 Task: Look for Airbnb properties in Portalegre, Portugal from 5th November, 2023 to 16th November, 2023 for 2 adults.1  bedroom having 1 bed and 1 bathroom. Property type can be hotel. Booking option can be shelf check-in. Look for 4 properties as per requirement.
Action: Mouse moved to (497, 72)
Screenshot: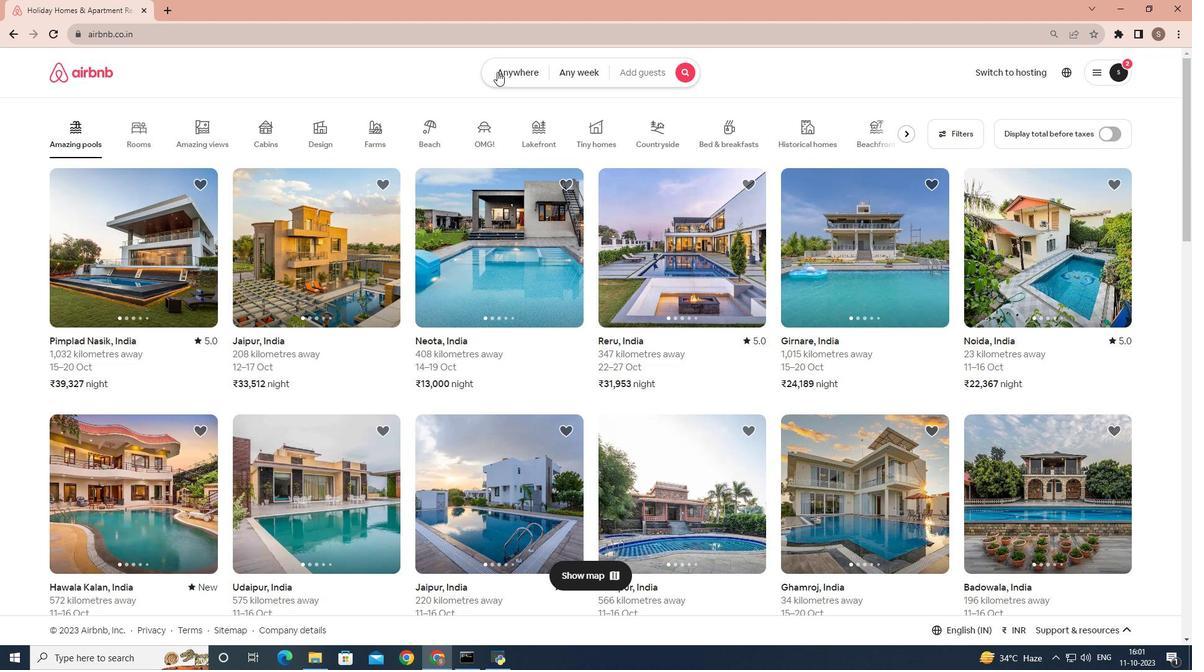 
Action: Mouse pressed left at (497, 72)
Screenshot: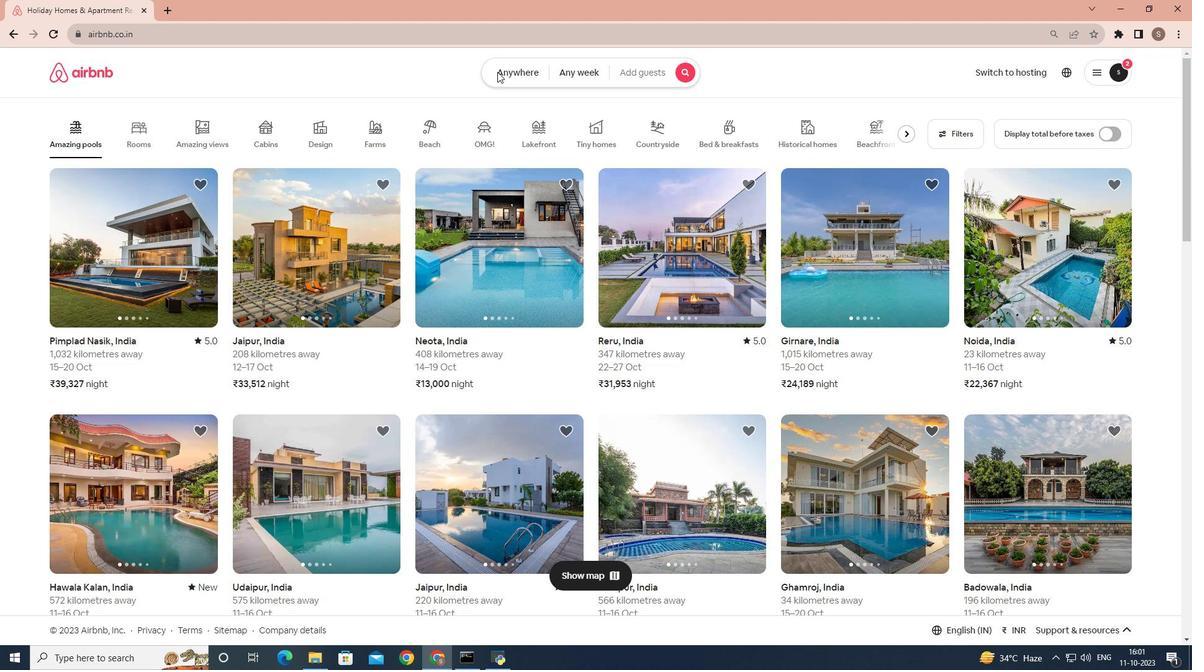 
Action: Mouse moved to (467, 111)
Screenshot: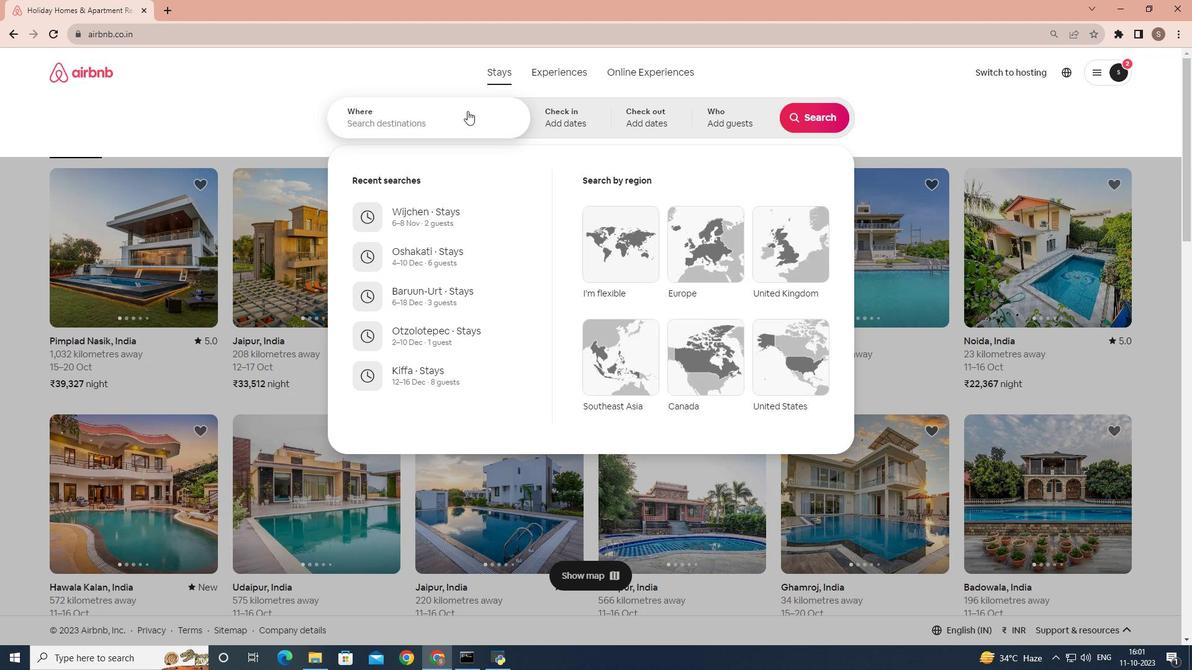 
Action: Mouse pressed left at (467, 111)
Screenshot: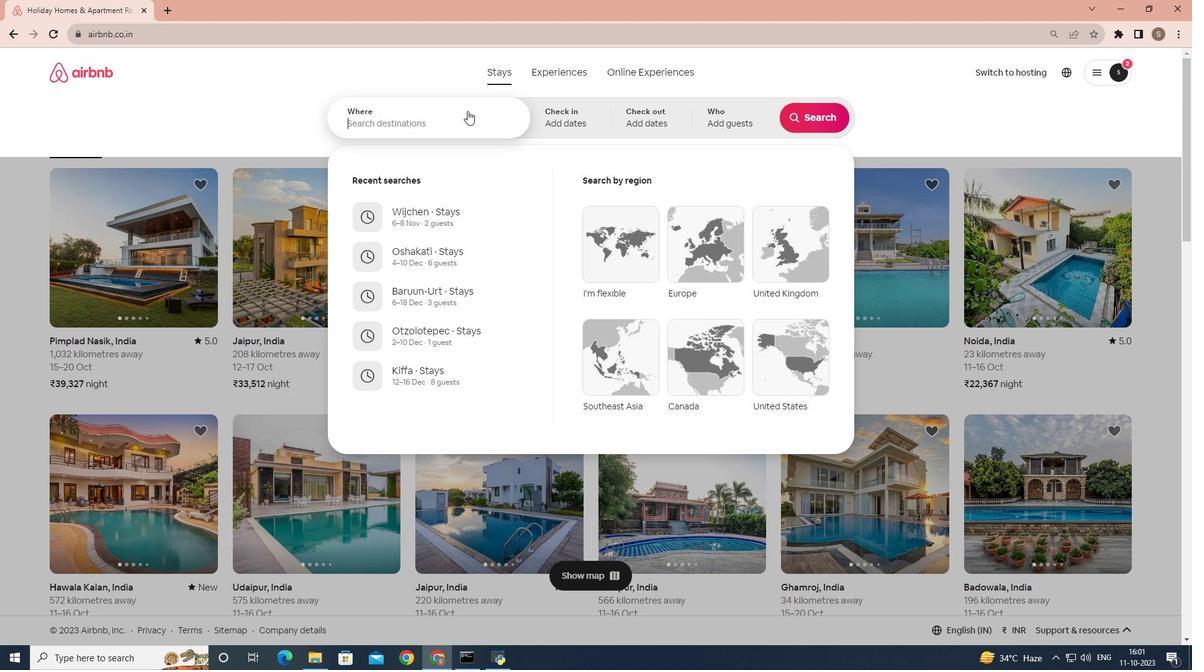 
Action: Mouse moved to (427, 121)
Screenshot: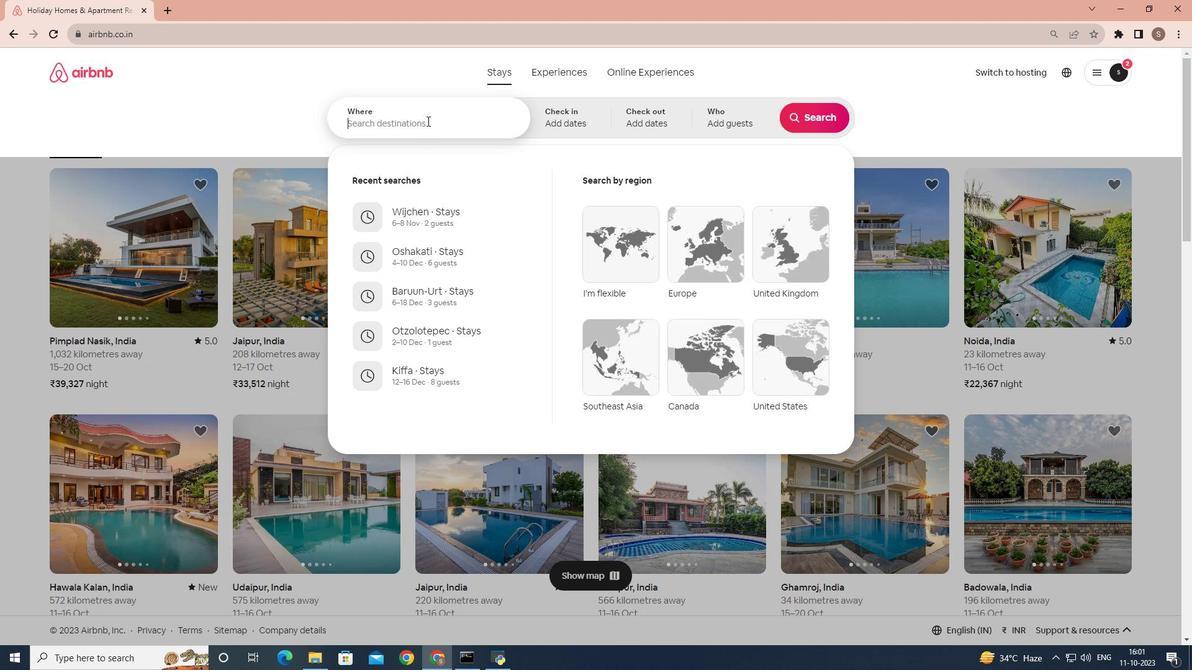 
Action: Key pressed <Key.shift>Portalegre
Screenshot: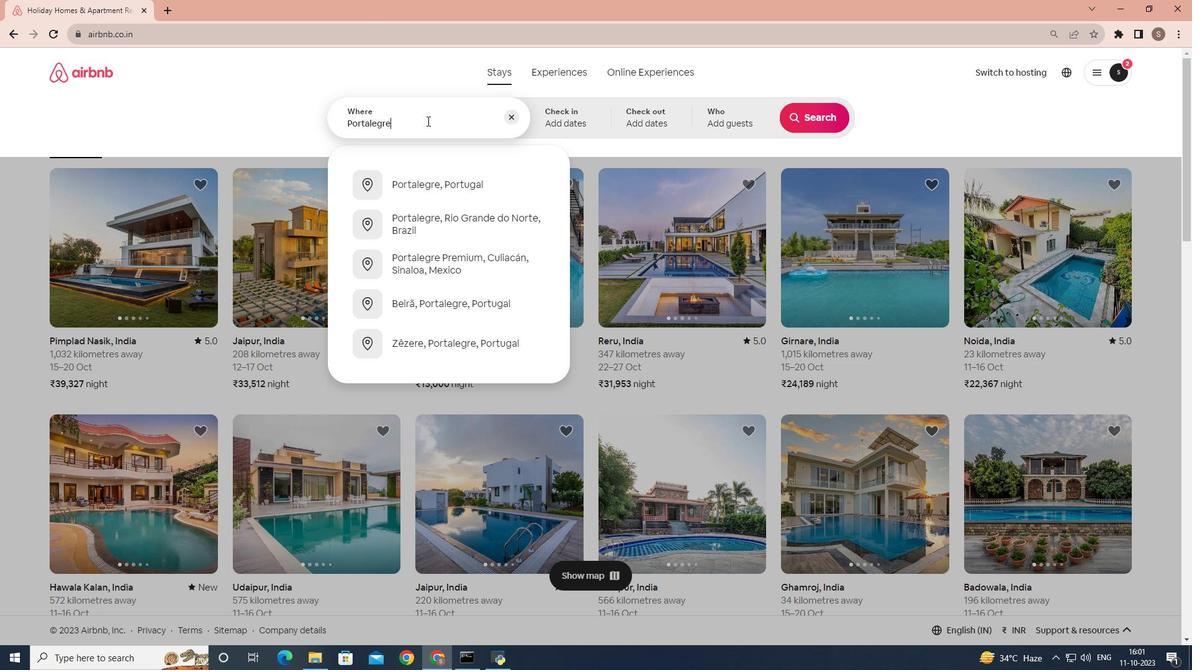 
Action: Mouse moved to (465, 185)
Screenshot: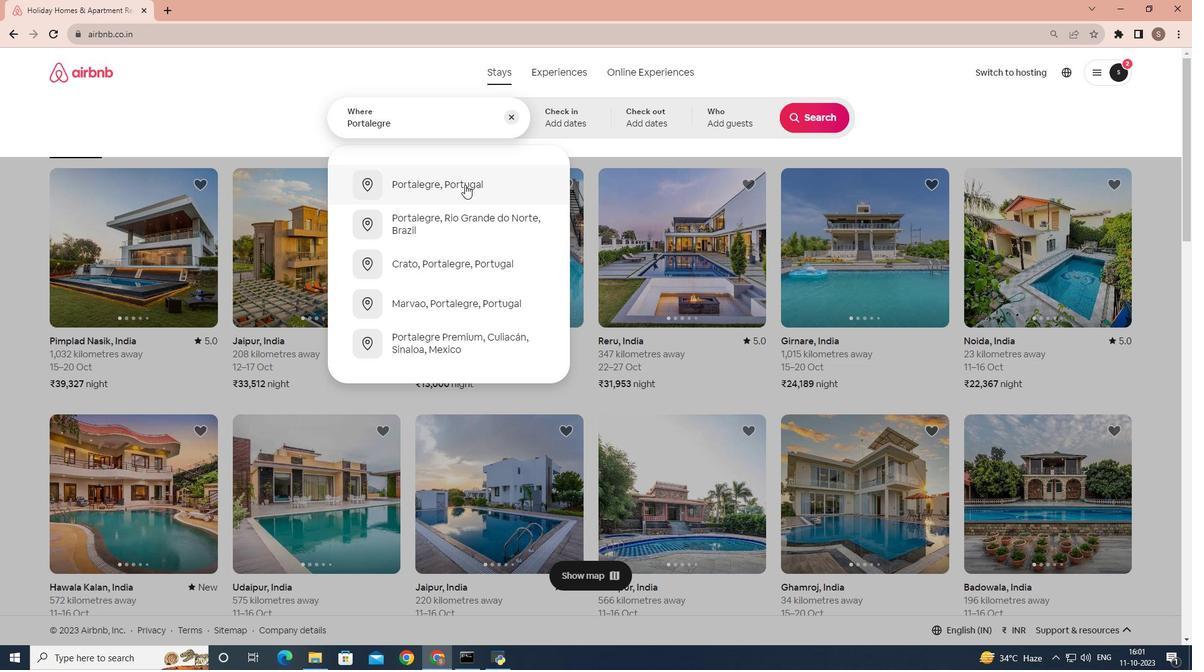 
Action: Mouse pressed left at (465, 185)
Screenshot: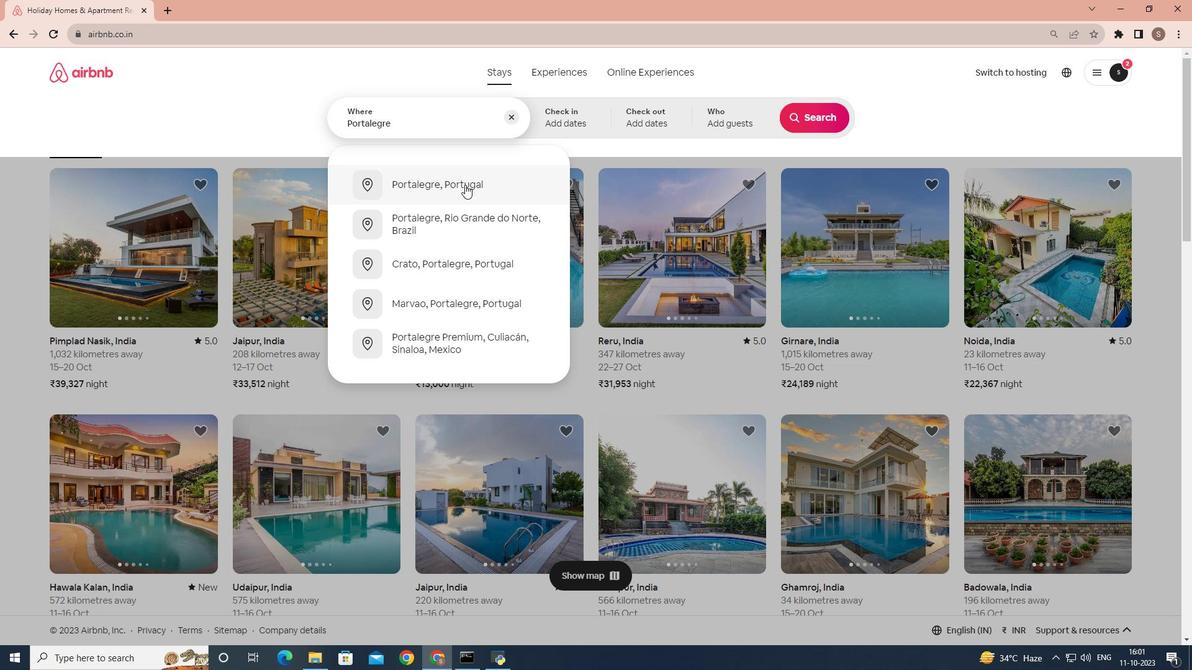 
Action: Mouse moved to (628, 296)
Screenshot: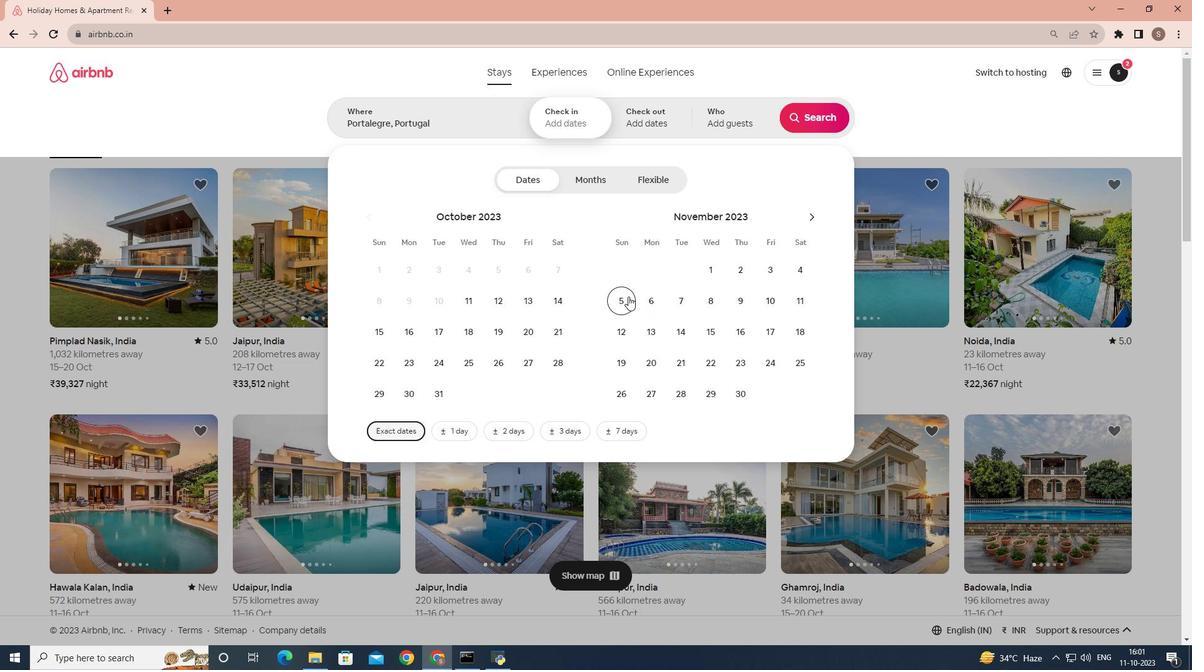 
Action: Mouse pressed left at (628, 296)
Screenshot: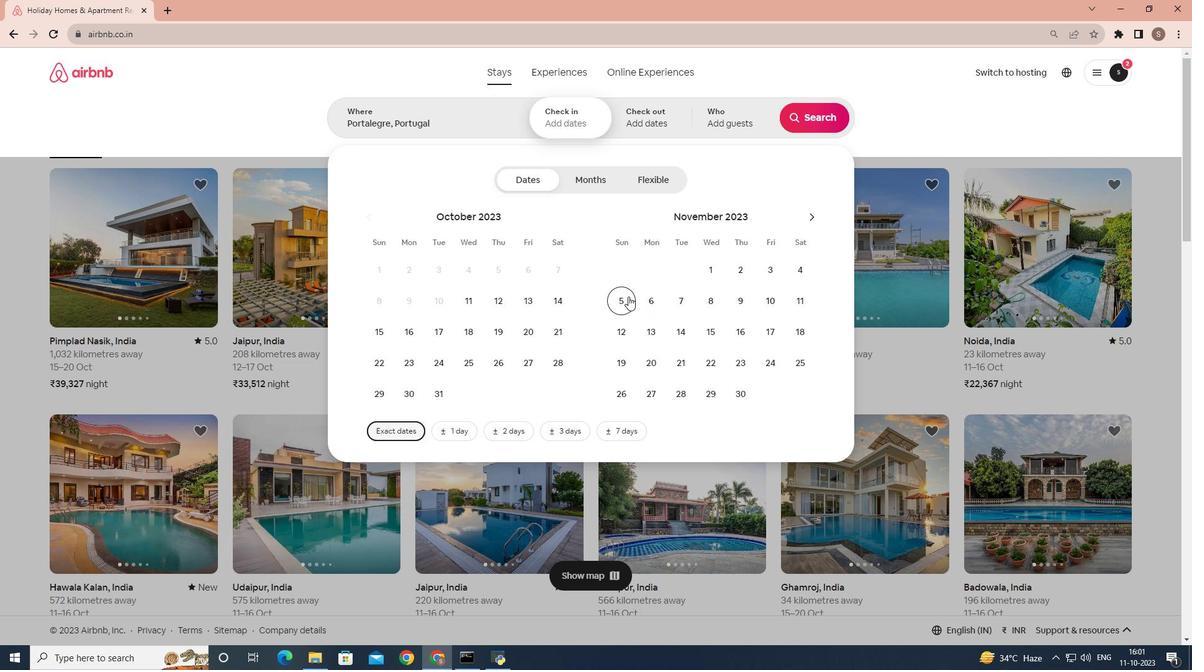 
Action: Mouse moved to (741, 334)
Screenshot: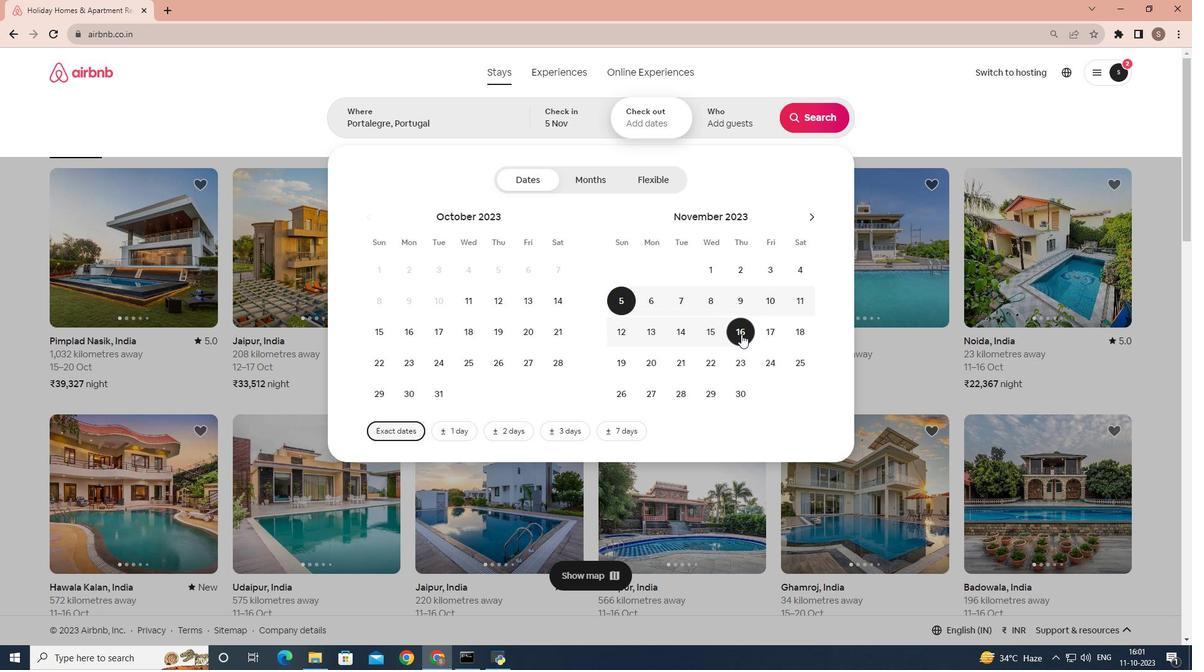 
Action: Mouse pressed left at (741, 334)
Screenshot: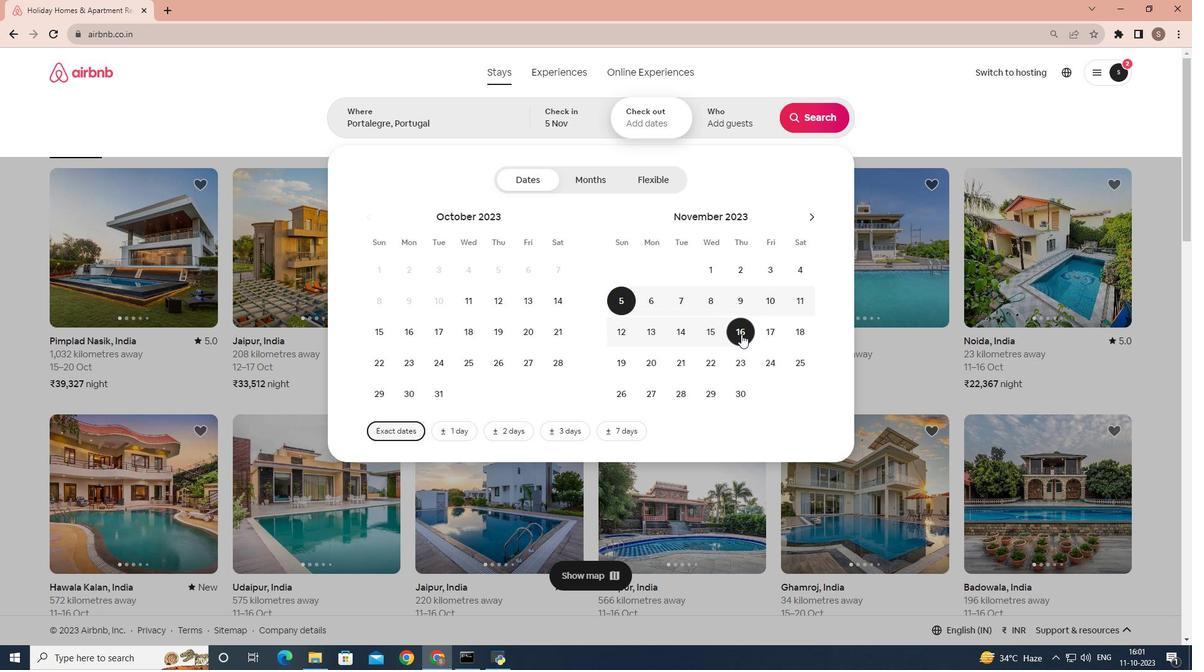 
Action: Mouse moved to (730, 128)
Screenshot: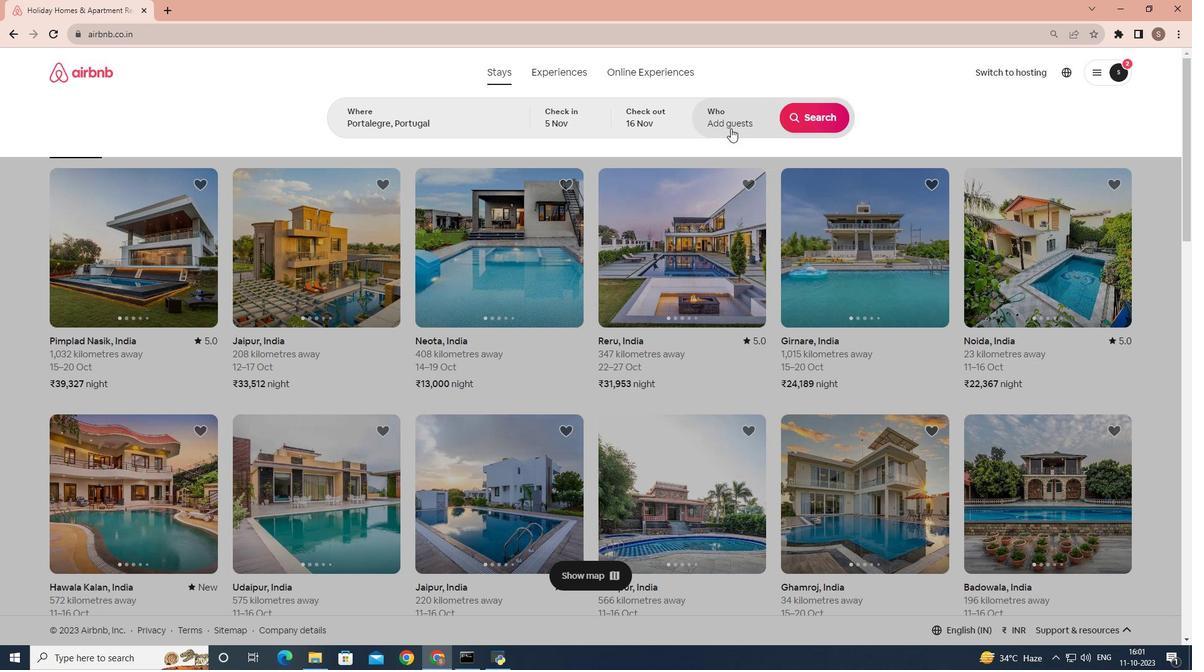 
Action: Mouse pressed left at (730, 128)
Screenshot: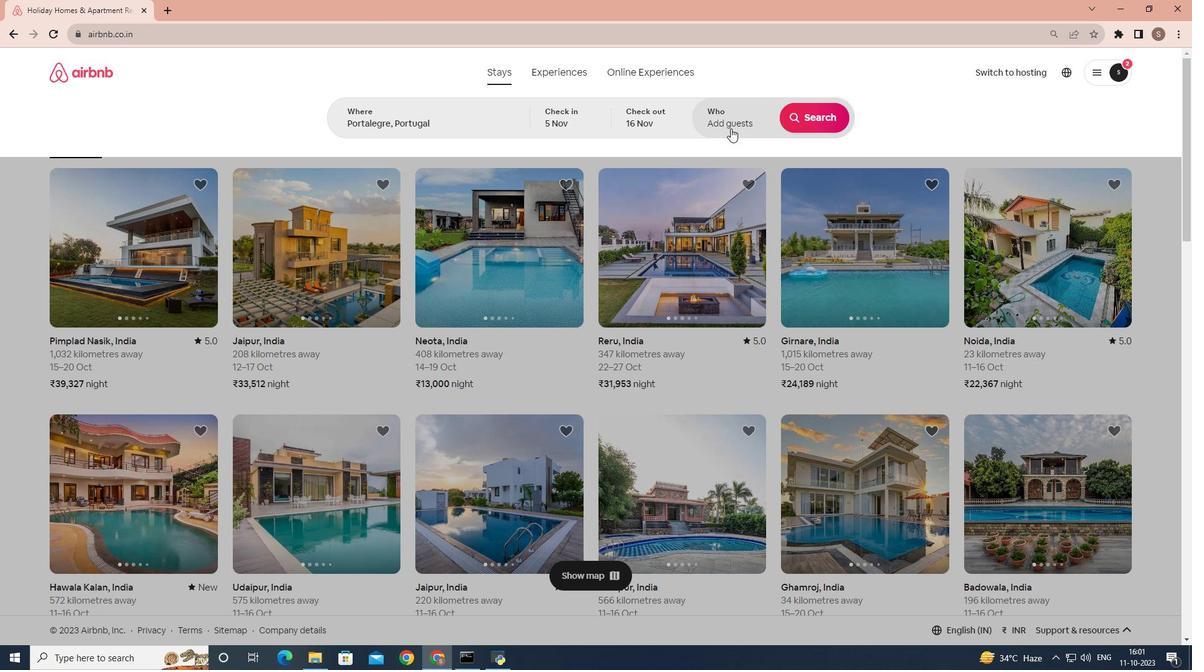
Action: Mouse moved to (818, 182)
Screenshot: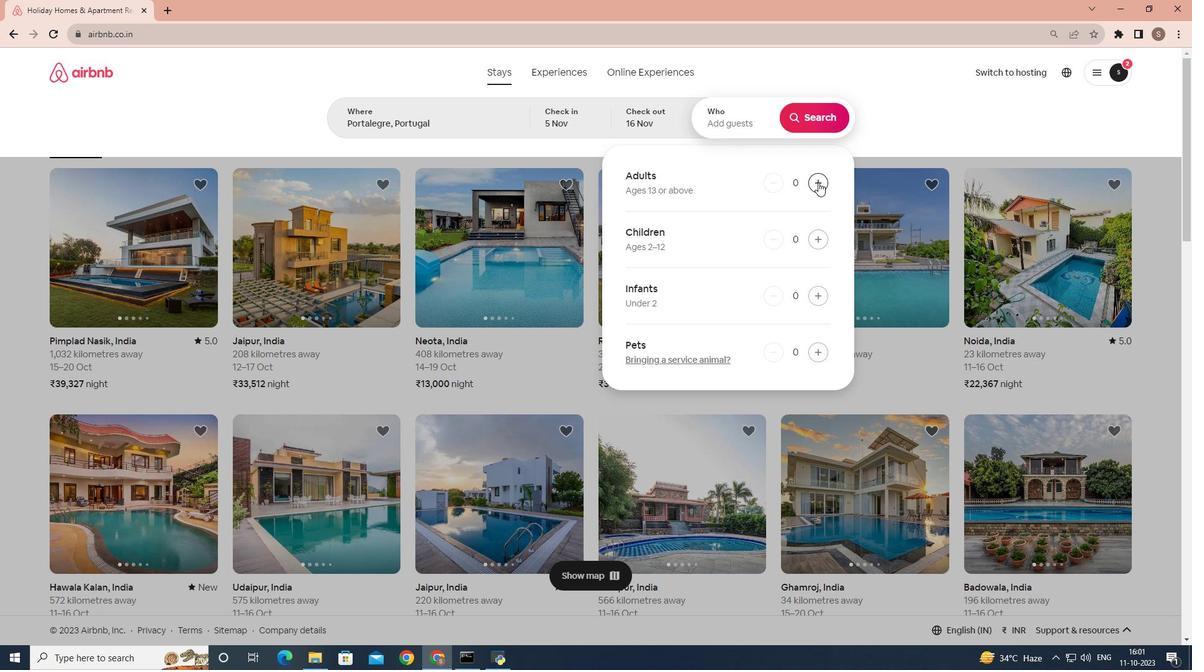 
Action: Mouse pressed left at (818, 182)
Screenshot: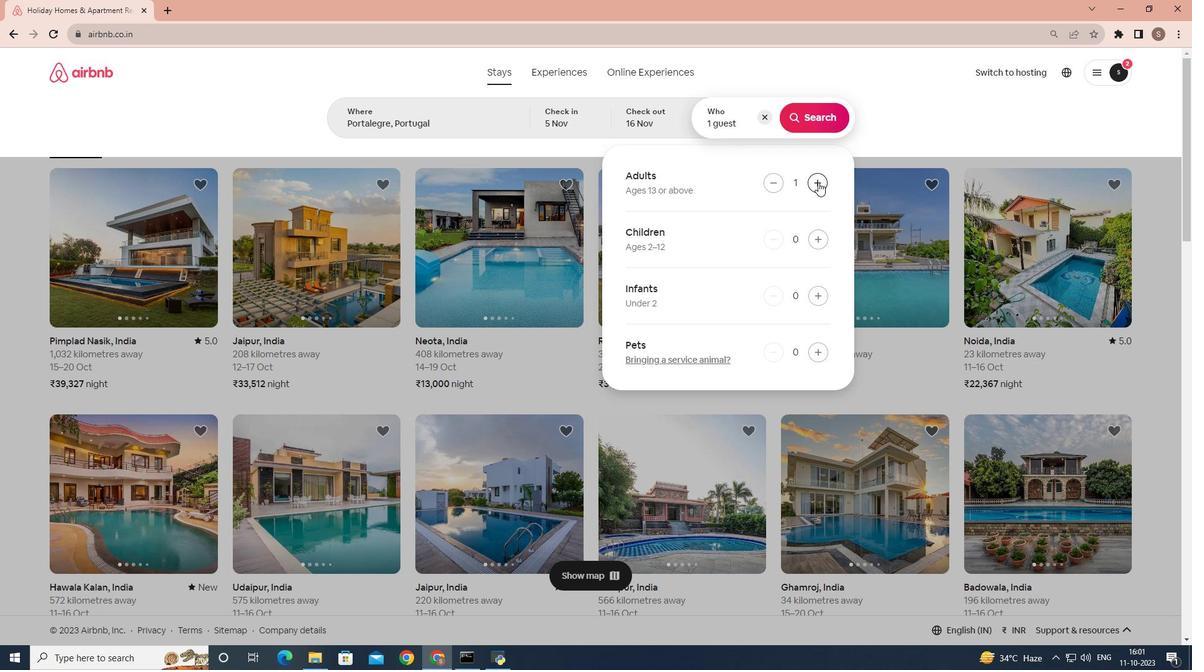 
Action: Mouse pressed left at (818, 182)
Screenshot: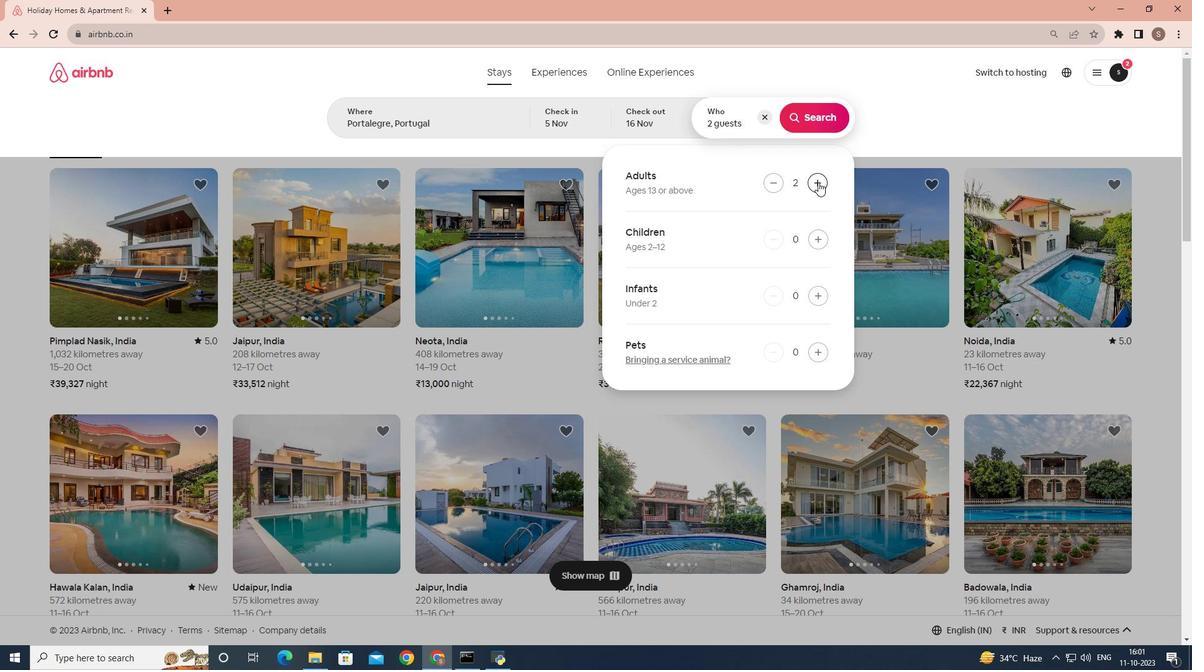 
Action: Mouse moved to (815, 113)
Screenshot: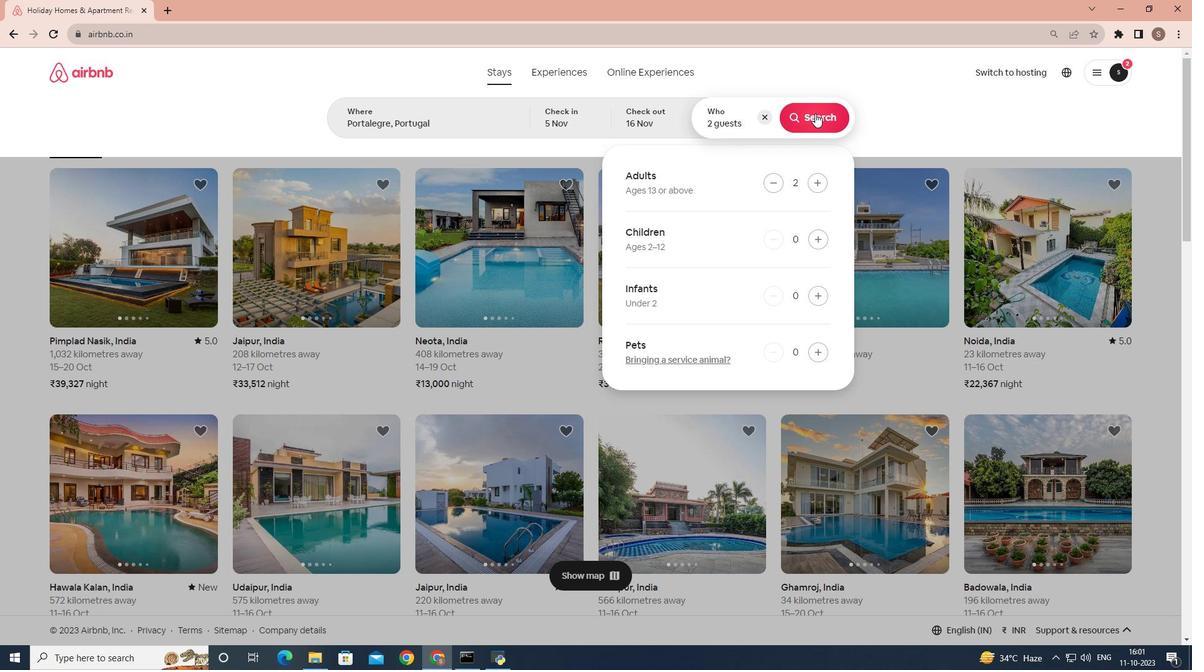 
Action: Mouse pressed left at (815, 113)
Screenshot: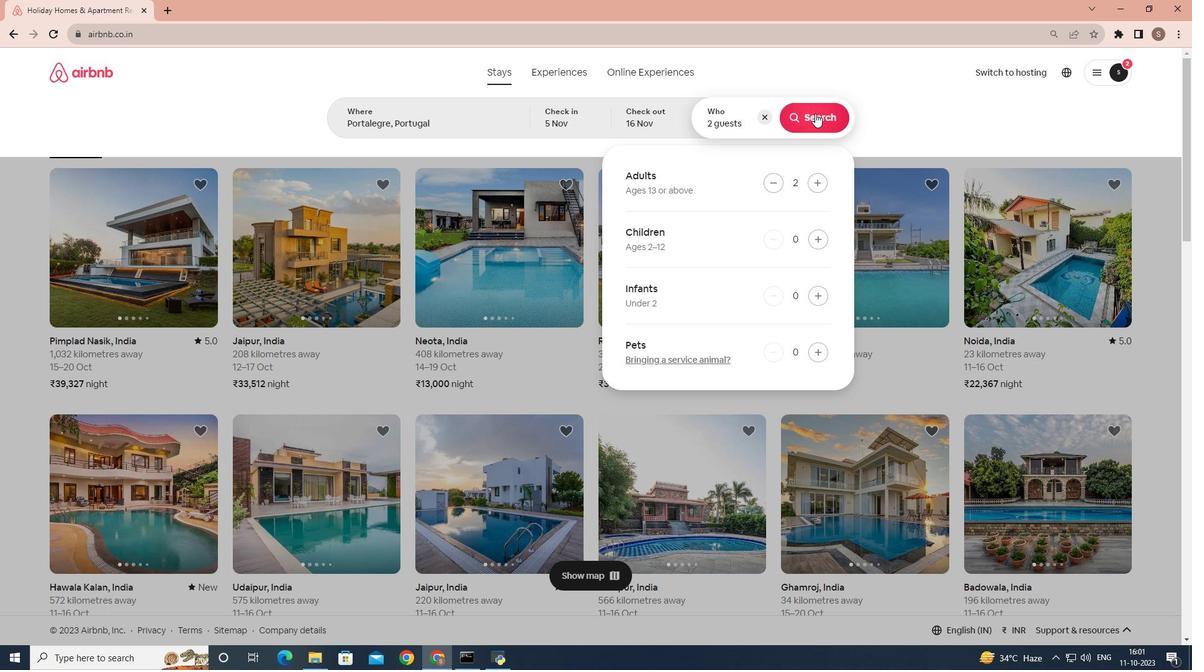 
Action: Mouse moved to (1002, 124)
Screenshot: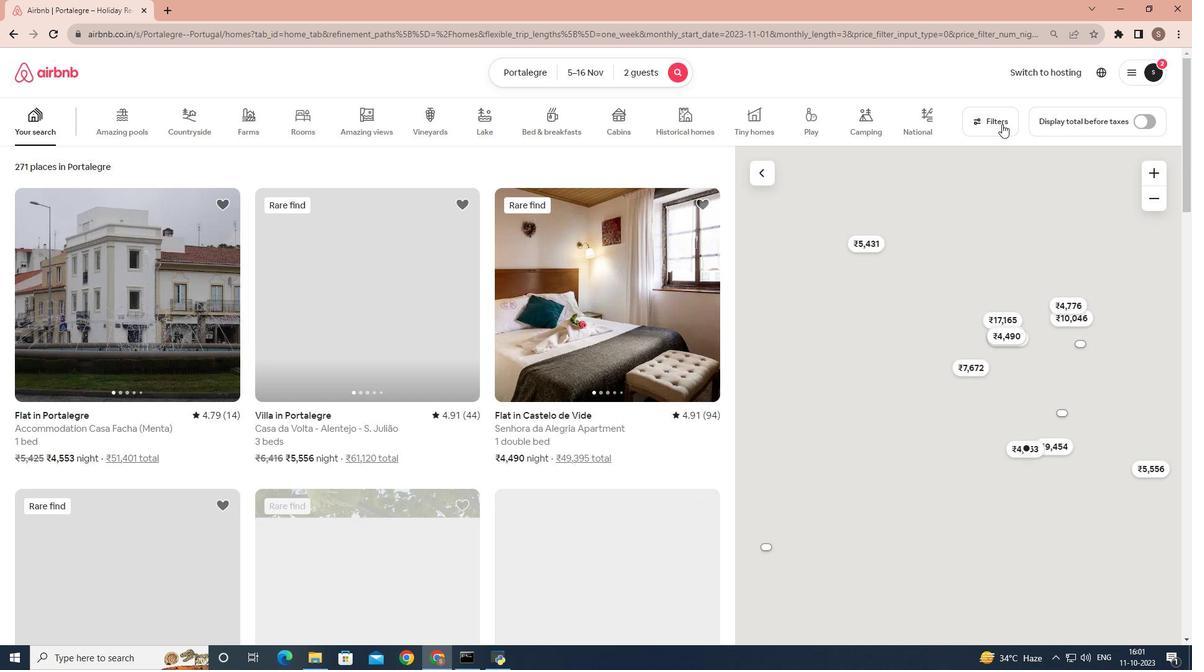 
Action: Mouse pressed left at (1002, 124)
Screenshot: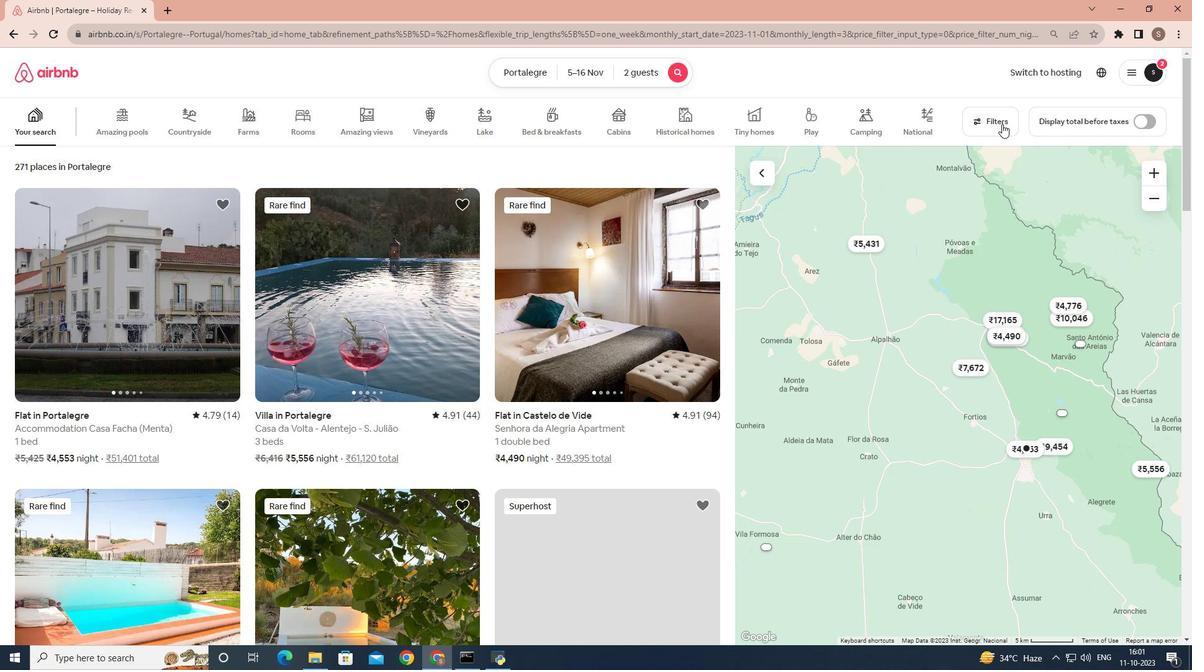 
Action: Mouse moved to (563, 367)
Screenshot: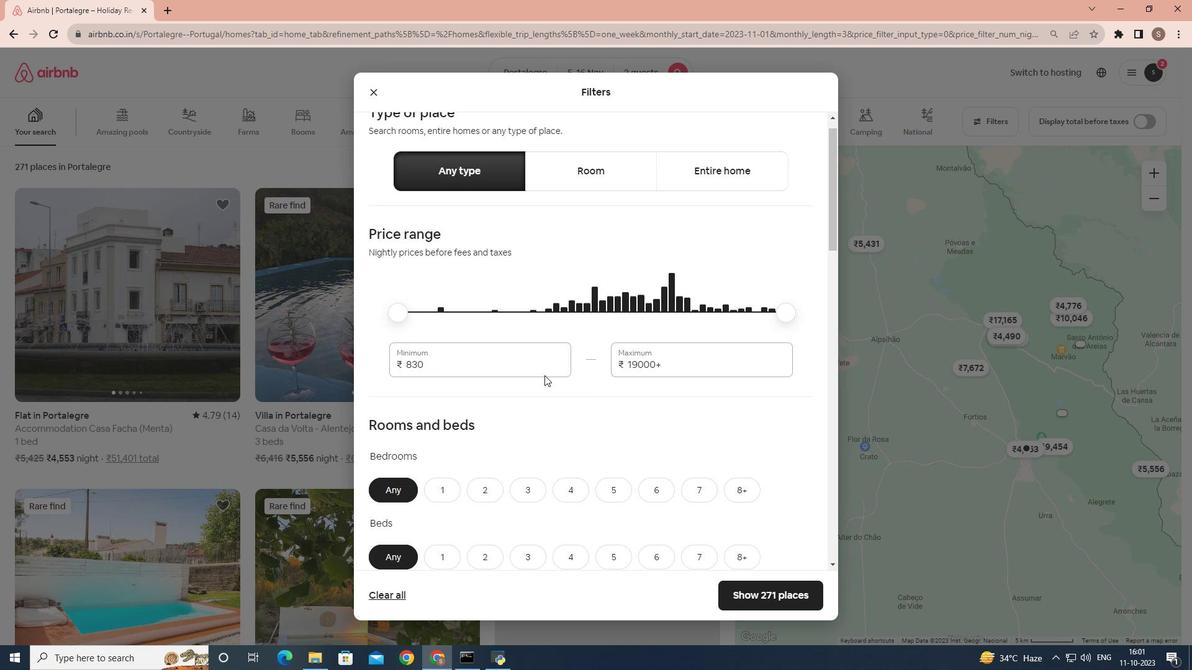 
Action: Mouse scrolled (563, 366) with delta (0, 0)
Screenshot: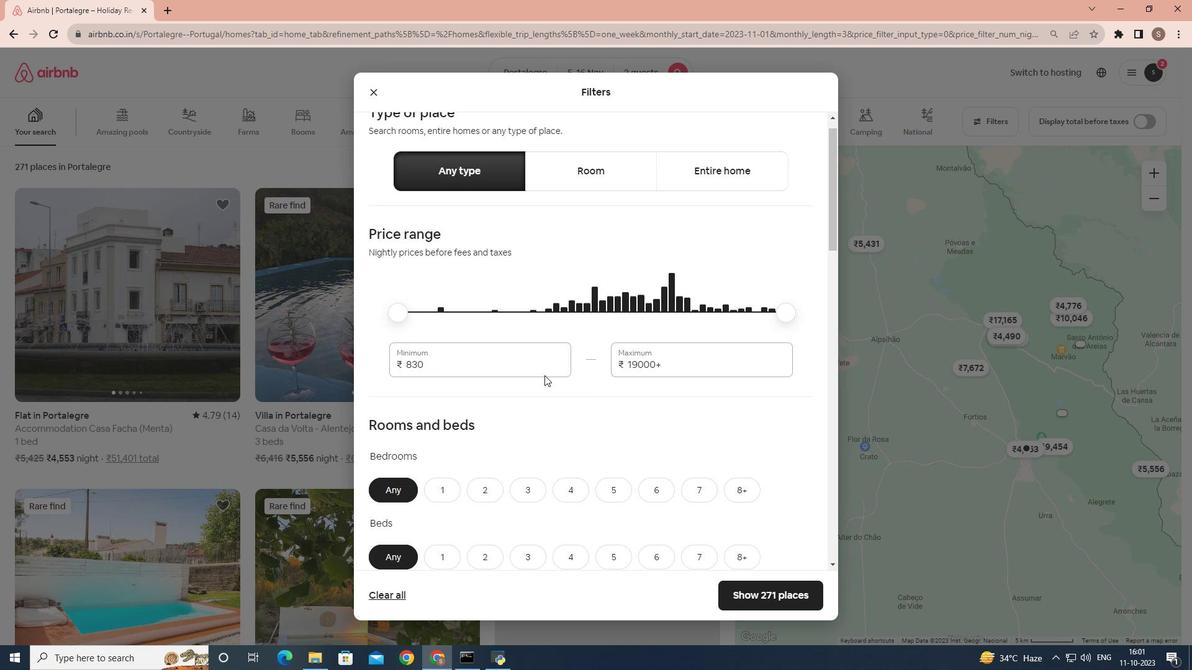
Action: Mouse moved to (561, 370)
Screenshot: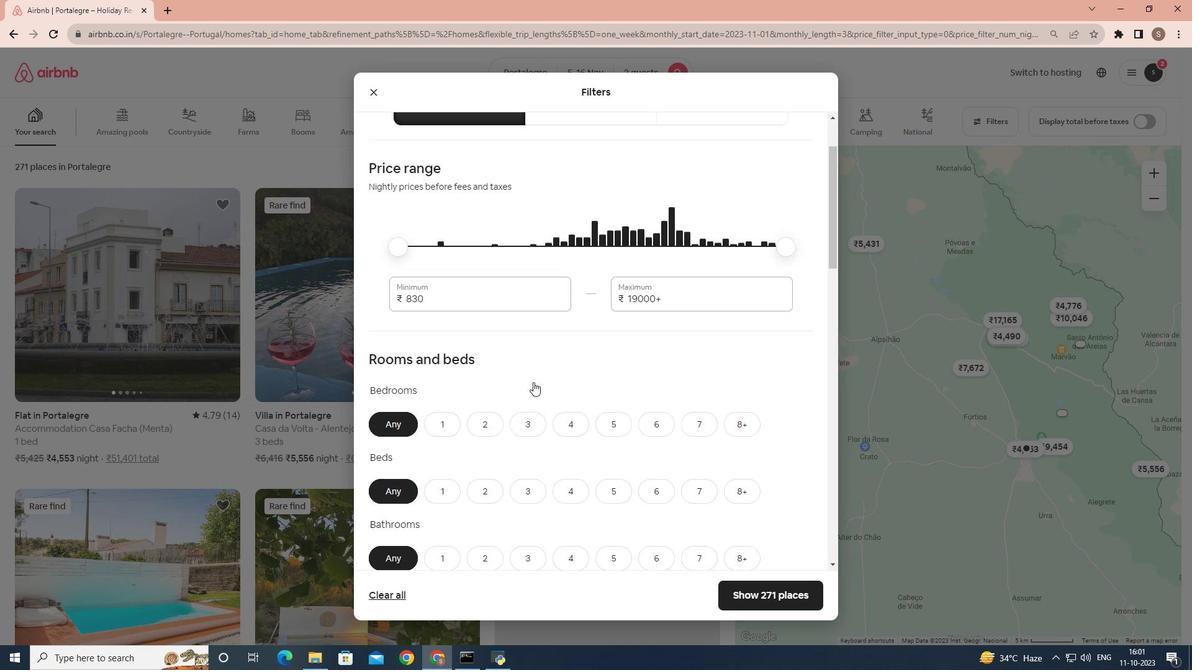 
Action: Mouse scrolled (561, 369) with delta (0, 0)
Screenshot: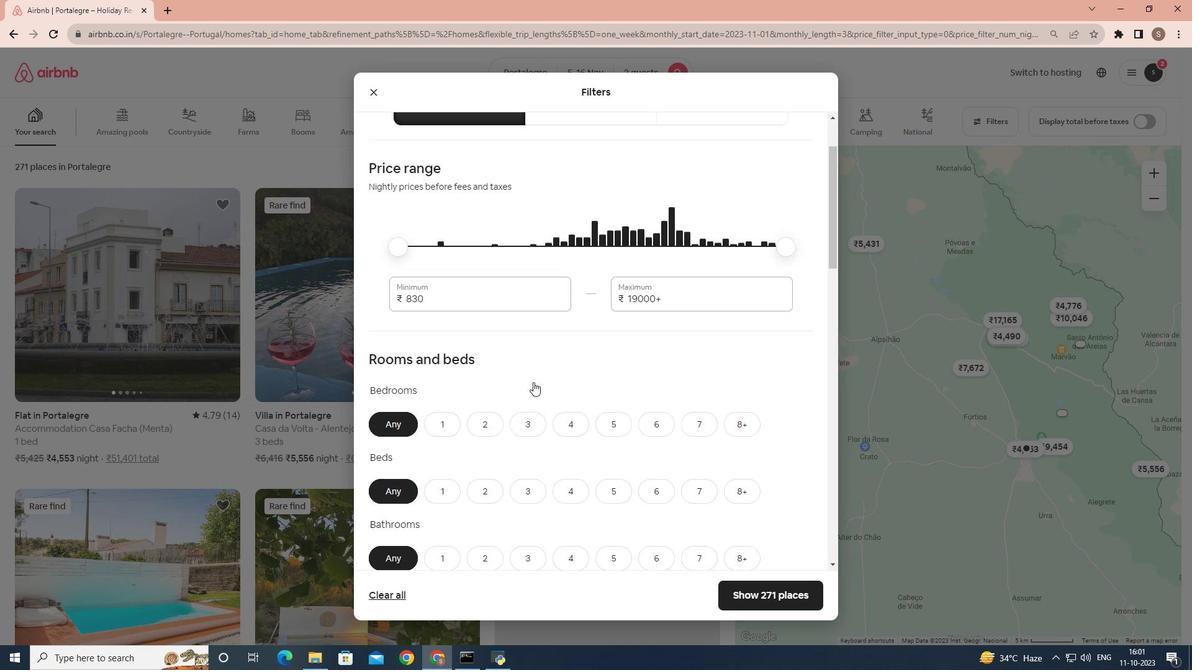 
Action: Mouse moved to (446, 390)
Screenshot: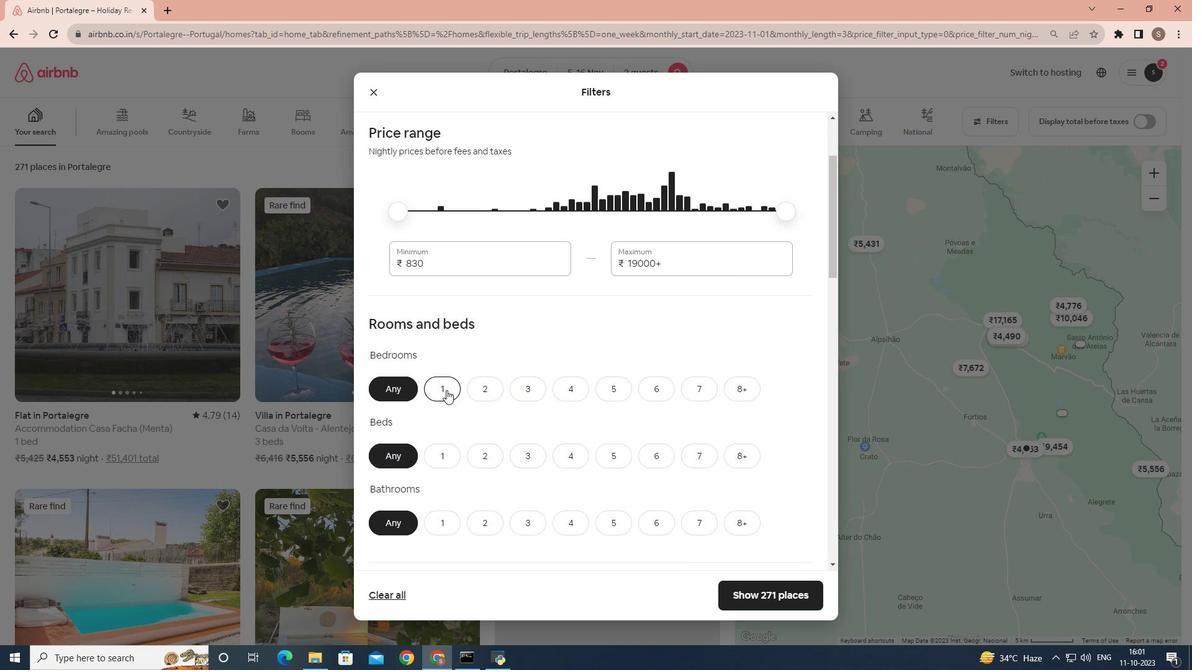 
Action: Mouse pressed left at (446, 390)
Screenshot: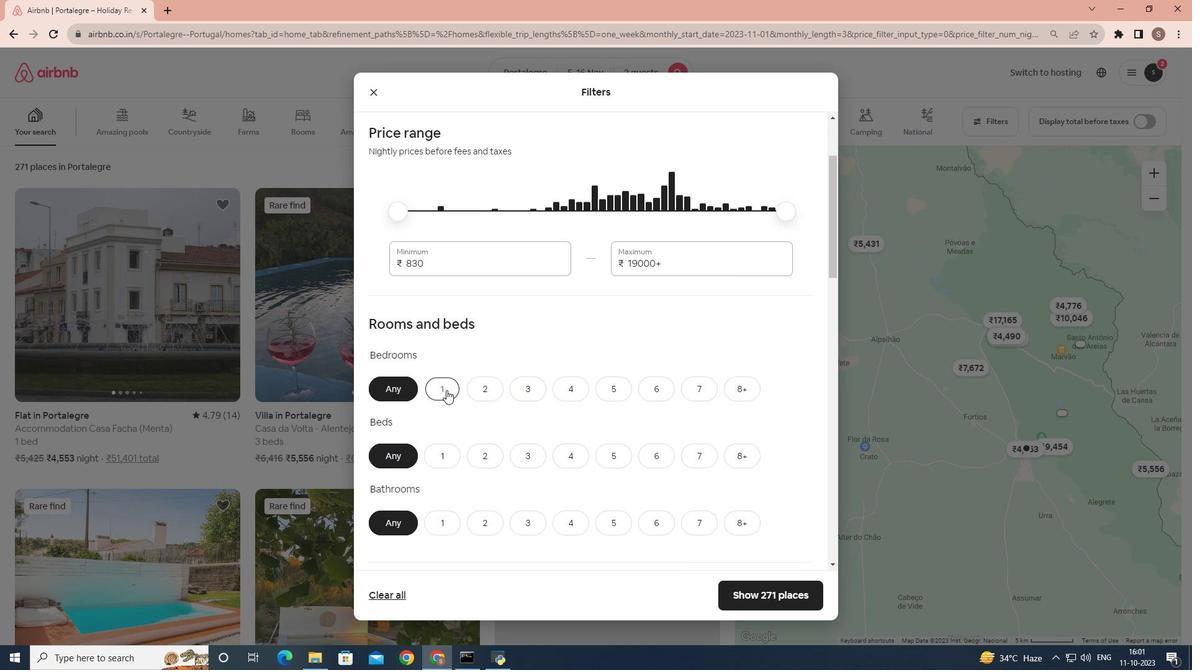 
Action: Mouse scrolled (446, 389) with delta (0, 0)
Screenshot: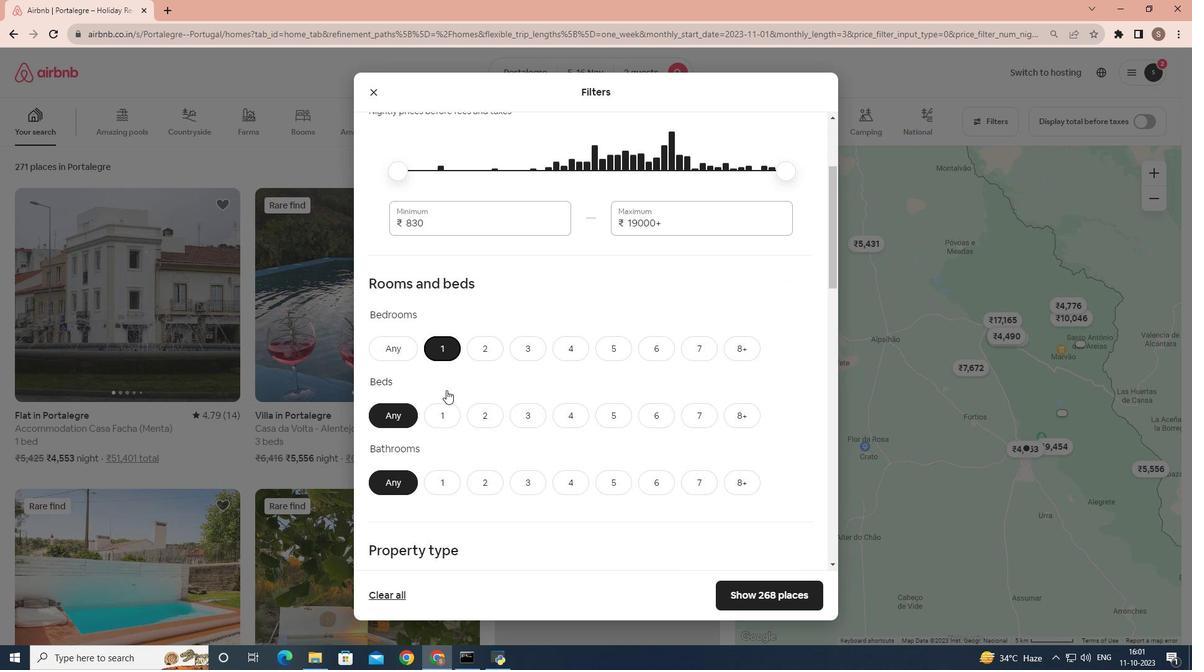 
Action: Mouse scrolled (446, 389) with delta (0, 0)
Screenshot: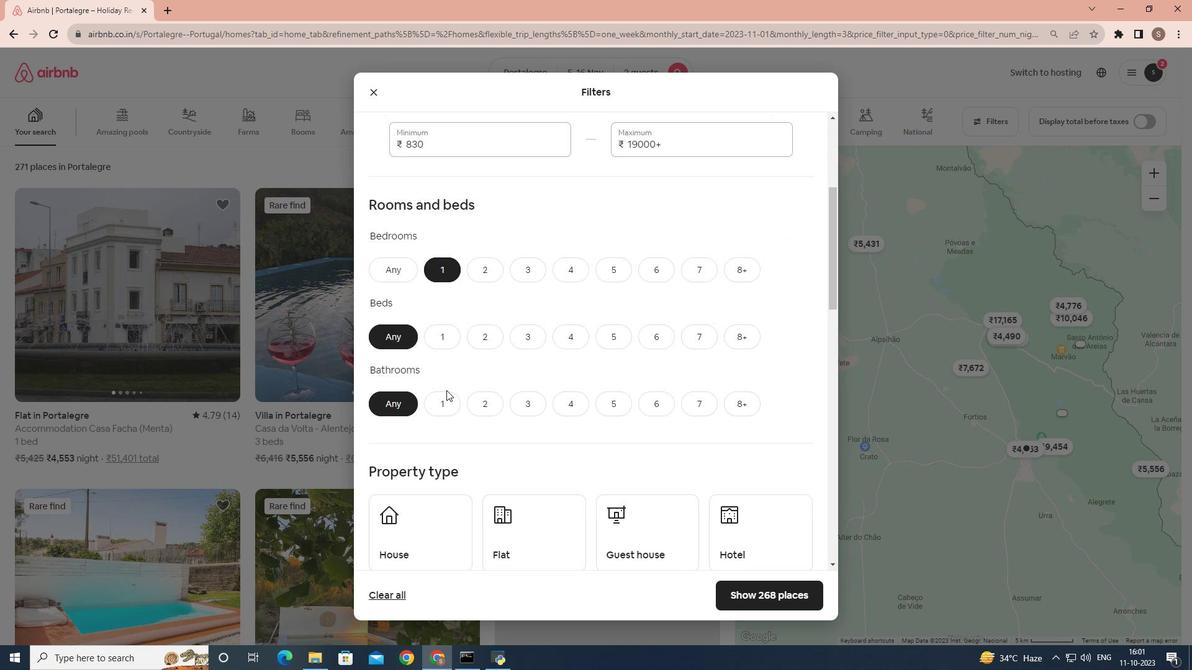 
Action: Mouse scrolled (446, 389) with delta (0, 0)
Screenshot: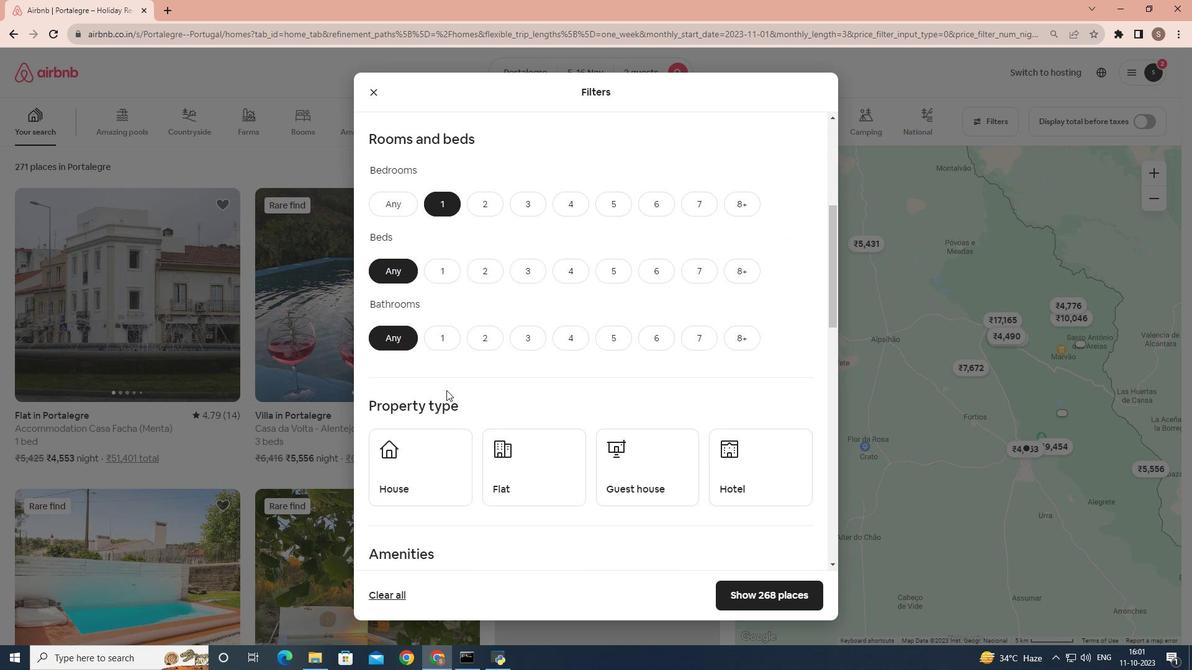 
Action: Mouse moved to (447, 283)
Screenshot: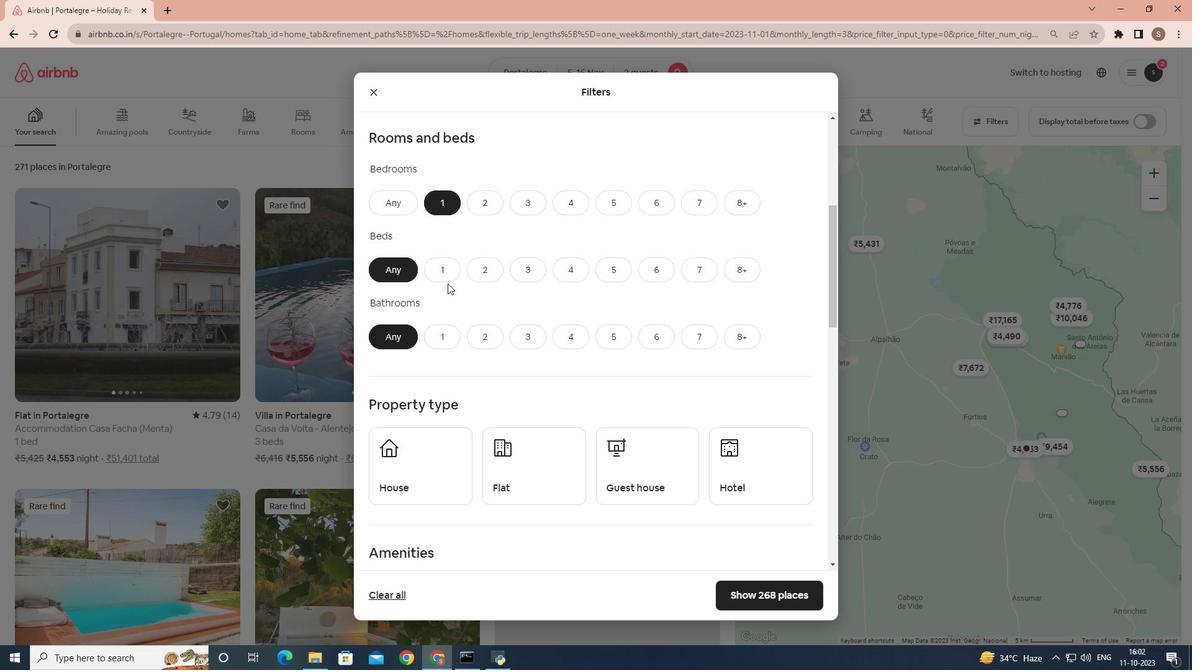 
Action: Mouse pressed left at (447, 283)
Screenshot: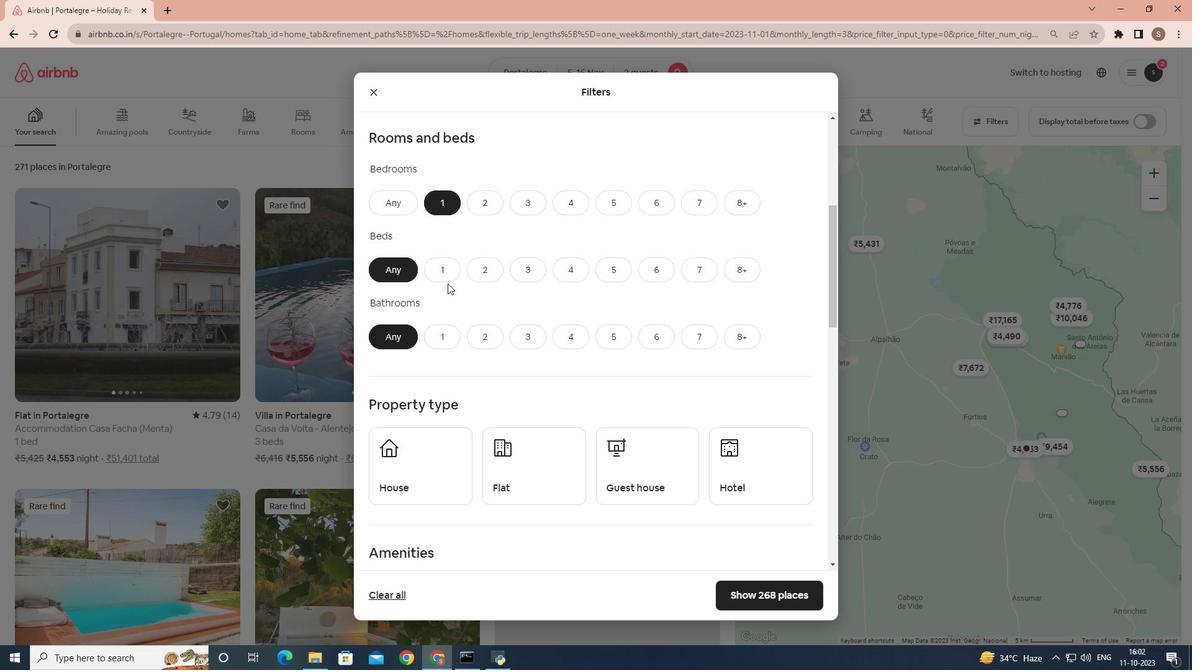 
Action: Mouse moved to (438, 275)
Screenshot: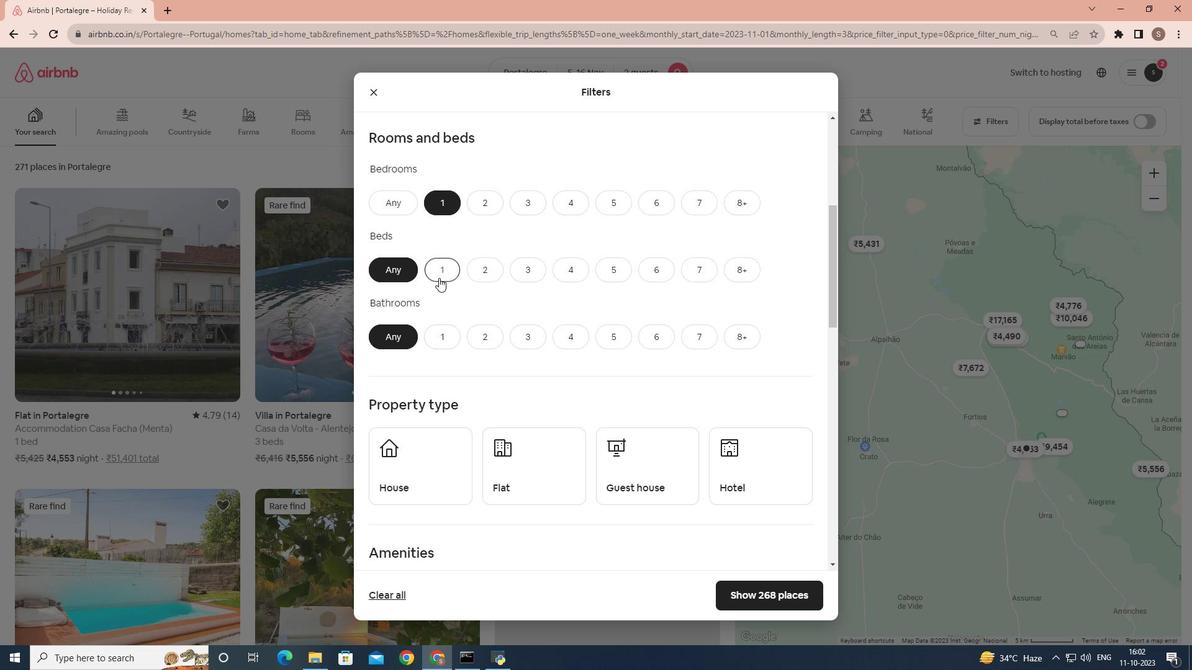 
Action: Mouse pressed left at (438, 275)
Screenshot: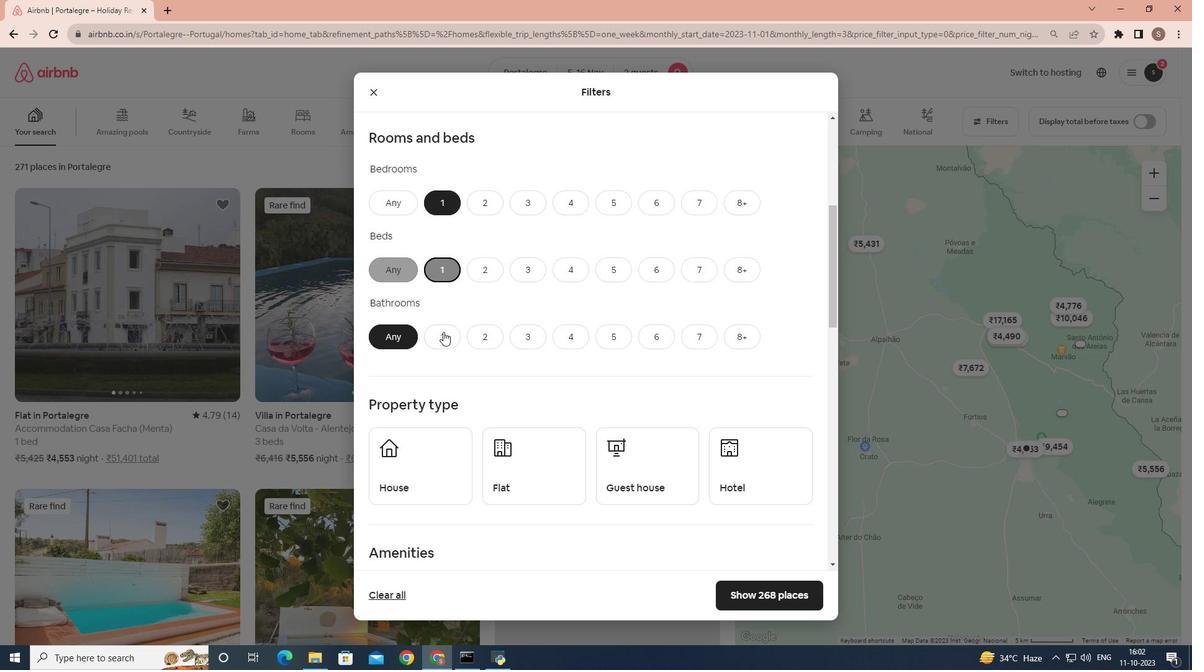 
Action: Mouse moved to (443, 340)
Screenshot: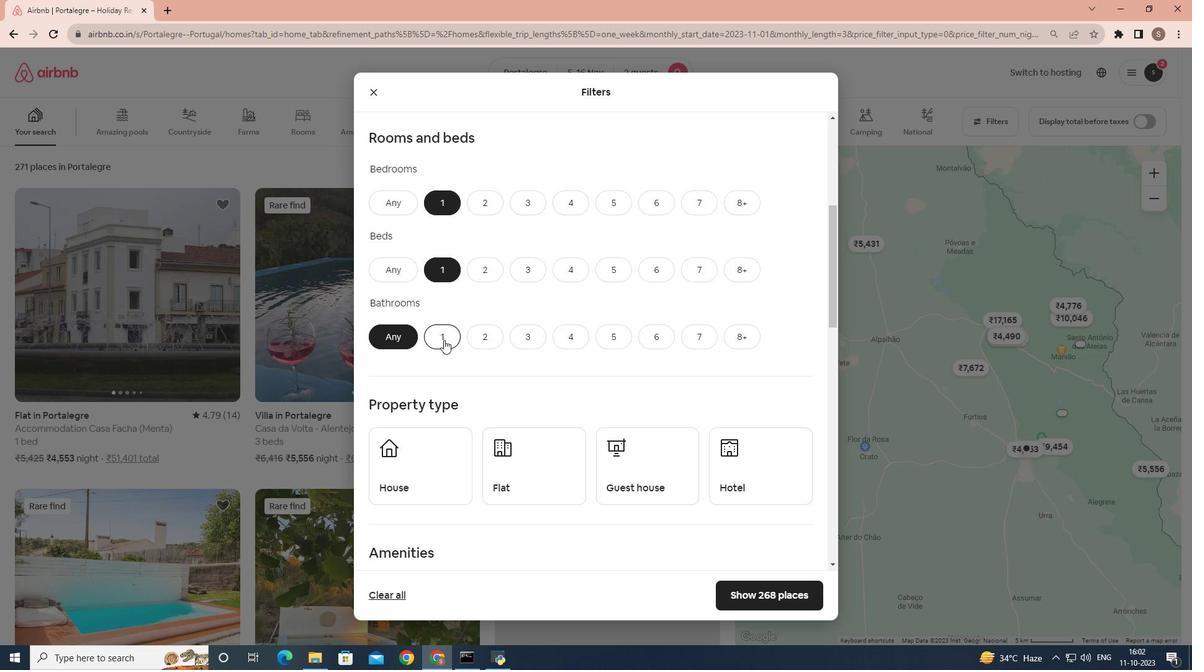
Action: Mouse pressed left at (443, 340)
Screenshot: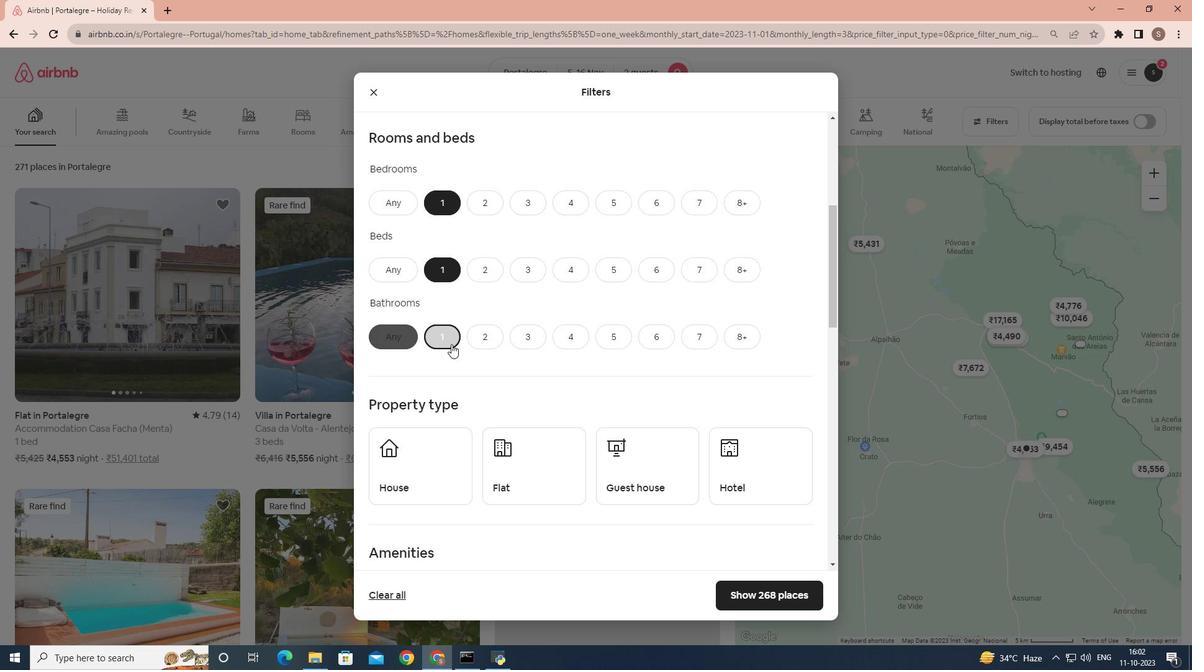 
Action: Mouse moved to (508, 336)
Screenshot: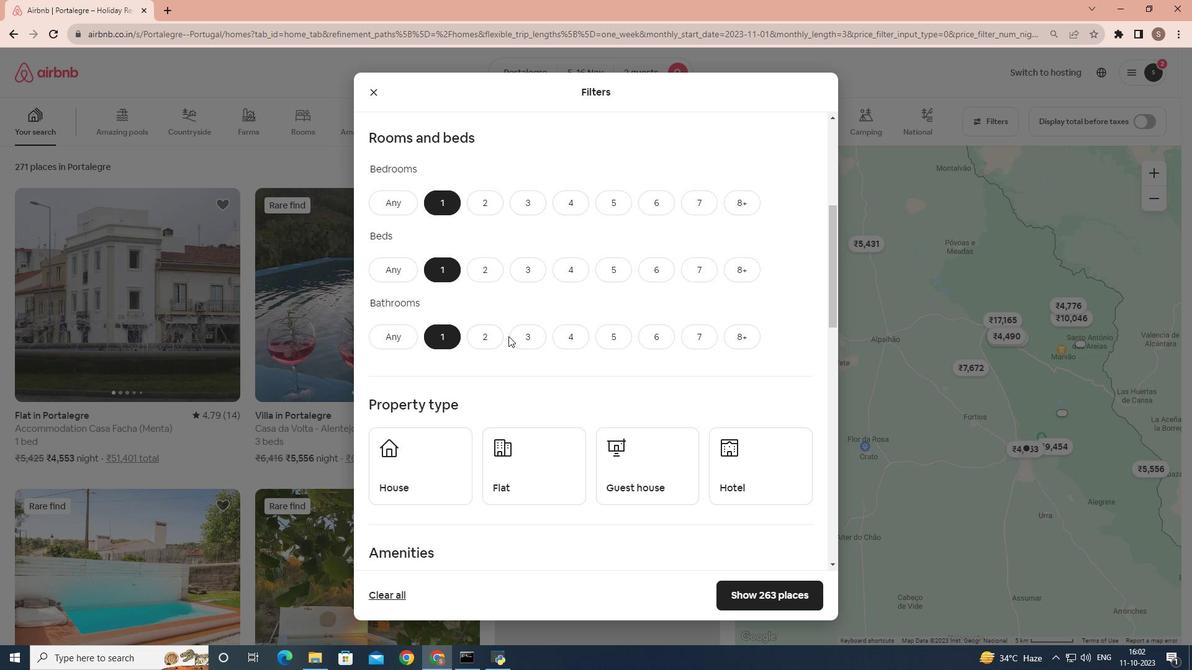 
Action: Mouse scrolled (508, 335) with delta (0, 0)
Screenshot: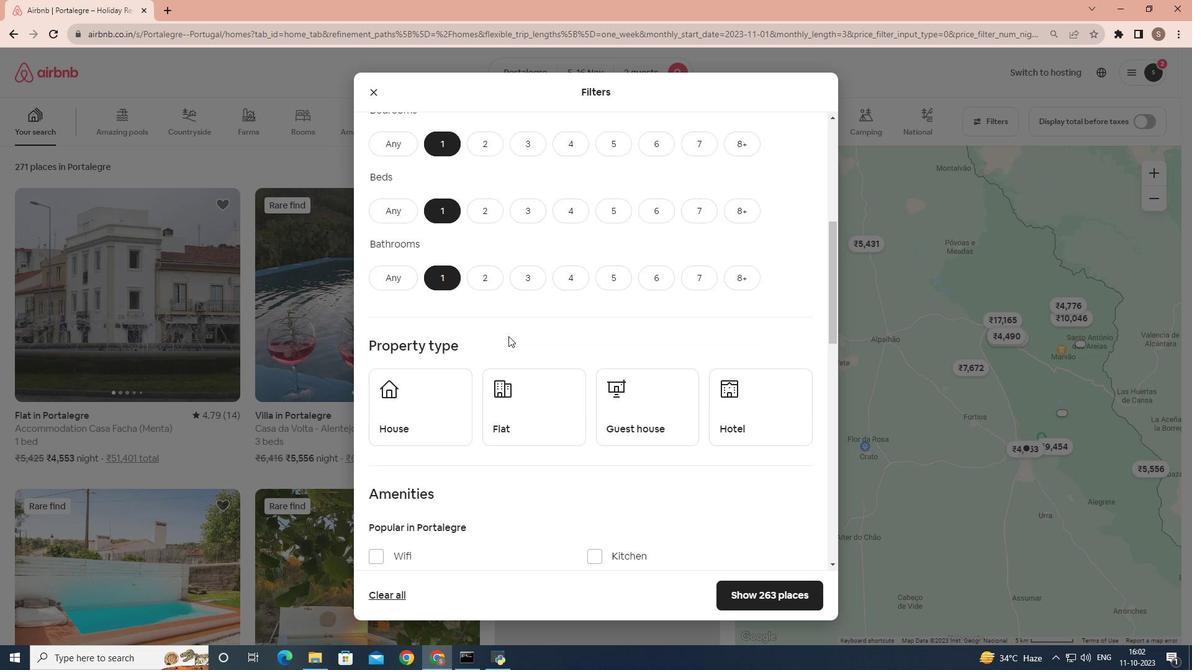 
Action: Mouse scrolled (508, 335) with delta (0, 0)
Screenshot: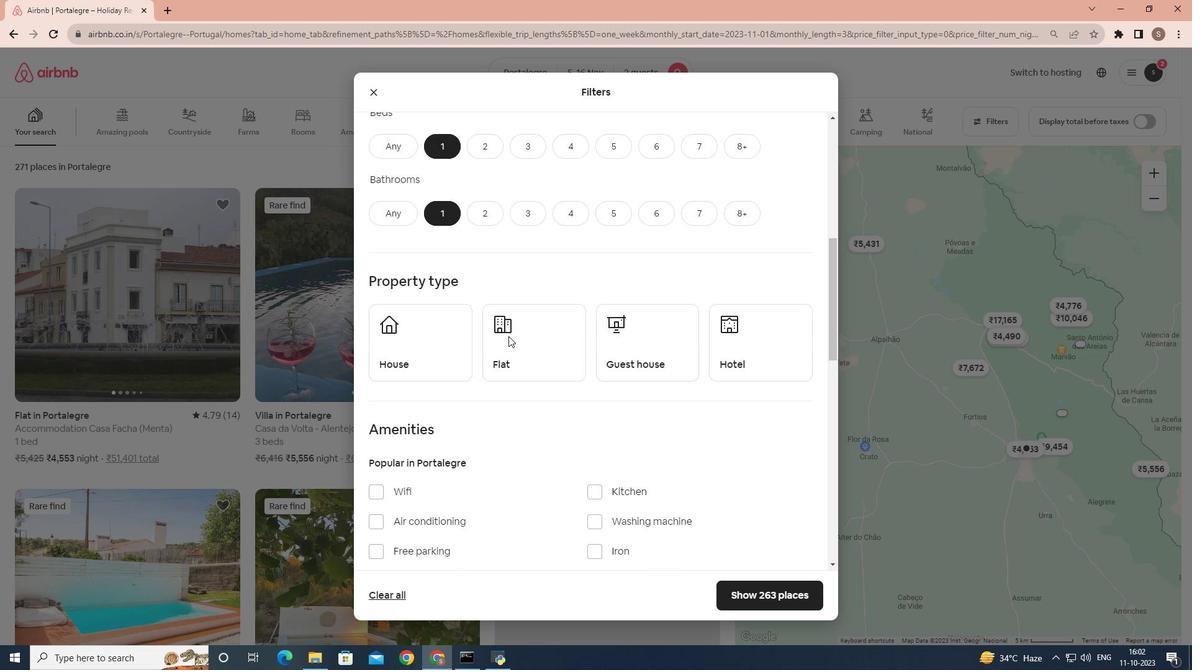 
Action: Mouse moved to (756, 343)
Screenshot: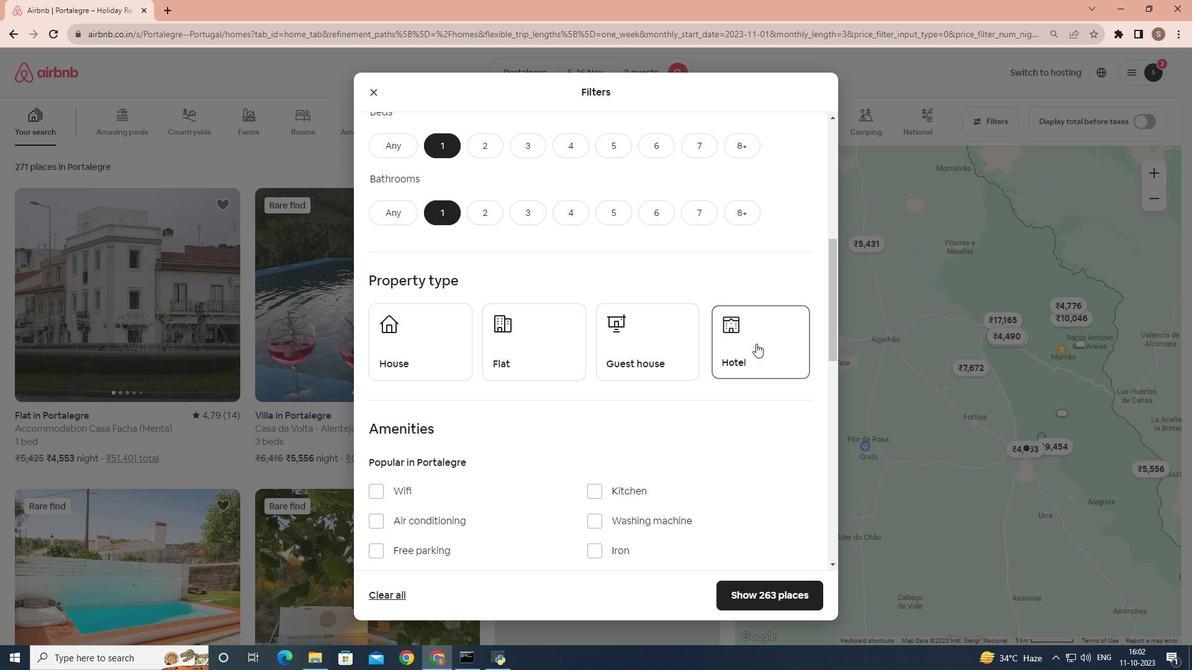 
Action: Mouse pressed left at (756, 343)
Screenshot: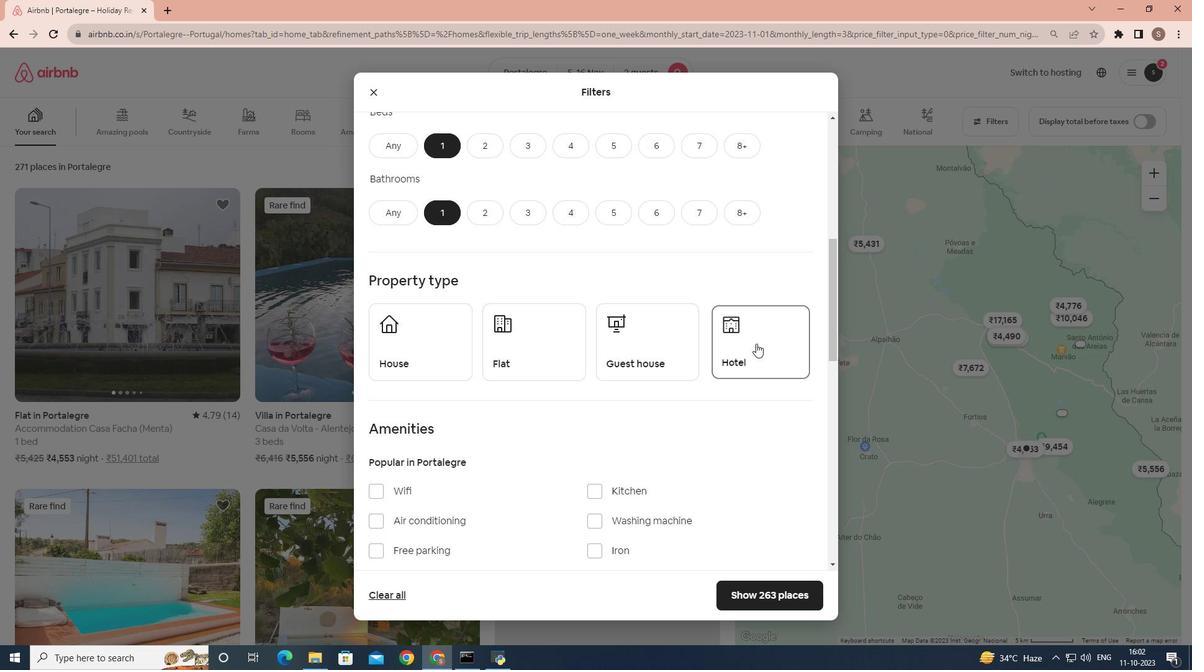 
Action: Mouse moved to (650, 361)
Screenshot: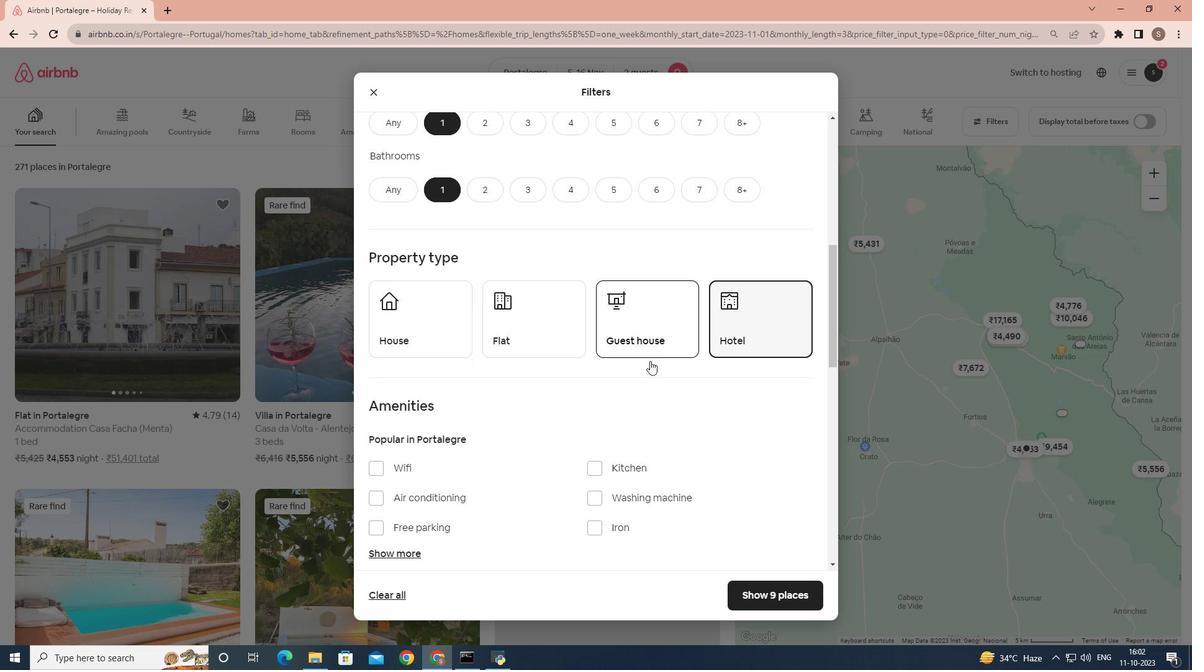 
Action: Mouse scrolled (650, 360) with delta (0, 0)
Screenshot: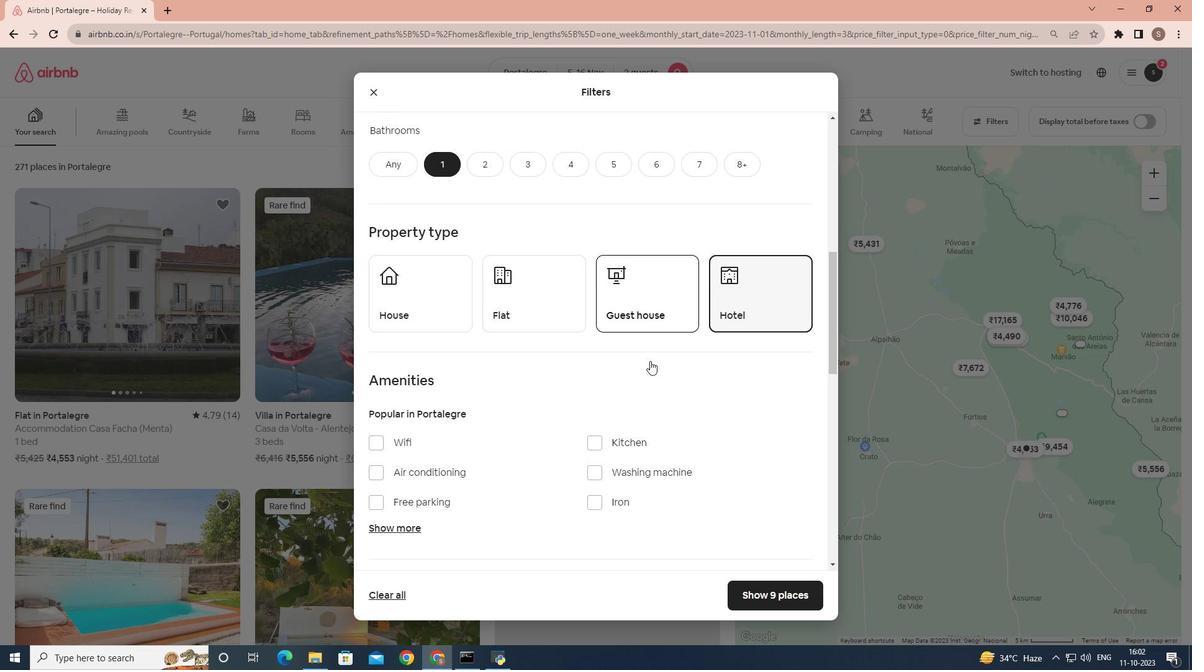 
Action: Mouse scrolled (650, 360) with delta (0, 0)
Screenshot: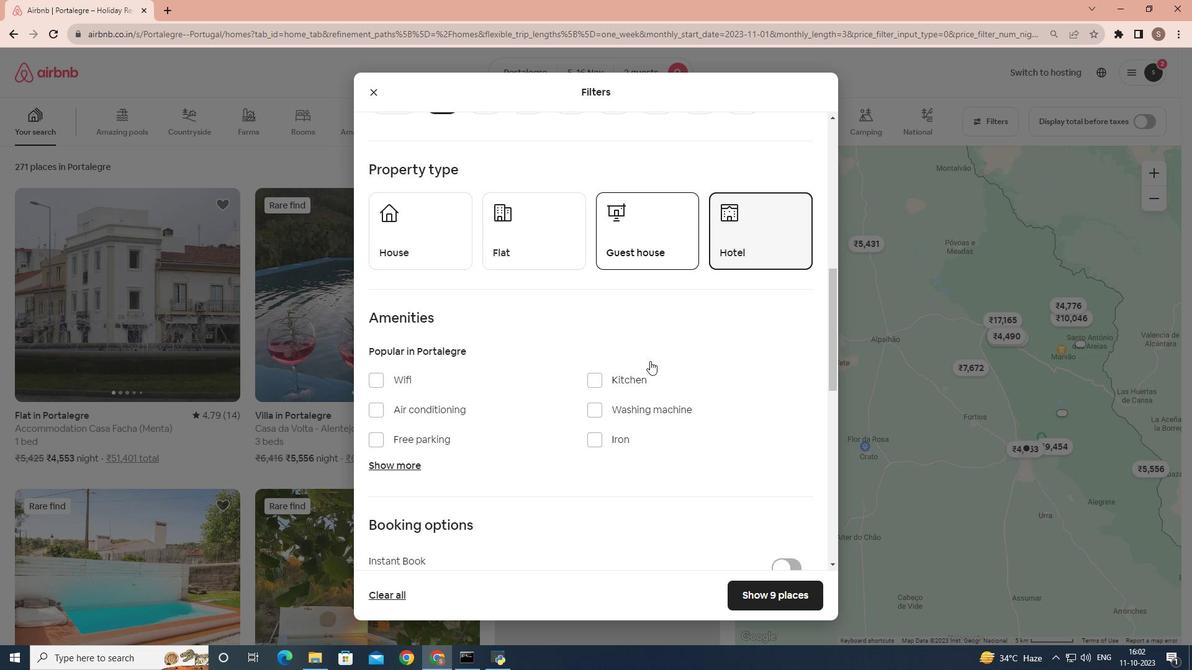 
Action: Mouse moved to (670, 377)
Screenshot: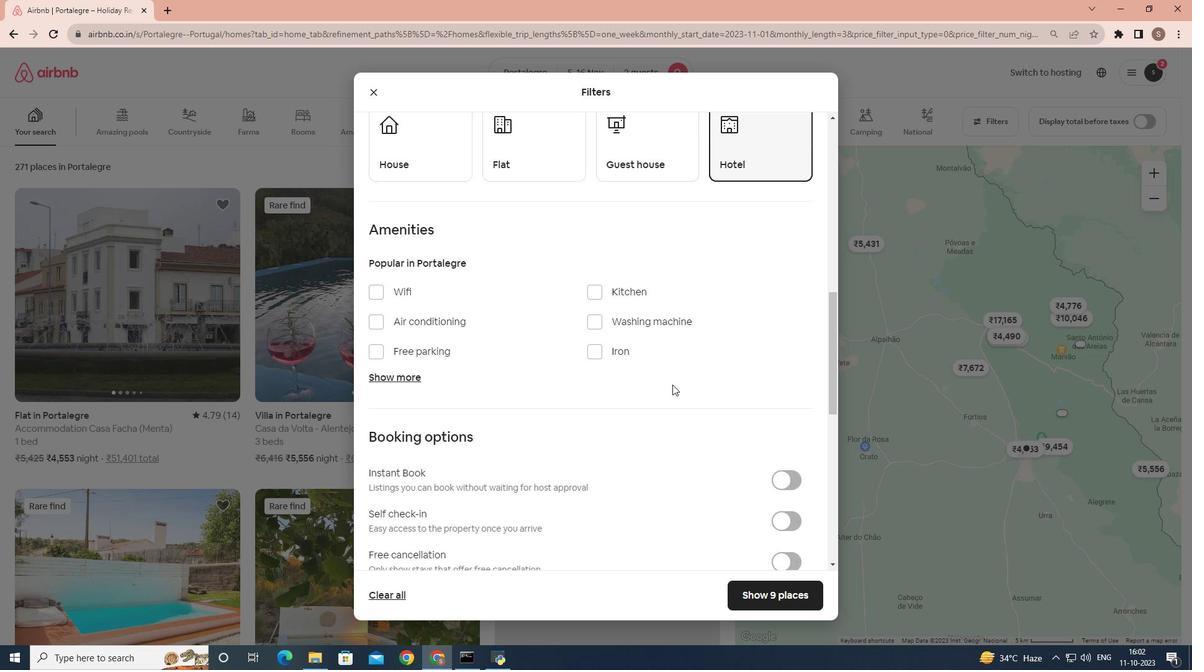 
Action: Mouse scrolled (670, 376) with delta (0, 0)
Screenshot: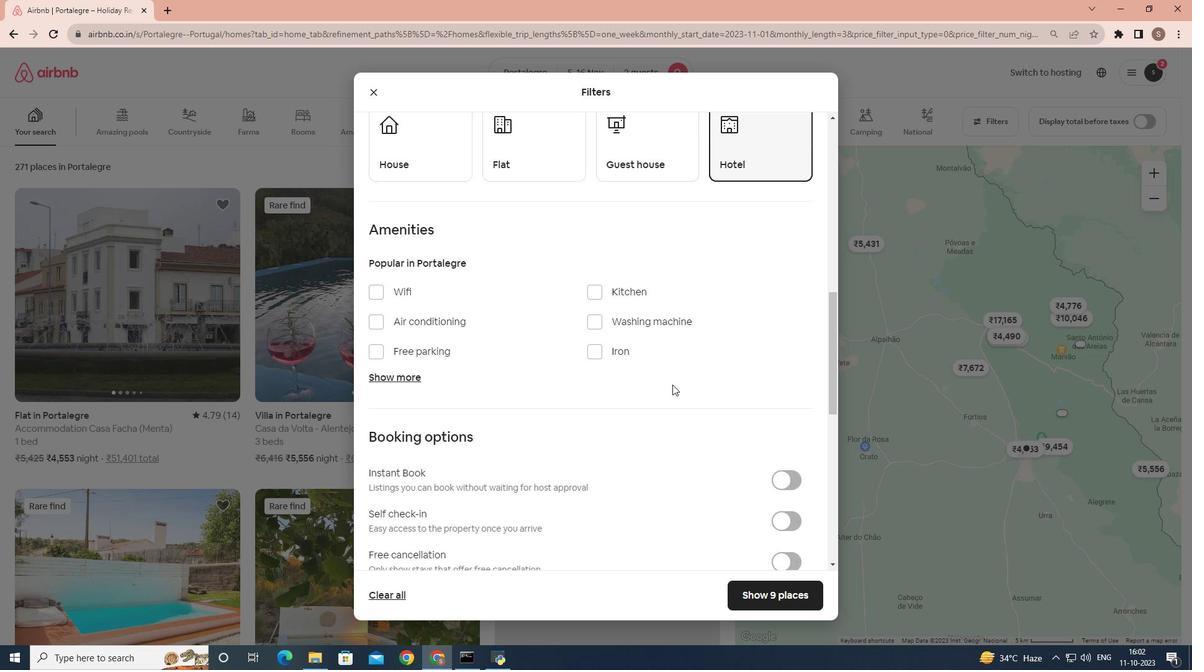
Action: Mouse moved to (672, 384)
Screenshot: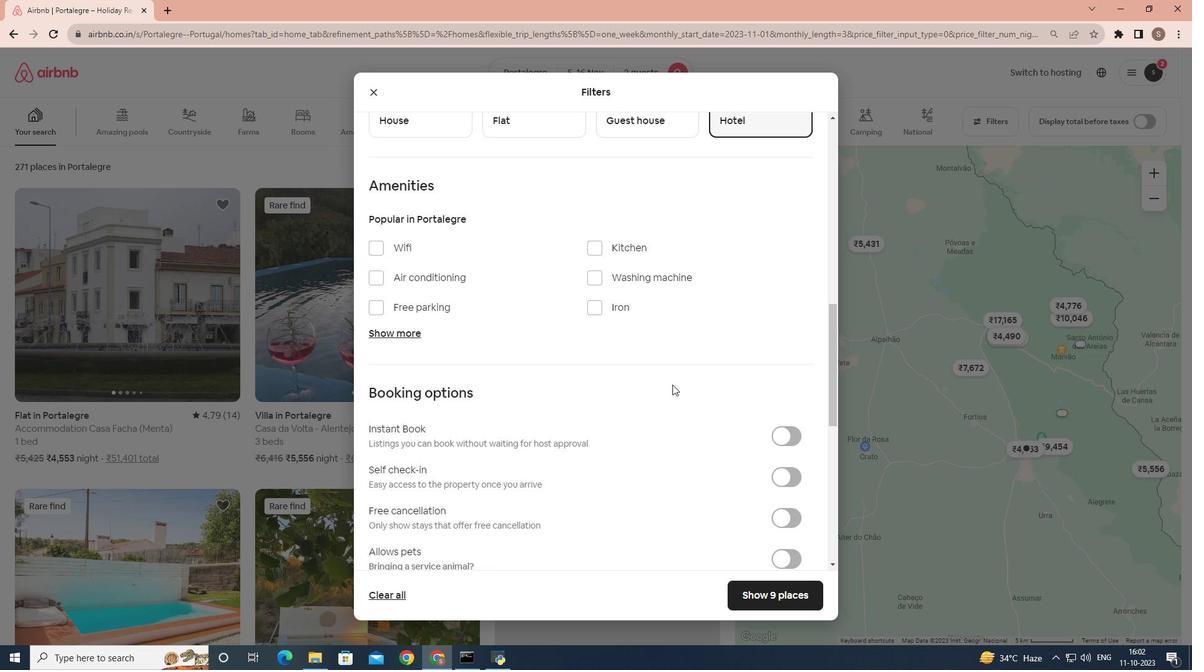 
Action: Mouse scrolled (672, 384) with delta (0, 0)
Screenshot: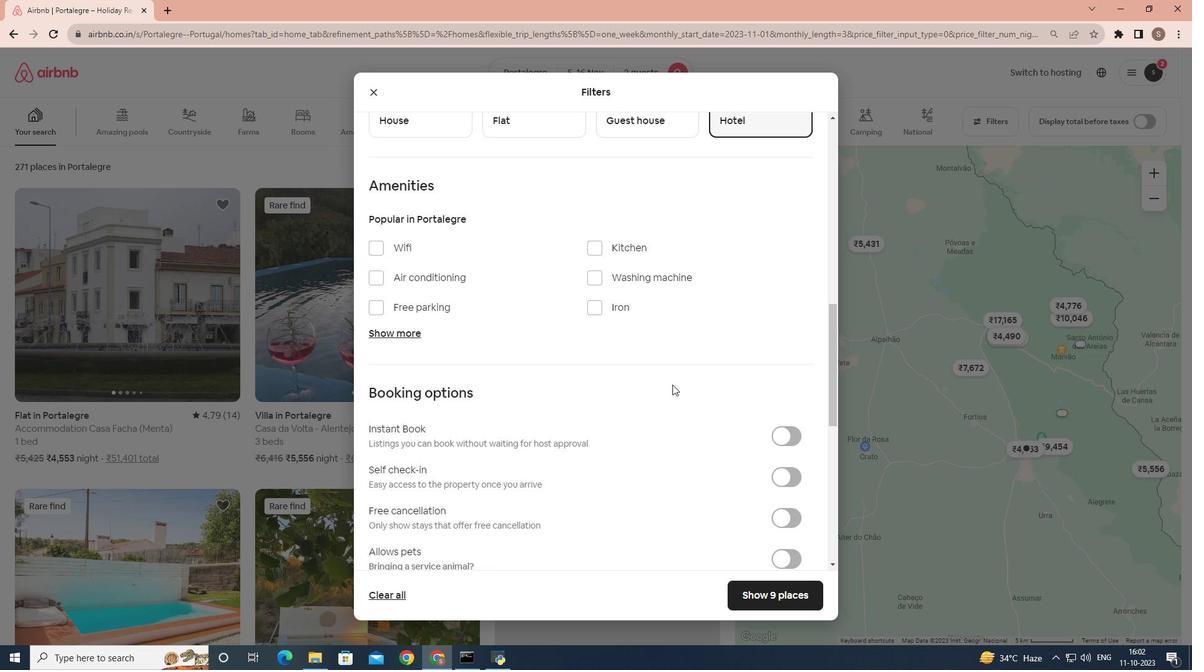 
Action: Mouse scrolled (672, 384) with delta (0, 0)
Screenshot: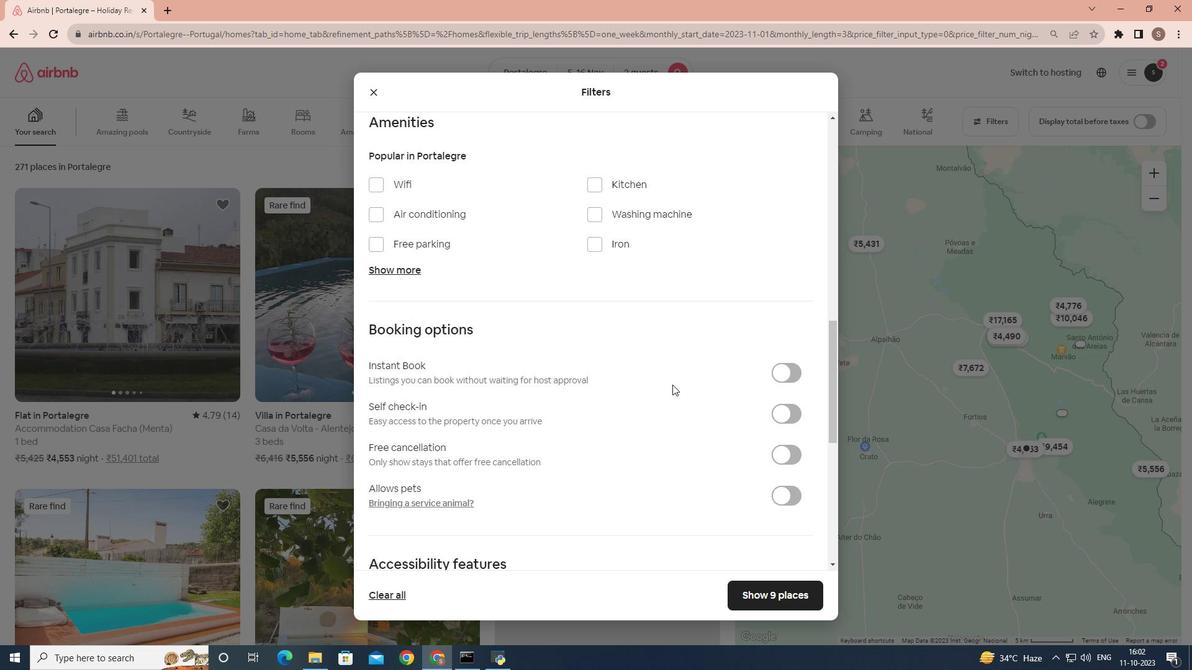 
Action: Mouse scrolled (672, 384) with delta (0, 0)
Screenshot: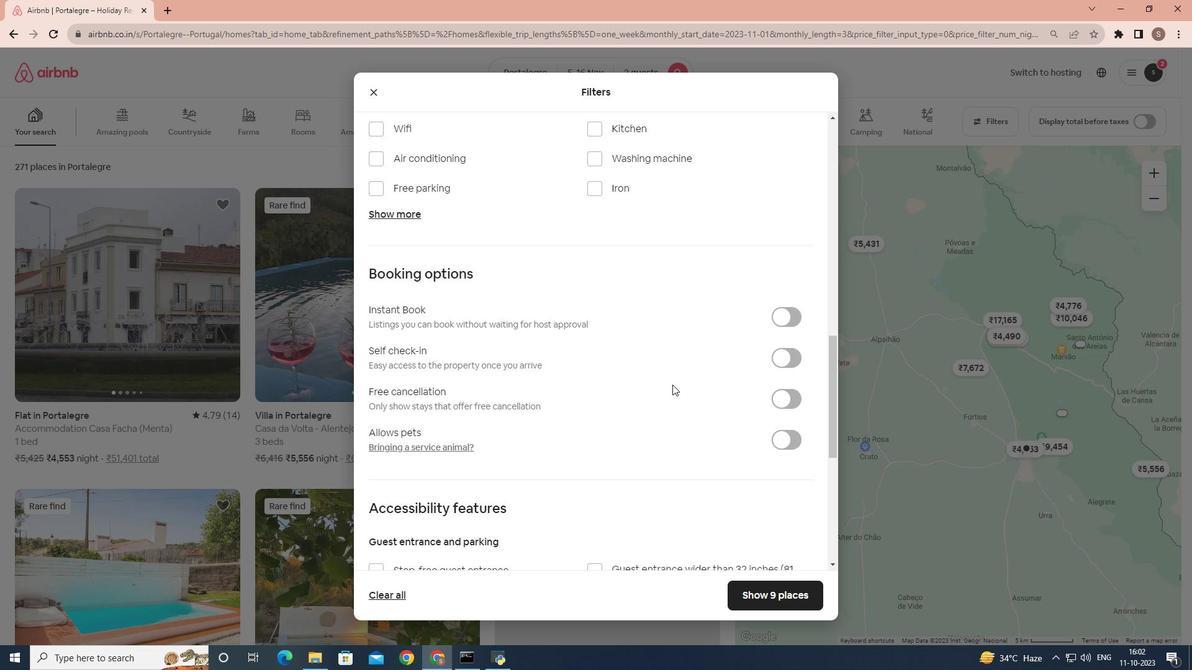 
Action: Mouse moved to (776, 345)
Screenshot: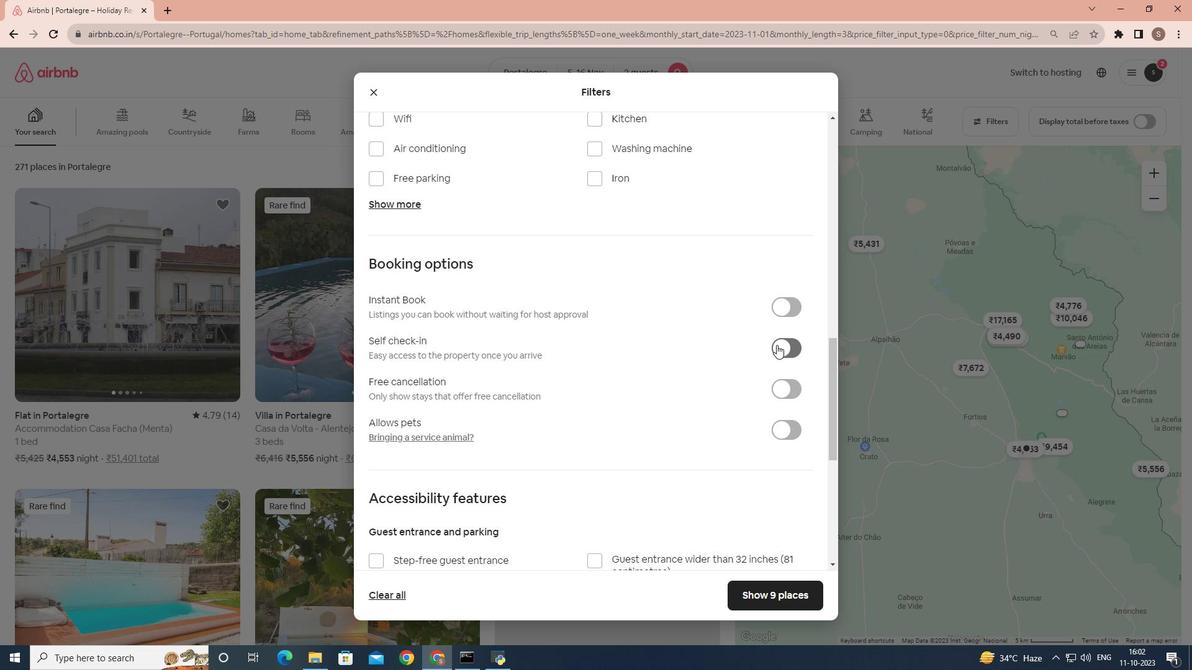 
Action: Mouse pressed left at (776, 345)
Screenshot: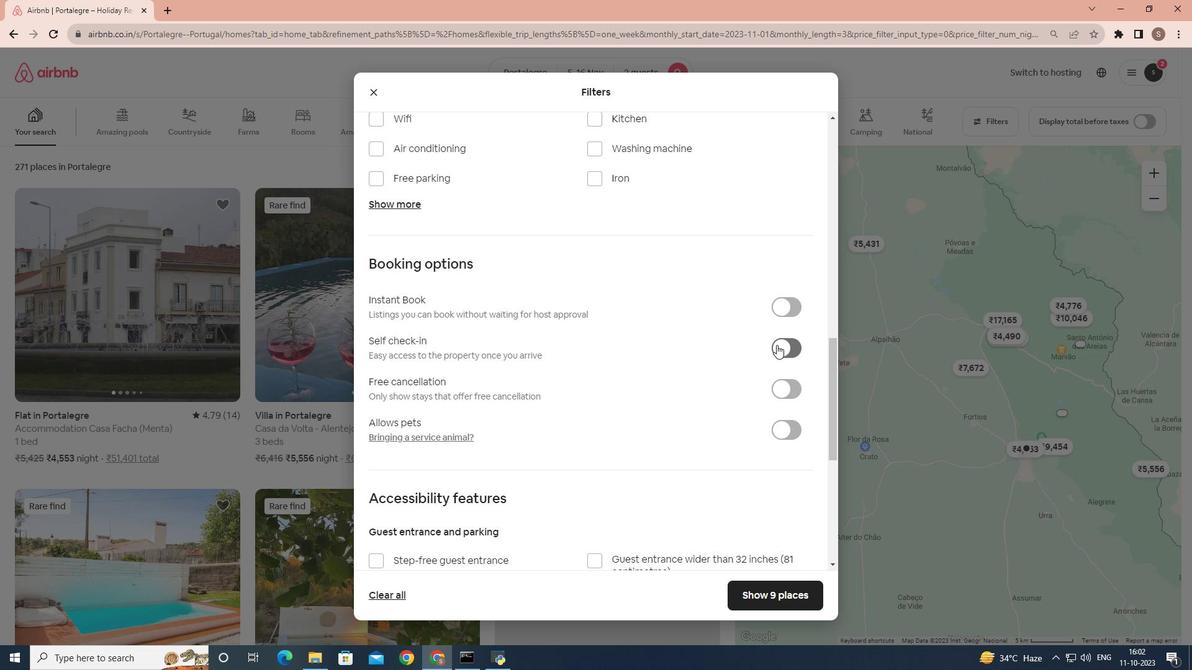 
Action: Mouse moved to (762, 586)
Screenshot: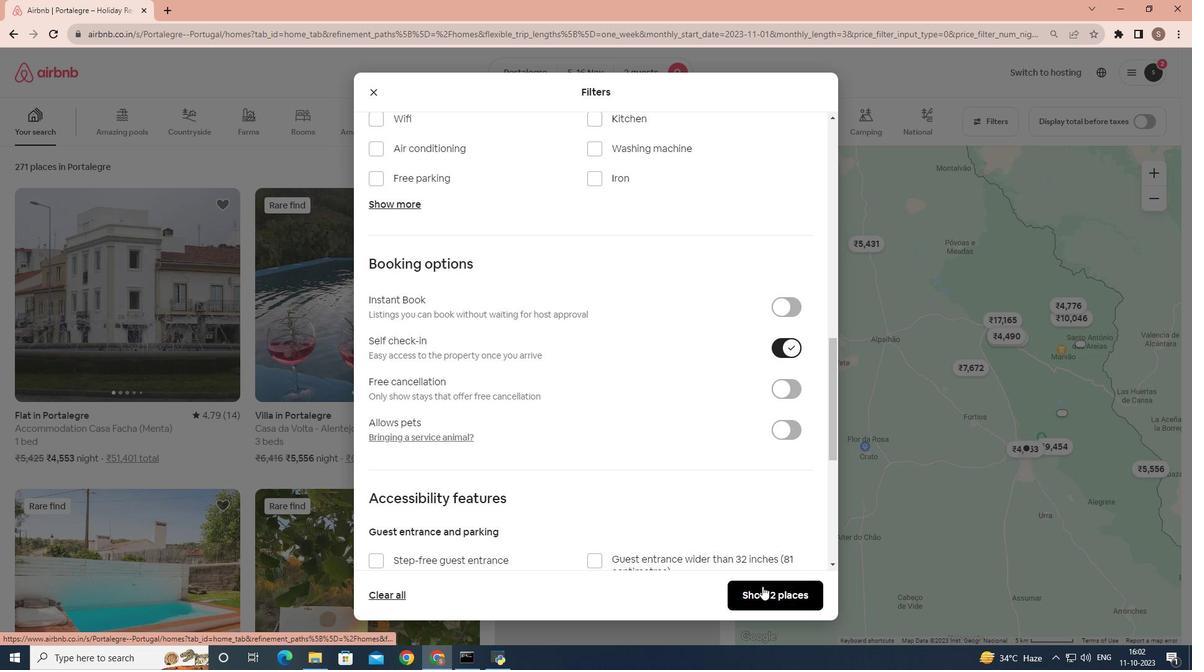
Action: Mouse pressed left at (762, 586)
Screenshot: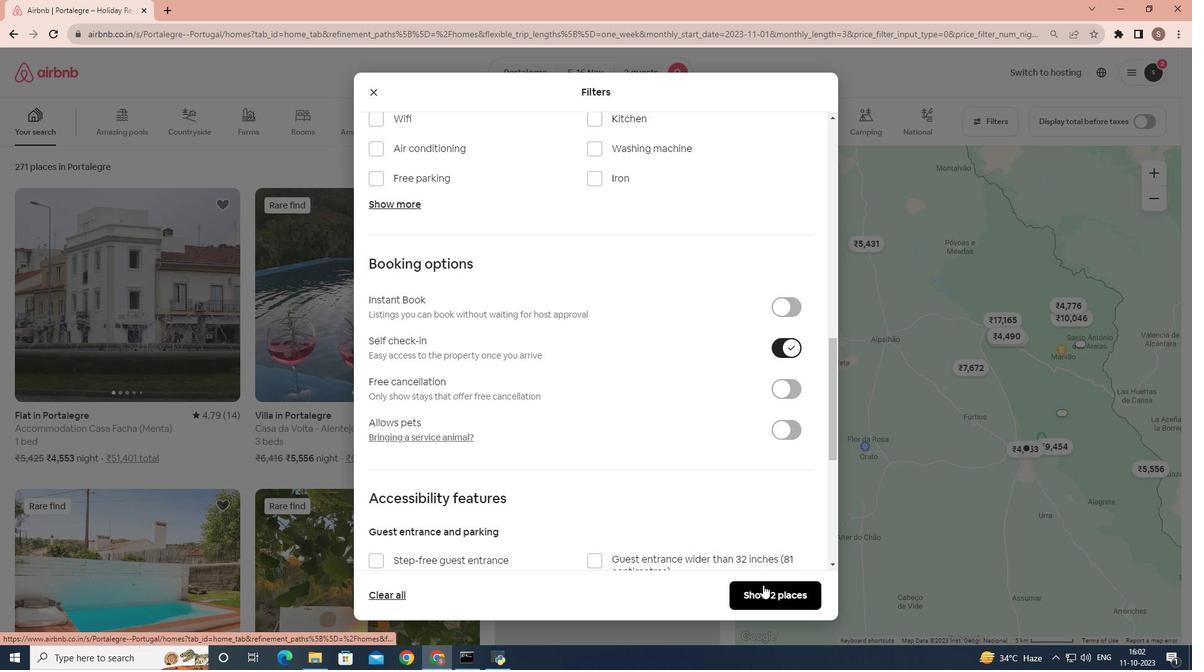 
Action: Mouse moved to (111, 311)
Screenshot: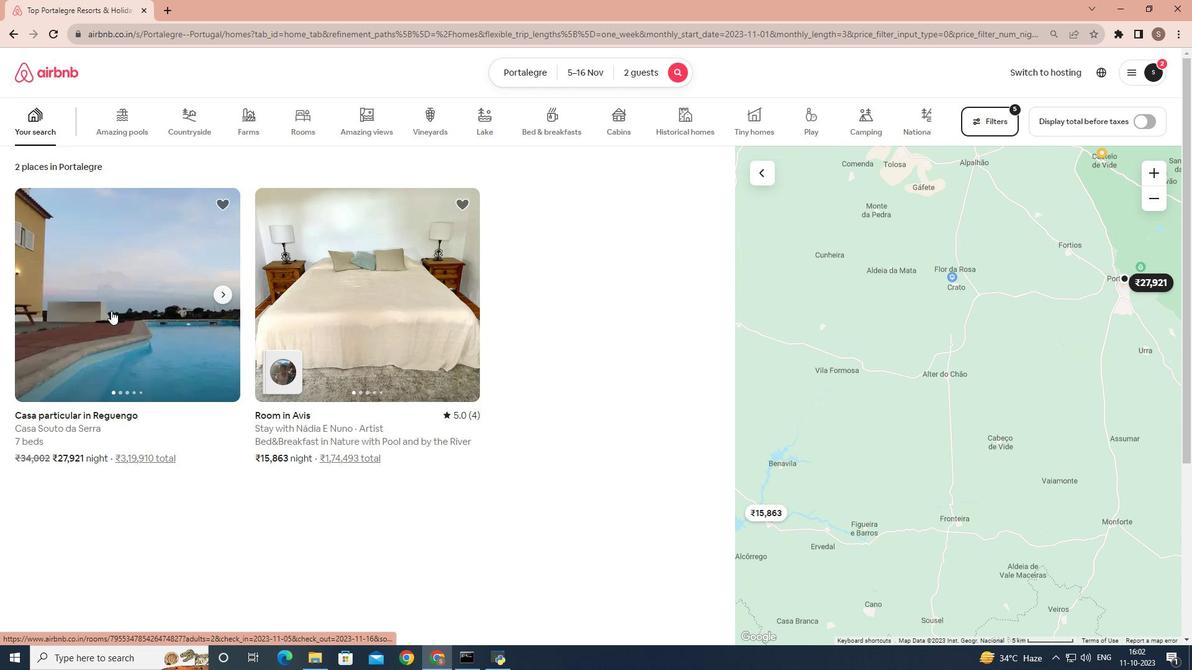 
Action: Mouse pressed left at (111, 311)
Screenshot: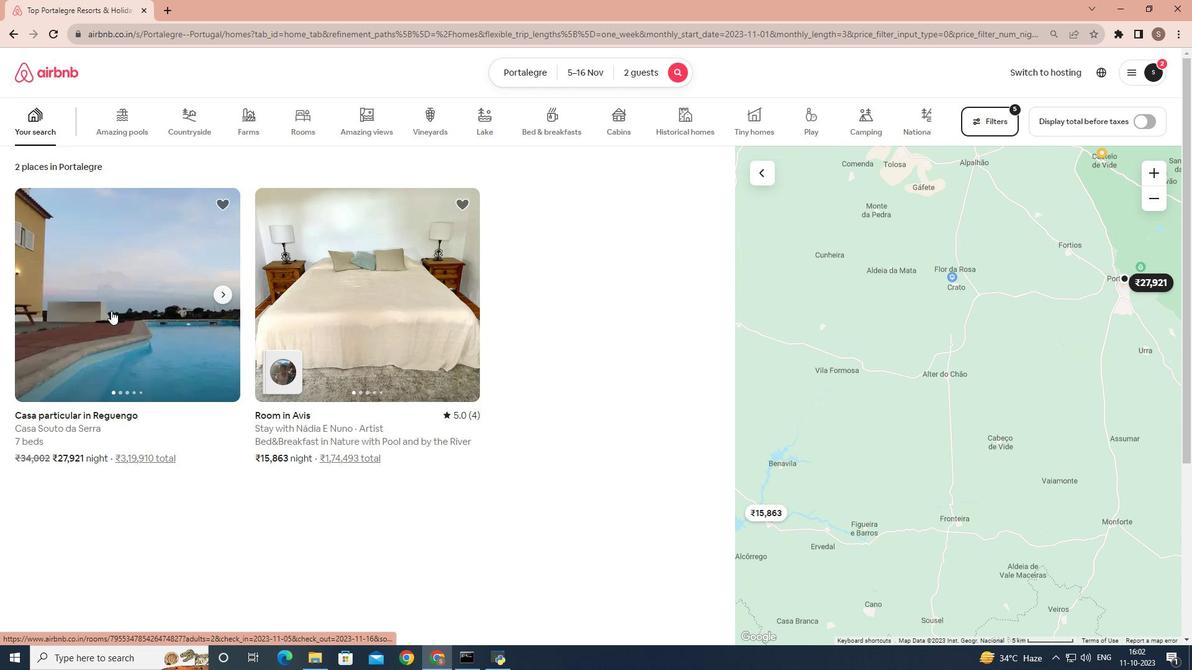 
Action: Mouse moved to (865, 453)
Screenshot: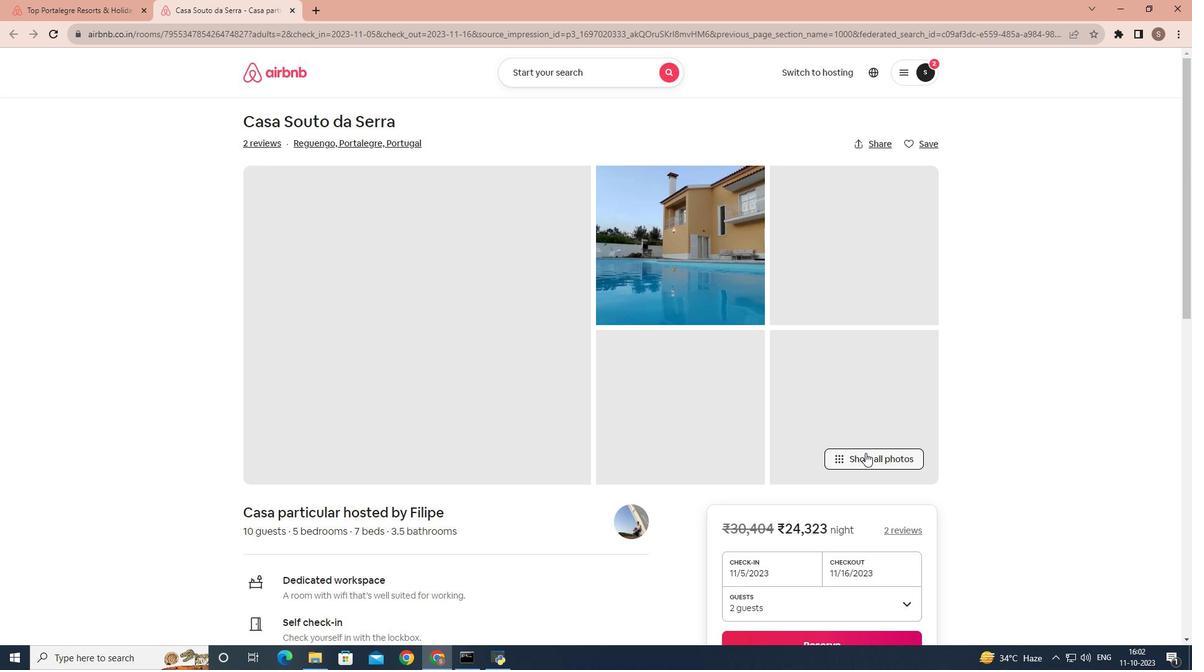 
Action: Mouse pressed left at (865, 453)
Screenshot: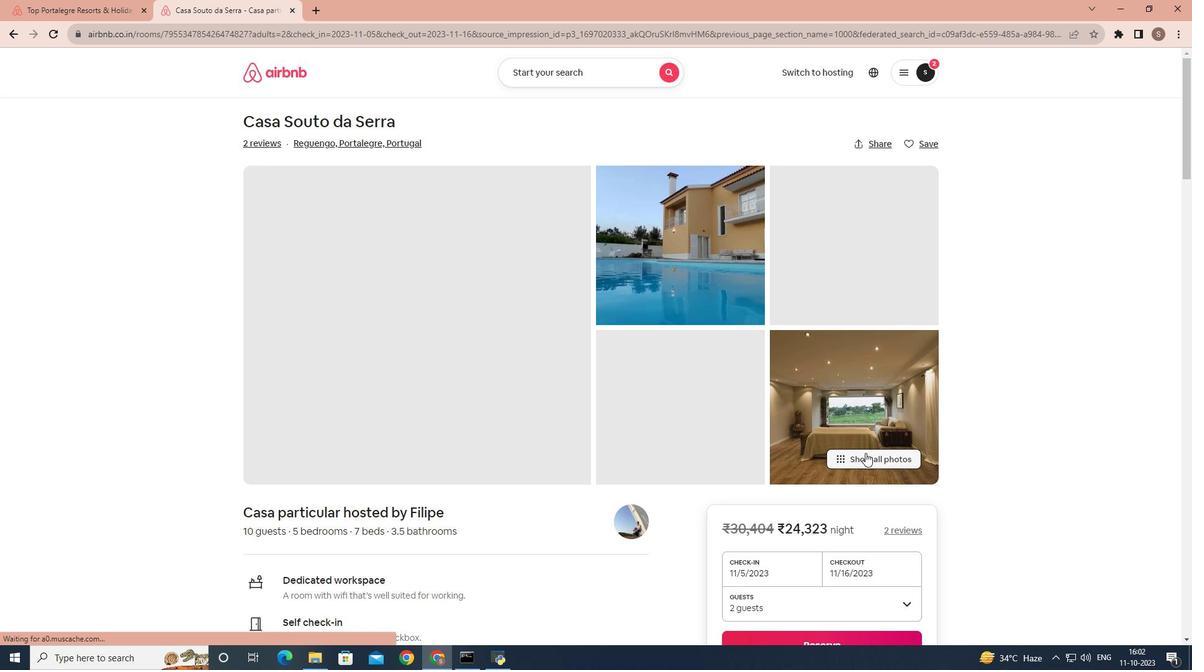 
Action: Mouse scrolled (865, 452) with delta (0, 0)
Screenshot: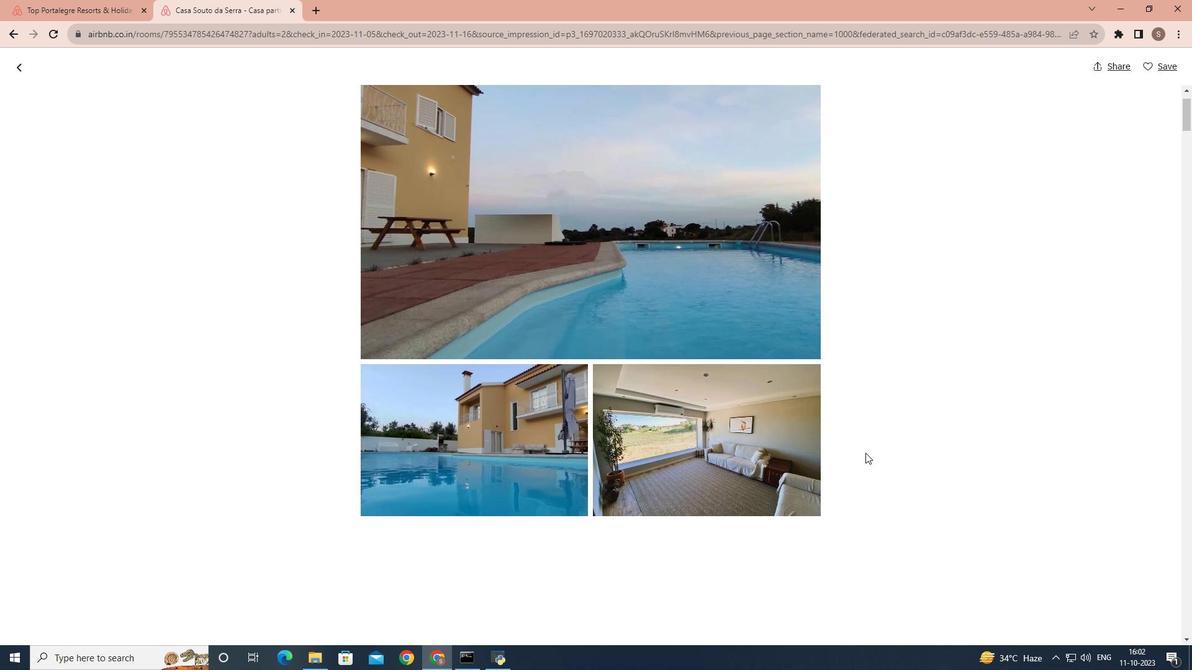 
Action: Mouse scrolled (865, 452) with delta (0, 0)
Screenshot: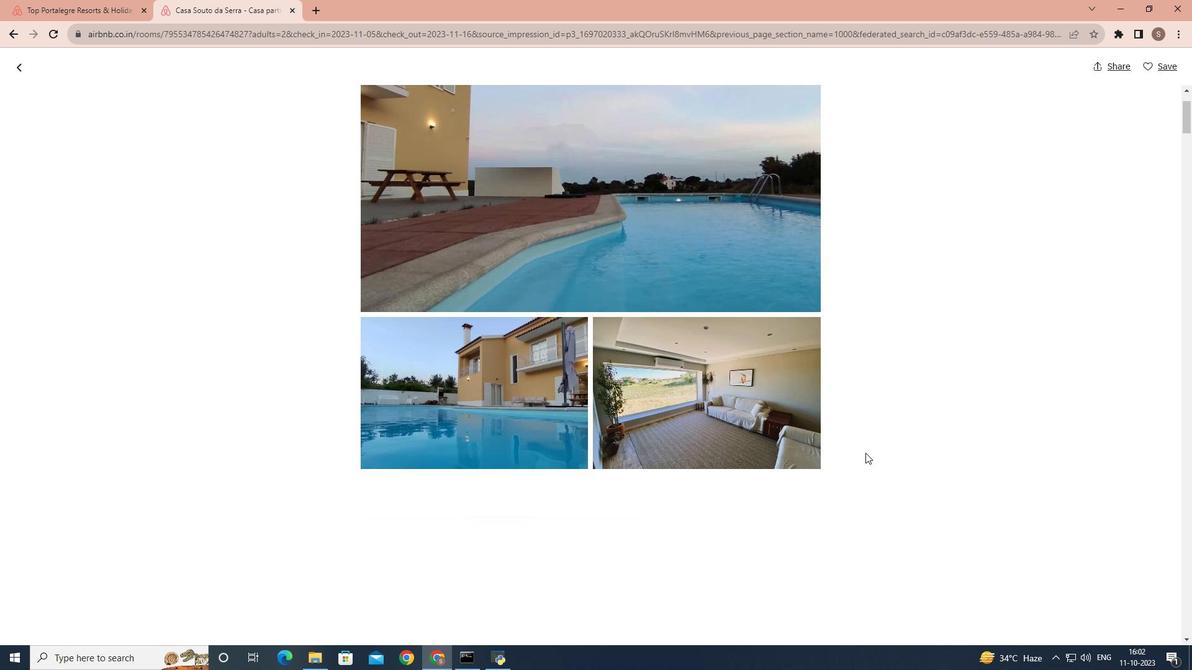 
Action: Mouse scrolled (865, 452) with delta (0, 0)
Screenshot: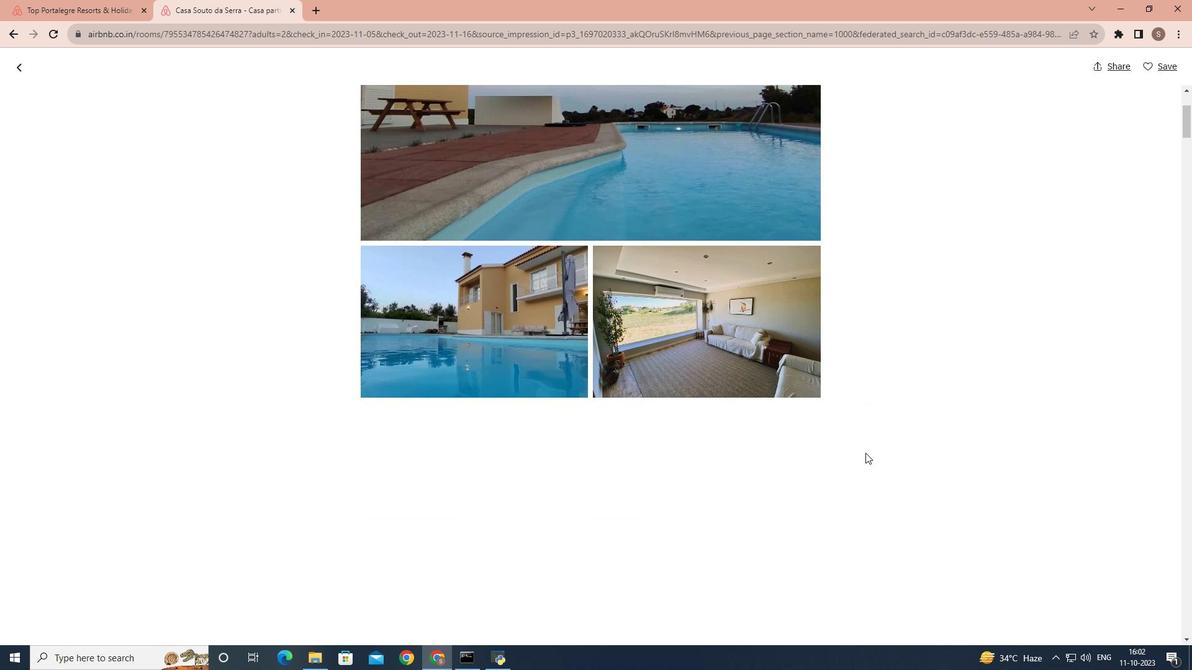 
Action: Mouse scrolled (865, 452) with delta (0, 0)
Screenshot: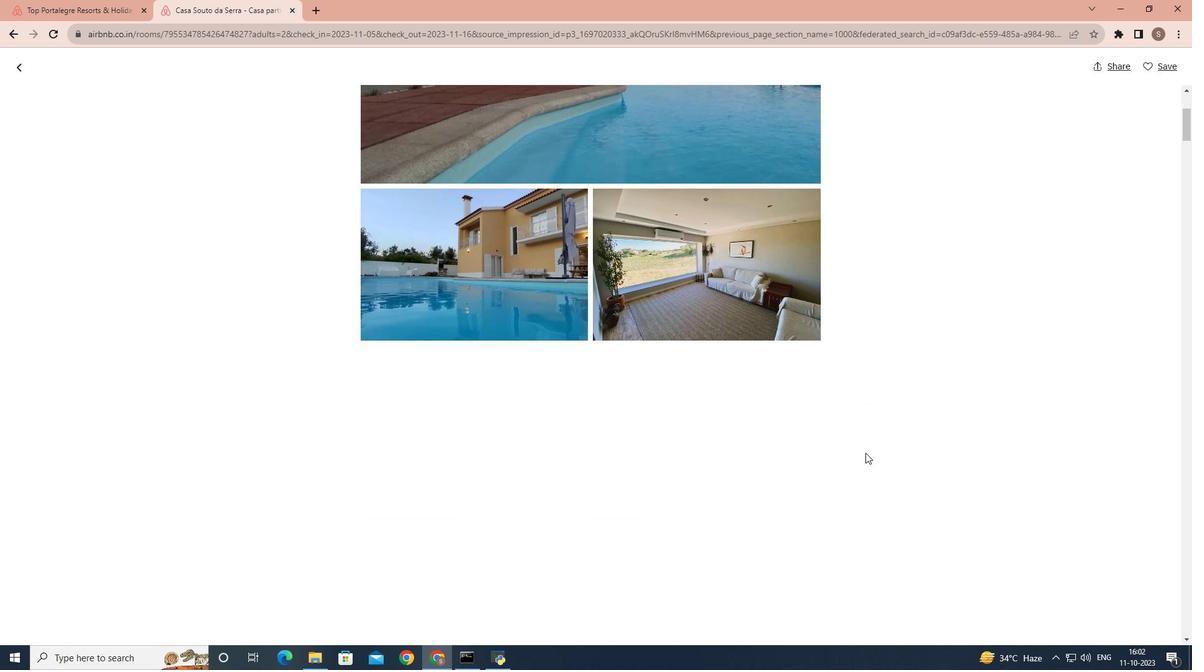 
Action: Mouse scrolled (865, 452) with delta (0, 0)
Screenshot: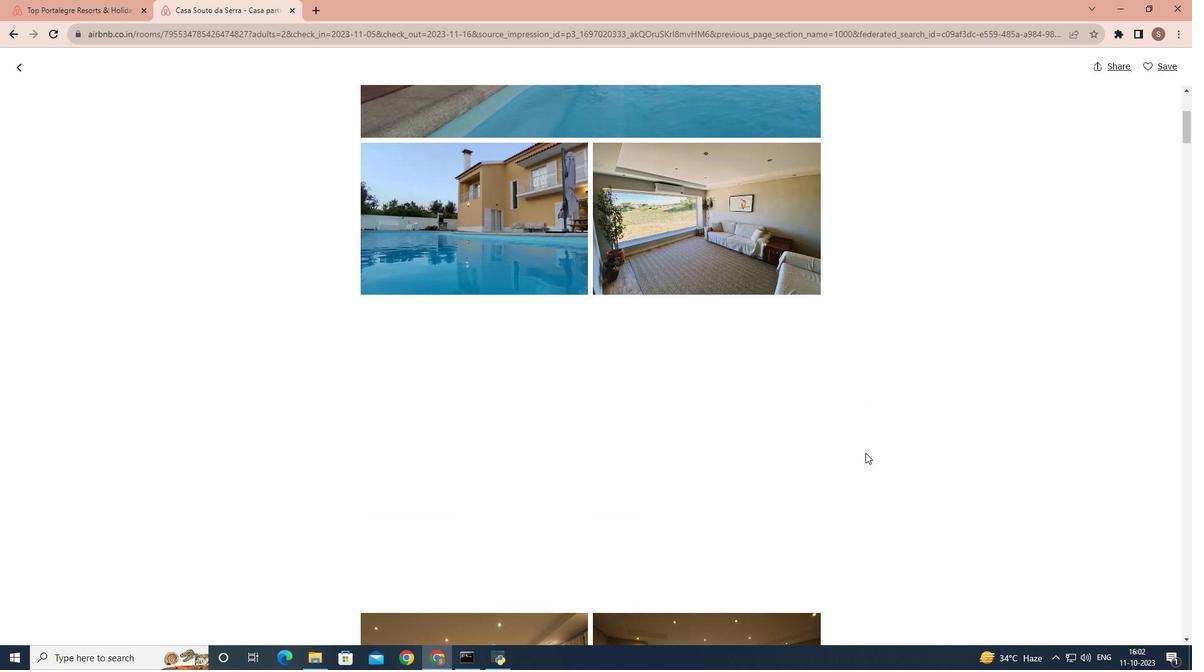 
Action: Mouse scrolled (865, 452) with delta (0, 0)
Screenshot: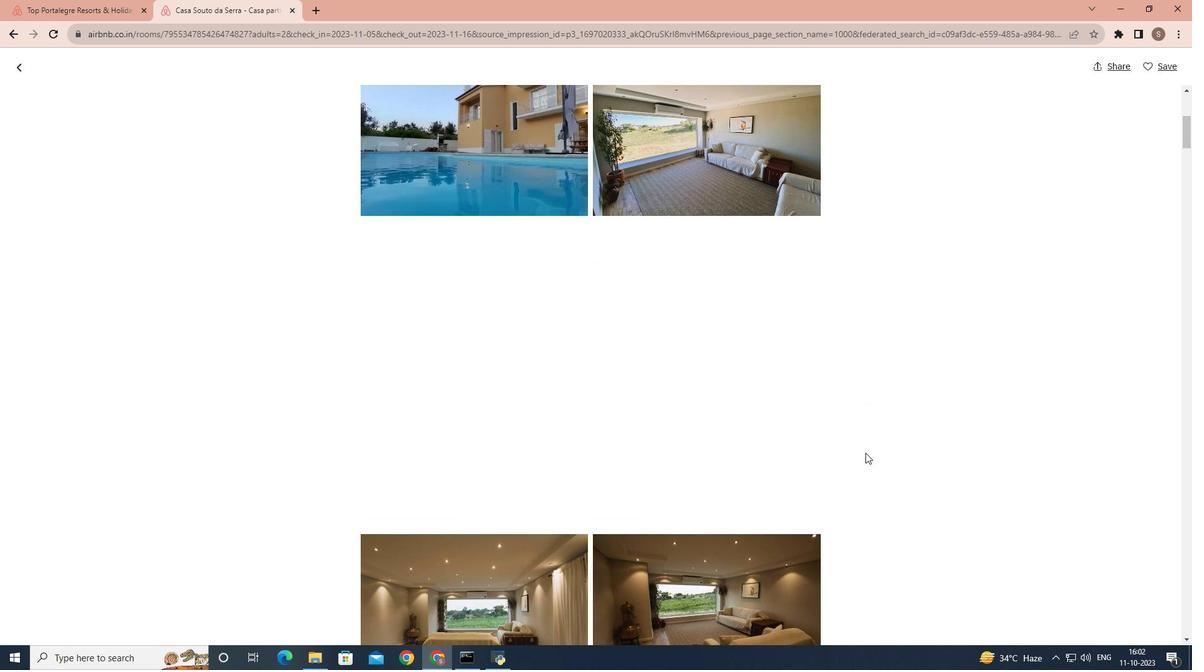 
Action: Mouse scrolled (865, 452) with delta (0, 0)
Screenshot: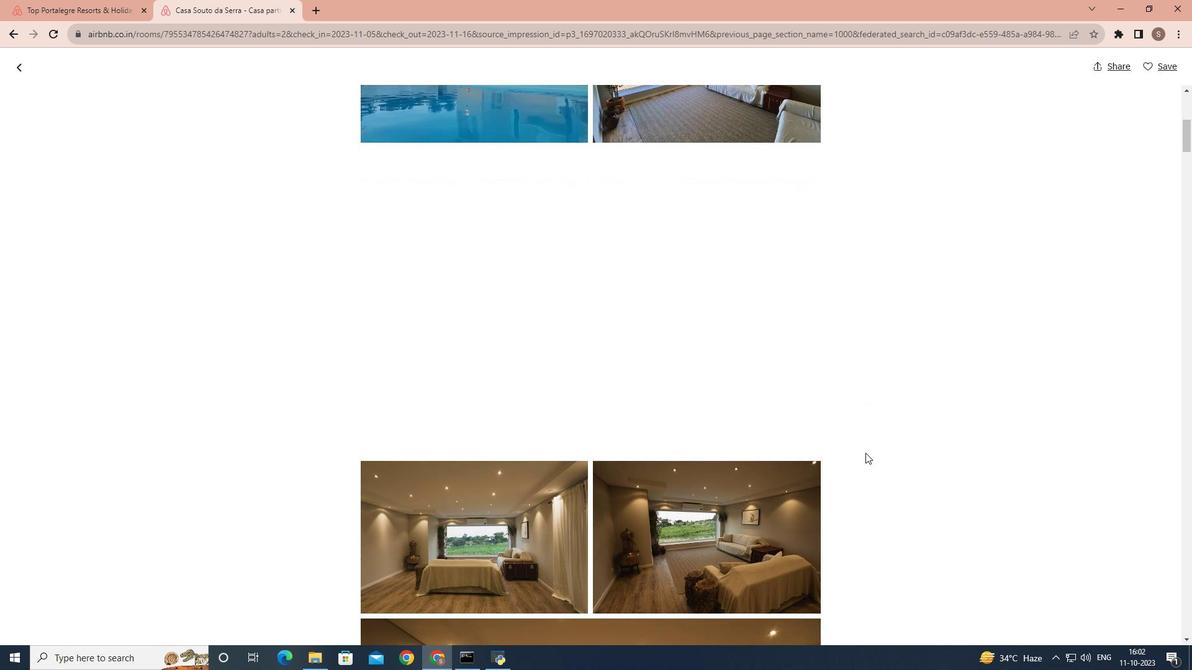 
Action: Mouse scrolled (865, 452) with delta (0, 0)
Screenshot: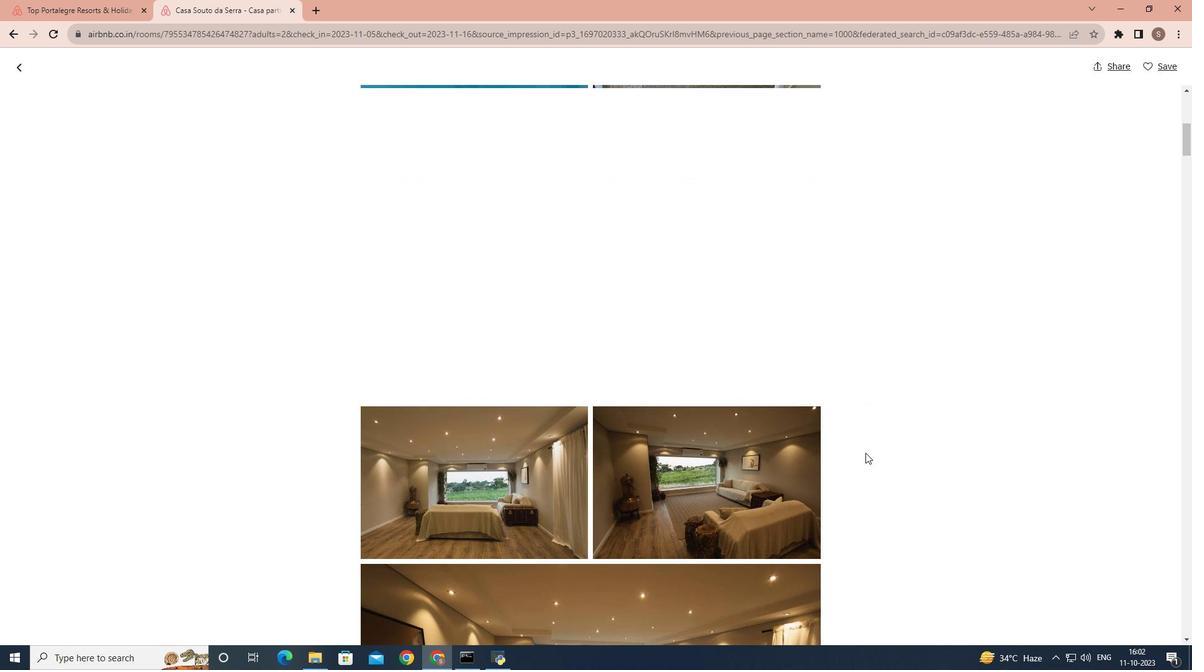 
Action: Mouse scrolled (865, 452) with delta (0, 0)
Screenshot: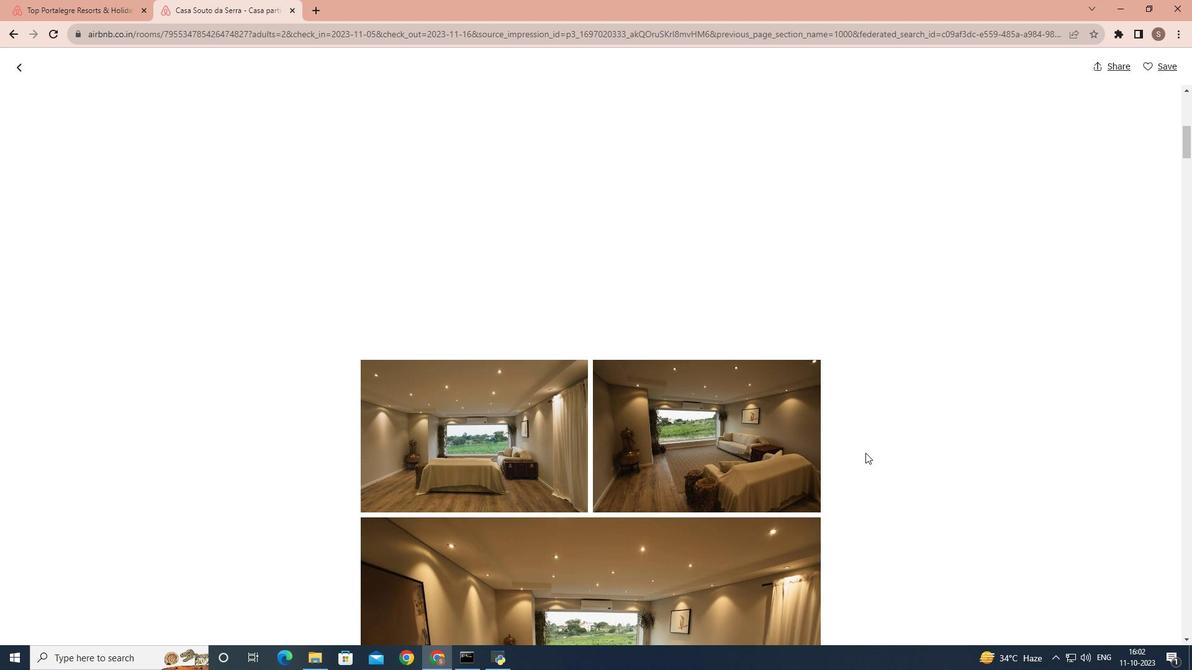 
Action: Mouse scrolled (865, 452) with delta (0, 0)
Screenshot: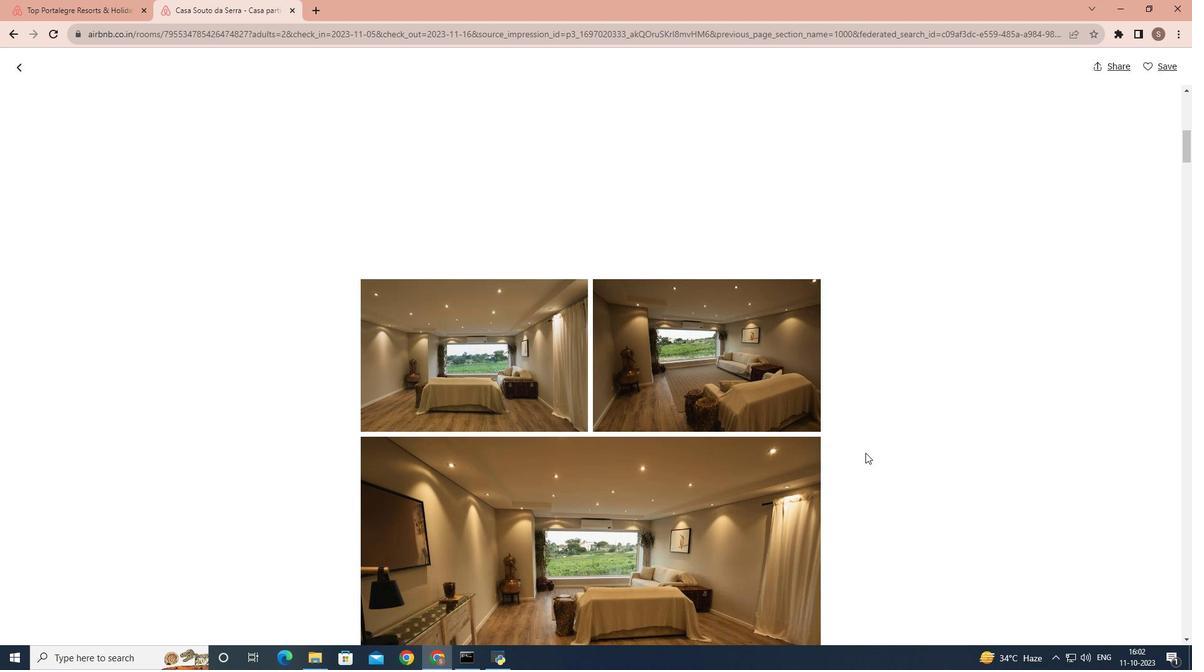 
Action: Mouse scrolled (865, 452) with delta (0, 0)
Screenshot: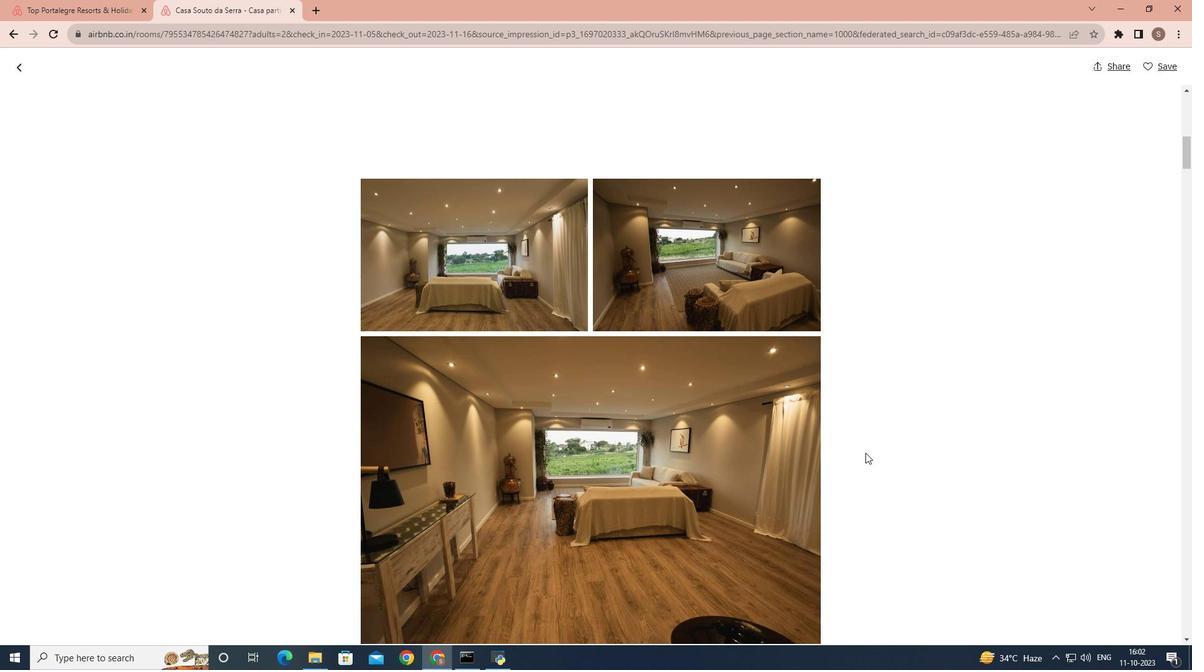
Action: Mouse scrolled (865, 452) with delta (0, 0)
Screenshot: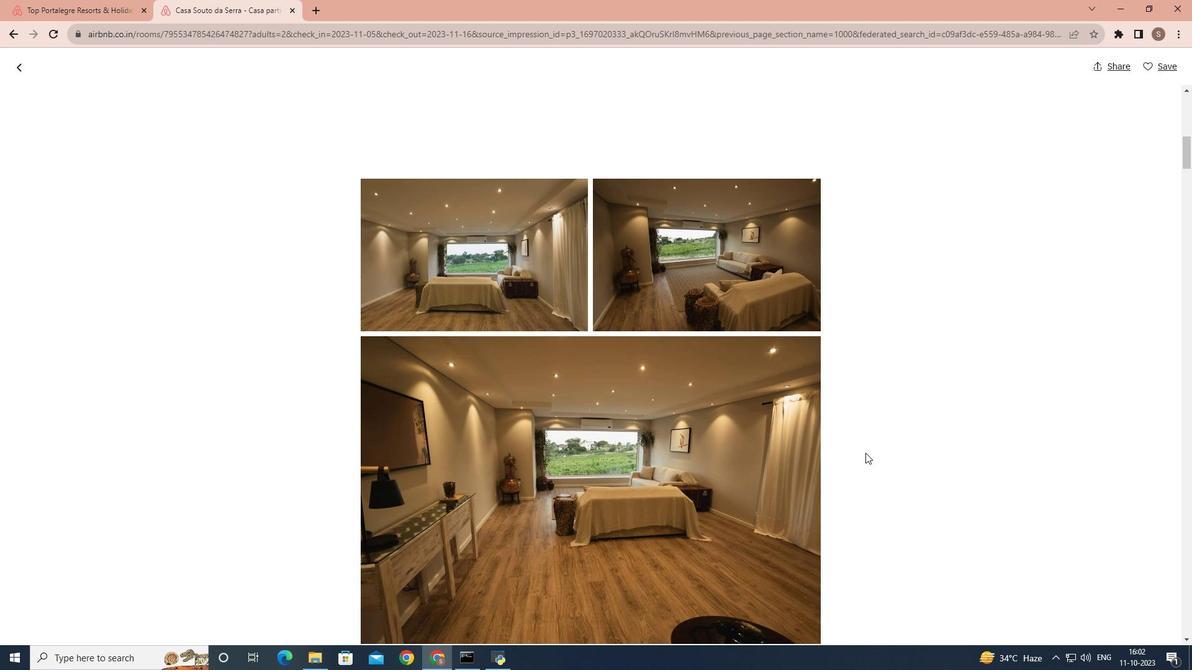 
Action: Mouse scrolled (865, 452) with delta (0, 0)
Screenshot: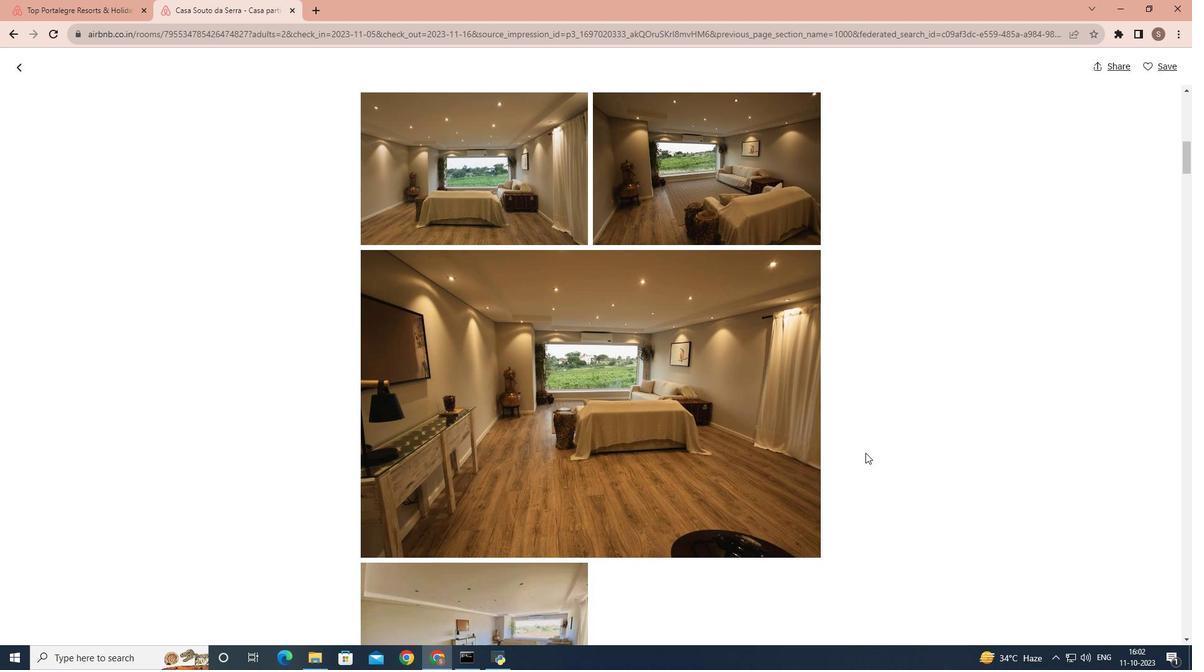 
Action: Mouse scrolled (865, 452) with delta (0, 0)
Screenshot: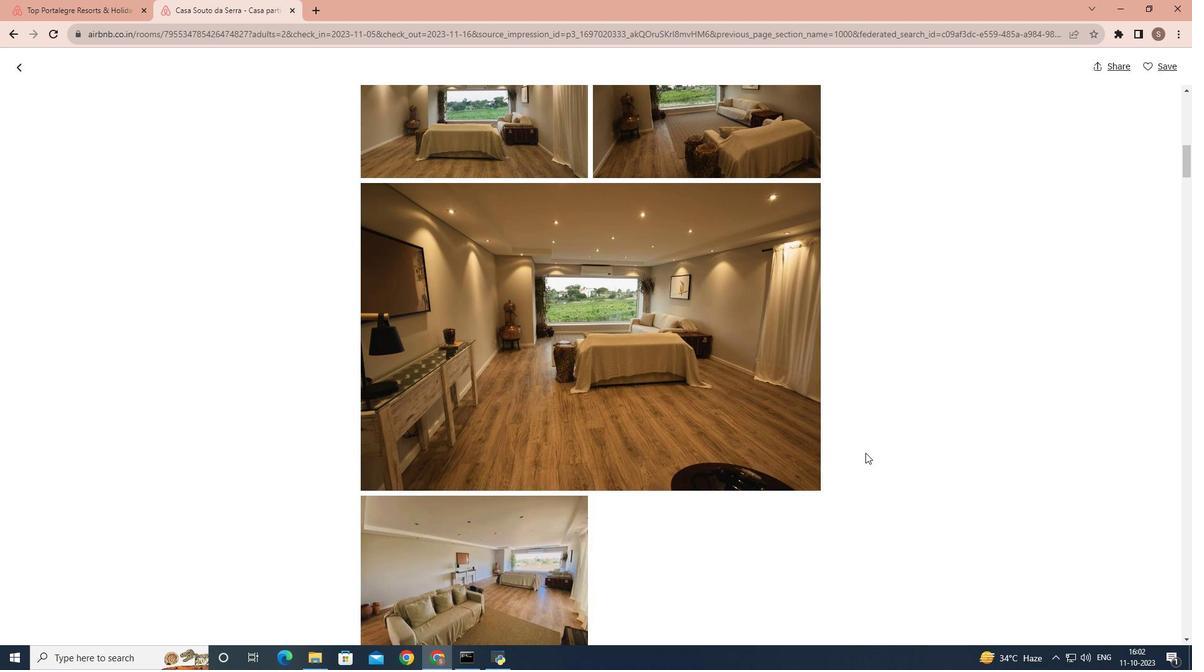 
Action: Mouse scrolled (865, 452) with delta (0, 0)
Screenshot: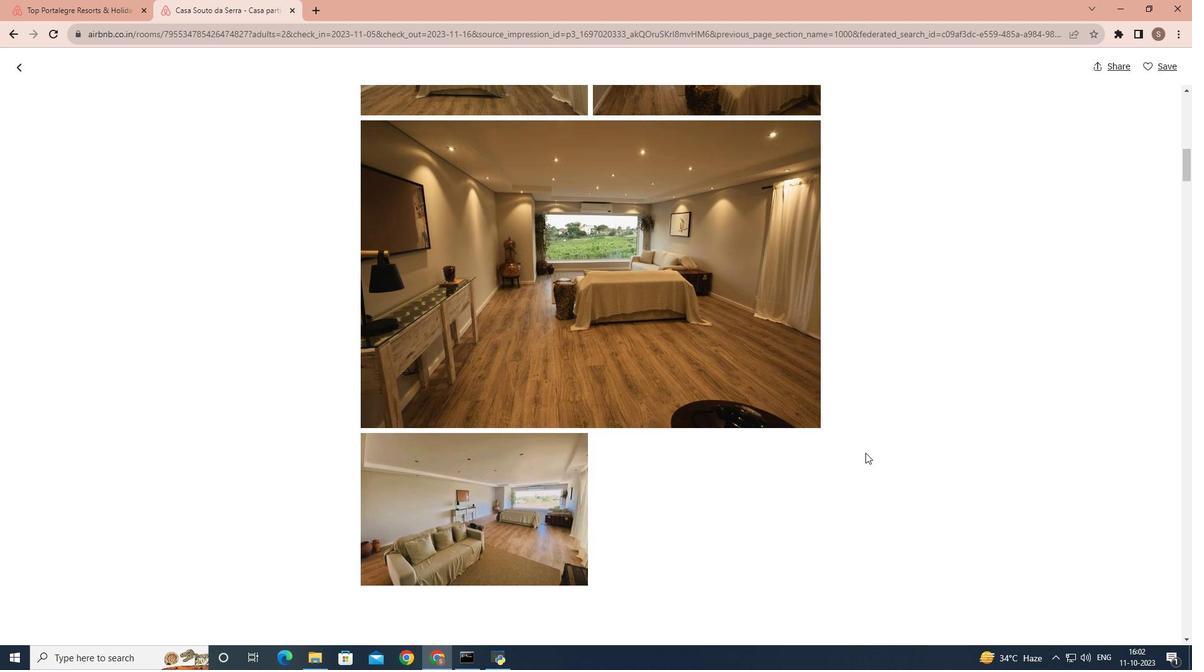 
Action: Mouse scrolled (865, 452) with delta (0, 0)
Screenshot: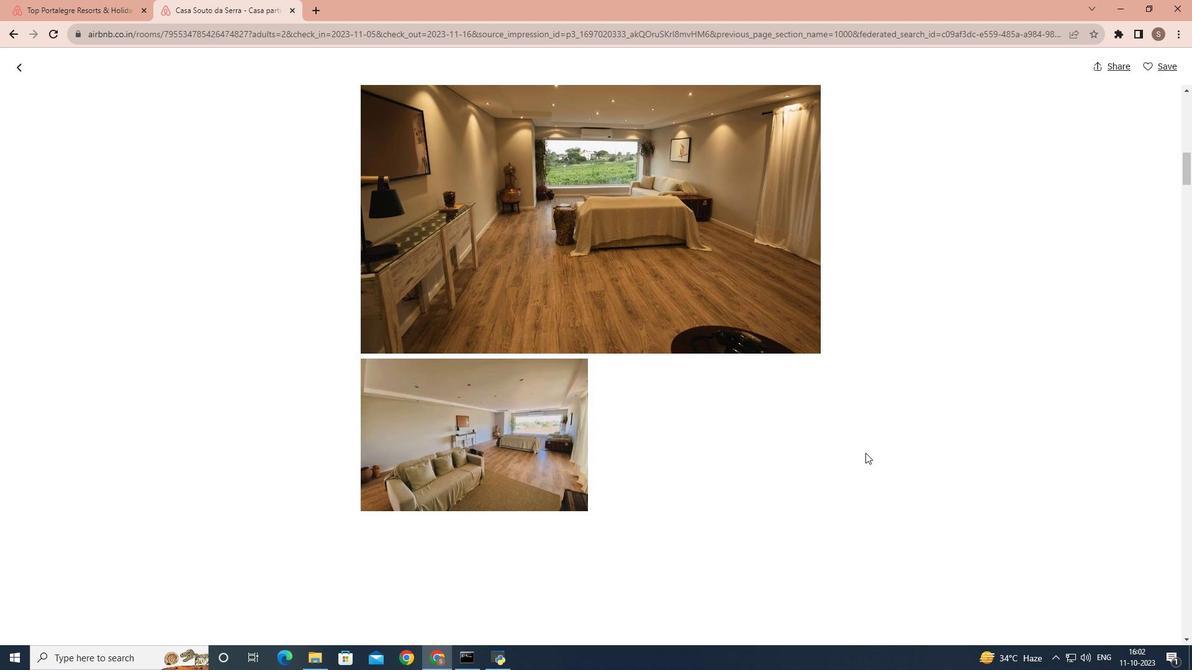 
Action: Mouse scrolled (865, 452) with delta (0, 0)
Screenshot: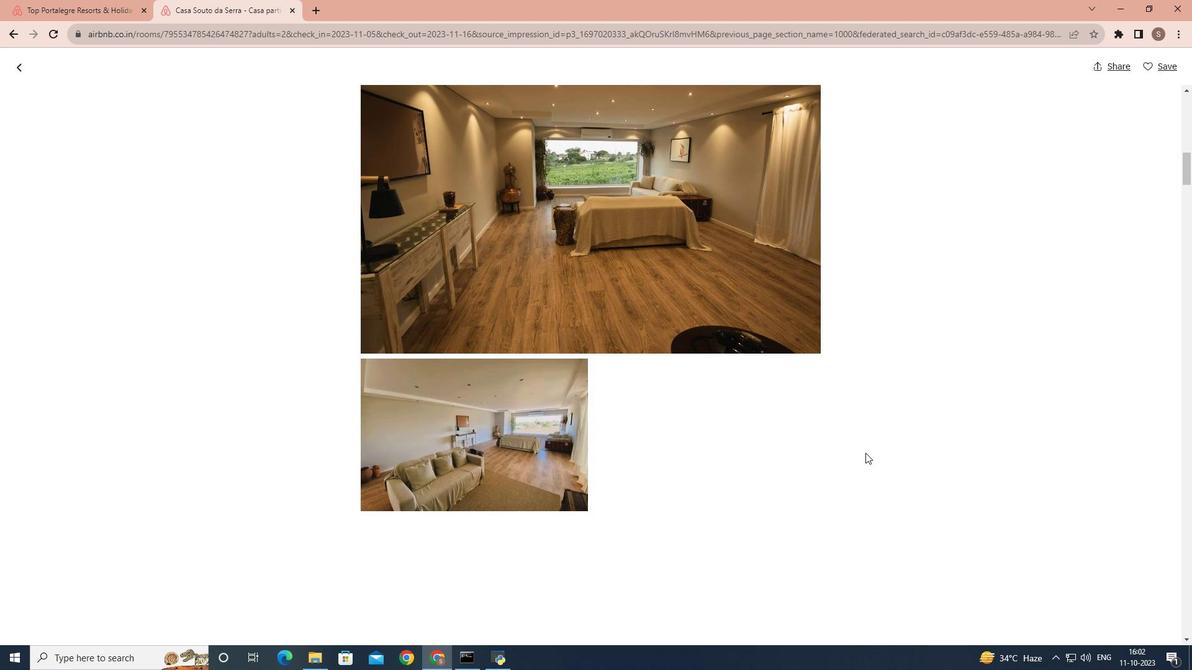
Action: Mouse scrolled (865, 452) with delta (0, 0)
Screenshot: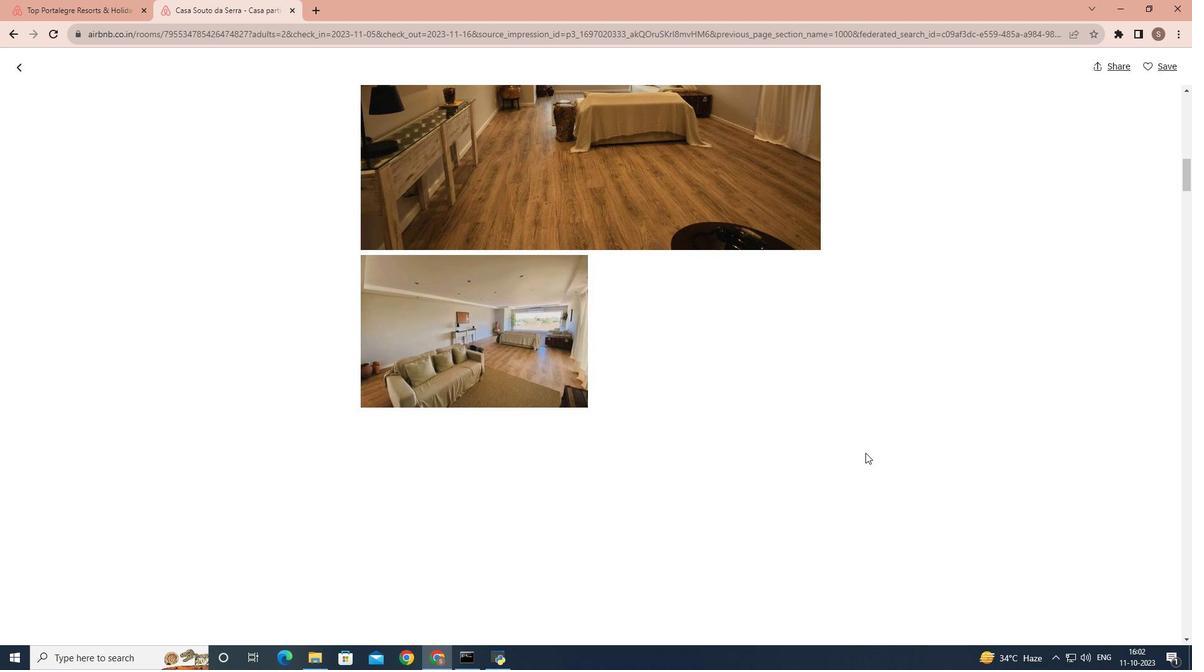 
Action: Mouse scrolled (865, 452) with delta (0, 0)
Screenshot: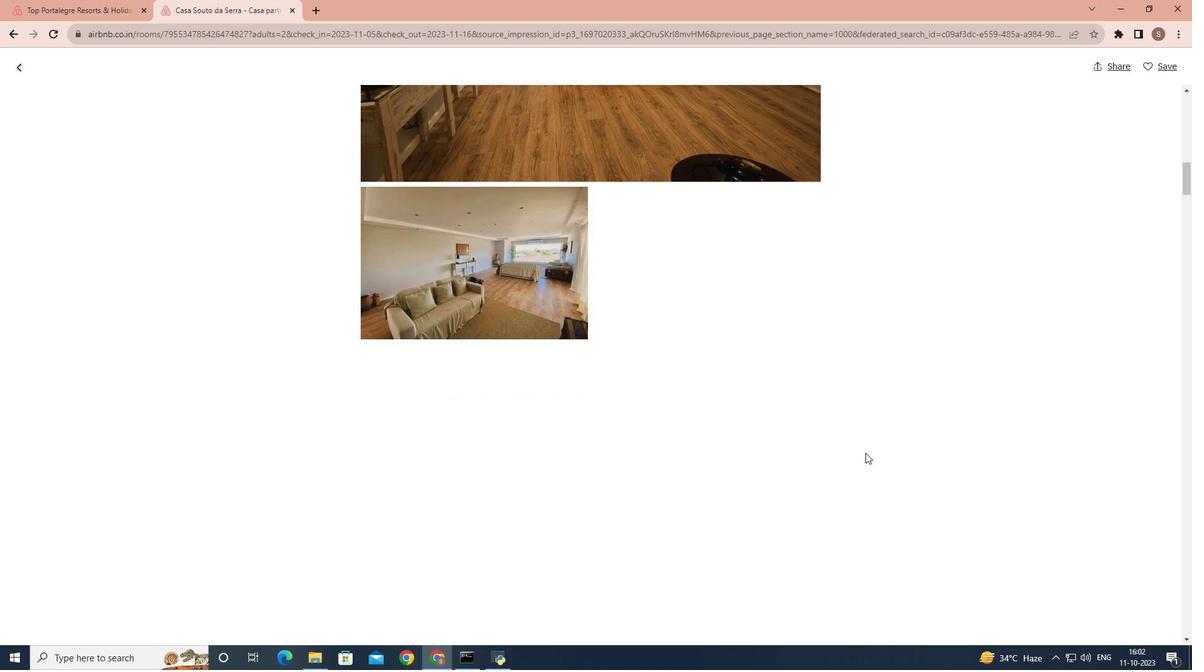 
Action: Mouse scrolled (865, 452) with delta (0, 0)
Screenshot: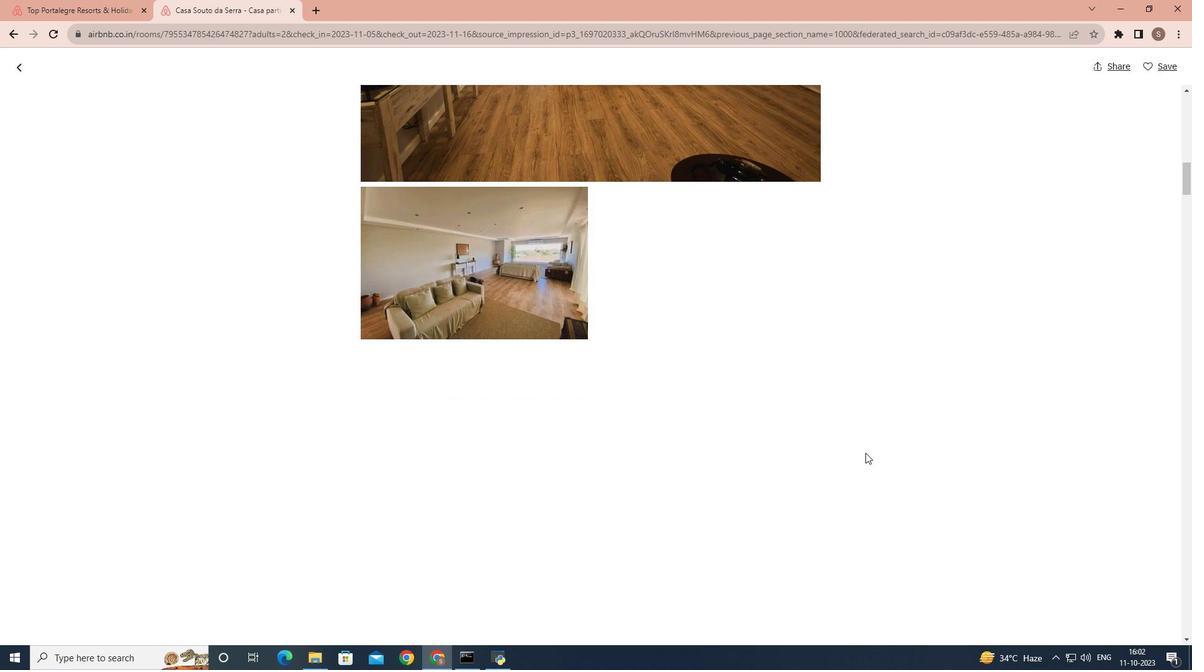 
Action: Mouse scrolled (865, 452) with delta (0, 0)
Screenshot: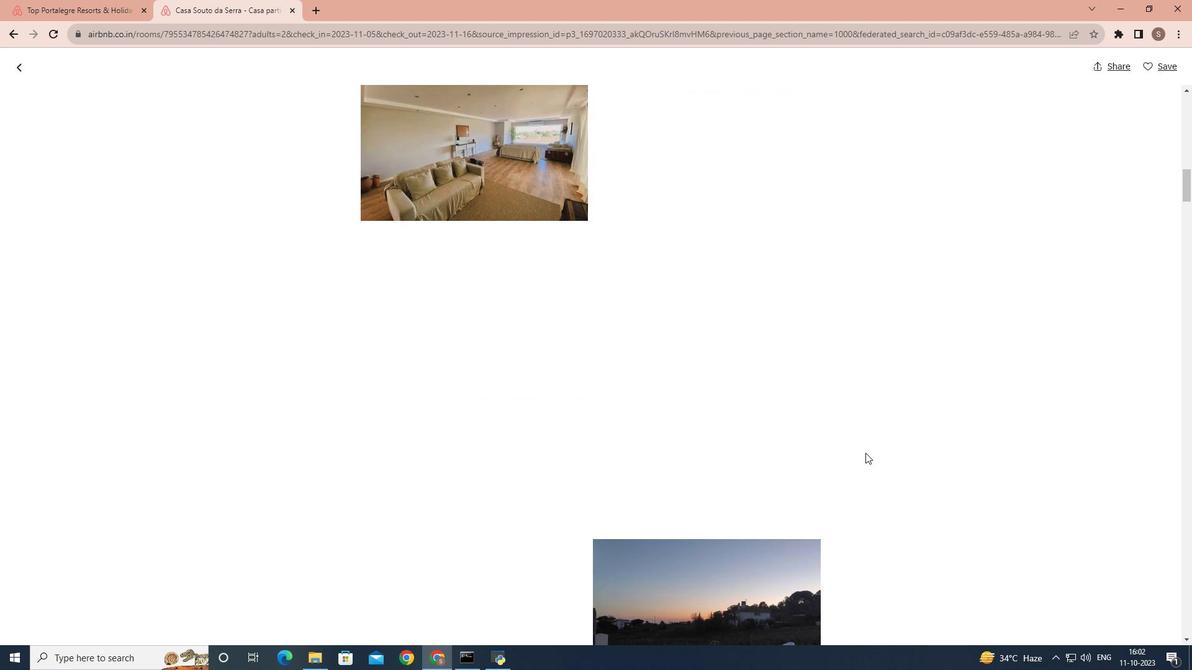 
Action: Mouse scrolled (865, 452) with delta (0, 0)
Screenshot: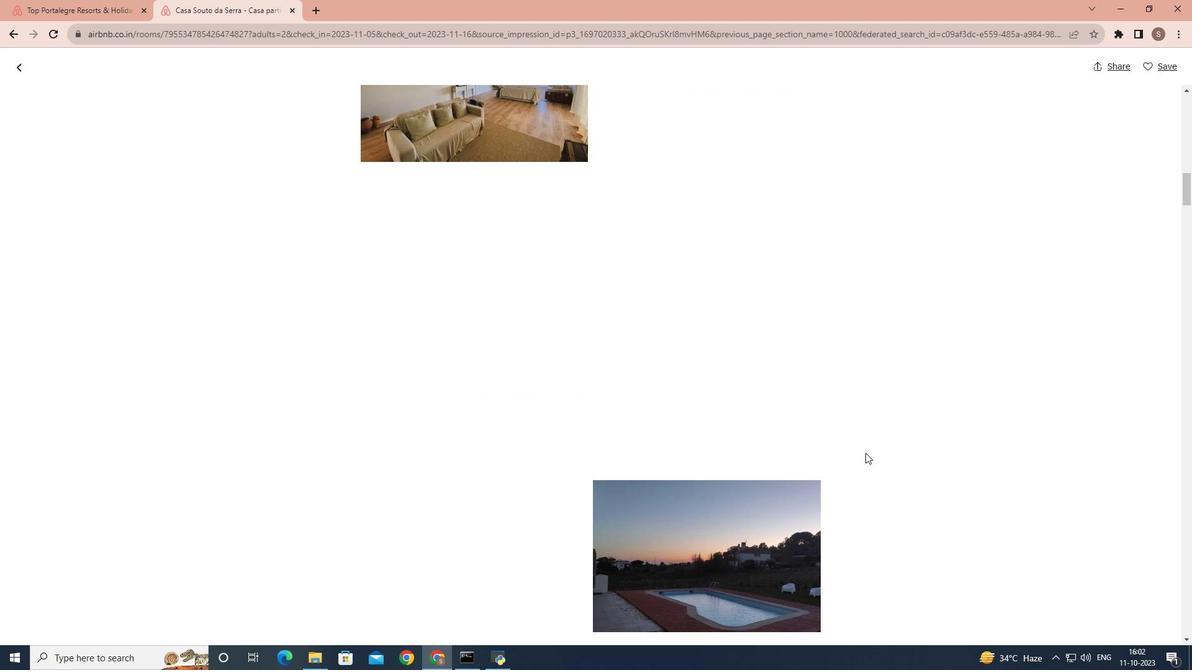 
Action: Mouse scrolled (865, 452) with delta (0, 0)
Screenshot: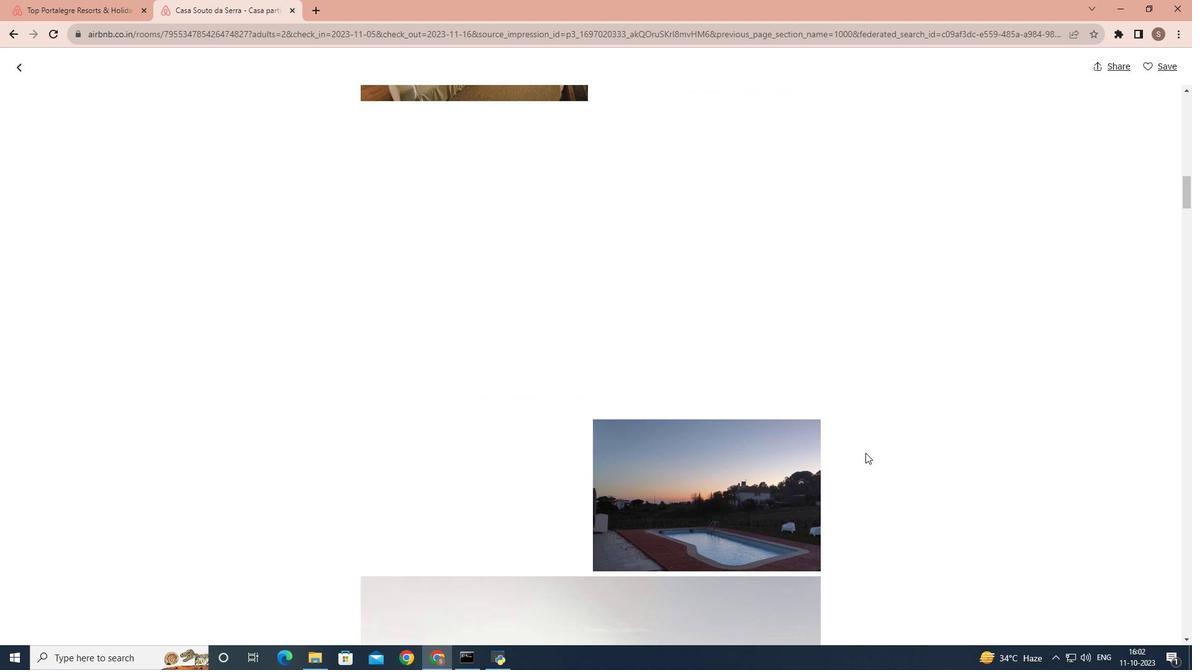 
Action: Mouse scrolled (865, 452) with delta (0, 0)
Screenshot: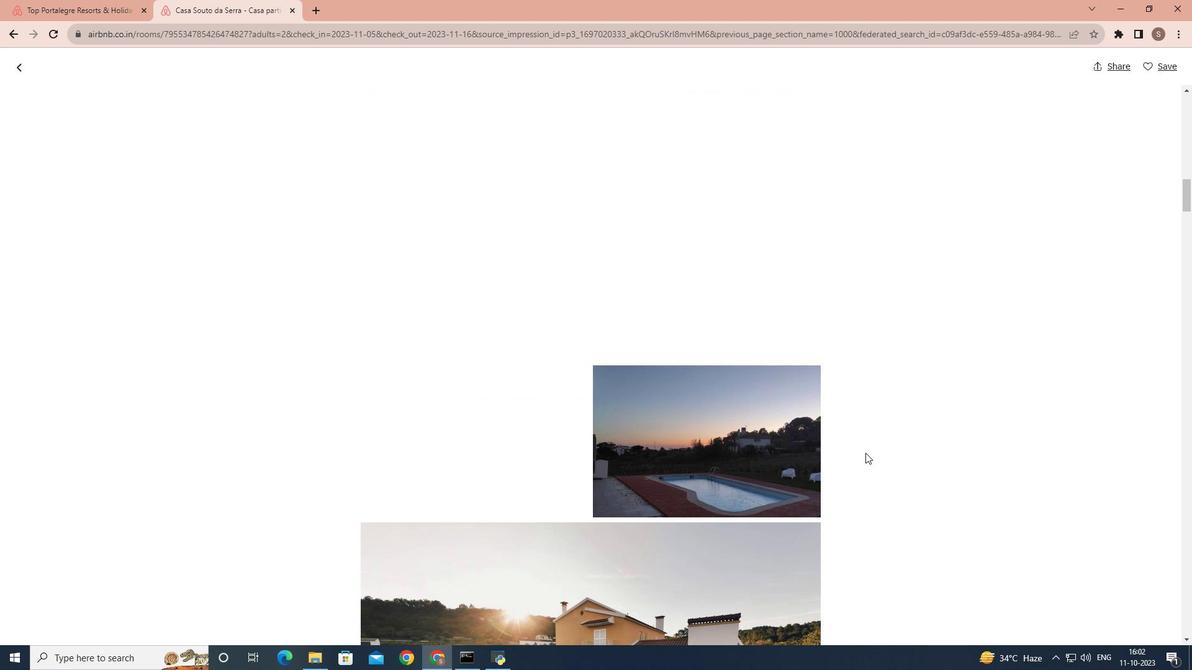 
Action: Mouse scrolled (865, 452) with delta (0, 0)
Screenshot: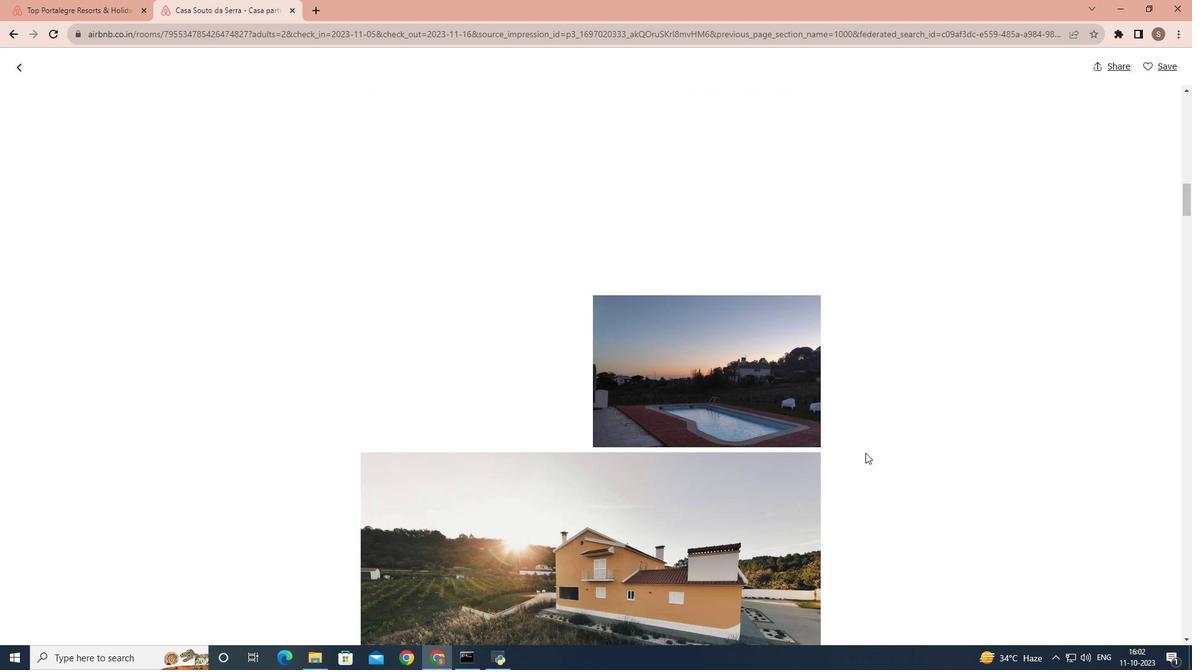 
Action: Mouse scrolled (865, 452) with delta (0, 0)
Screenshot: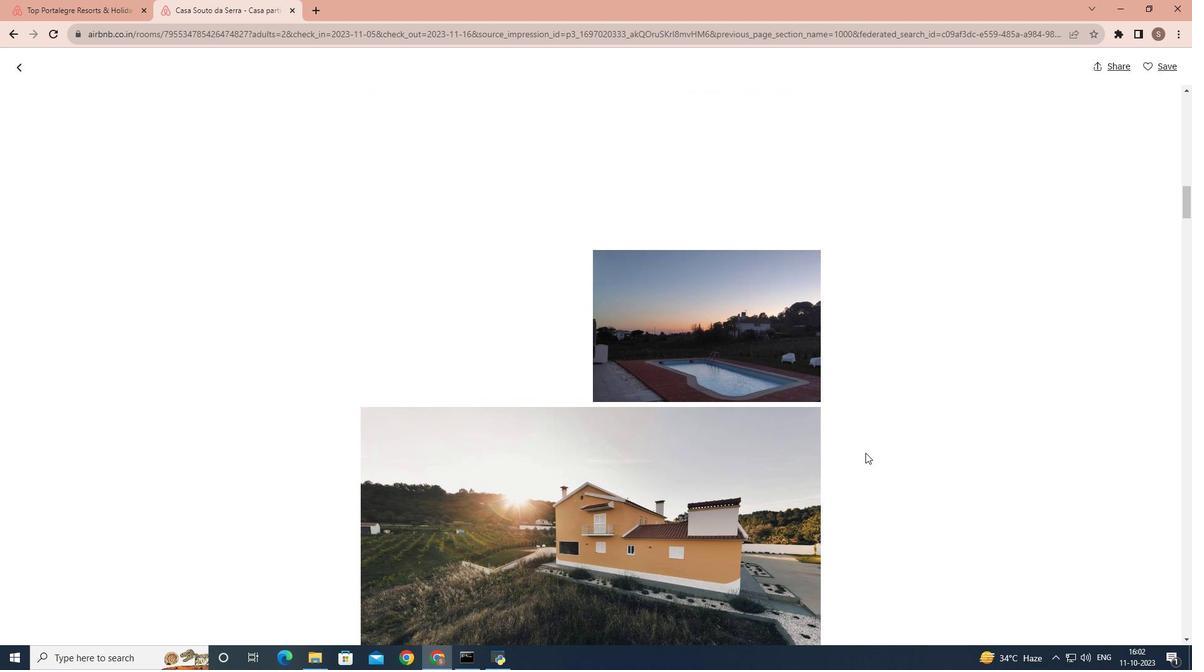 
Action: Mouse scrolled (865, 452) with delta (0, 0)
Screenshot: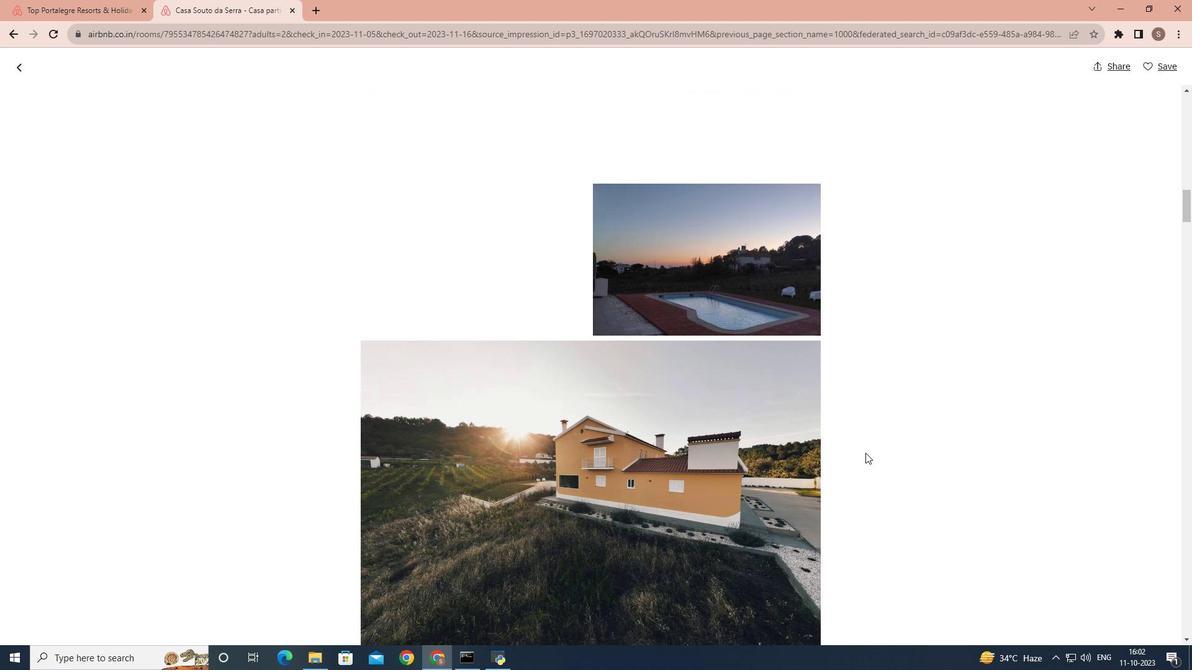 
Action: Mouse scrolled (865, 452) with delta (0, 0)
Screenshot: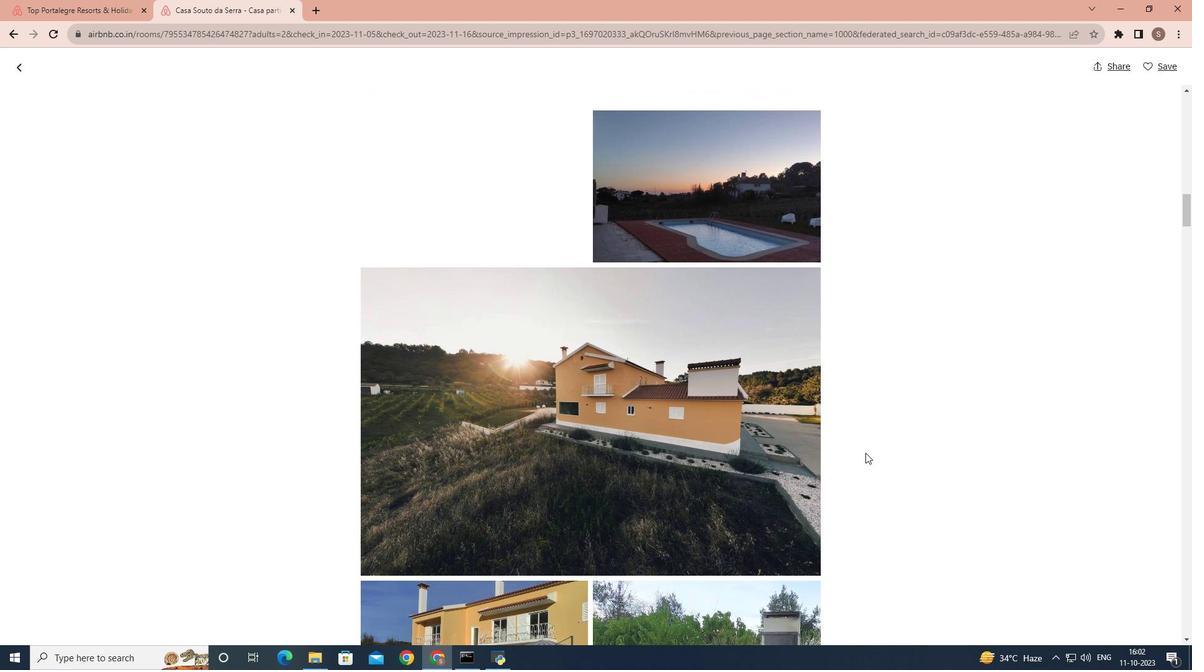 
Action: Mouse scrolled (865, 452) with delta (0, 0)
Screenshot: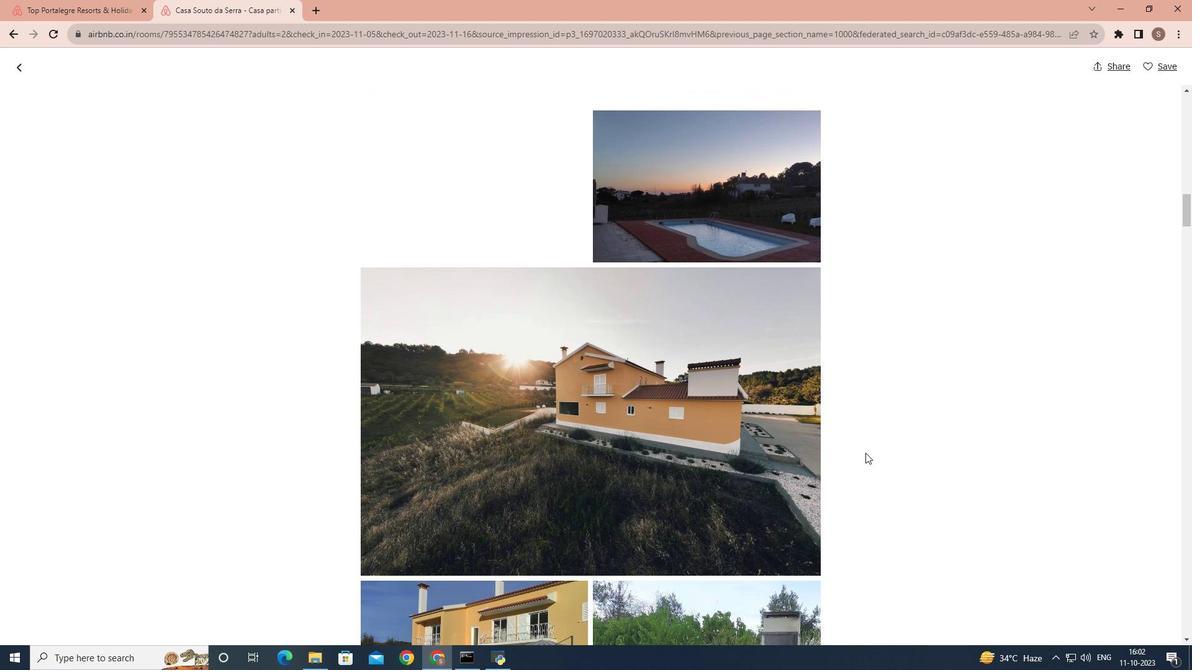 
Action: Mouse scrolled (865, 452) with delta (0, 0)
Screenshot: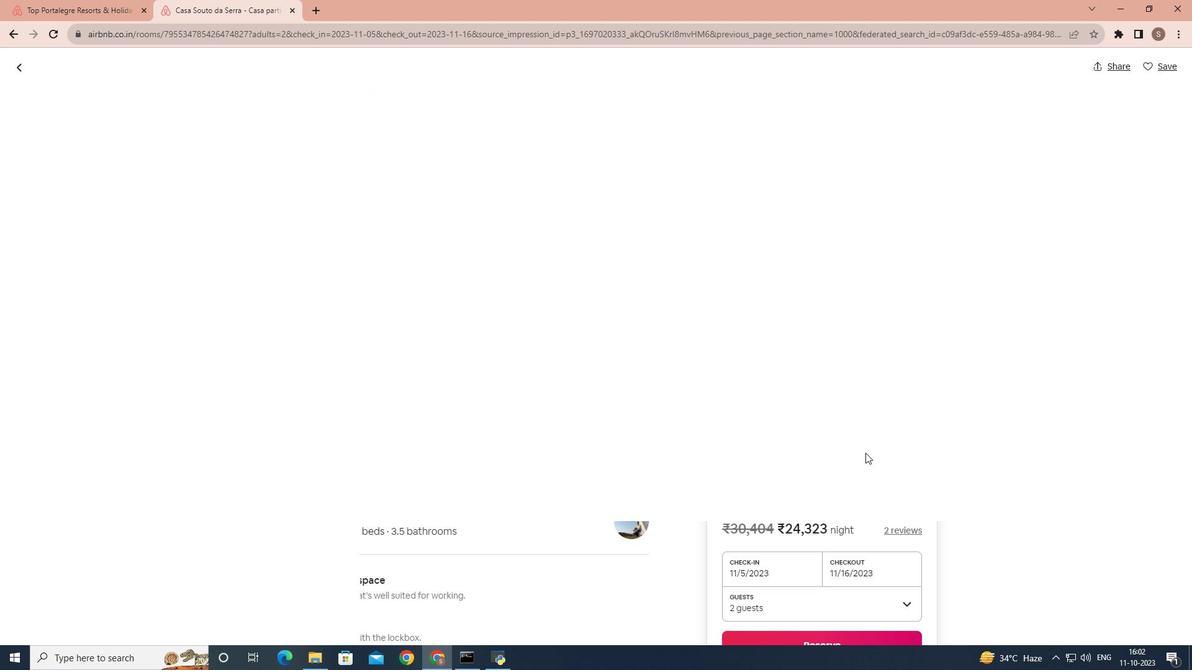 
Action: Mouse scrolled (865, 452) with delta (0, 0)
Screenshot: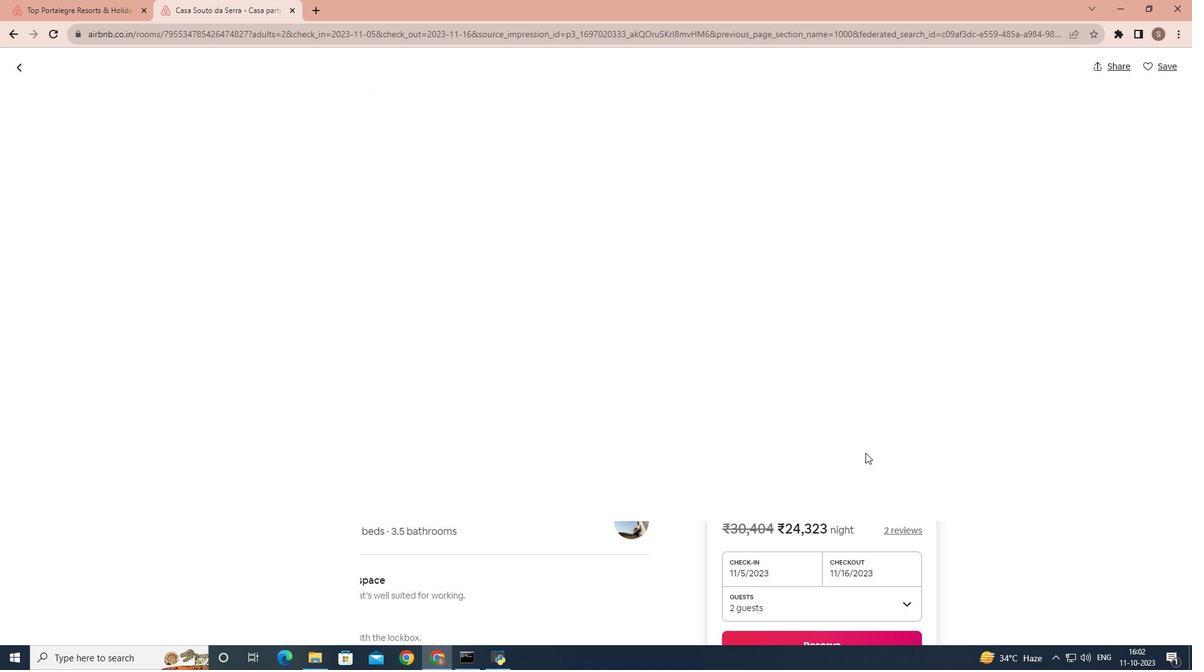 
Action: Mouse scrolled (865, 452) with delta (0, 0)
Screenshot: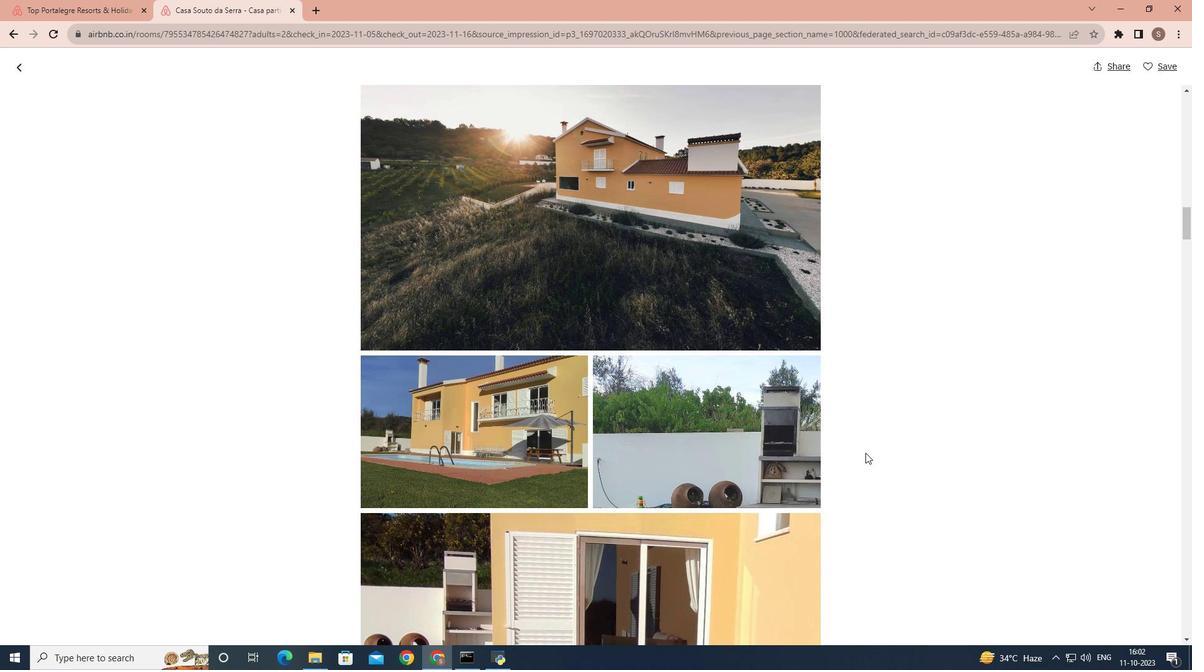 
Action: Mouse scrolled (865, 452) with delta (0, 0)
Screenshot: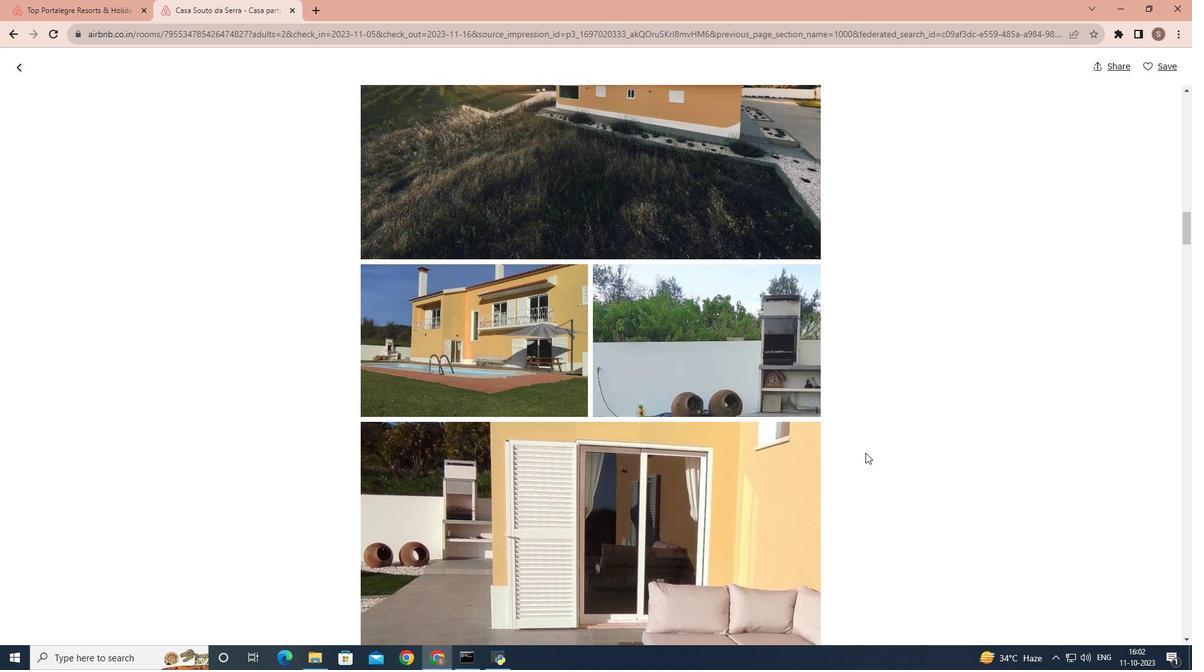
Action: Mouse scrolled (865, 452) with delta (0, 0)
Screenshot: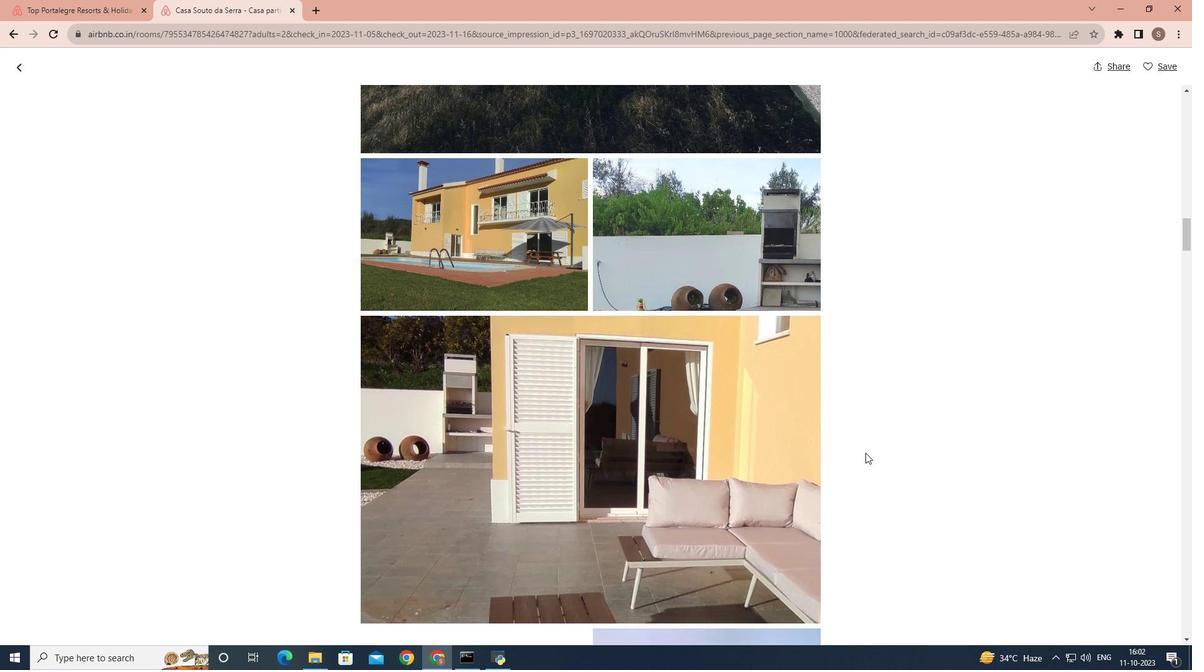 
Action: Mouse scrolled (865, 452) with delta (0, 0)
Screenshot: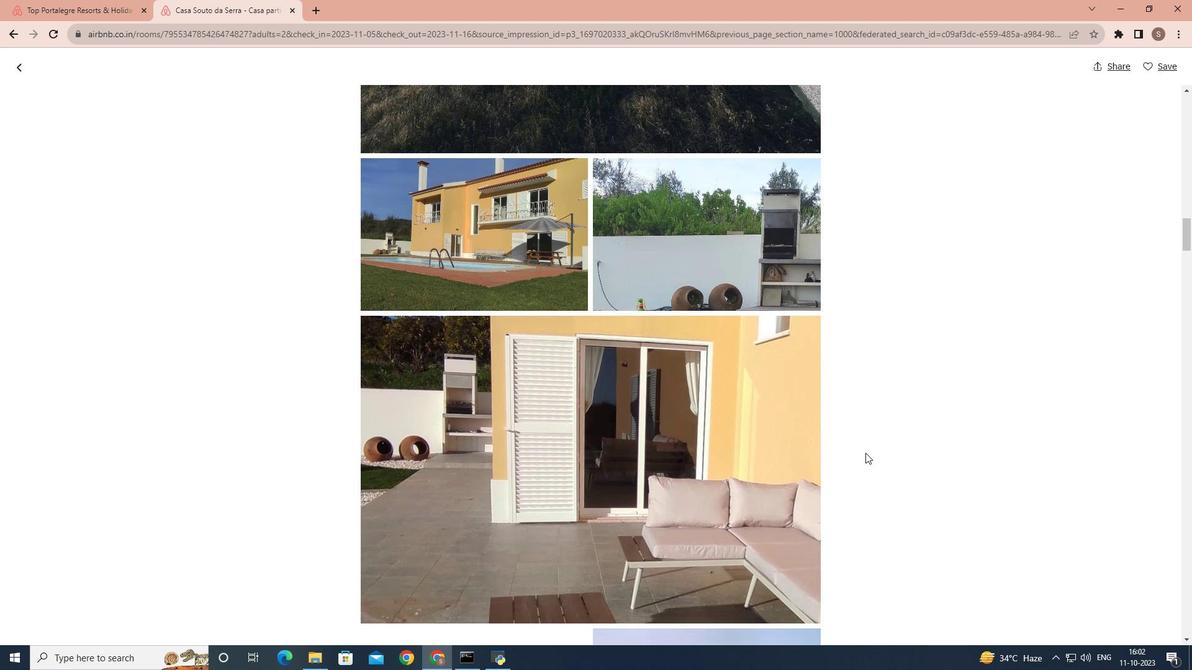 
Action: Mouse scrolled (865, 452) with delta (0, 0)
Screenshot: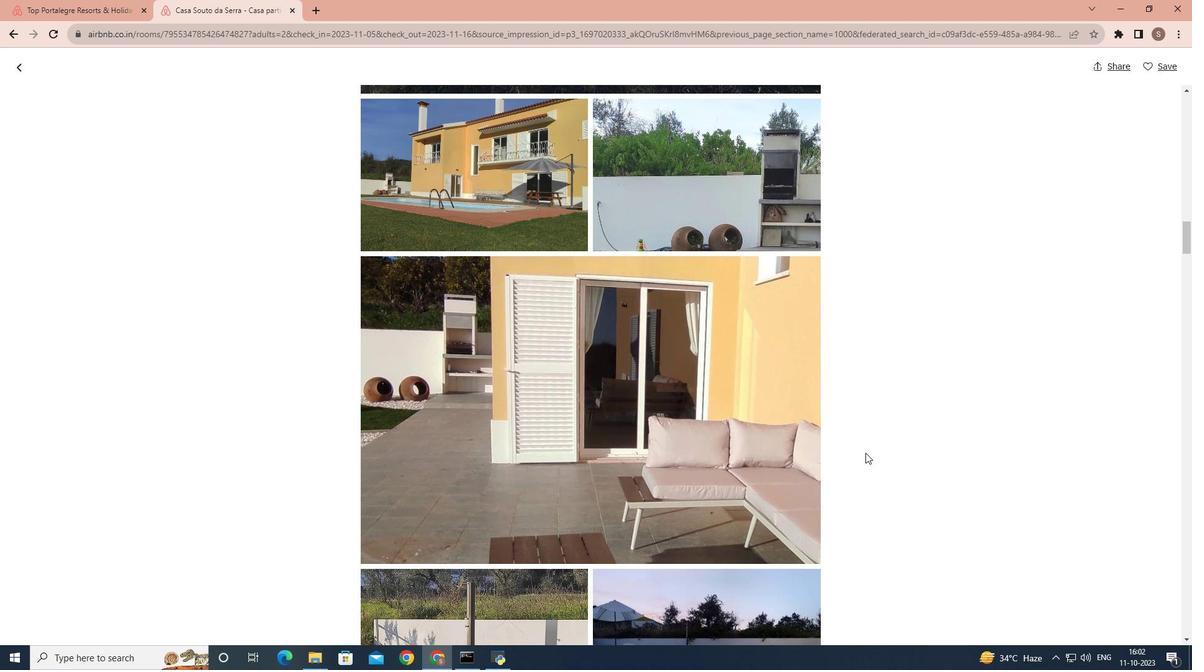 
Action: Mouse scrolled (865, 452) with delta (0, 0)
Screenshot: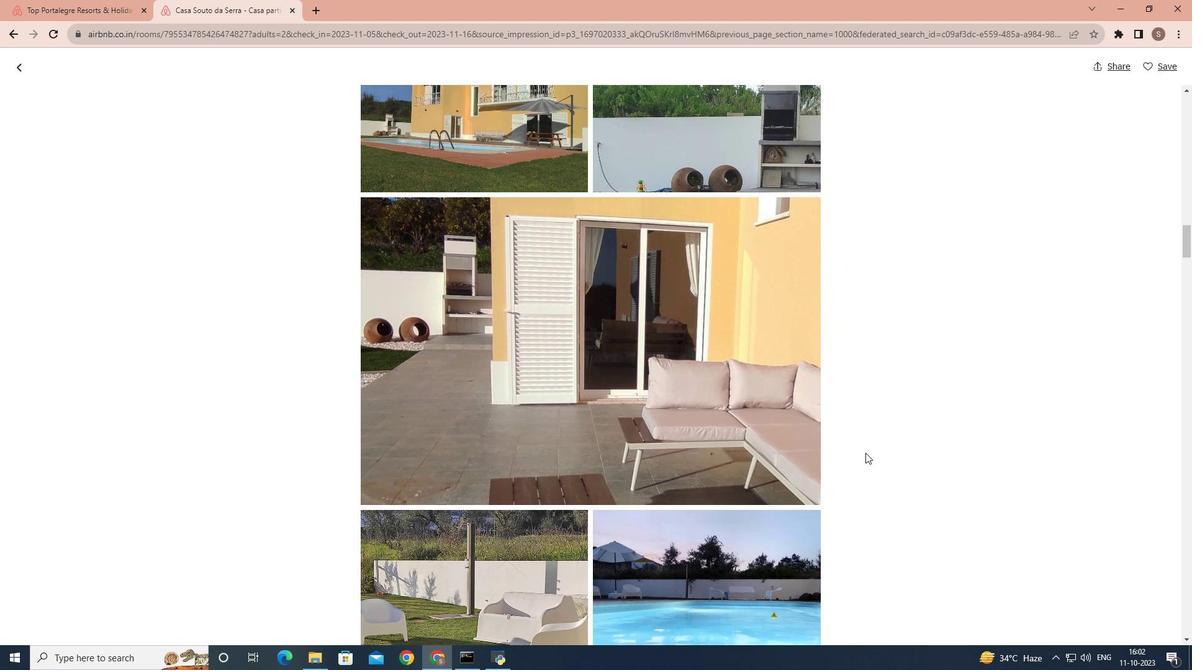 
Action: Mouse scrolled (865, 452) with delta (0, 0)
Screenshot: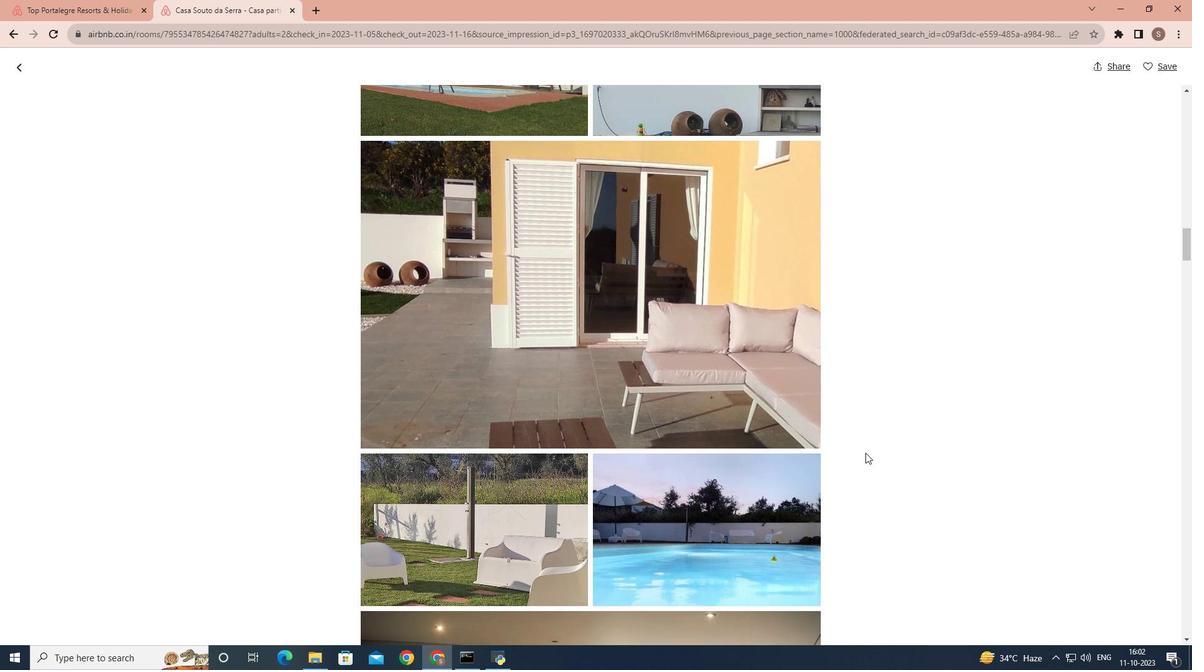 
Action: Mouse scrolled (865, 452) with delta (0, 0)
Screenshot: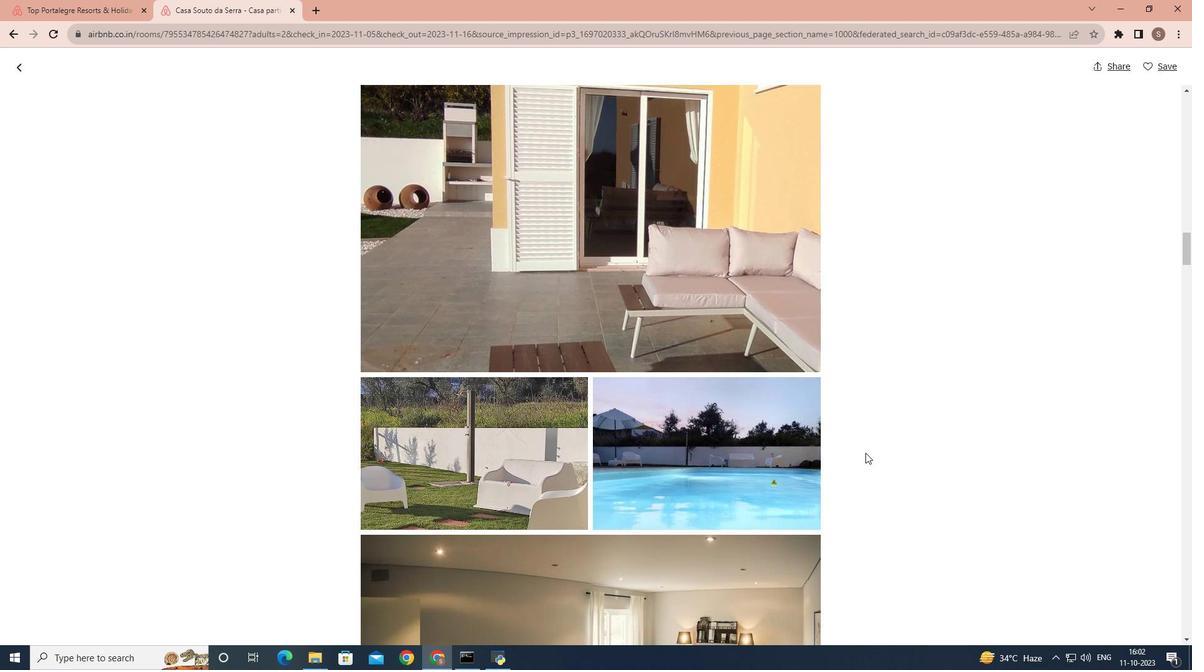 
Action: Mouse scrolled (865, 452) with delta (0, 0)
Screenshot: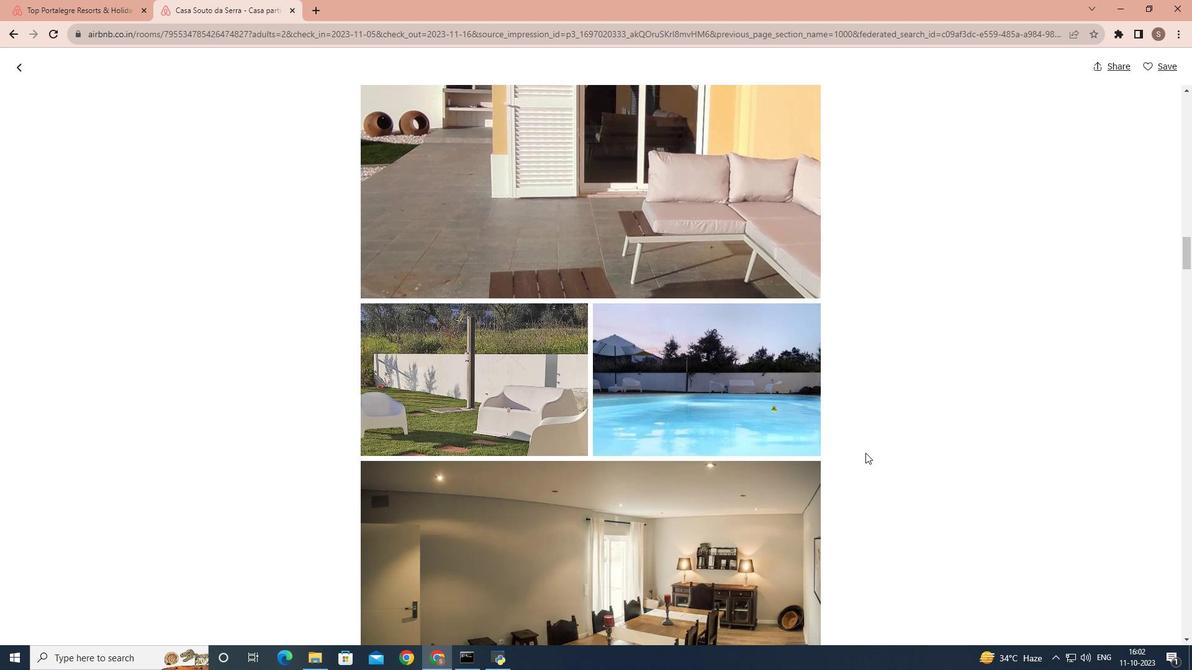
Action: Mouse scrolled (865, 452) with delta (0, 0)
Screenshot: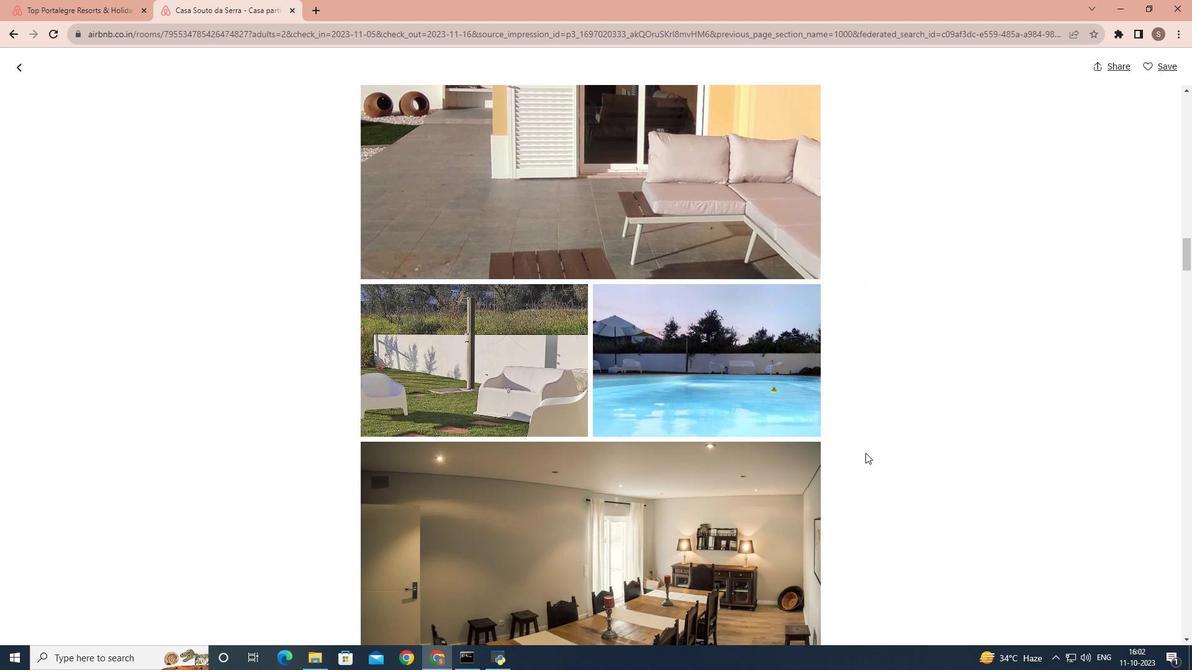 
Action: Mouse scrolled (865, 452) with delta (0, 0)
Screenshot: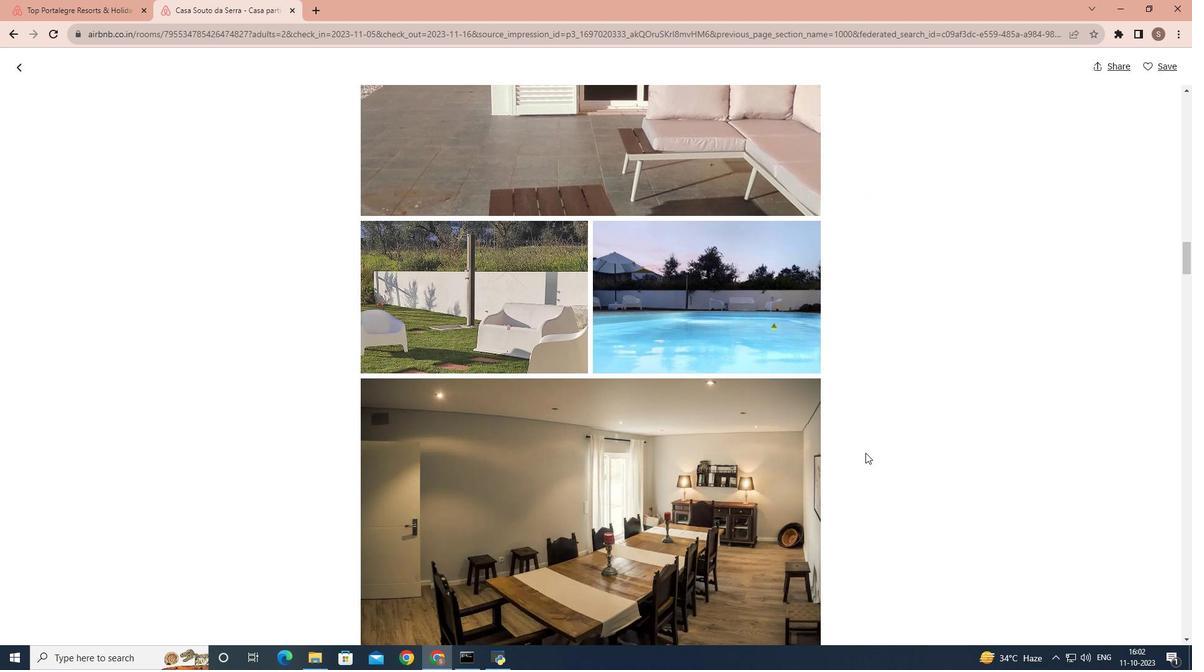 
Action: Mouse scrolled (865, 452) with delta (0, 0)
Screenshot: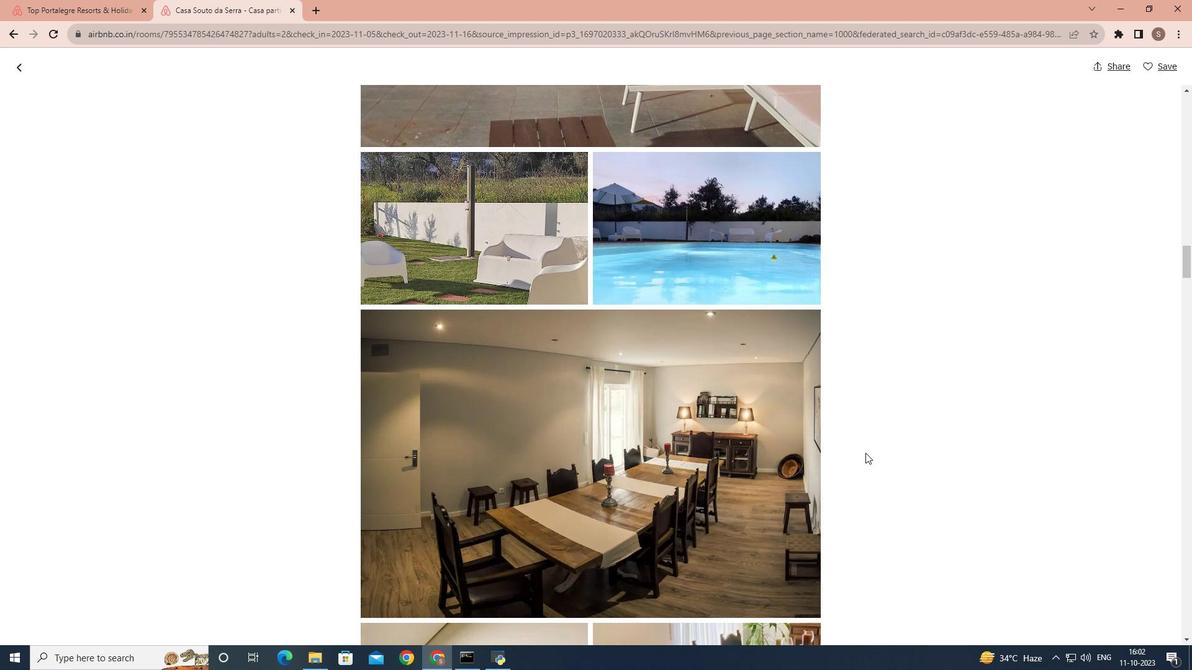 
Action: Mouse scrolled (865, 452) with delta (0, 0)
Screenshot: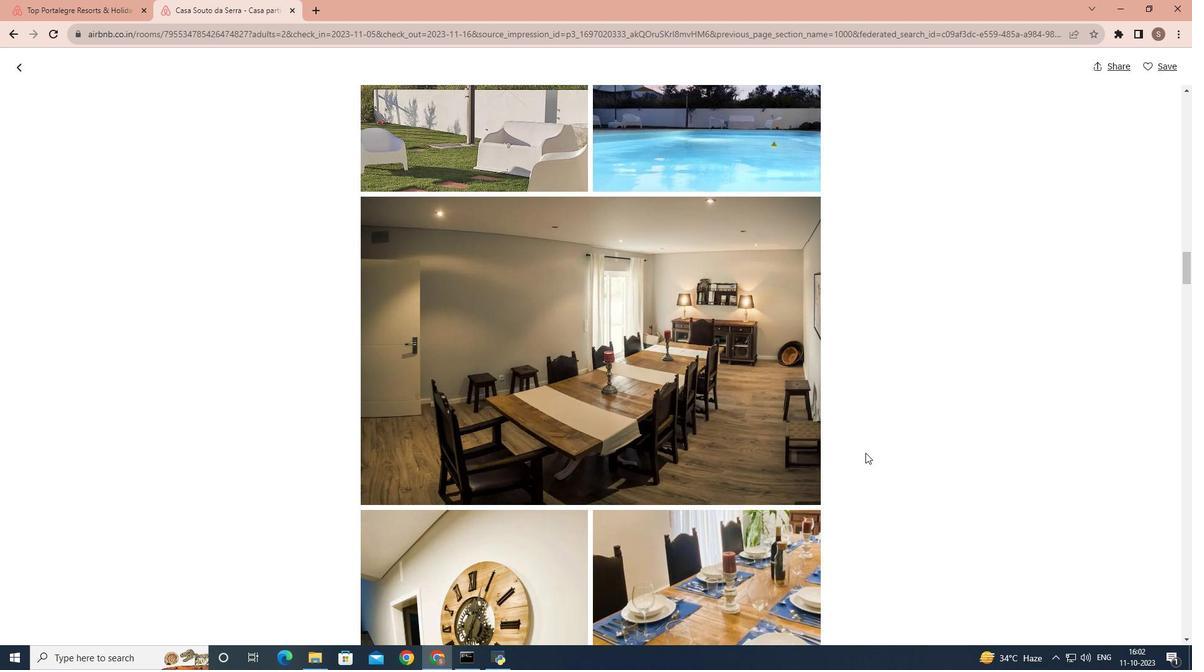 
Action: Mouse scrolled (865, 452) with delta (0, 0)
Screenshot: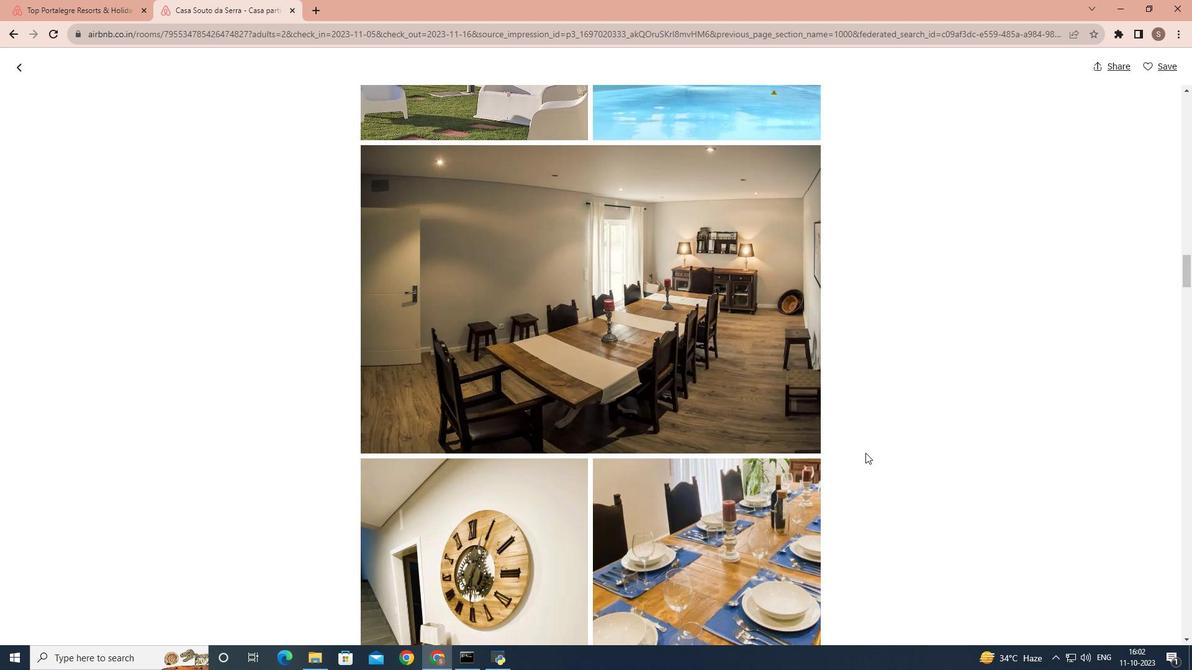 
Action: Mouse scrolled (865, 452) with delta (0, 0)
Screenshot: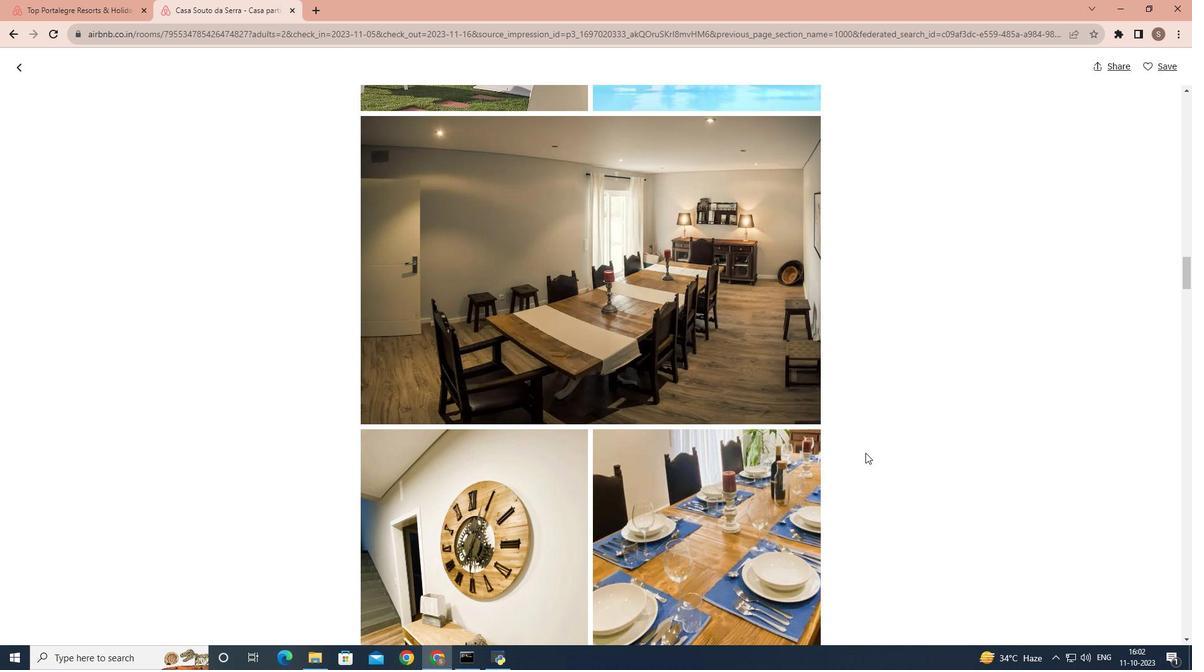 
Action: Mouse scrolled (865, 452) with delta (0, 0)
Screenshot: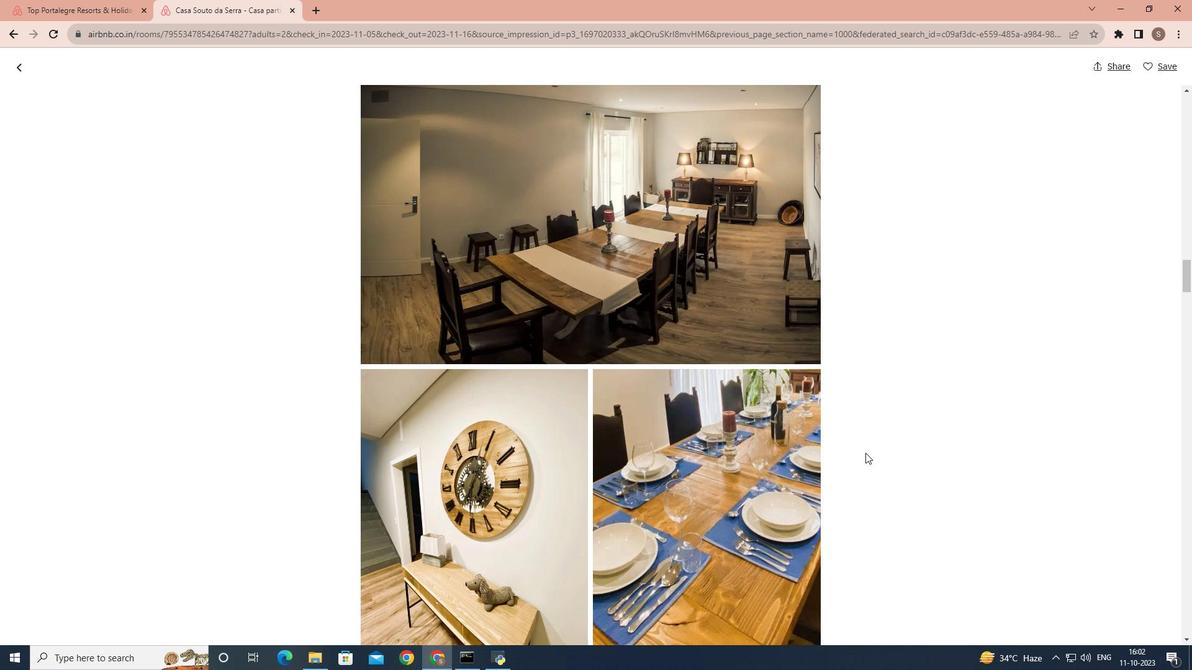 
Action: Mouse scrolled (865, 452) with delta (0, 0)
Screenshot: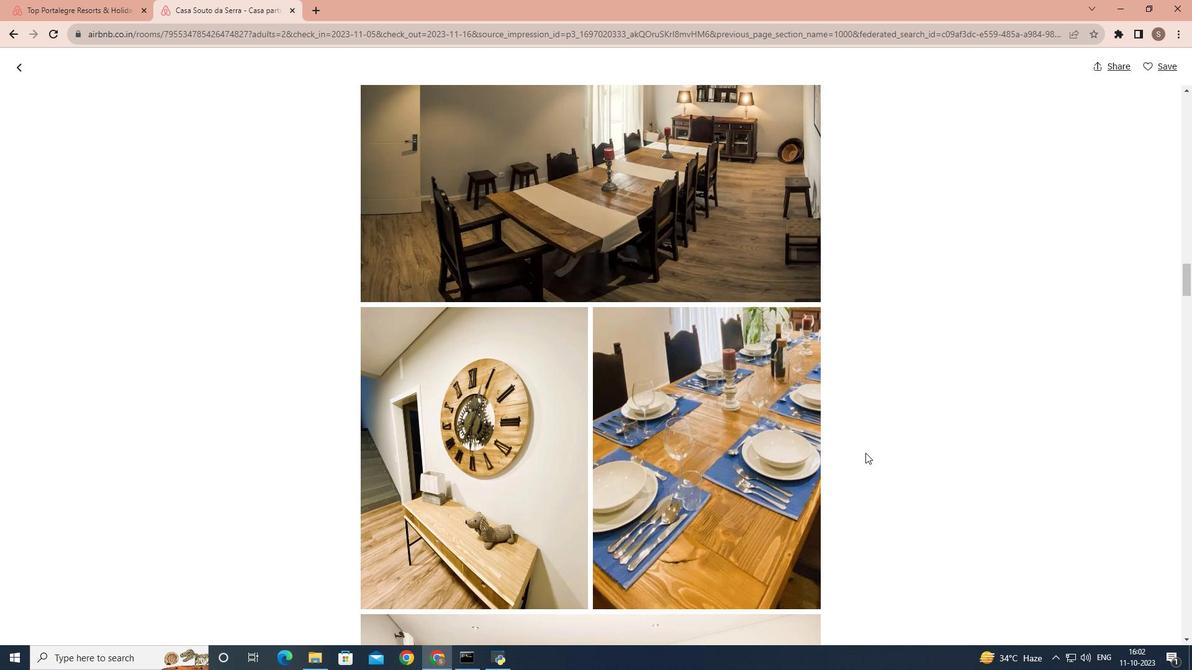 
Action: Mouse scrolled (865, 452) with delta (0, 0)
Screenshot: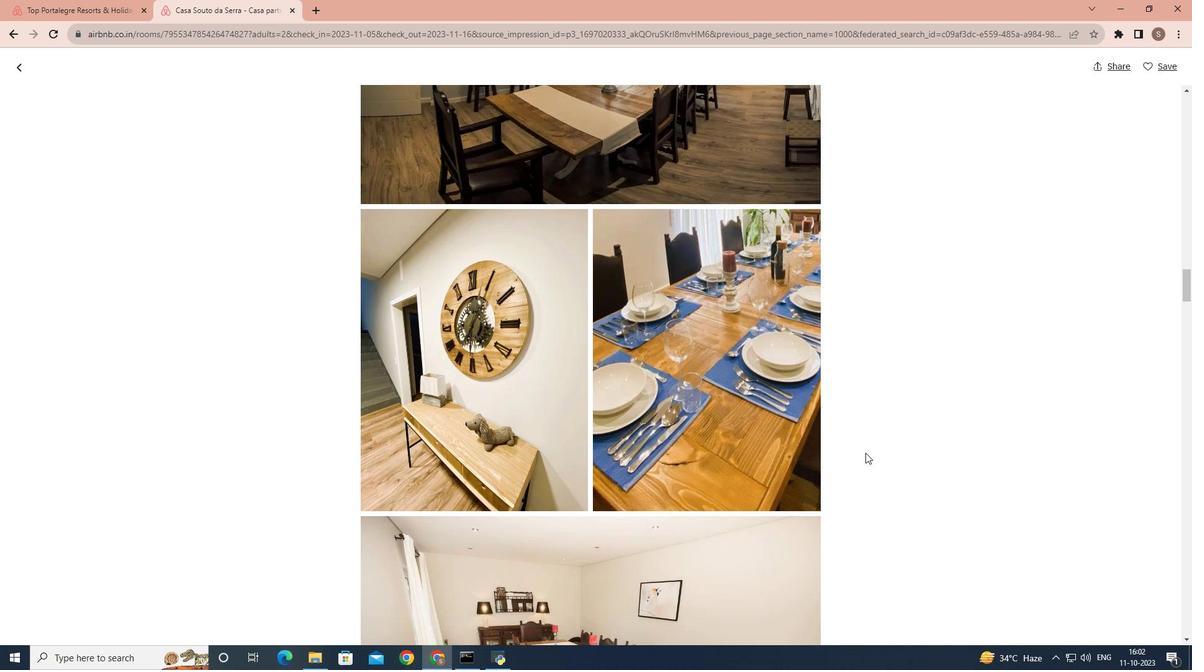 
Action: Mouse scrolled (865, 452) with delta (0, 0)
Screenshot: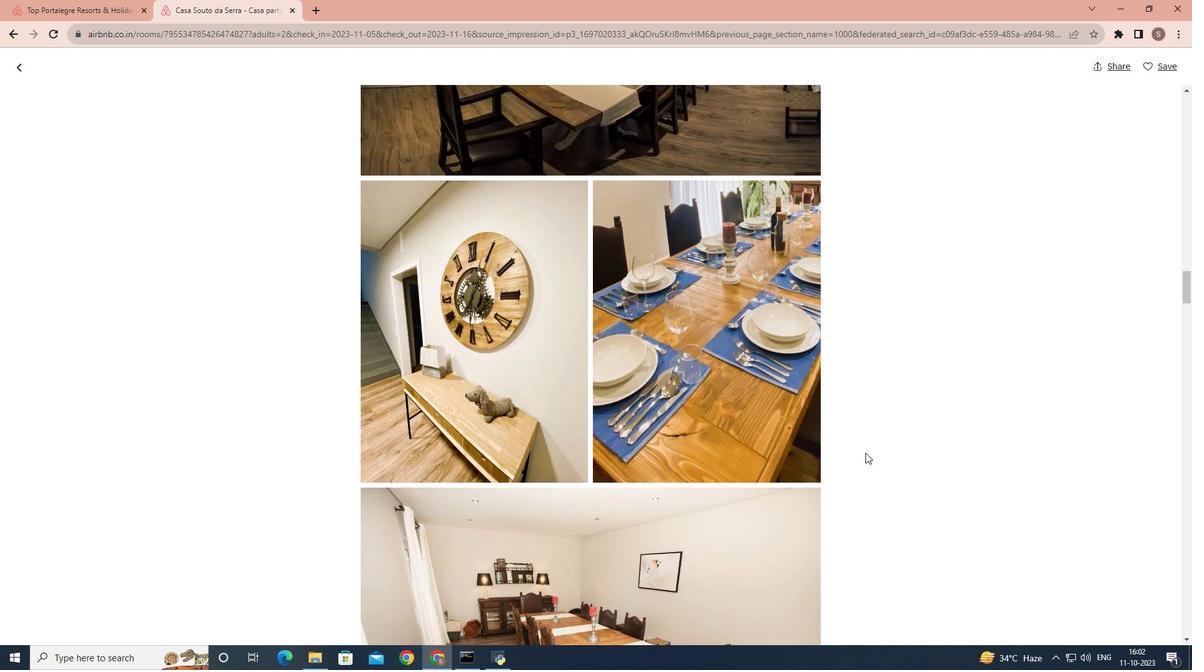 
Action: Mouse scrolled (865, 452) with delta (0, 0)
Screenshot: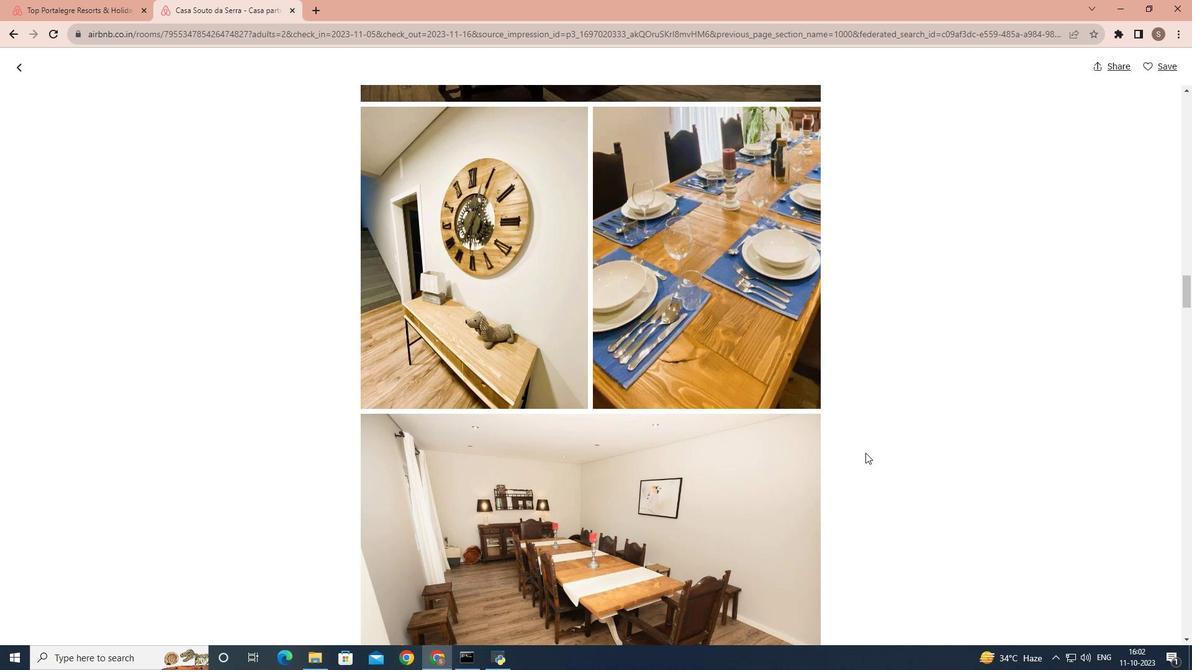 
Action: Mouse scrolled (865, 452) with delta (0, 0)
Screenshot: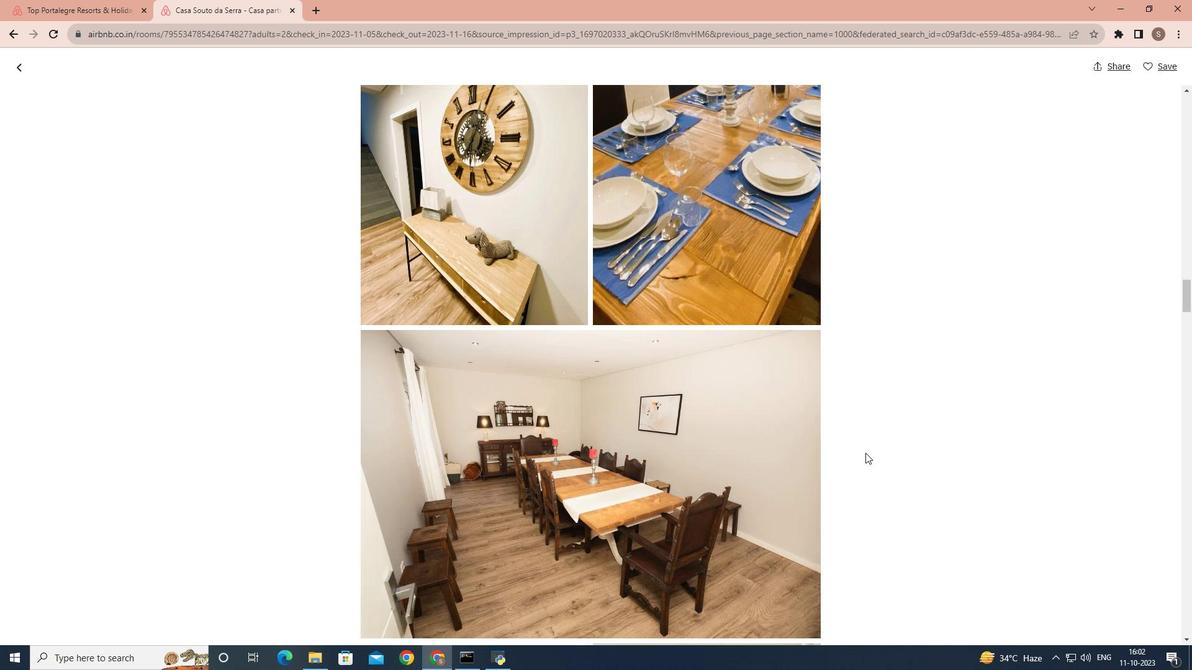 
Action: Mouse scrolled (865, 452) with delta (0, 0)
Screenshot: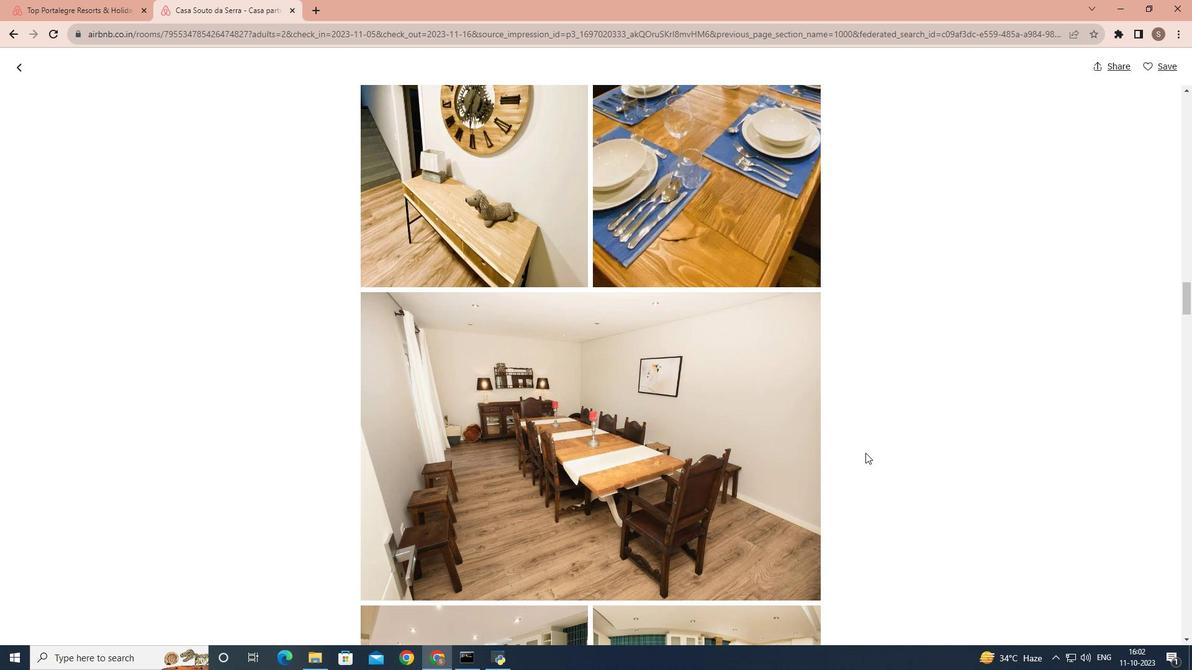 
Action: Mouse scrolled (865, 452) with delta (0, 0)
Screenshot: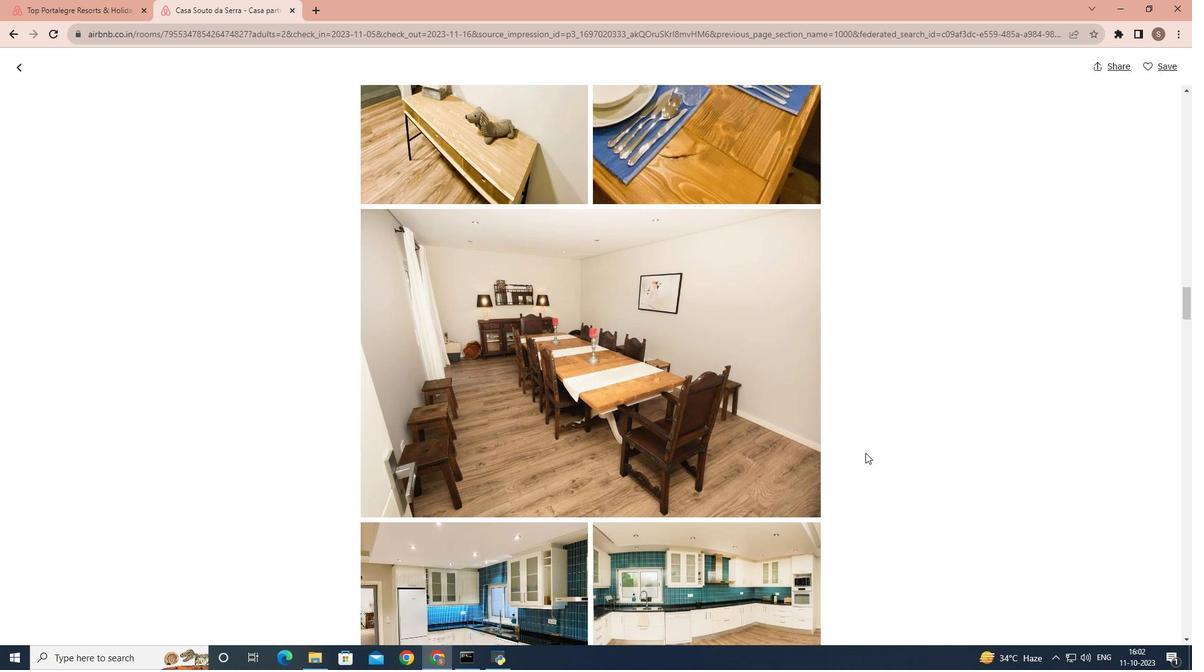
Action: Mouse scrolled (865, 452) with delta (0, 0)
Screenshot: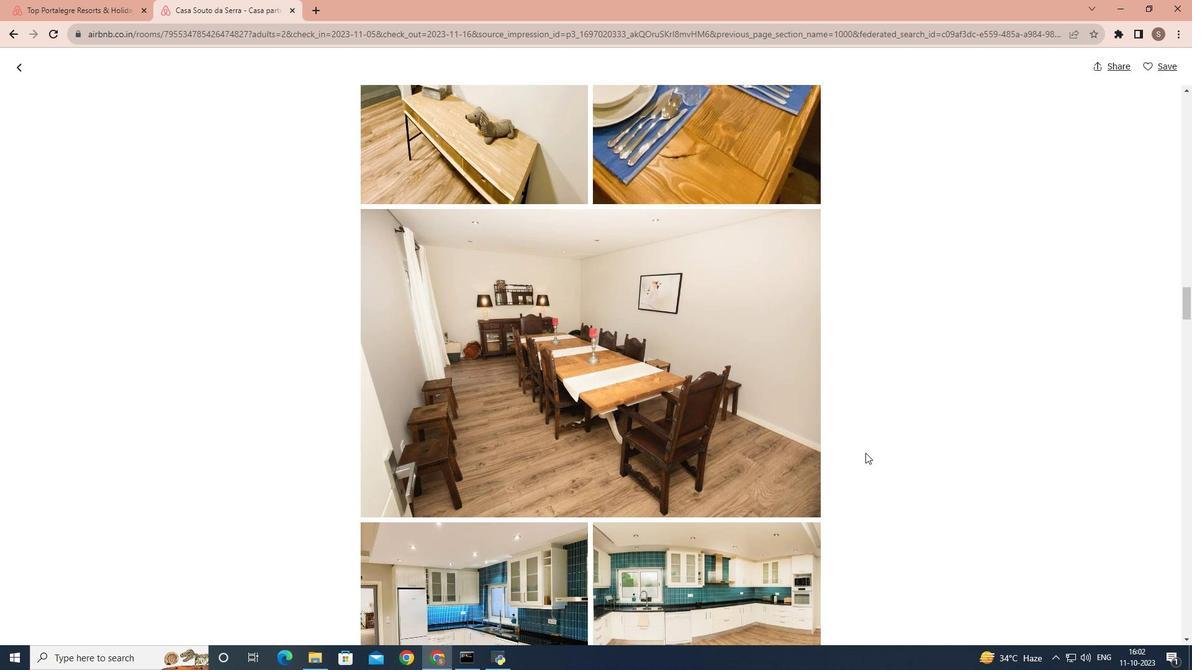 
Action: Mouse scrolled (865, 452) with delta (0, 0)
Screenshot: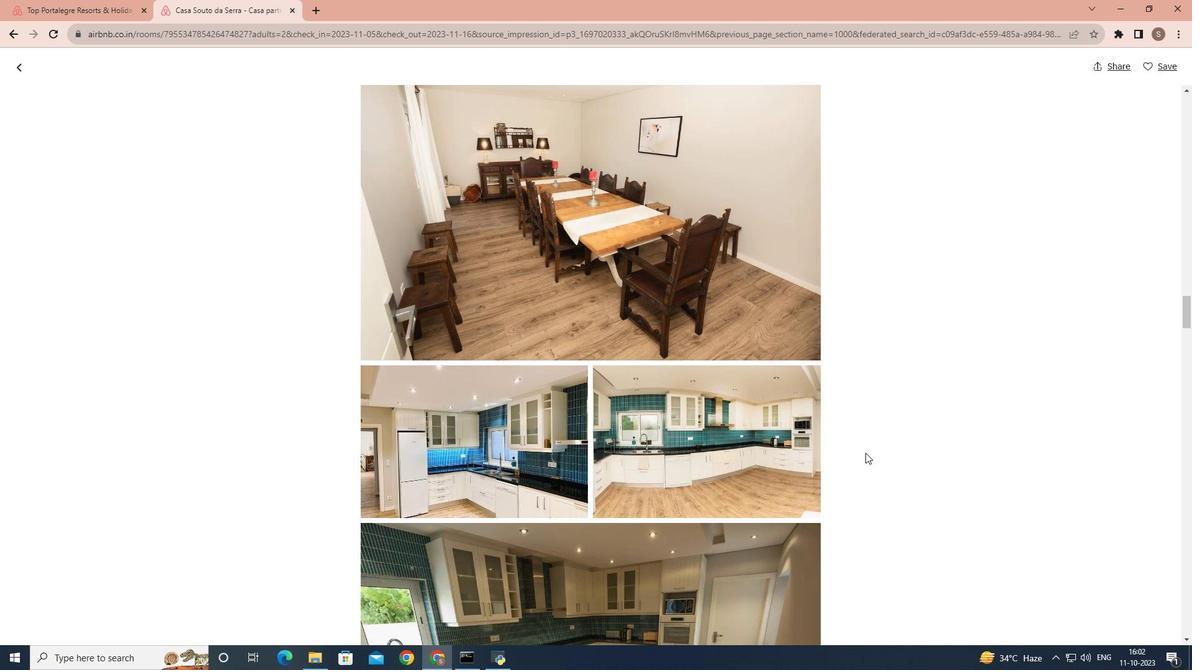 
Action: Mouse scrolled (865, 452) with delta (0, 0)
Screenshot: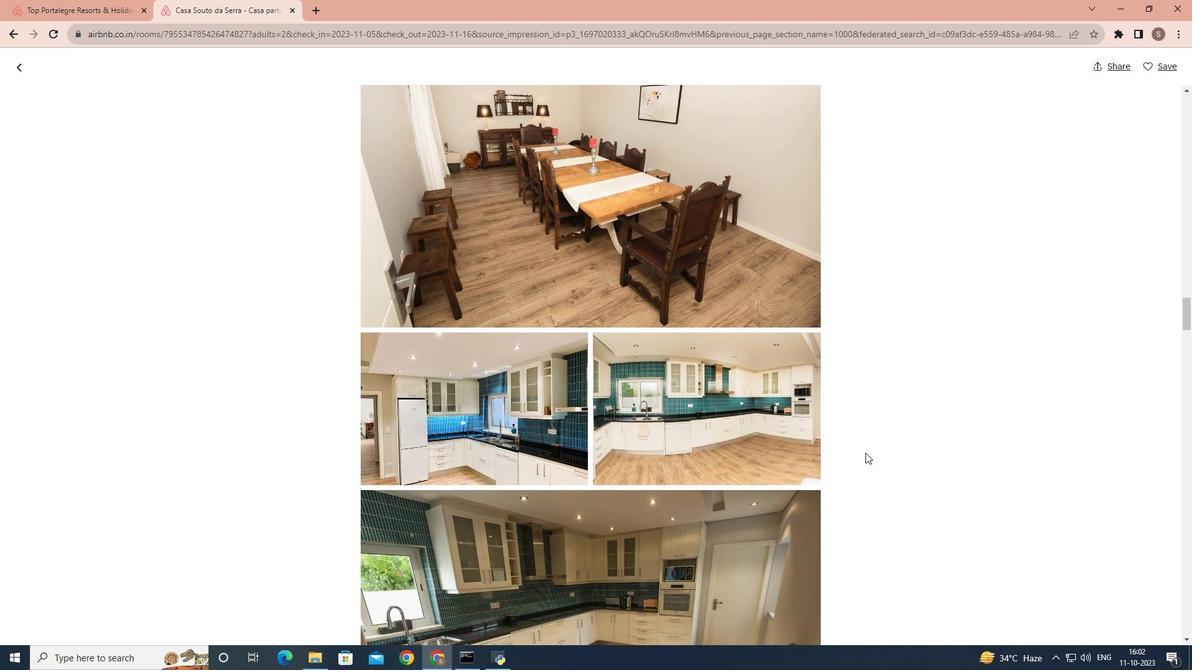 
Action: Mouse scrolled (865, 452) with delta (0, 0)
Screenshot: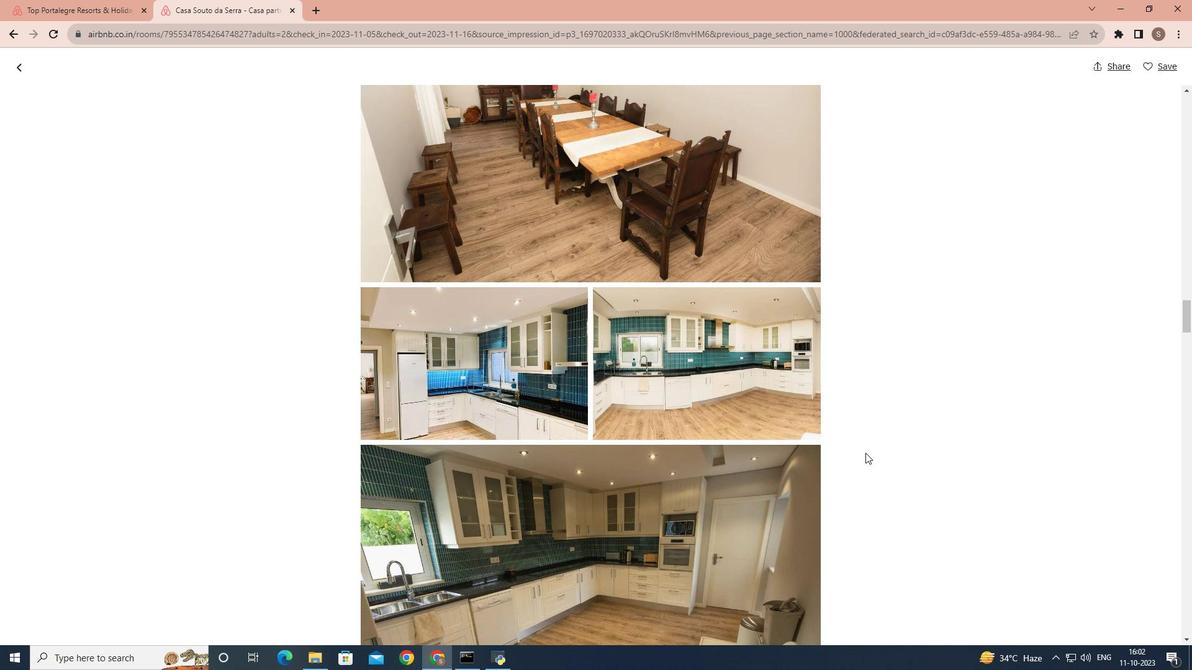 
Action: Mouse scrolled (865, 452) with delta (0, 0)
Screenshot: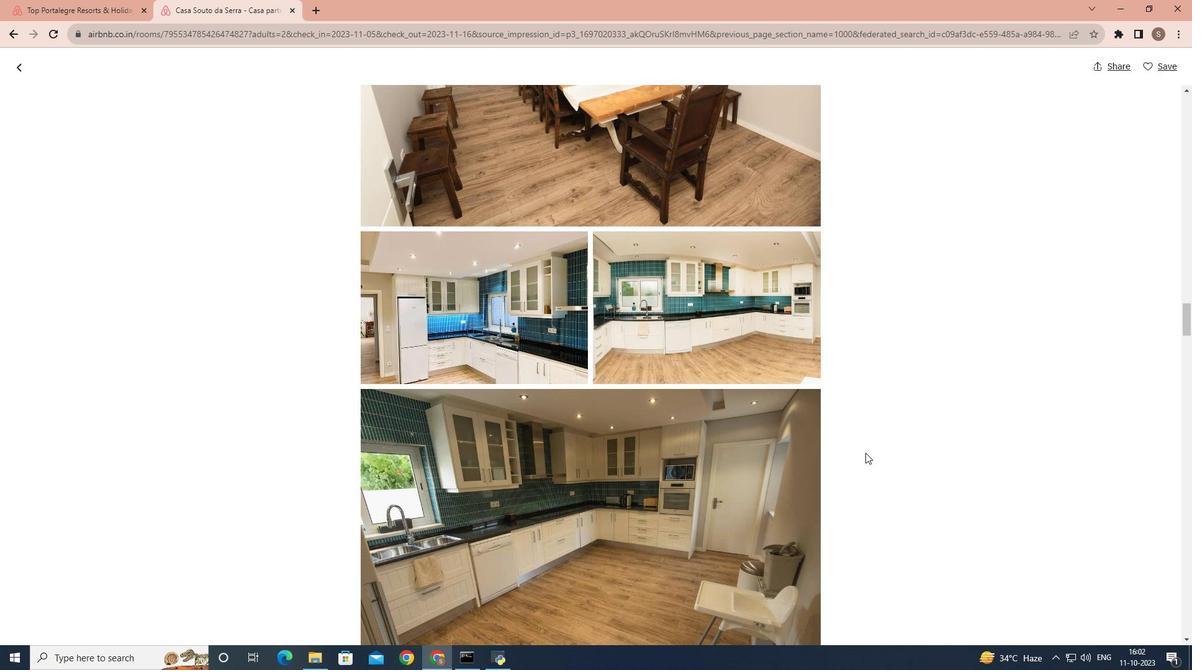 
Action: Mouse scrolled (865, 452) with delta (0, 0)
Screenshot: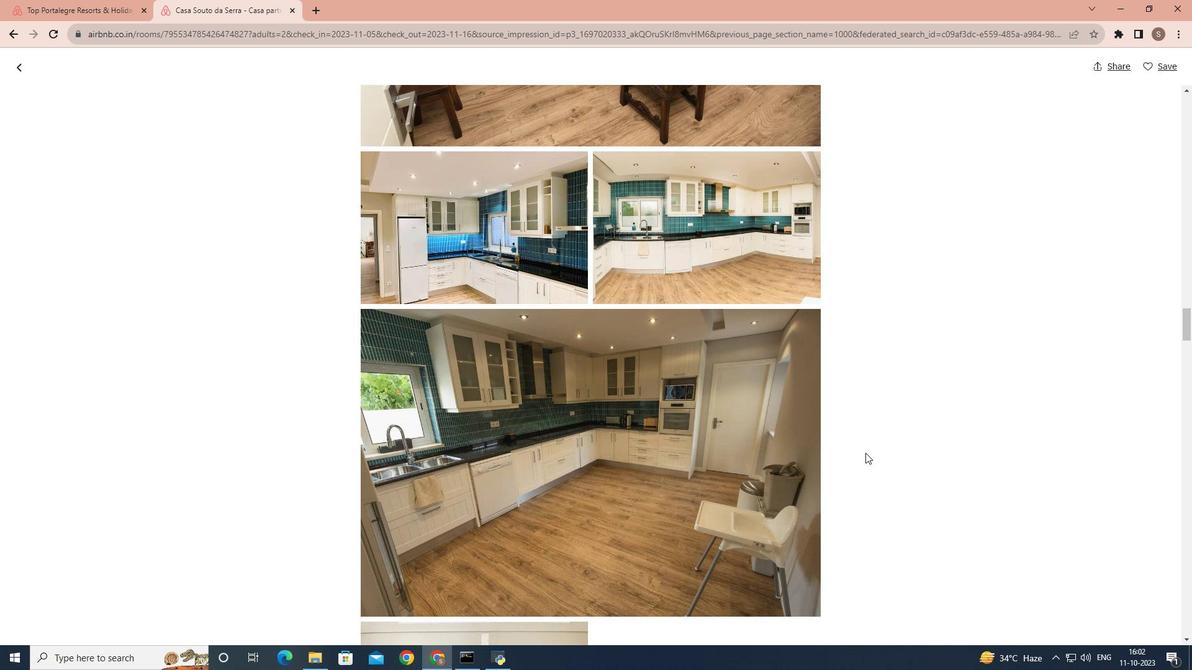 
Action: Mouse scrolled (865, 452) with delta (0, 0)
Screenshot: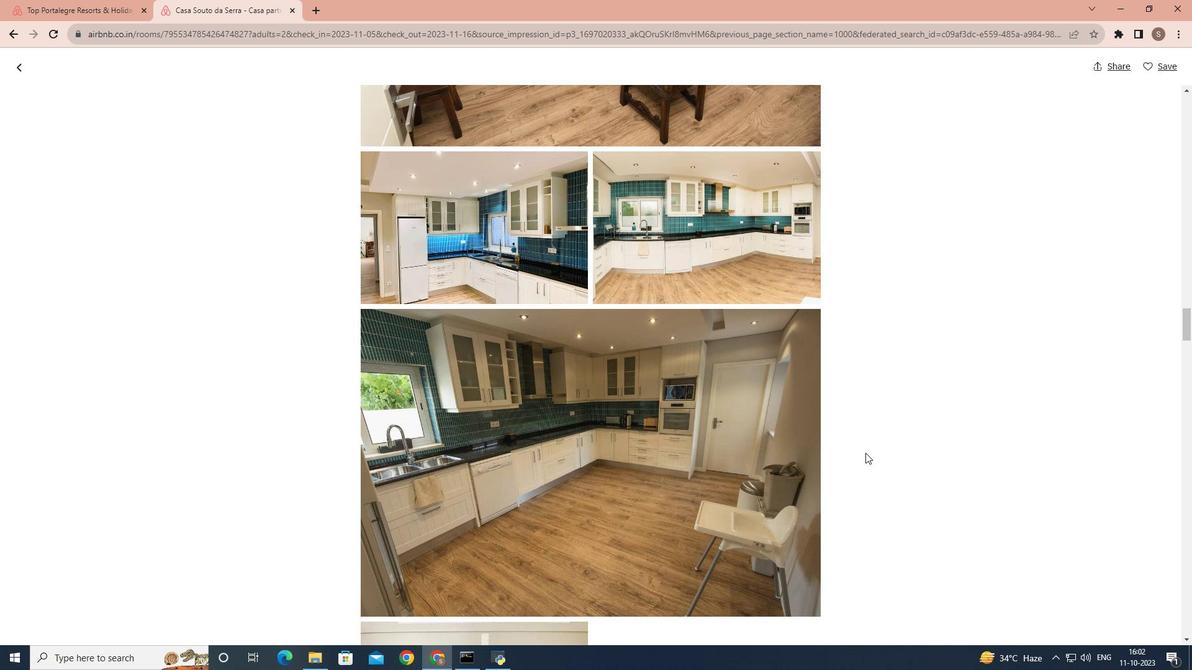 
Action: Mouse scrolled (865, 452) with delta (0, 0)
Screenshot: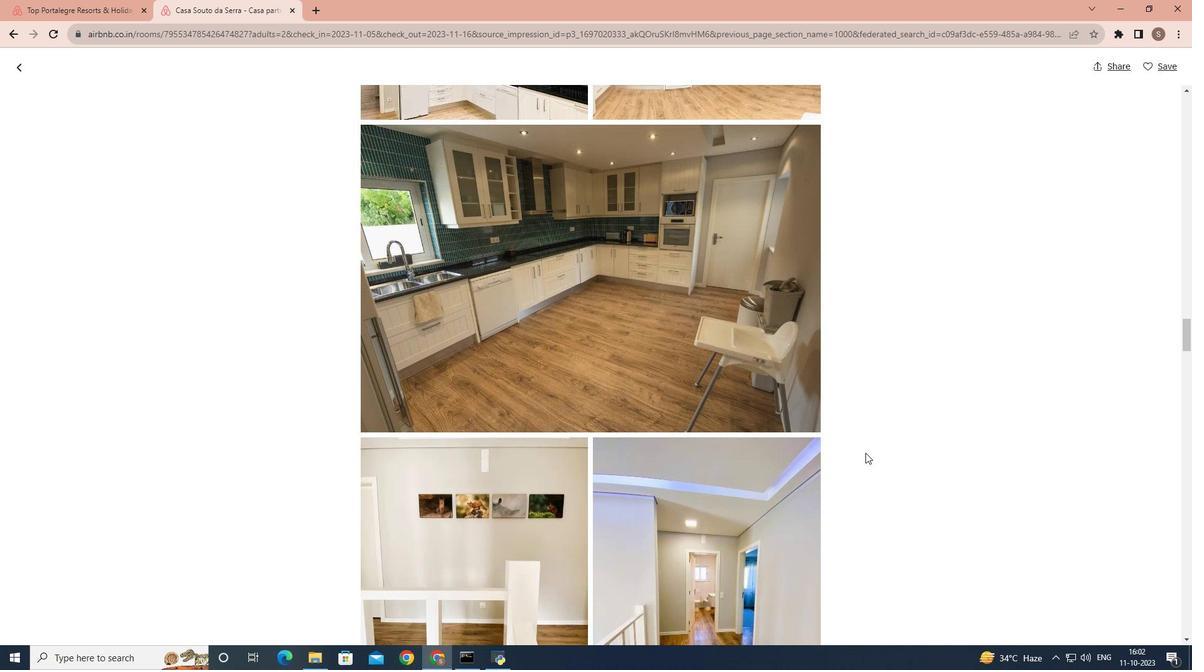 
Action: Mouse scrolled (865, 452) with delta (0, 0)
Screenshot: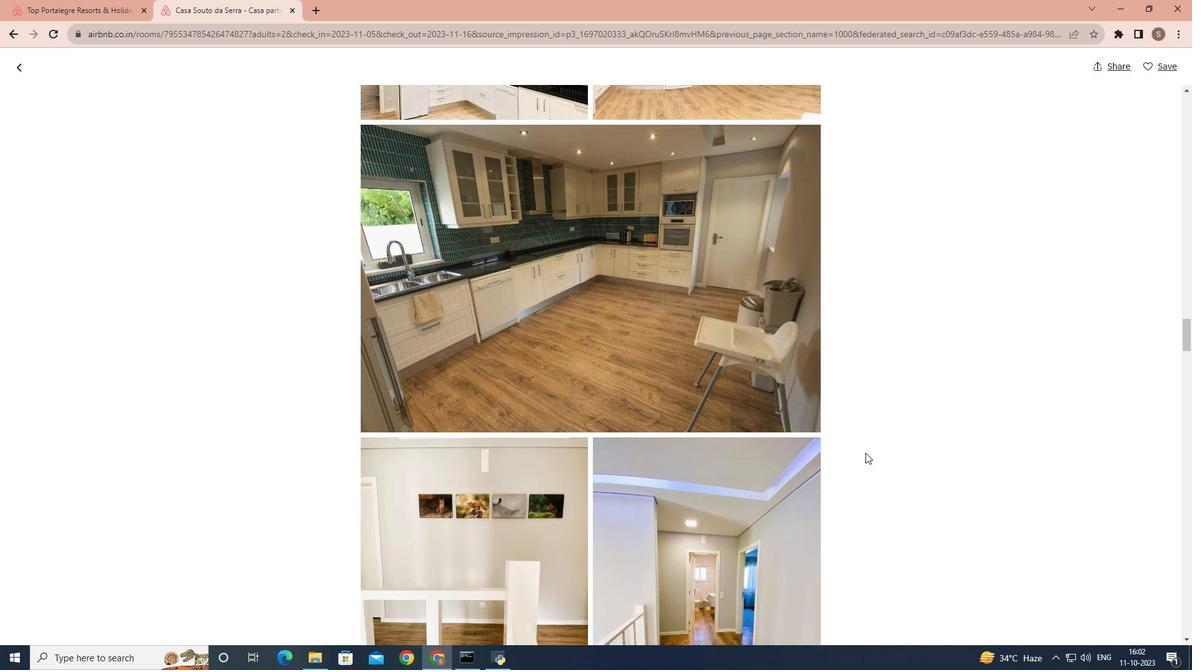 
Action: Mouse scrolled (865, 452) with delta (0, 0)
Screenshot: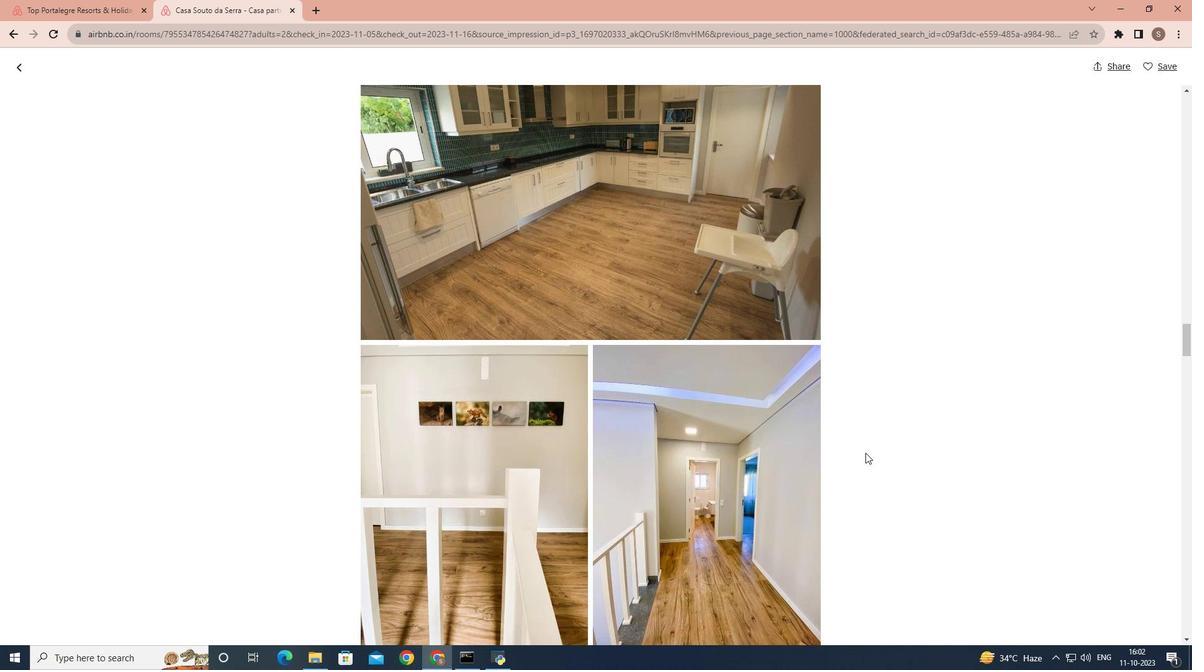 
Action: Mouse scrolled (865, 452) with delta (0, 0)
Screenshot: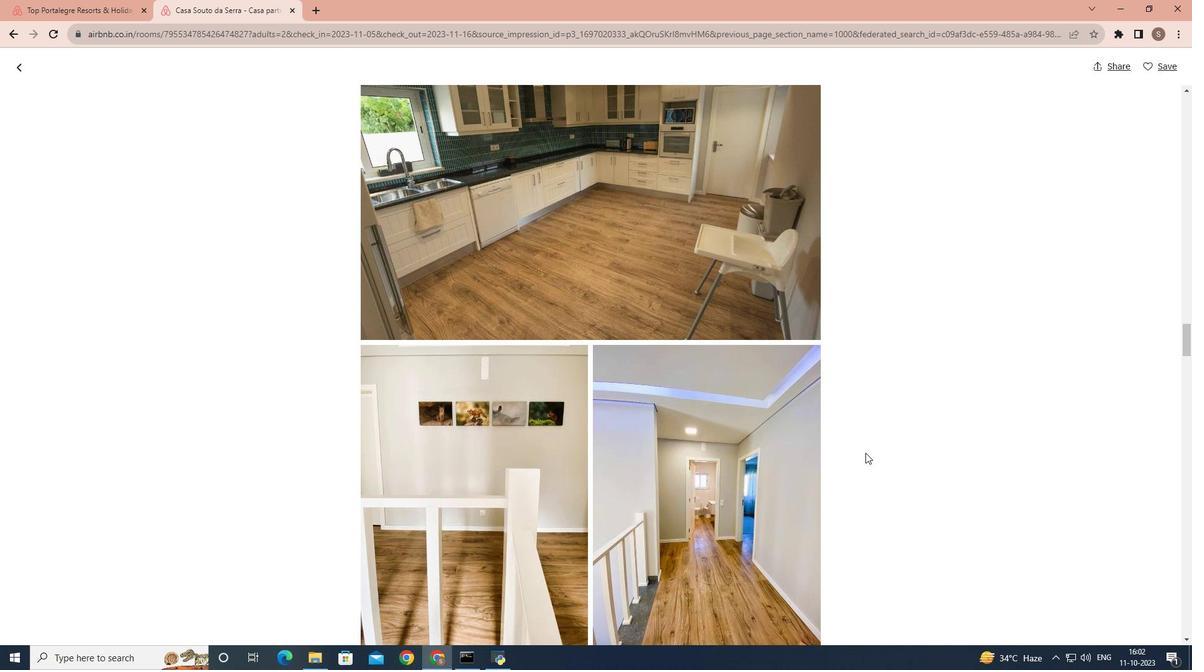 
Action: Mouse scrolled (865, 452) with delta (0, 0)
Screenshot: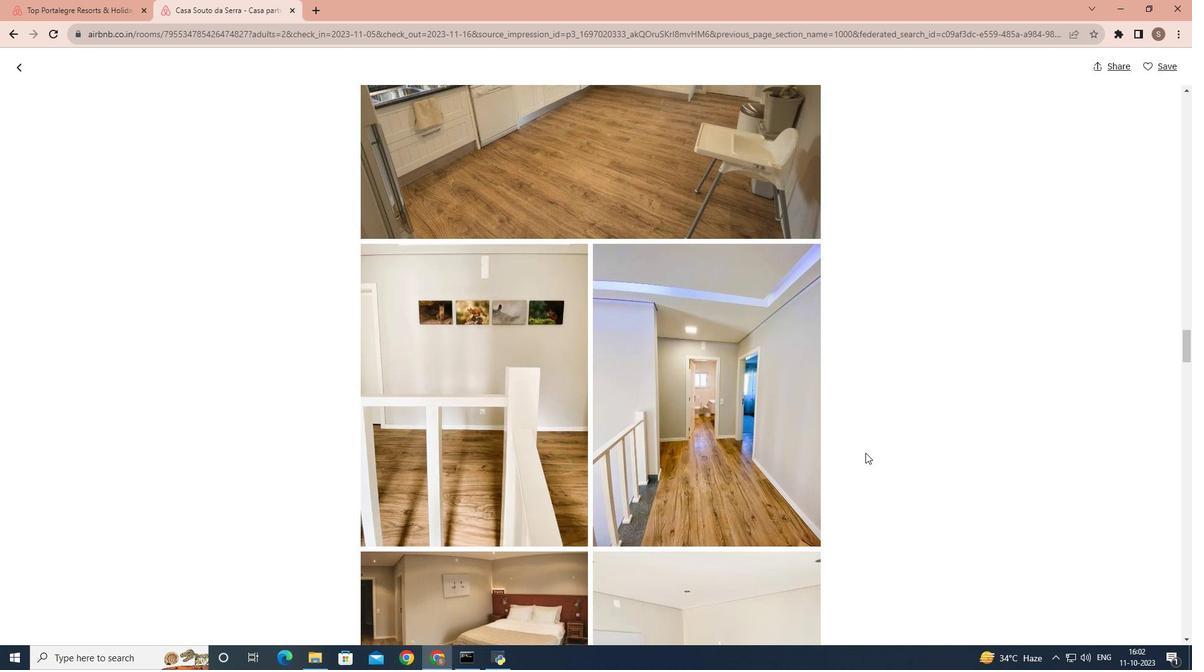 
Action: Mouse scrolled (865, 452) with delta (0, 0)
Screenshot: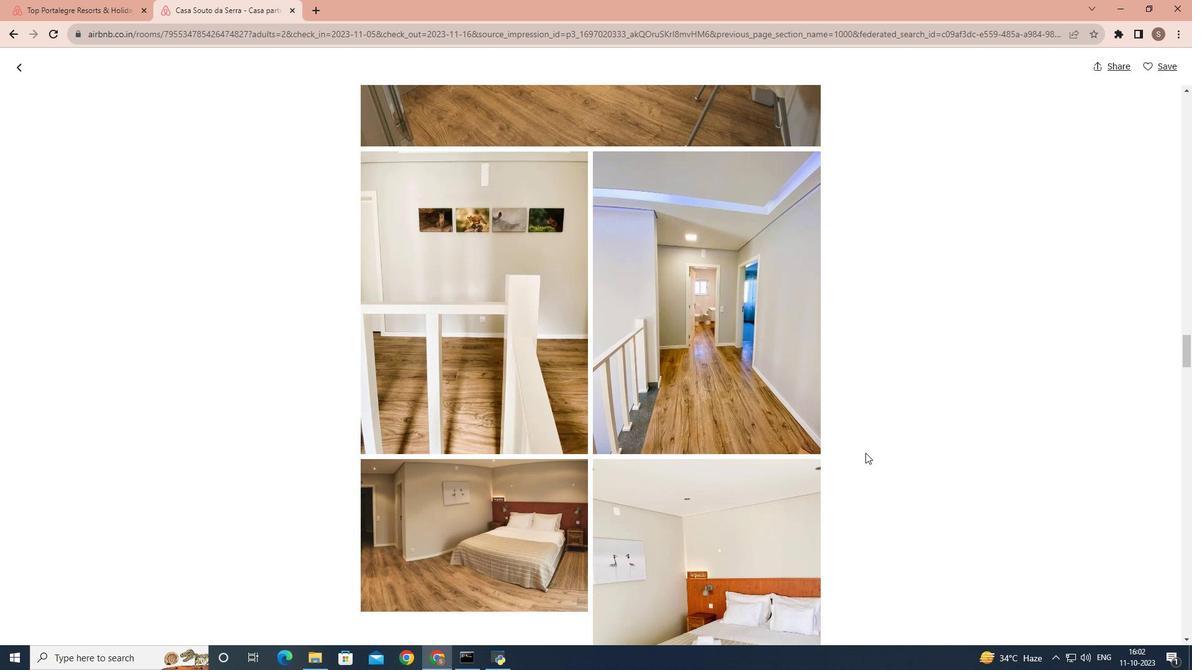 
Action: Mouse scrolled (865, 452) with delta (0, 0)
Screenshot: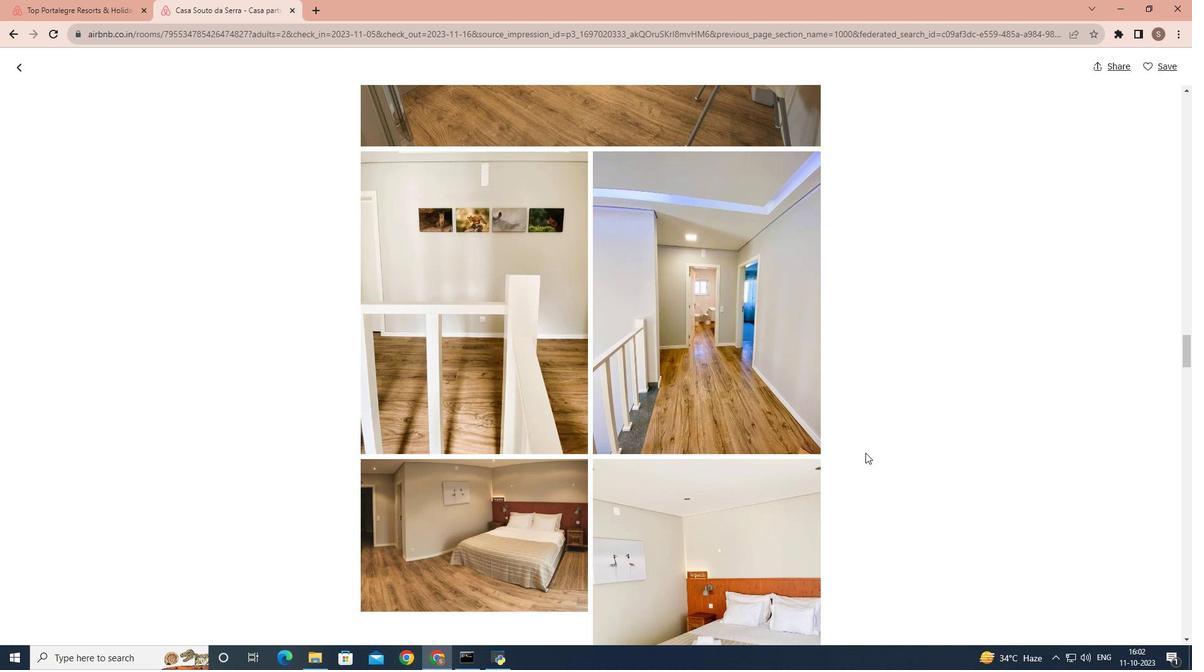 
Action: Mouse scrolled (865, 452) with delta (0, 0)
Screenshot: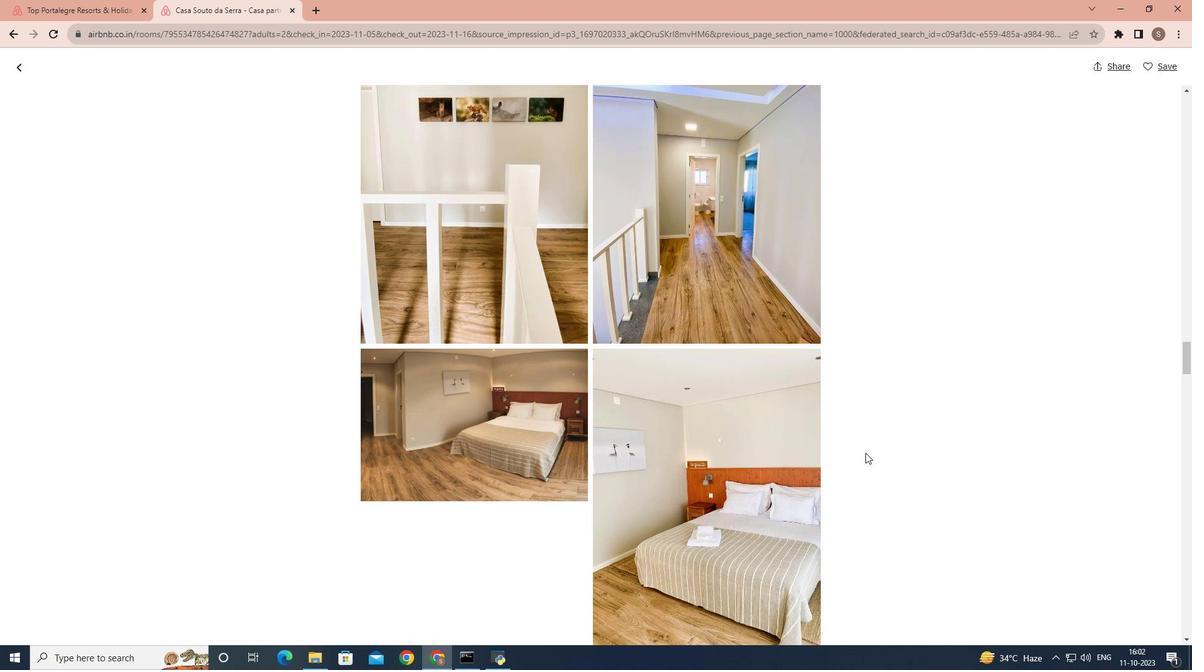 
Action: Mouse scrolled (865, 452) with delta (0, 0)
Screenshot: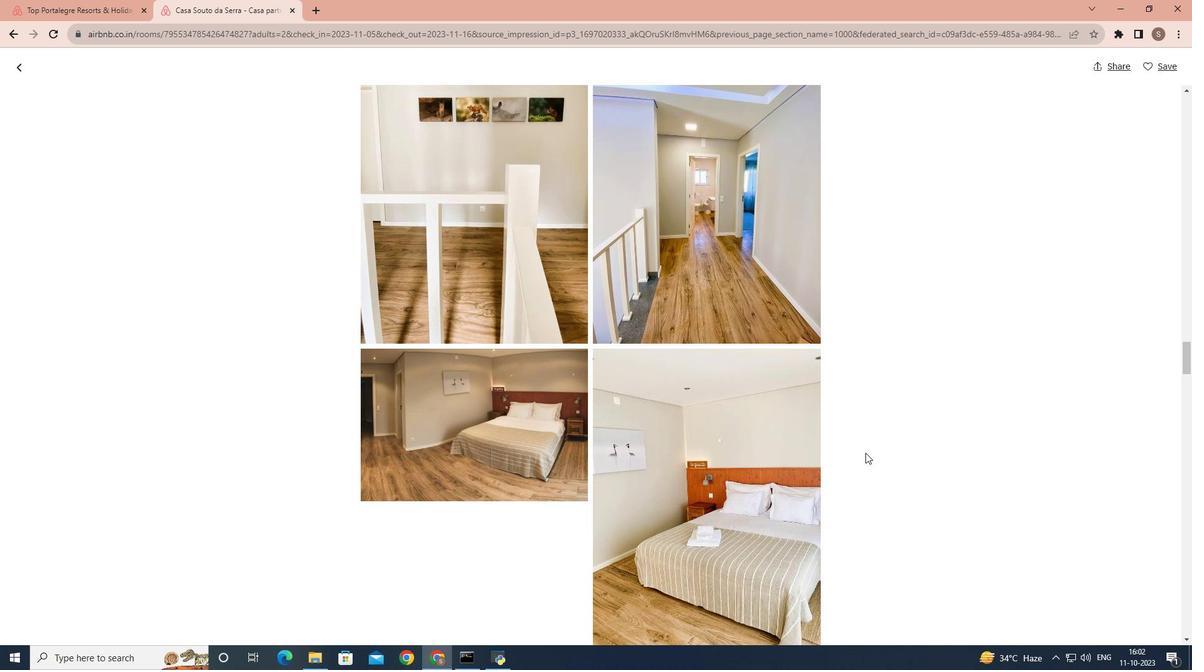 
Action: Mouse scrolled (865, 452) with delta (0, 0)
Screenshot: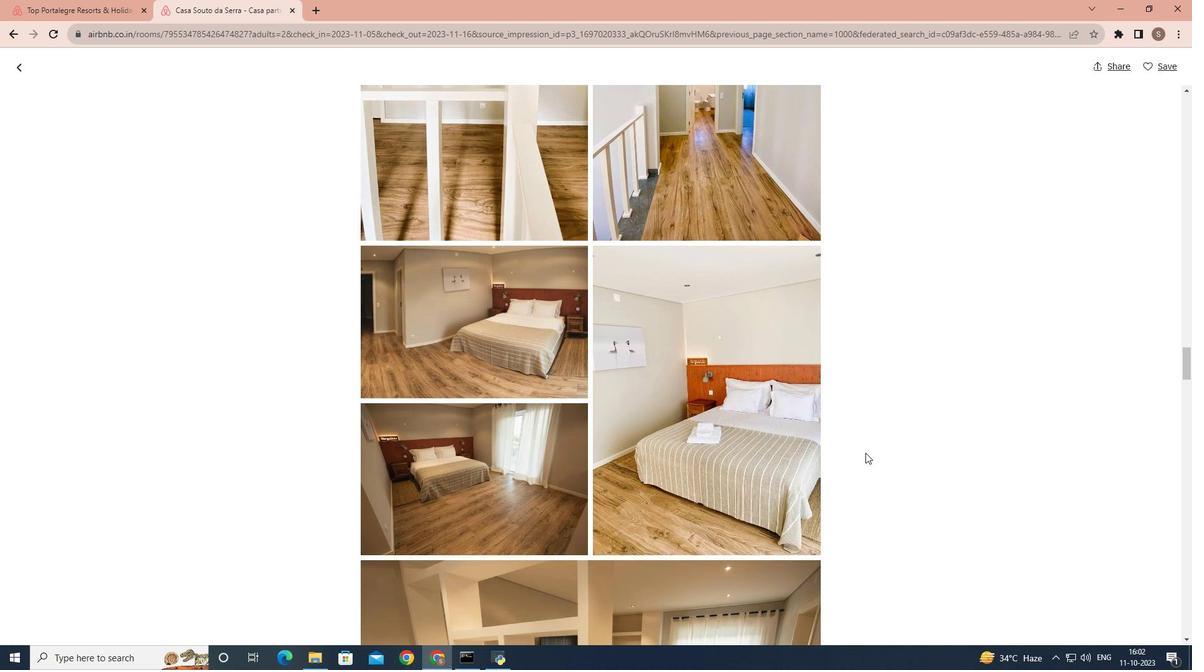 
Action: Mouse scrolled (865, 452) with delta (0, 0)
Screenshot: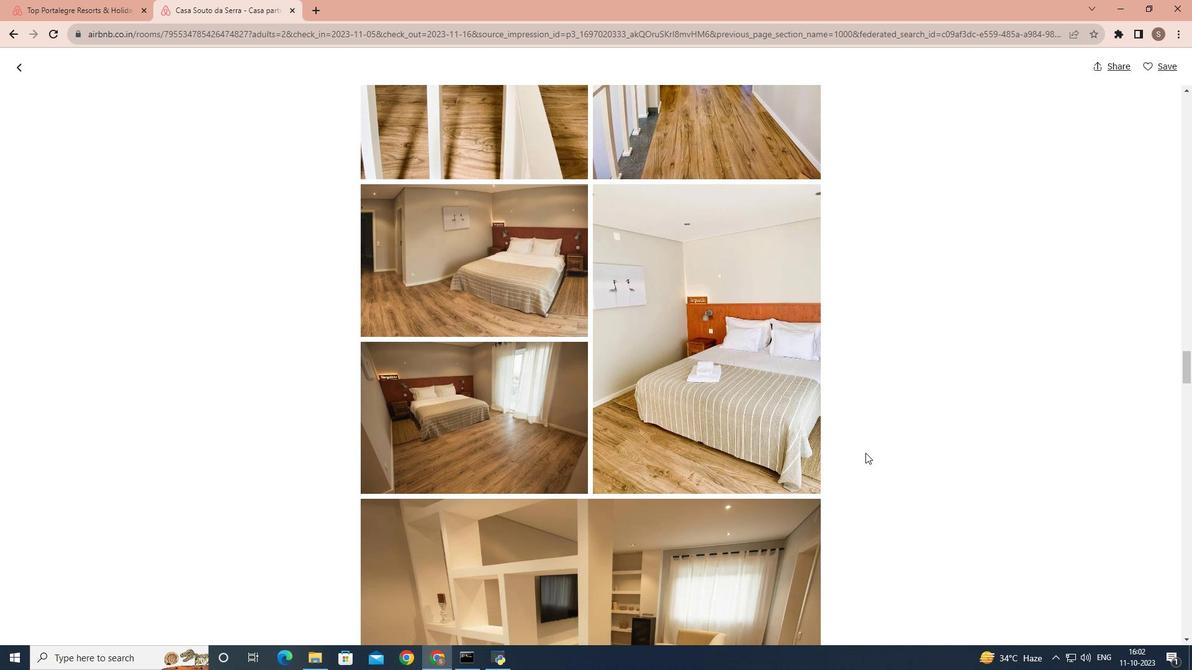 
Action: Mouse scrolled (865, 452) with delta (0, 0)
Screenshot: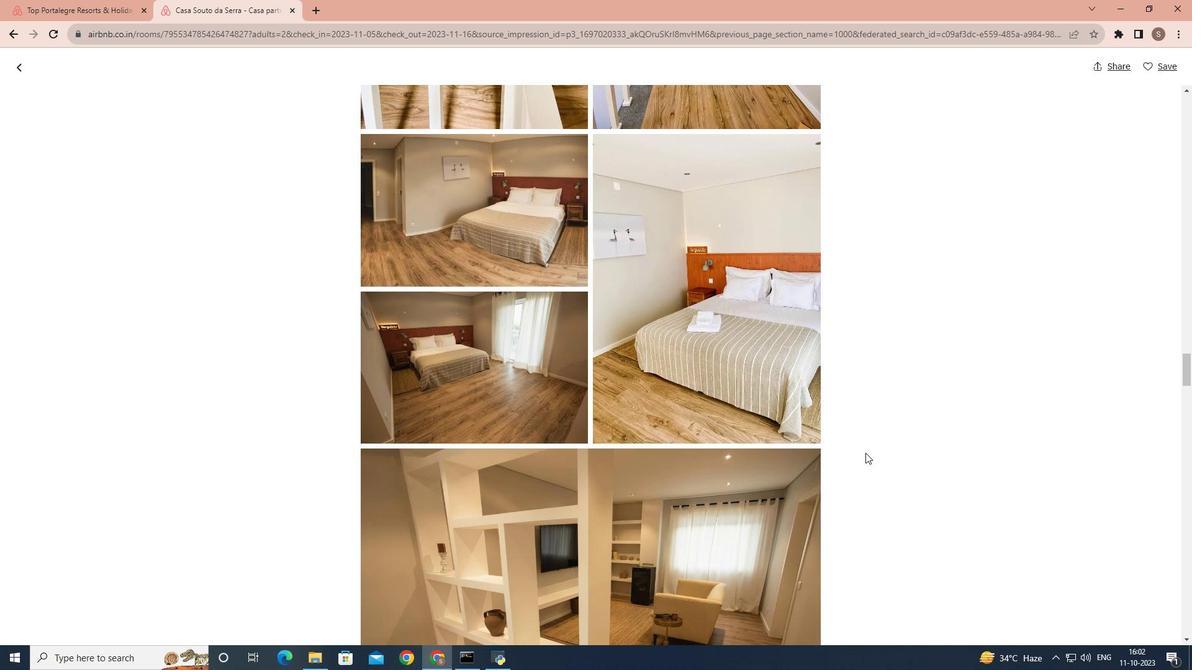 
Action: Mouse scrolled (865, 452) with delta (0, 0)
Screenshot: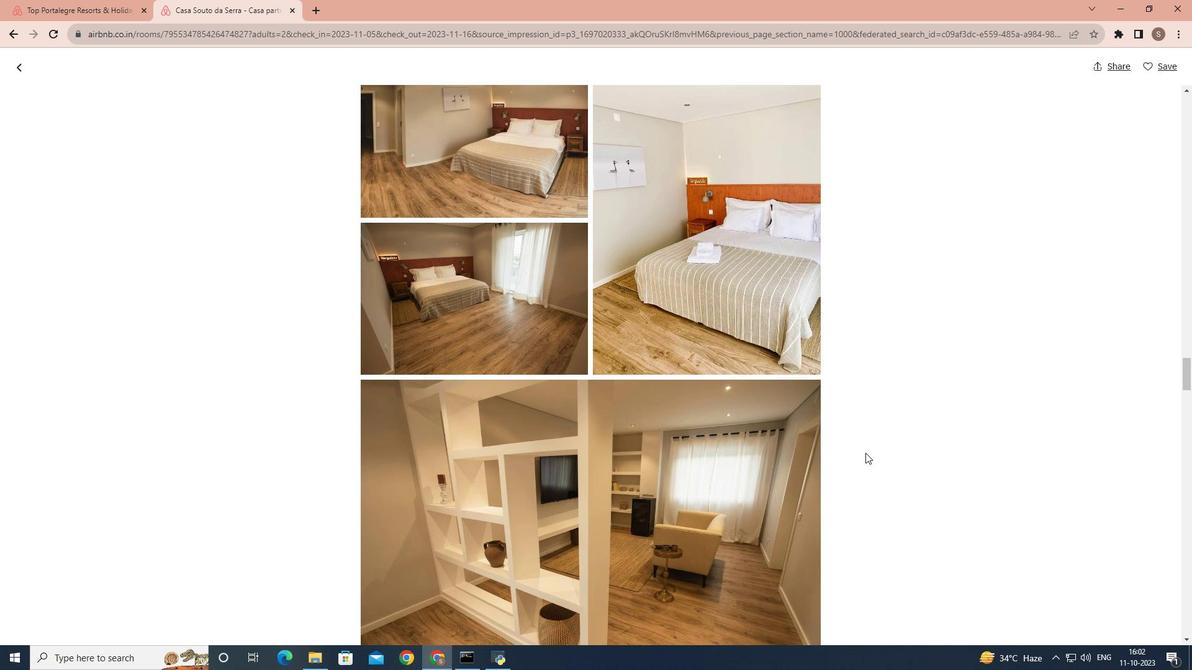 
Action: Mouse scrolled (865, 452) with delta (0, 0)
Screenshot: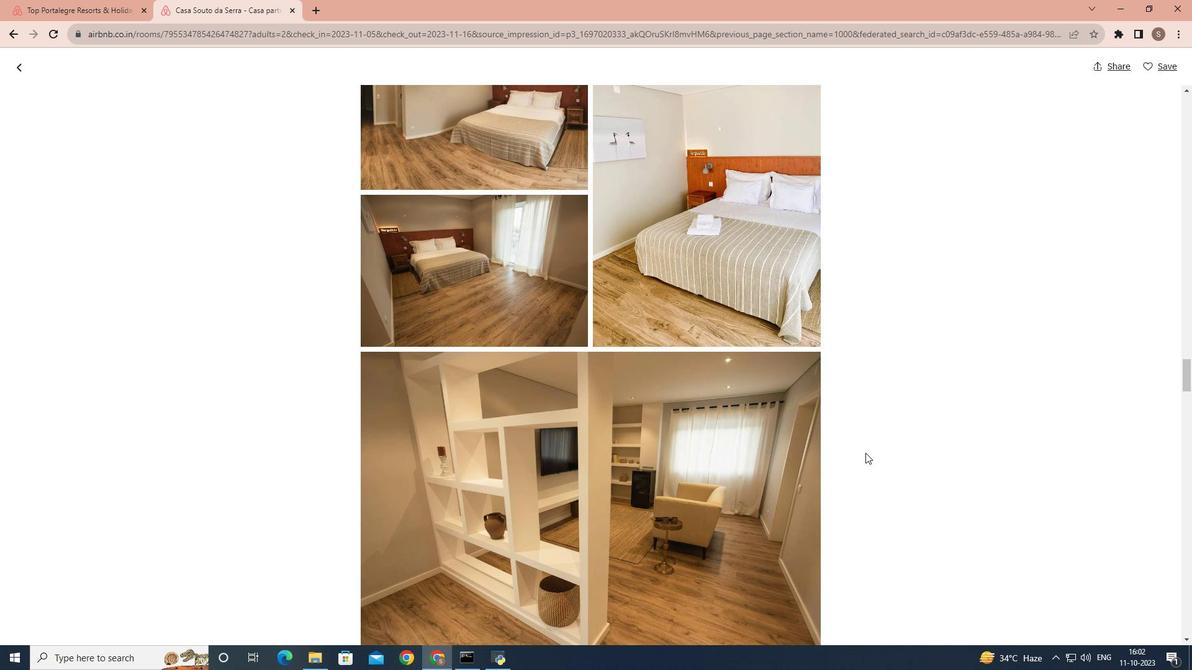 
Action: Mouse scrolled (865, 452) with delta (0, 0)
Screenshot: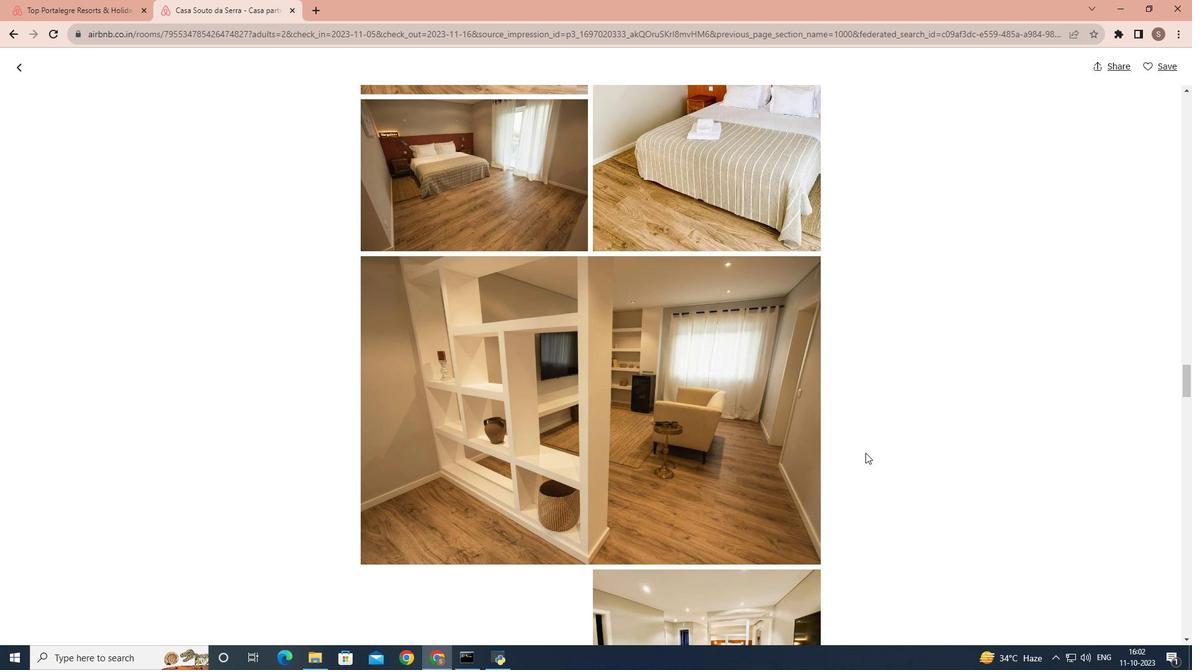 
Action: Mouse scrolled (865, 452) with delta (0, 0)
Screenshot: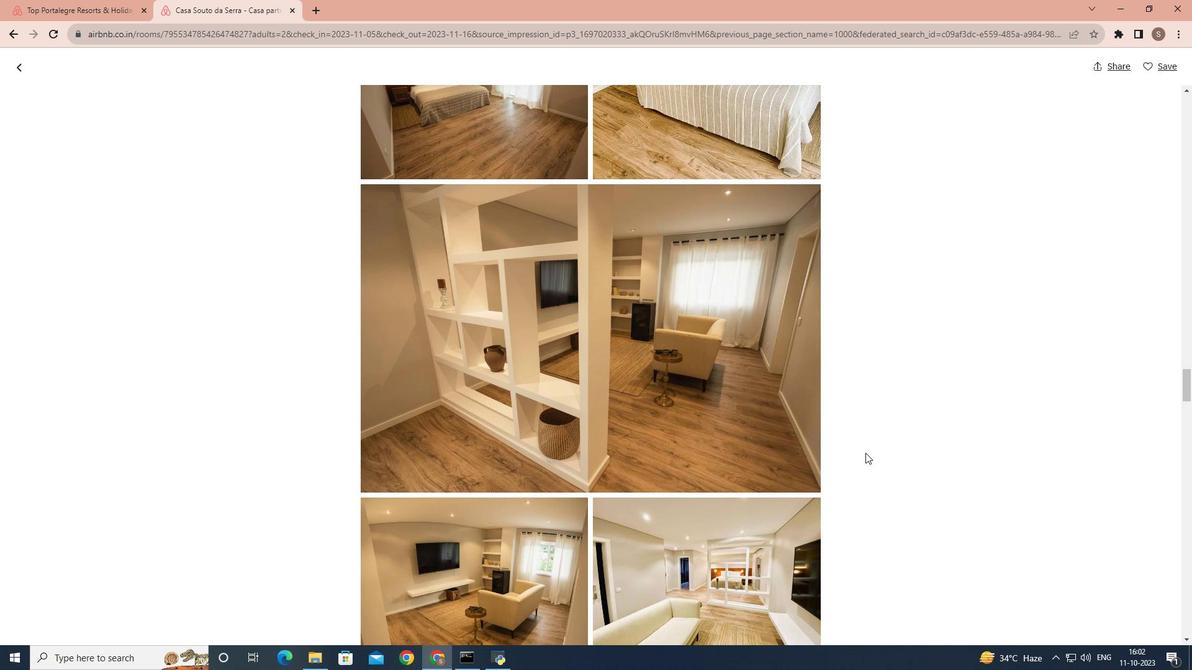 
Action: Mouse scrolled (865, 452) with delta (0, 0)
Screenshot: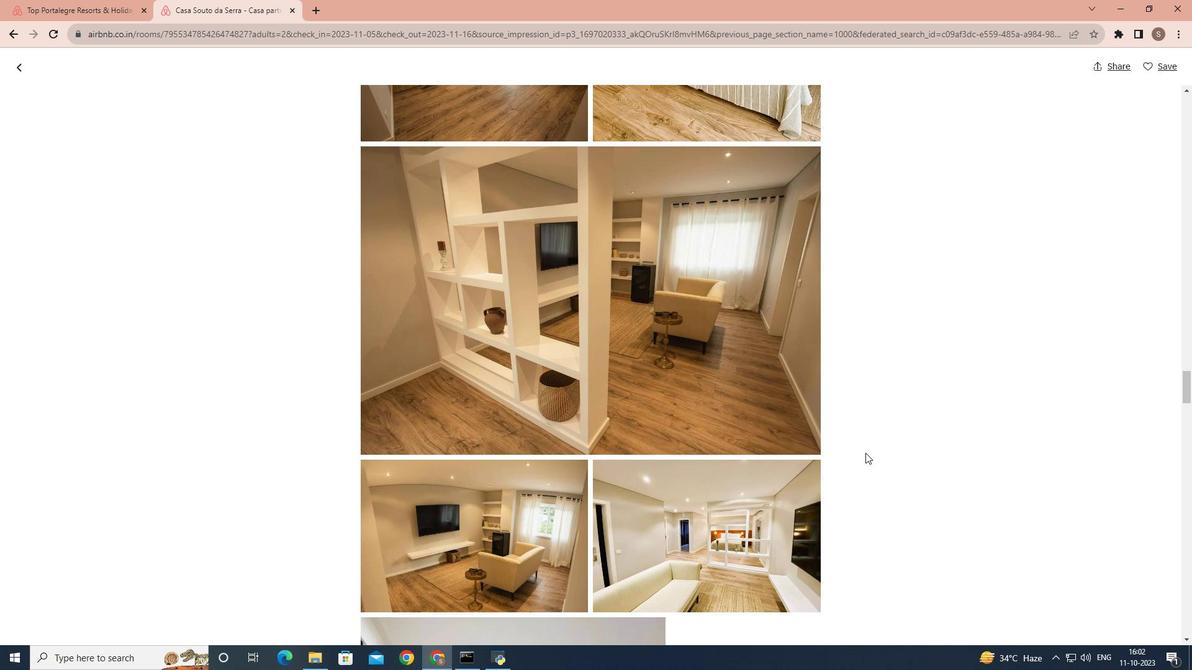 
Action: Mouse scrolled (865, 452) with delta (0, 0)
Screenshot: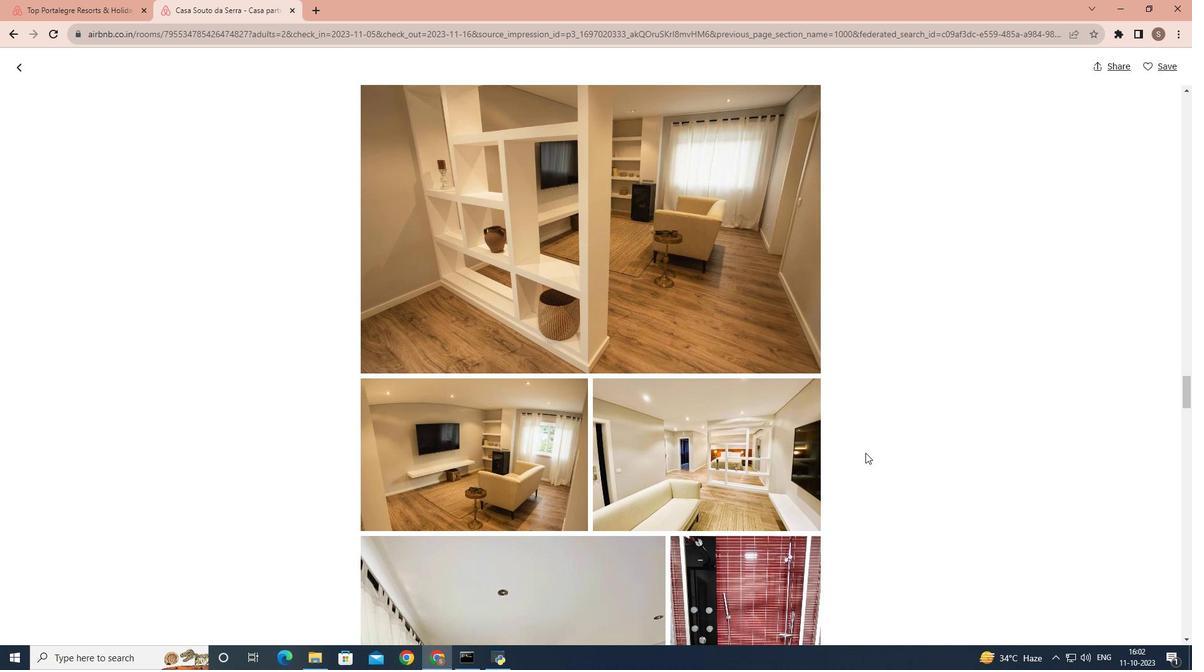 
Action: Mouse scrolled (865, 452) with delta (0, 0)
Screenshot: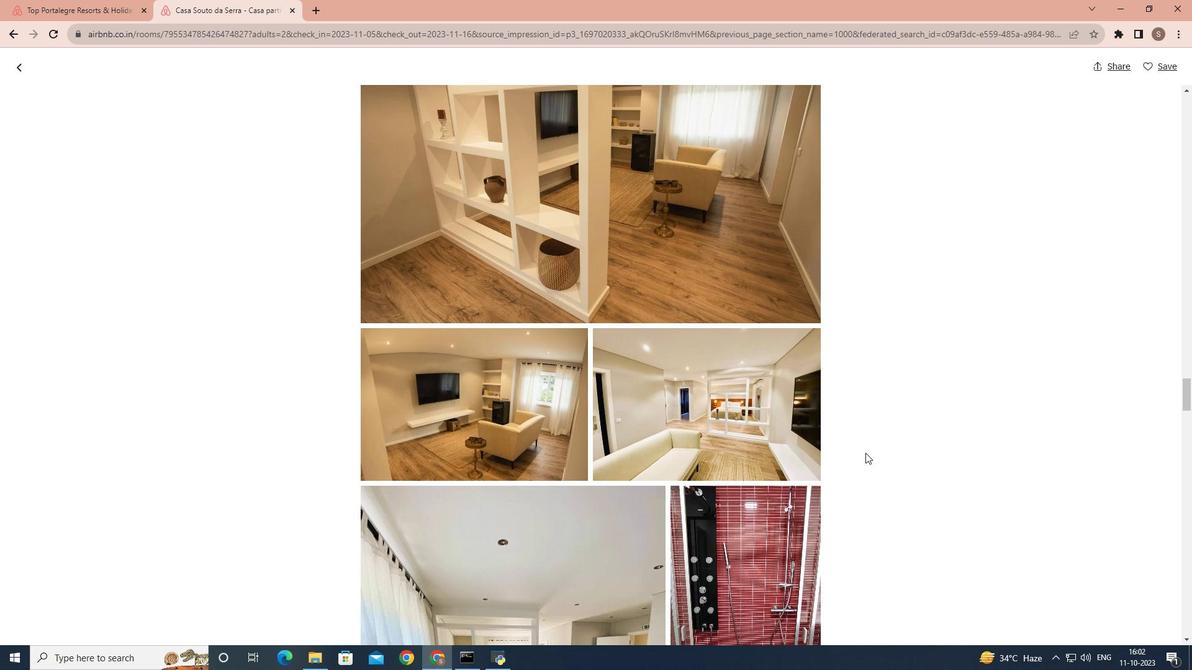 
Action: Mouse scrolled (865, 452) with delta (0, 0)
Screenshot: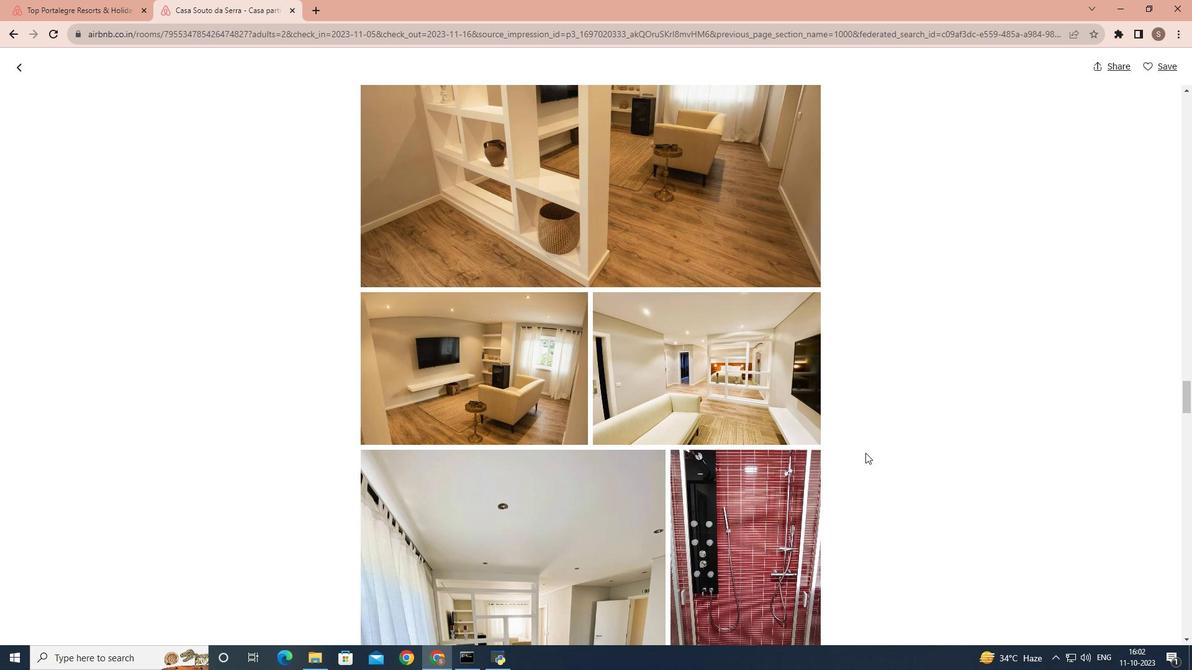 
Action: Mouse scrolled (865, 452) with delta (0, 0)
Screenshot: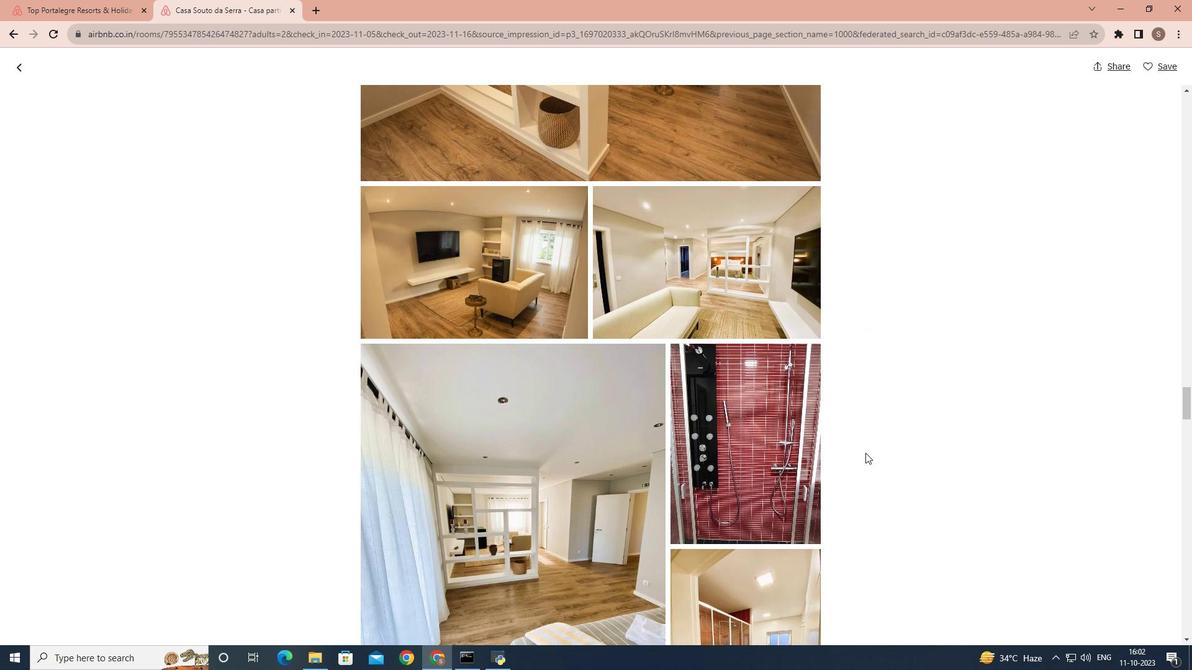 
Action: Mouse scrolled (865, 452) with delta (0, 0)
Screenshot: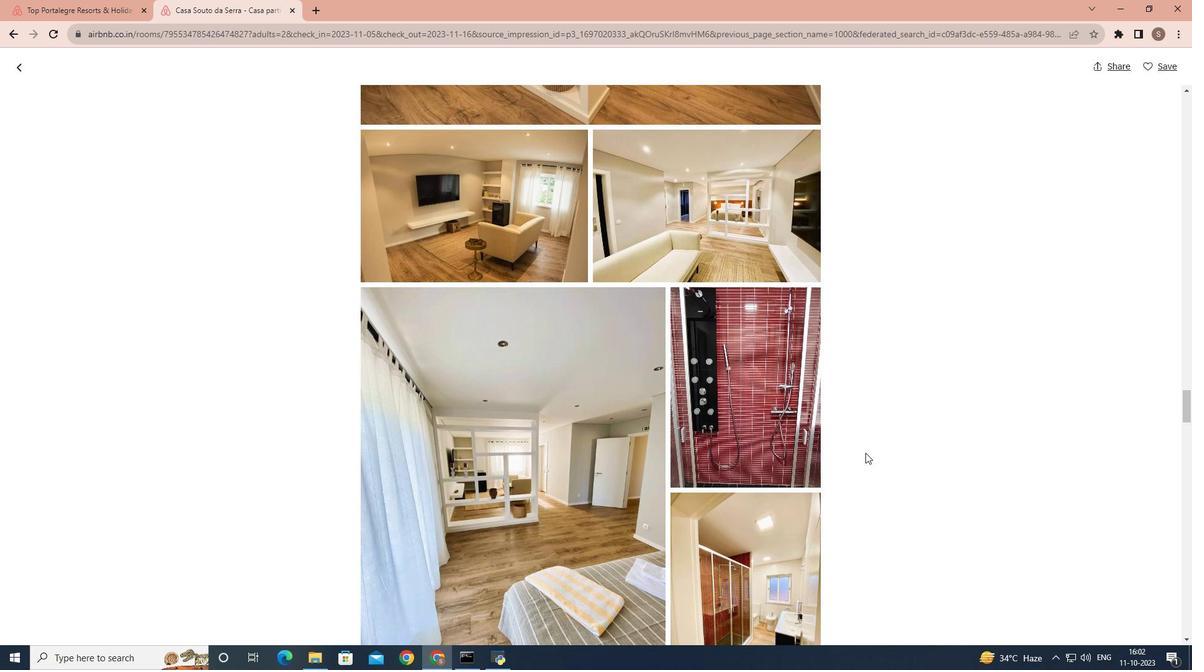 
Action: Mouse scrolled (865, 452) with delta (0, 0)
Screenshot: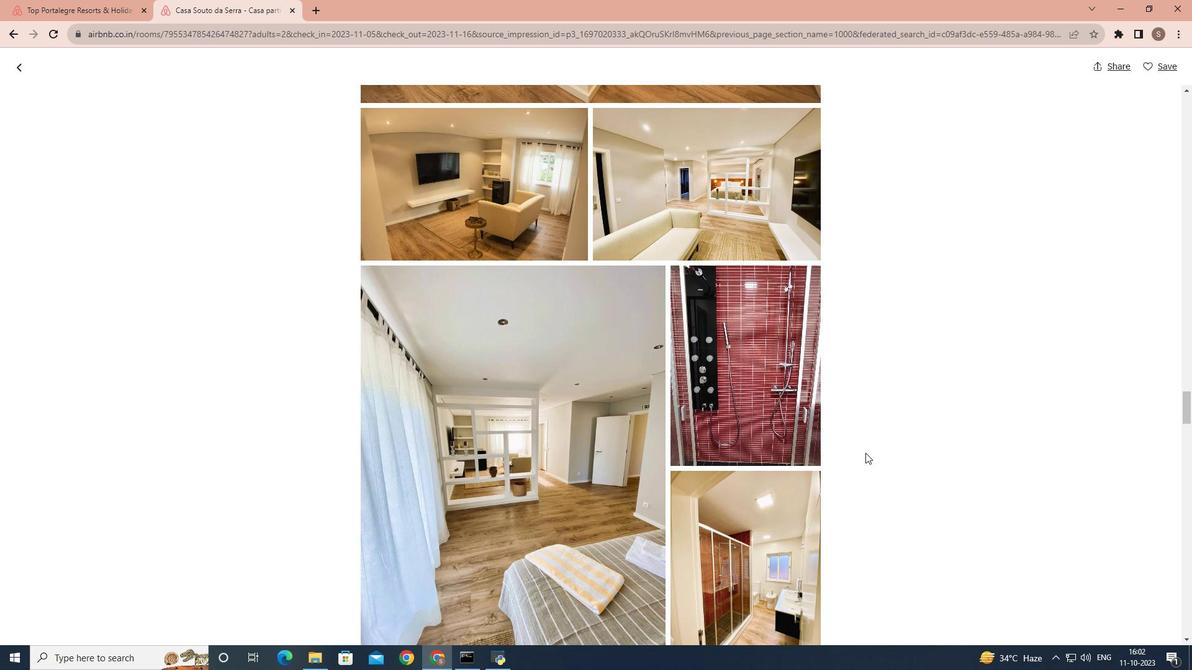 
Action: Mouse scrolled (865, 452) with delta (0, 0)
Screenshot: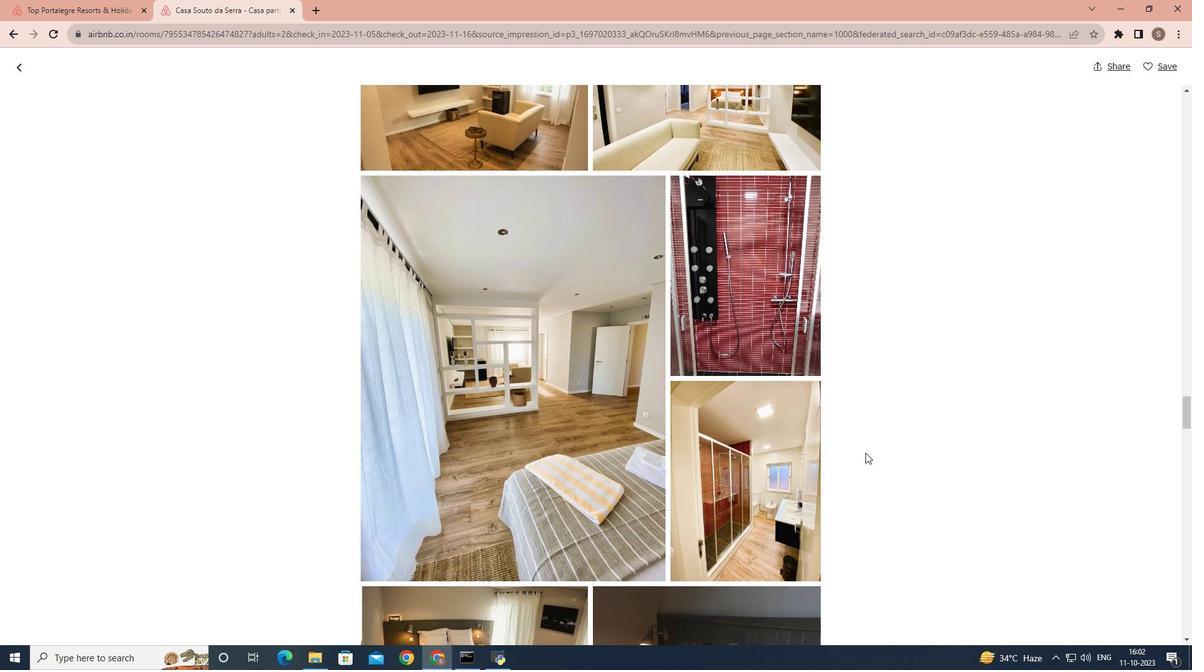 
Action: Mouse scrolled (865, 452) with delta (0, 0)
Screenshot: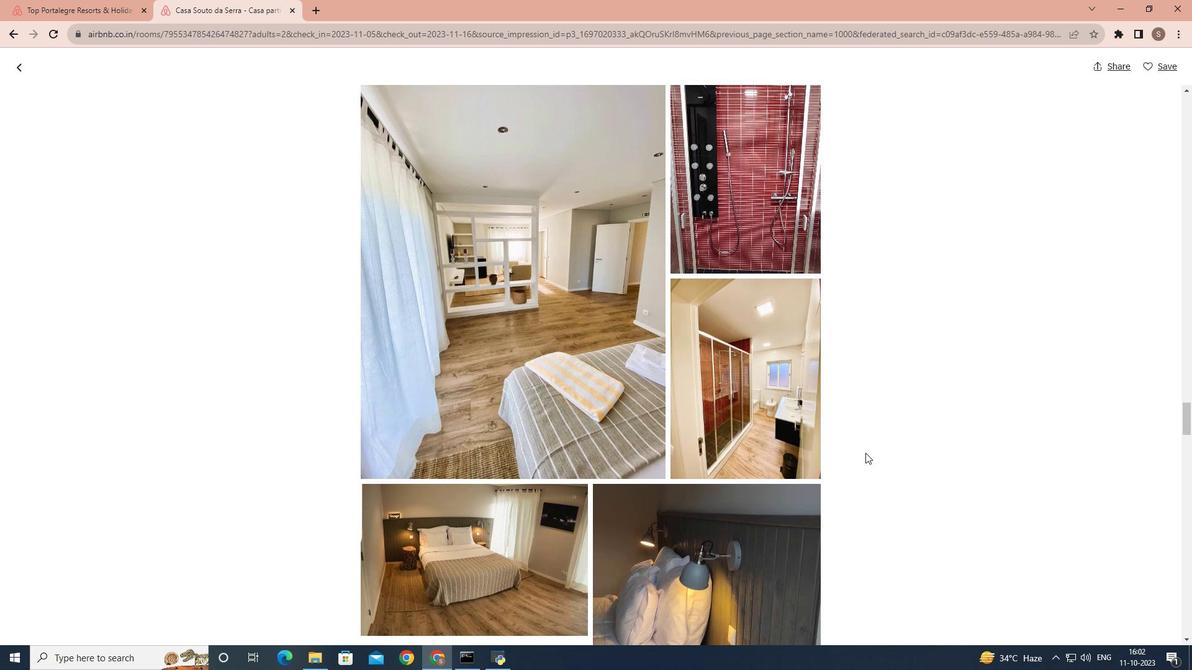 
Action: Mouse scrolled (865, 452) with delta (0, 0)
Screenshot: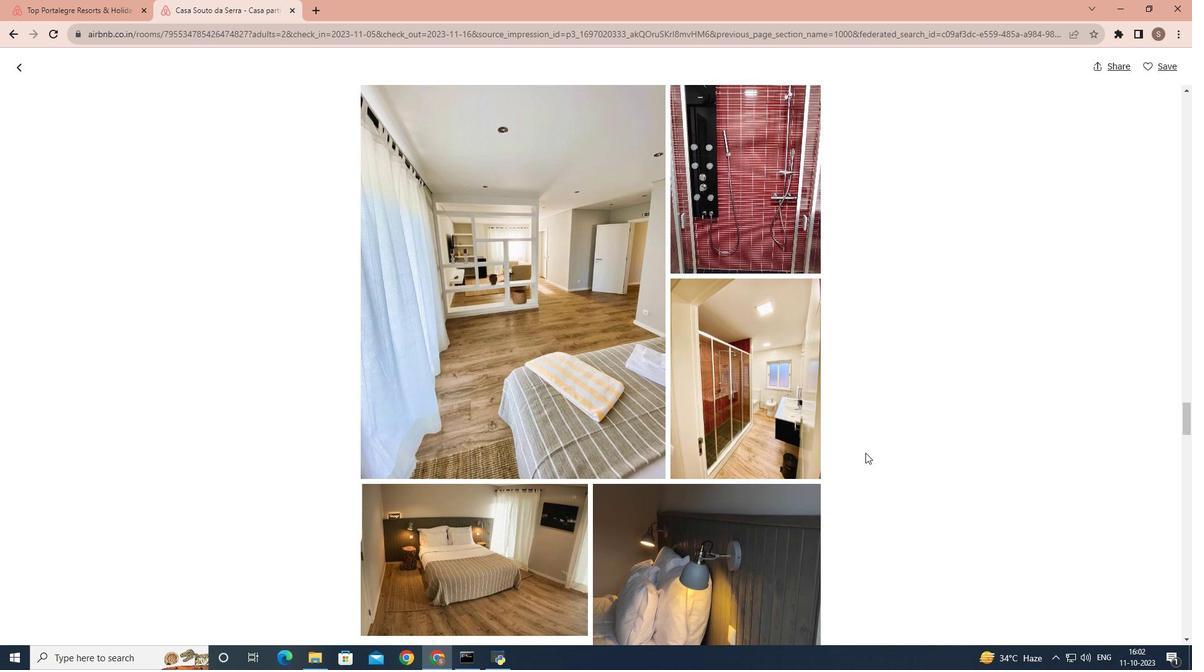 
Action: Mouse scrolled (865, 452) with delta (0, 0)
Screenshot: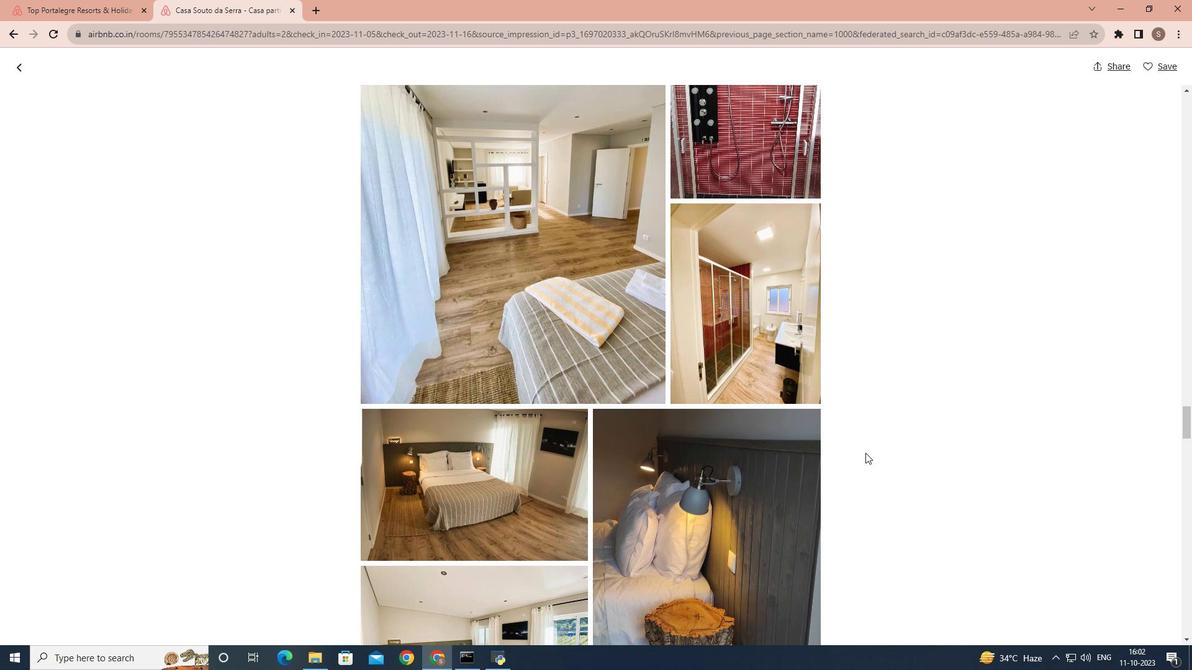
Action: Mouse scrolled (865, 452) with delta (0, 0)
Screenshot: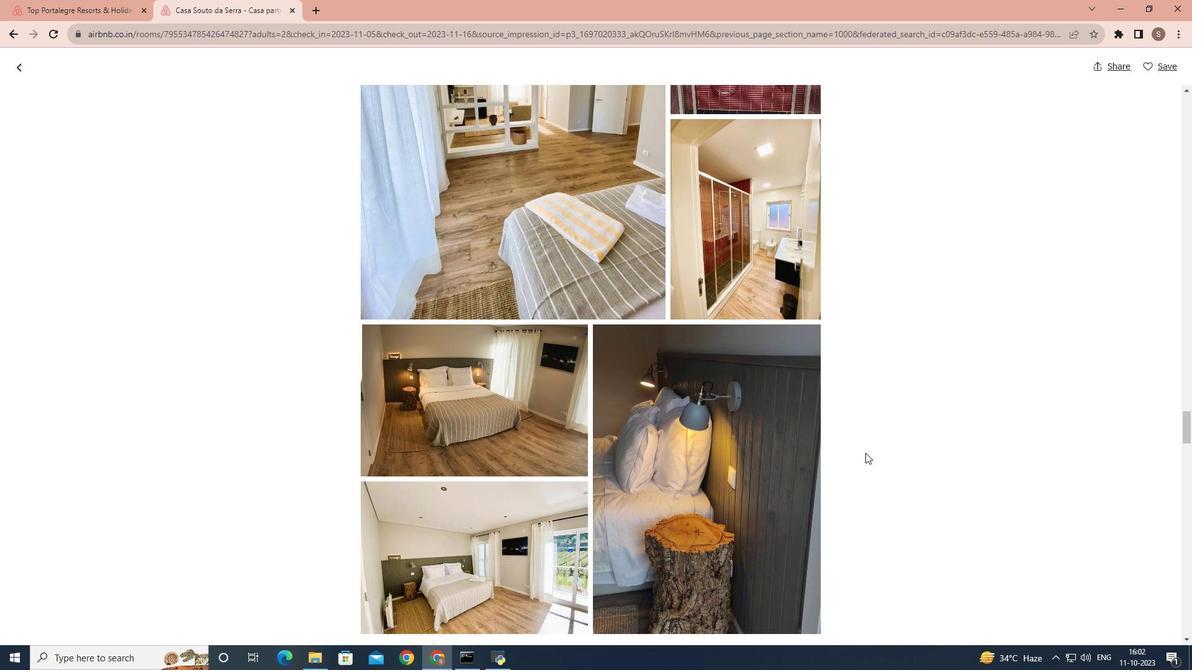 
Action: Mouse scrolled (865, 452) with delta (0, 0)
Screenshot: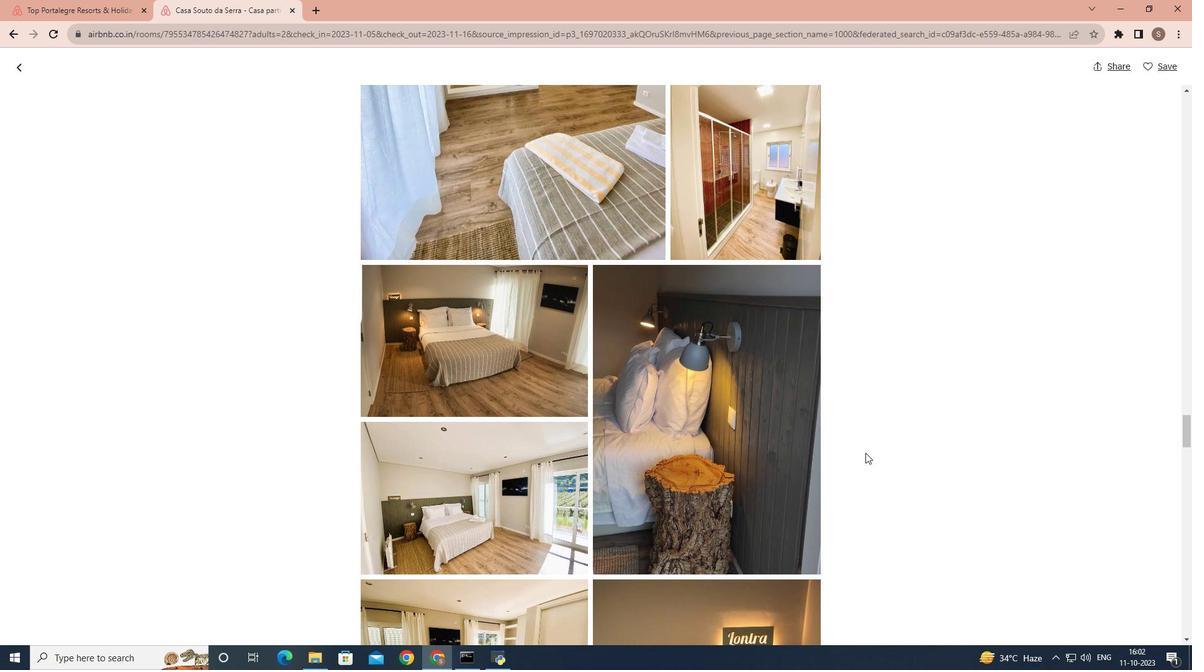 
Action: Mouse scrolled (865, 452) with delta (0, 0)
Screenshot: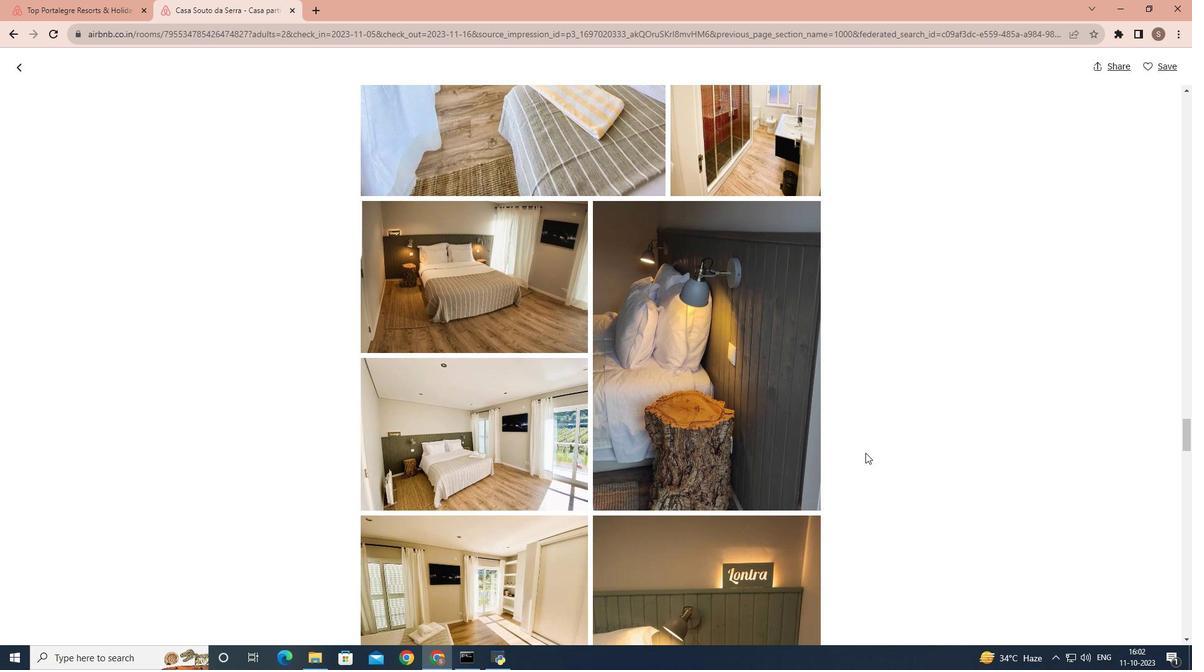 
Action: Mouse scrolled (865, 452) with delta (0, 0)
Screenshot: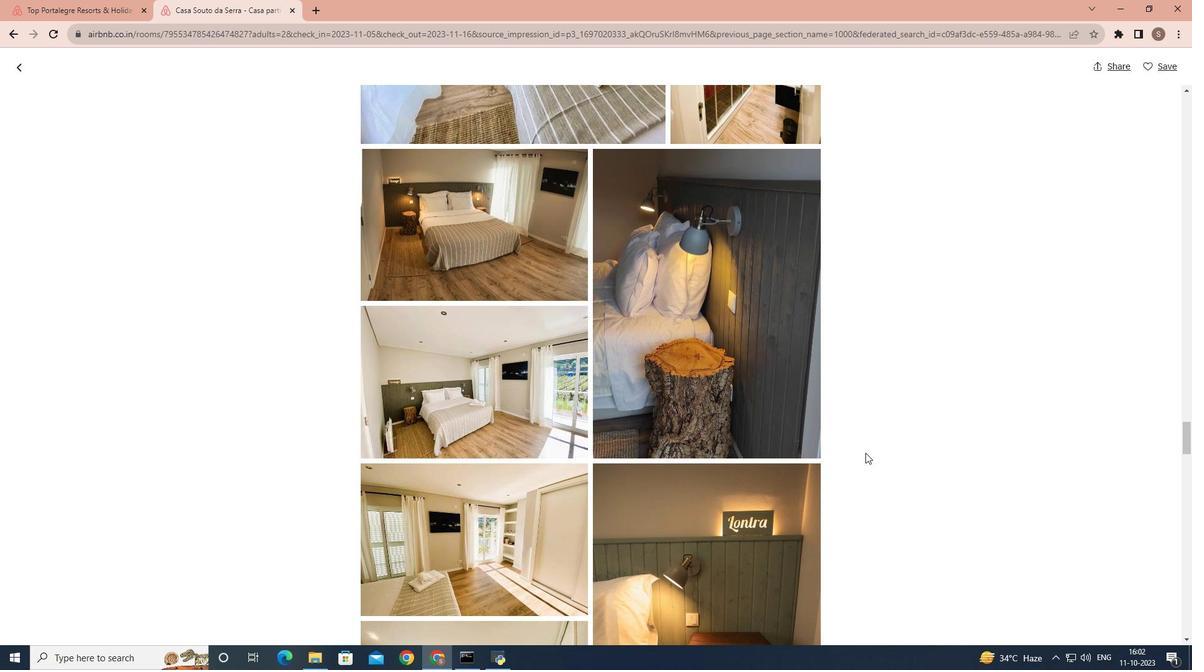 
Action: Mouse scrolled (865, 452) with delta (0, 0)
Screenshot: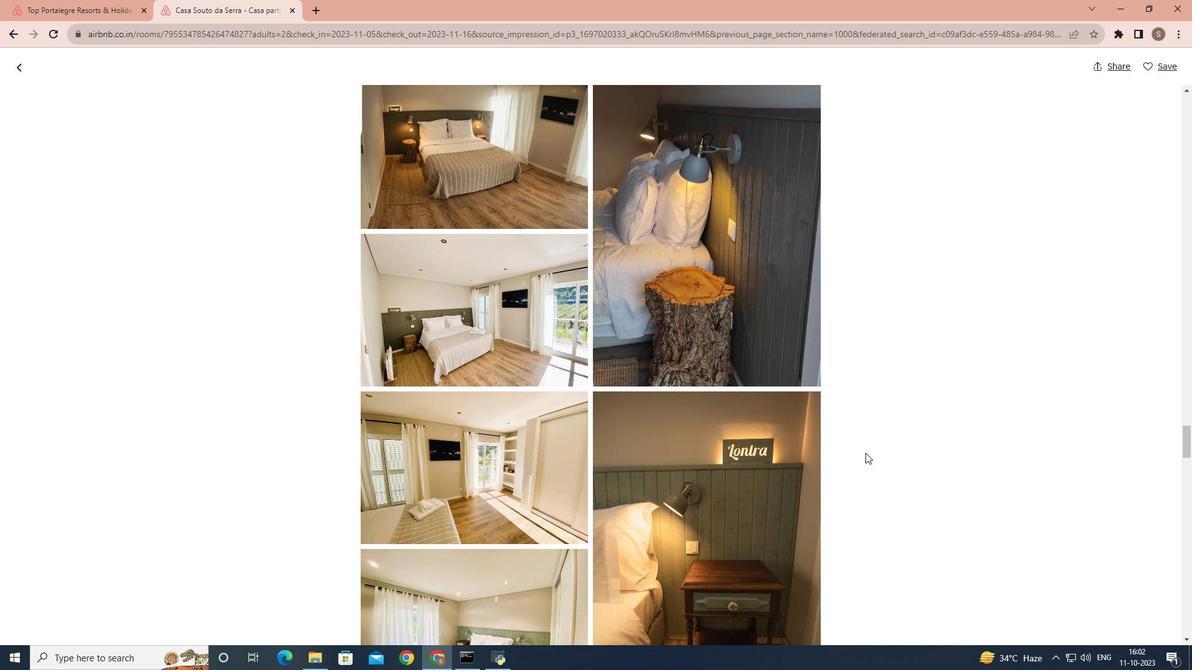 
Action: Mouse scrolled (865, 452) with delta (0, 0)
Screenshot: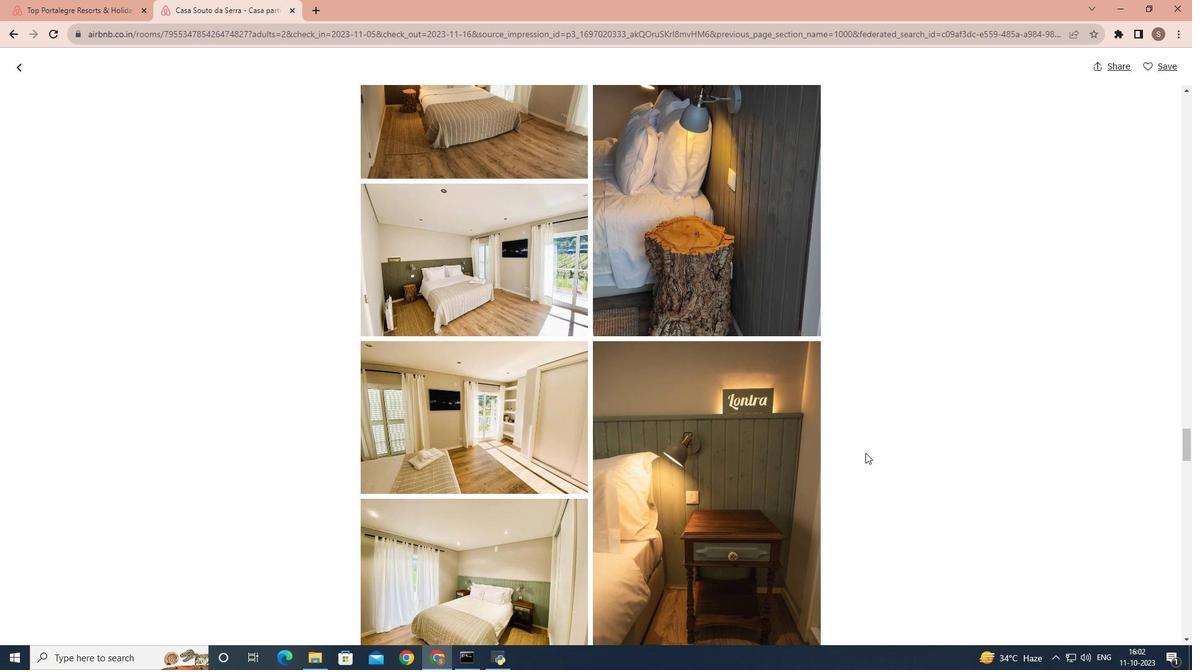 
Action: Mouse scrolled (865, 452) with delta (0, 0)
Screenshot: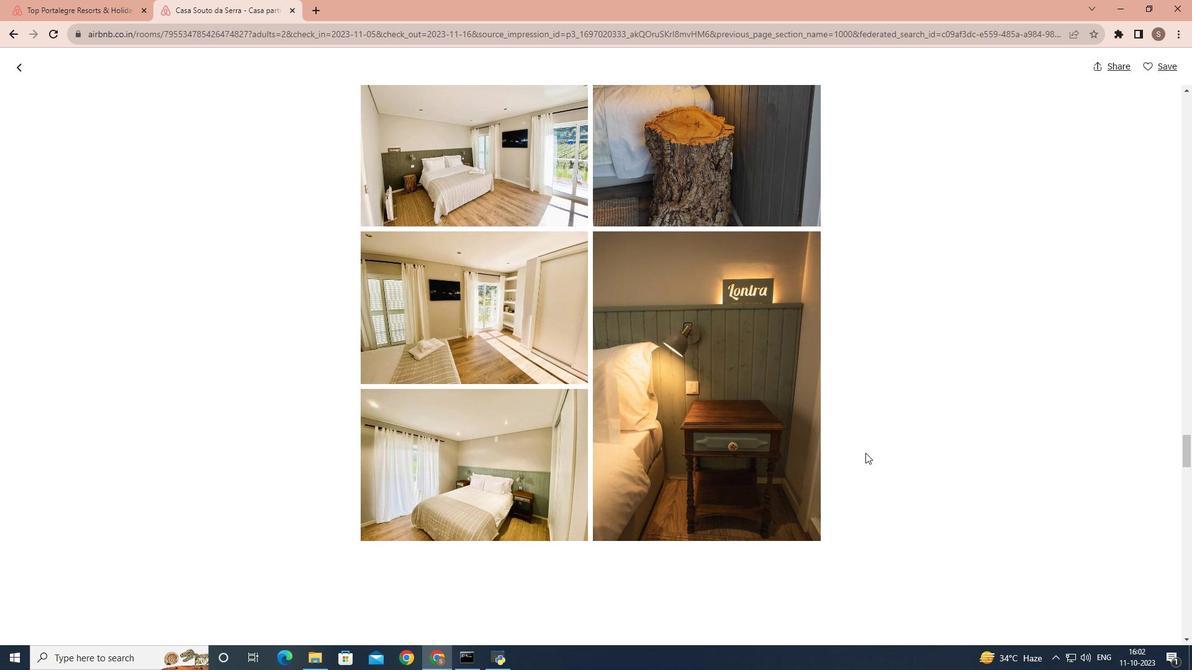 
Action: Mouse scrolled (865, 452) with delta (0, 0)
Screenshot: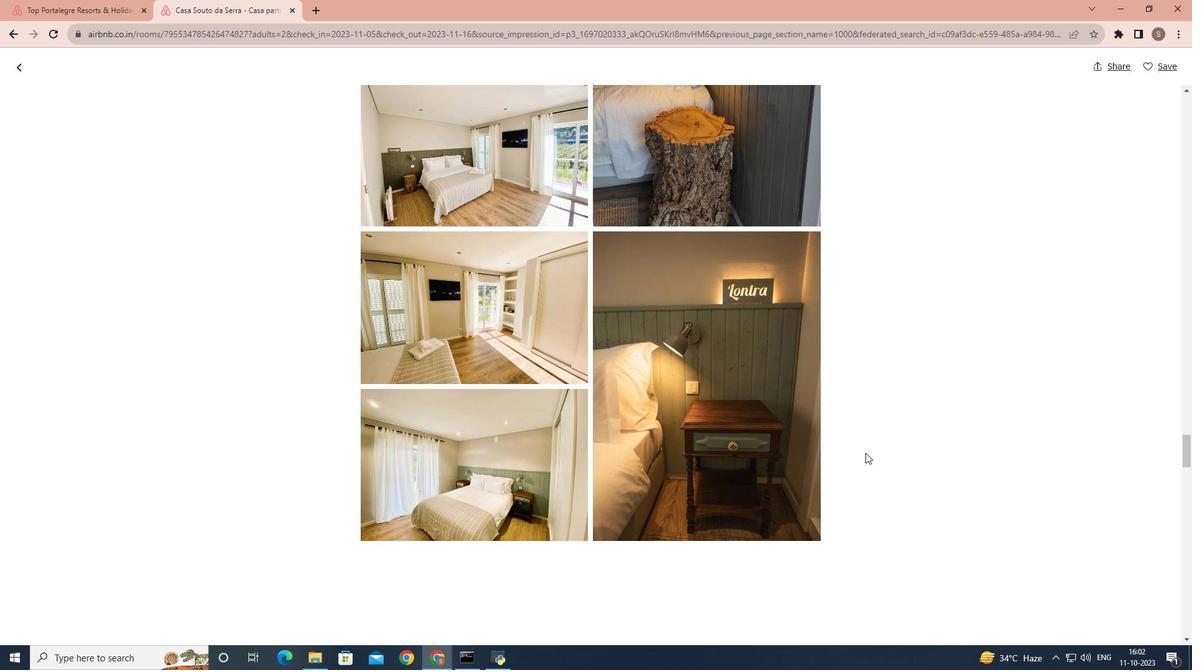
Action: Mouse scrolled (865, 452) with delta (0, 0)
Screenshot: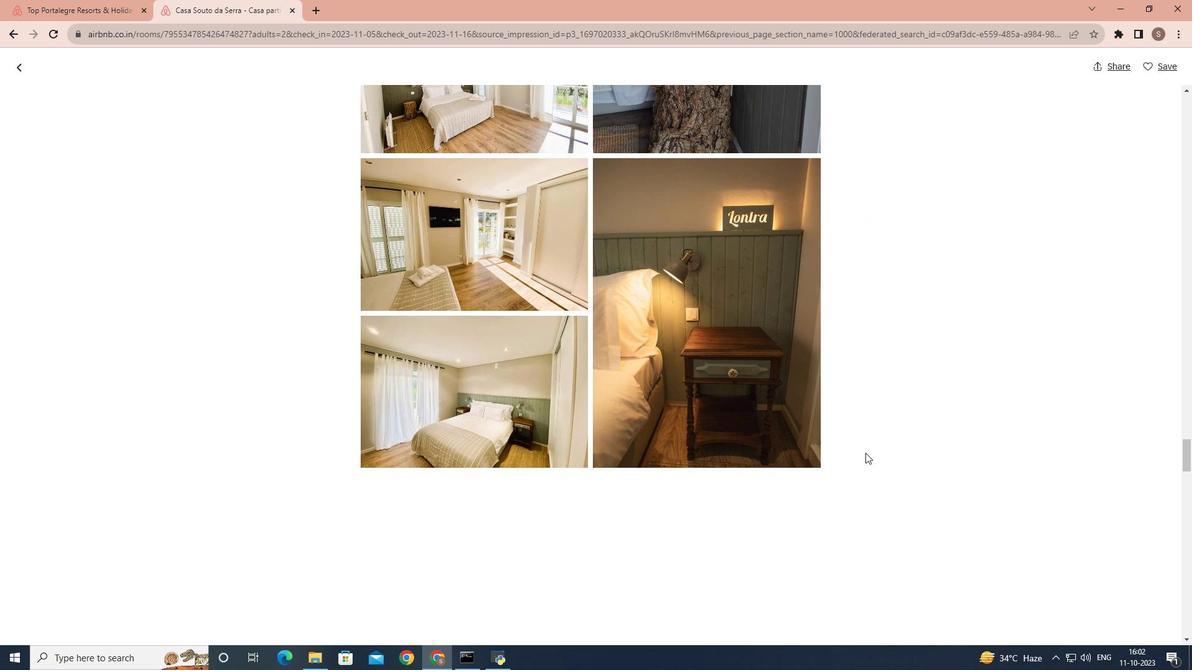 
Action: Mouse scrolled (865, 452) with delta (0, 0)
Screenshot: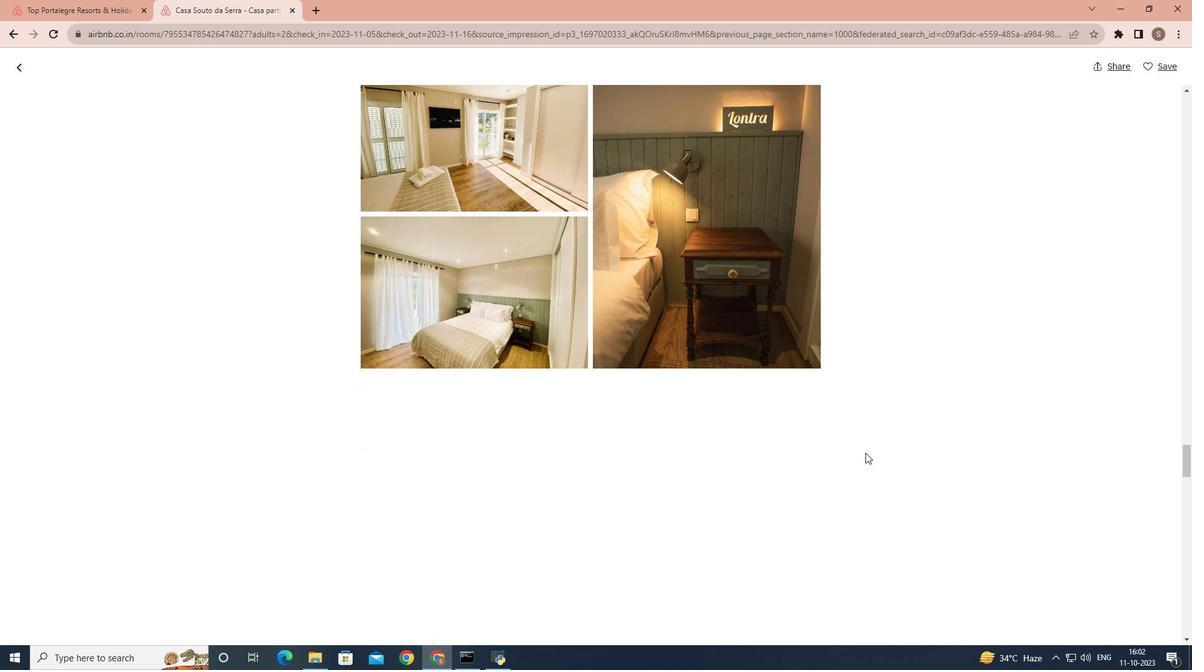 
Action: Mouse scrolled (865, 452) with delta (0, 0)
Screenshot: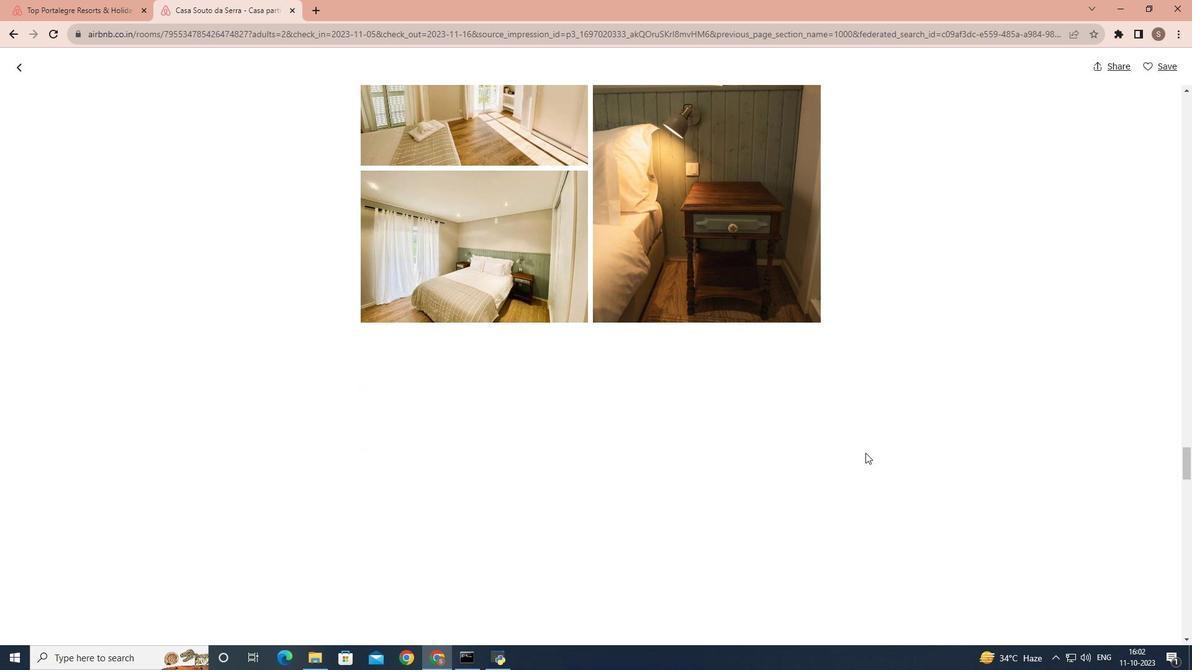 
Action: Mouse scrolled (865, 452) with delta (0, 0)
Screenshot: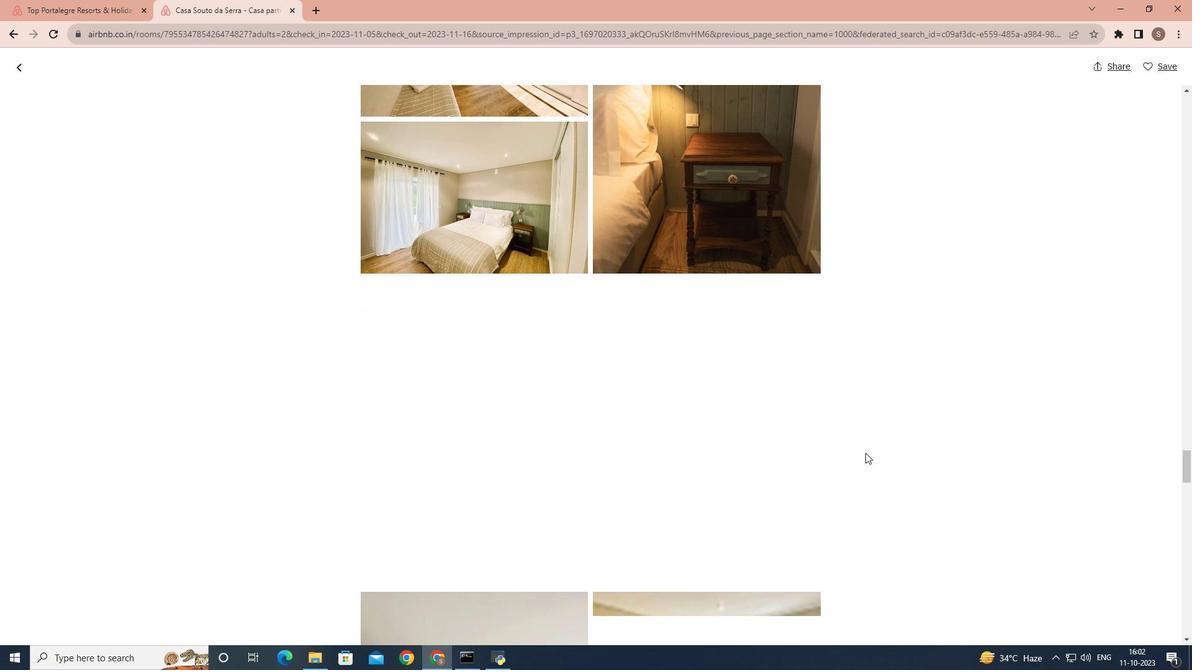 
Action: Mouse scrolled (865, 452) with delta (0, 0)
Screenshot: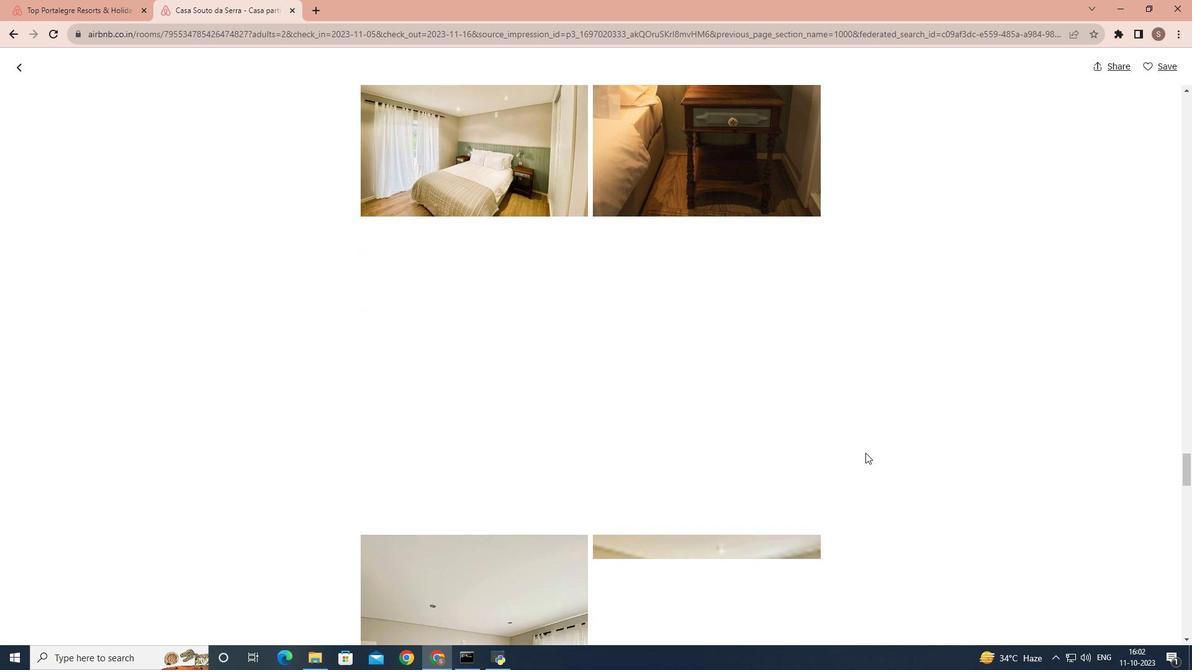 
Action: Mouse scrolled (865, 452) with delta (0, 0)
Screenshot: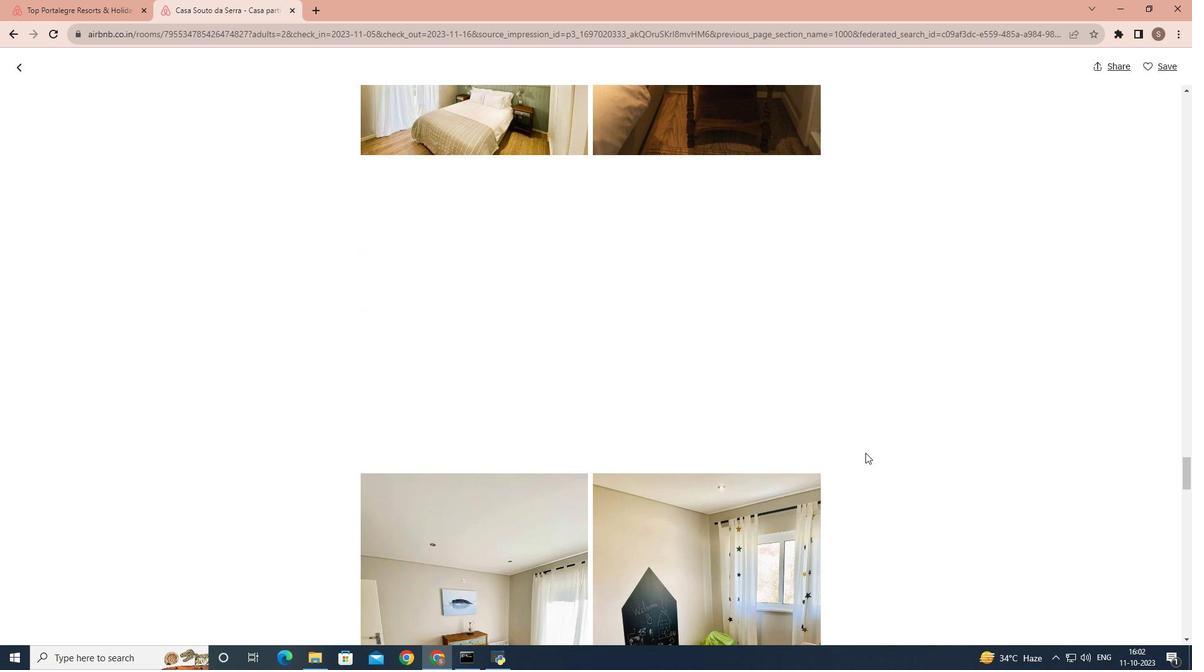 
Action: Mouse scrolled (865, 452) with delta (0, 0)
Screenshot: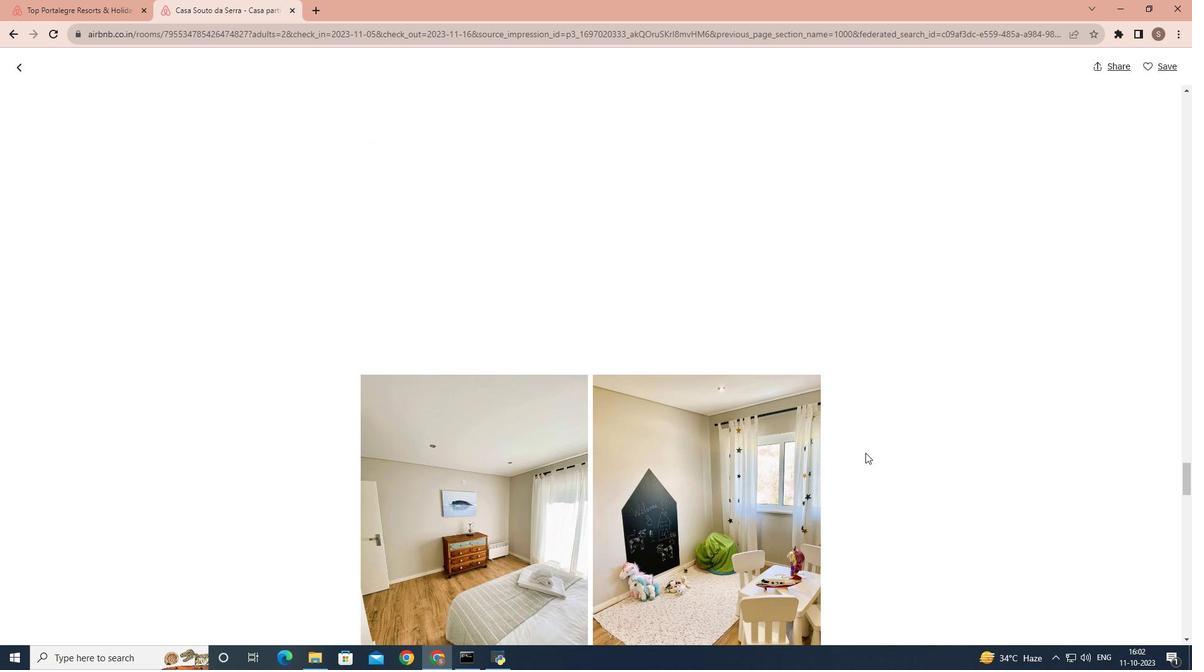 
Action: Mouse scrolled (865, 452) with delta (0, 0)
Screenshot: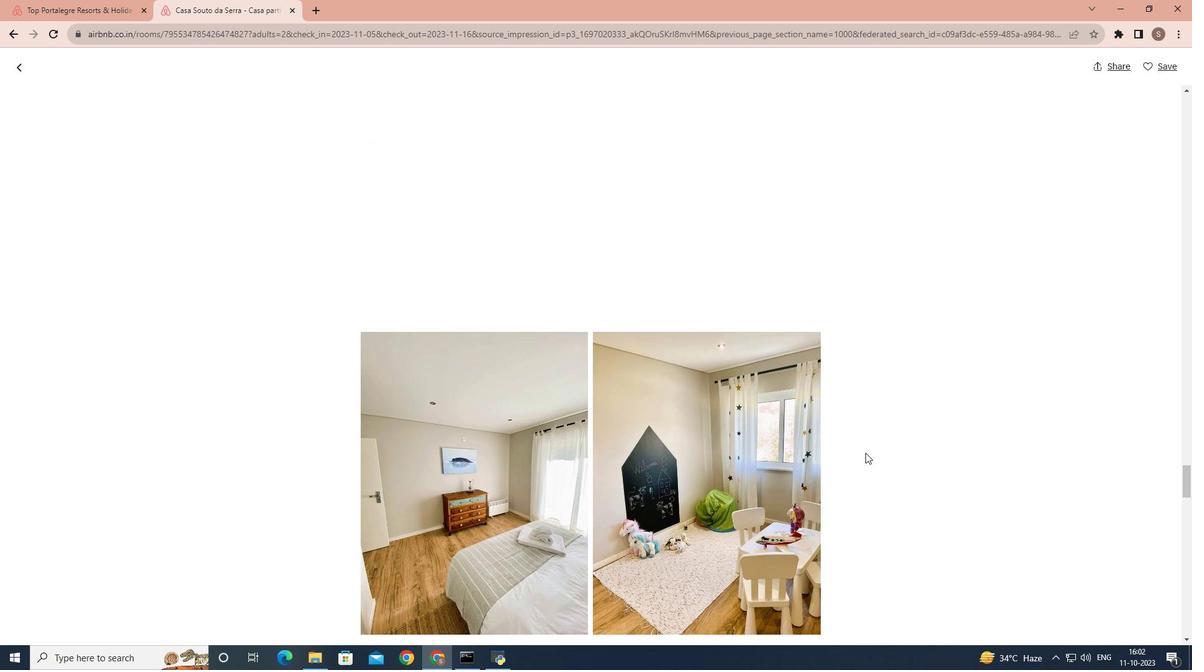 
Action: Mouse scrolled (865, 452) with delta (0, 0)
Screenshot: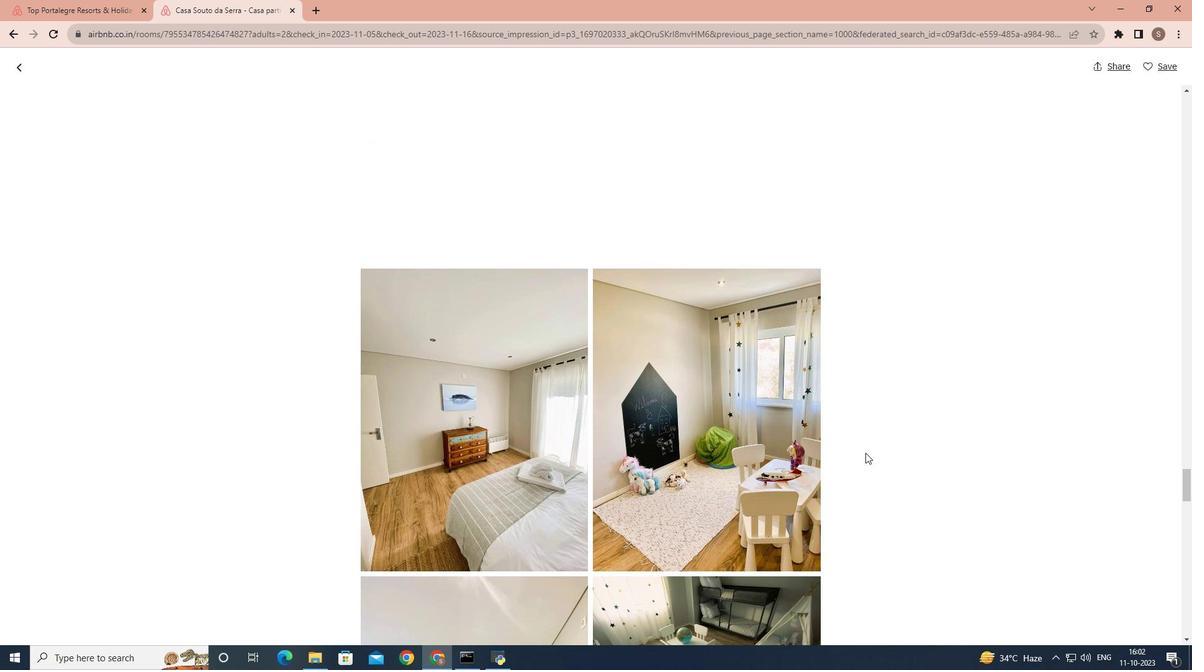 
Action: Mouse scrolled (865, 452) with delta (0, 0)
Screenshot: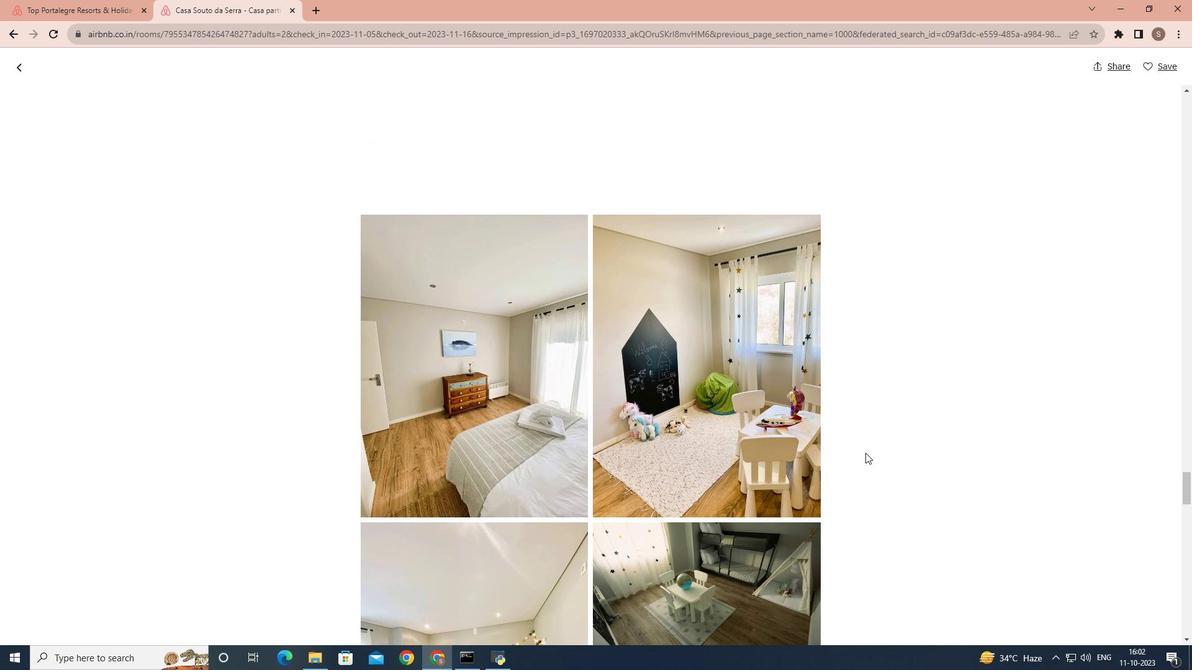 
Action: Mouse scrolled (865, 452) with delta (0, 0)
Screenshot: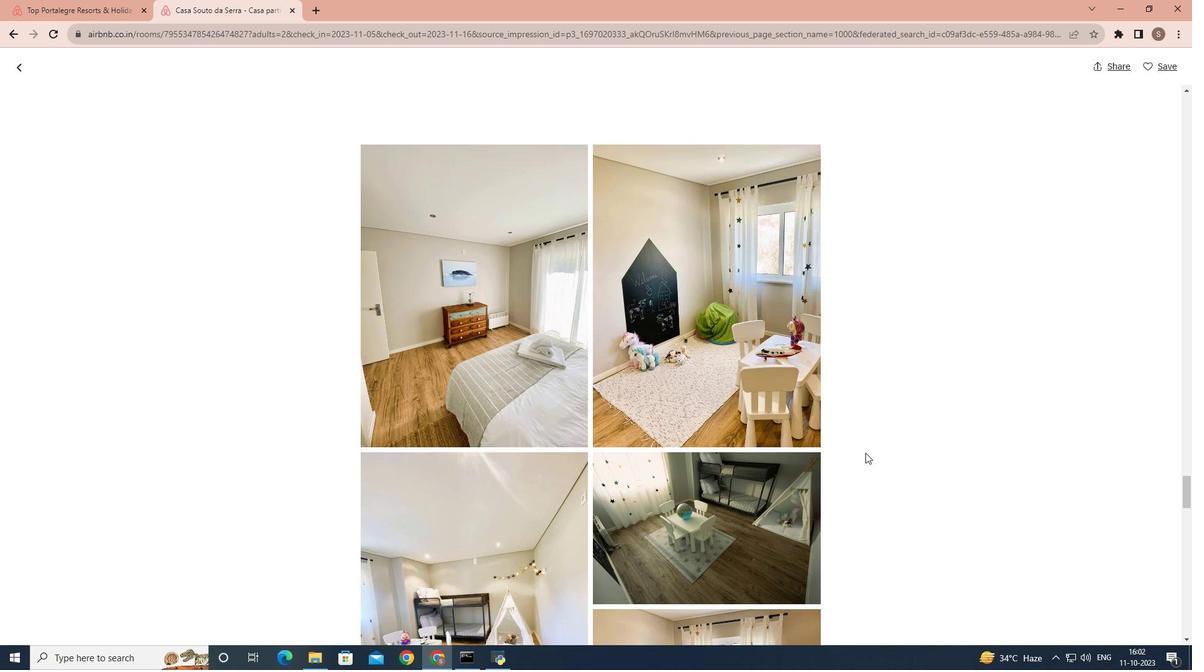 
Action: Mouse scrolled (865, 452) with delta (0, 0)
Screenshot: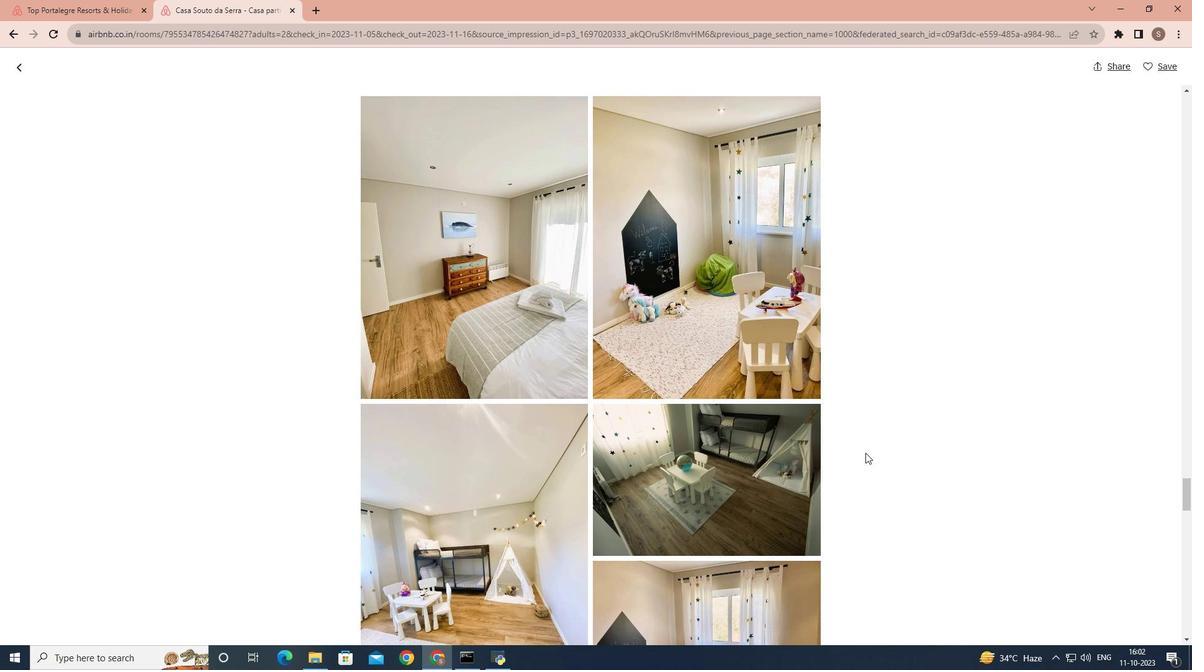 
Action: Mouse scrolled (865, 452) with delta (0, 0)
Screenshot: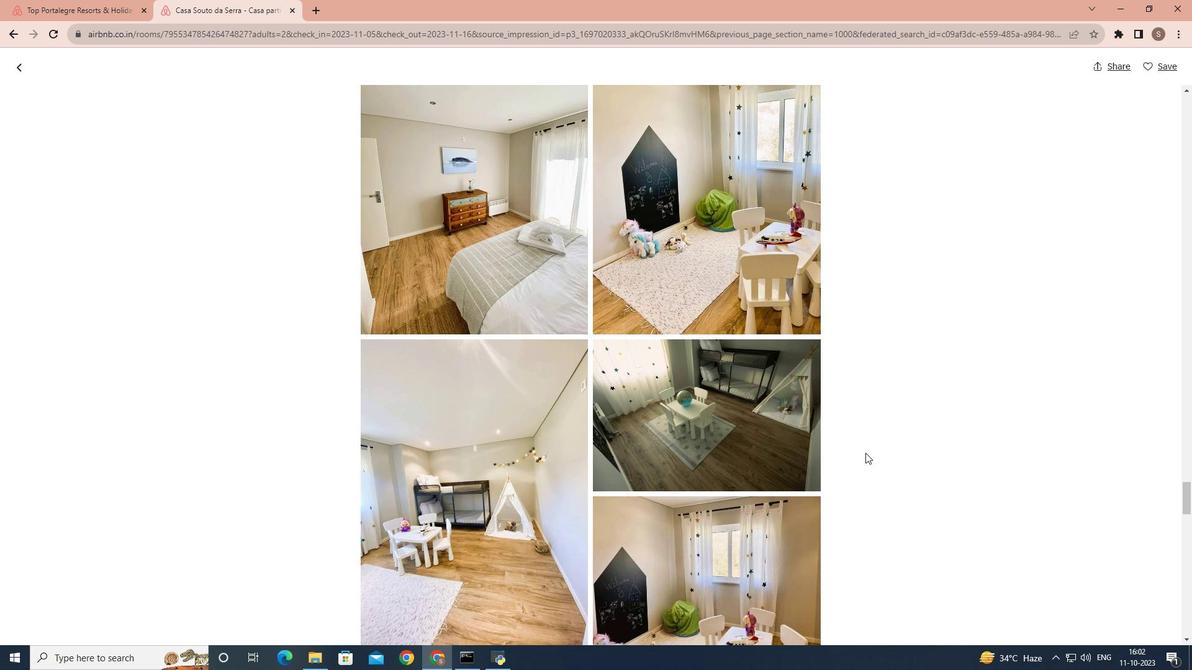 
Action: Mouse scrolled (865, 452) with delta (0, 0)
Screenshot: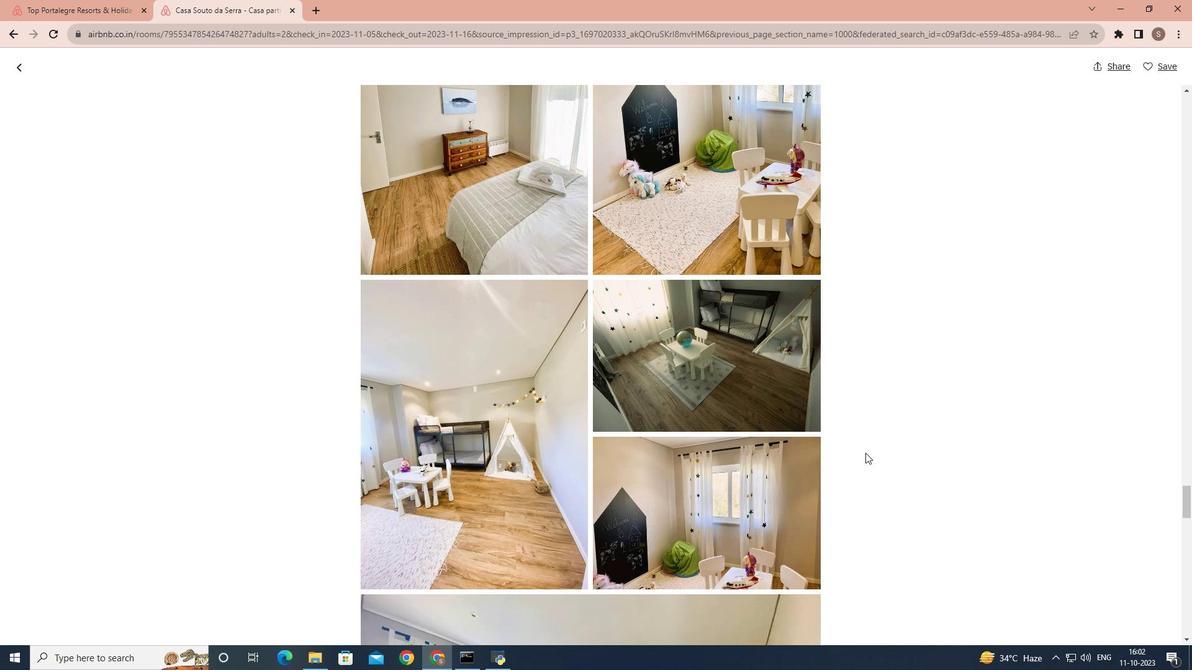 
Action: Mouse scrolled (865, 452) with delta (0, 0)
Screenshot: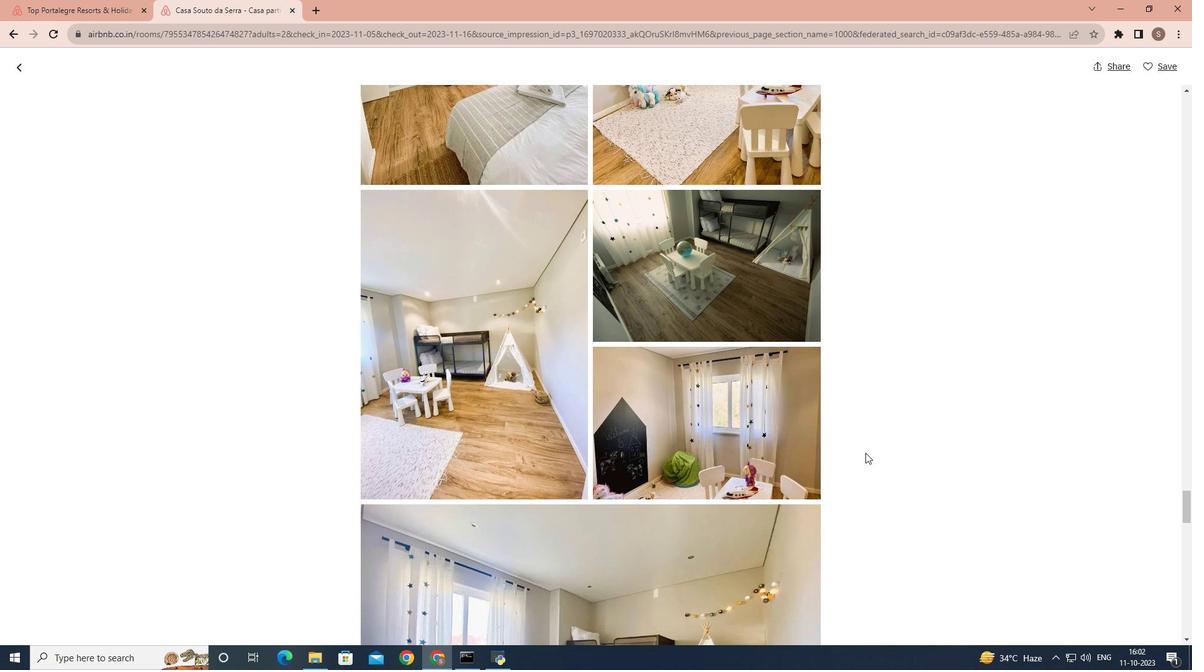 
Action: Mouse scrolled (865, 452) with delta (0, 0)
Screenshot: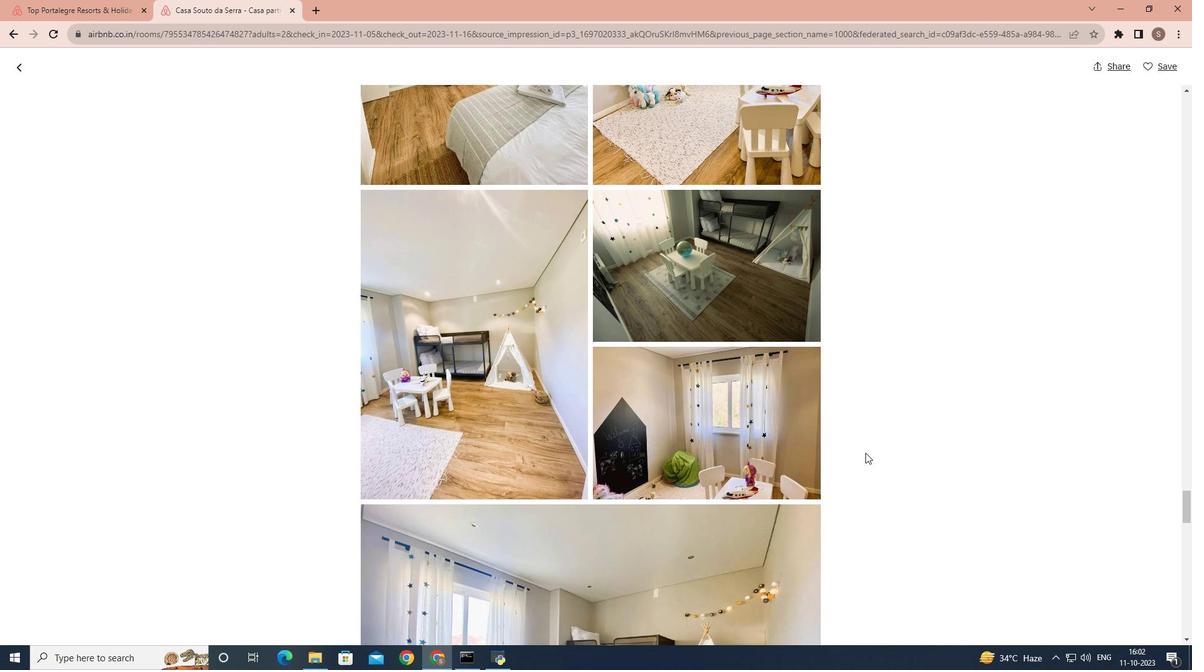 
Action: Mouse scrolled (865, 452) with delta (0, 0)
Screenshot: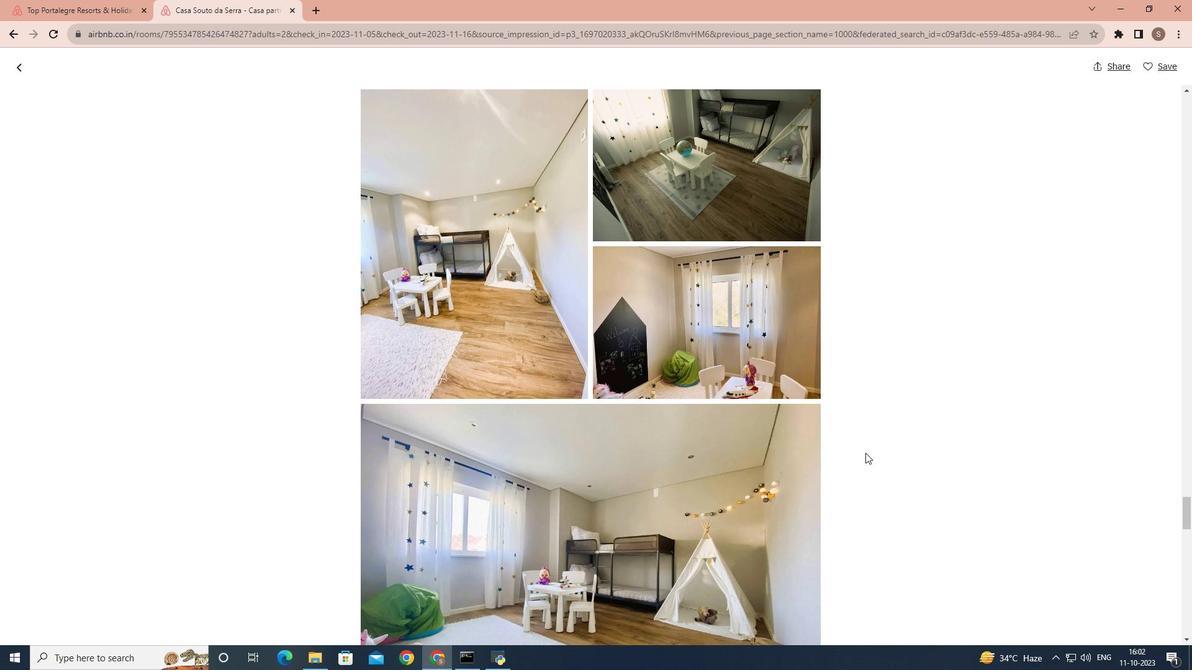 
Action: Mouse scrolled (865, 452) with delta (0, 0)
Screenshot: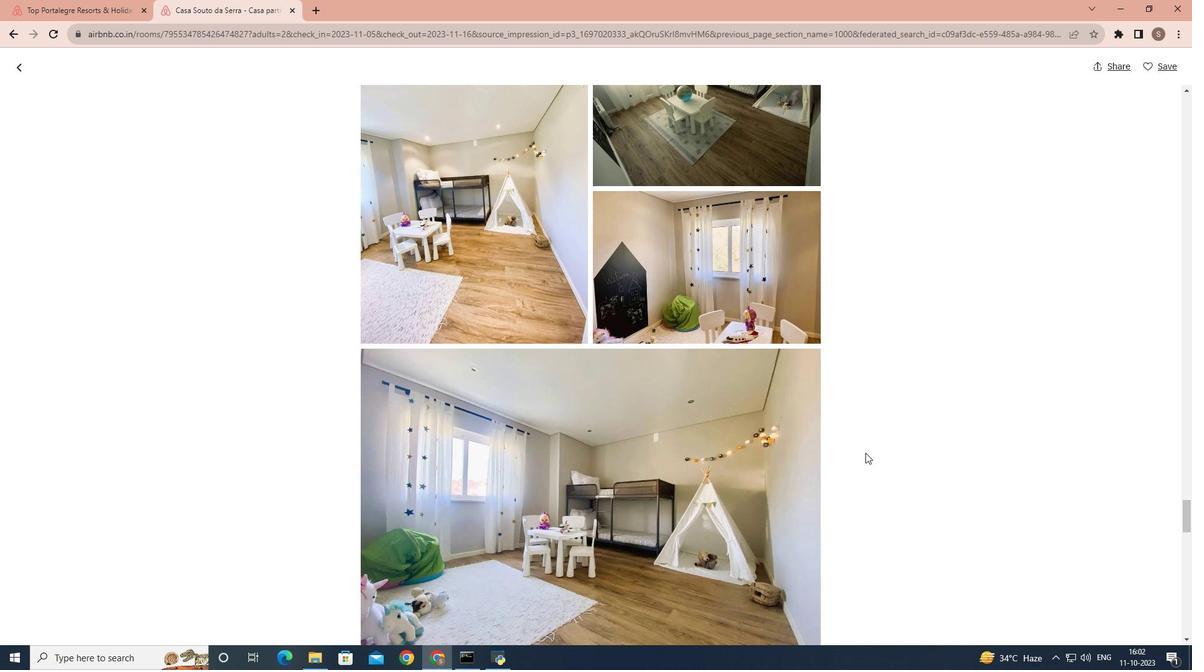 
Action: Mouse scrolled (865, 452) with delta (0, 0)
Screenshot: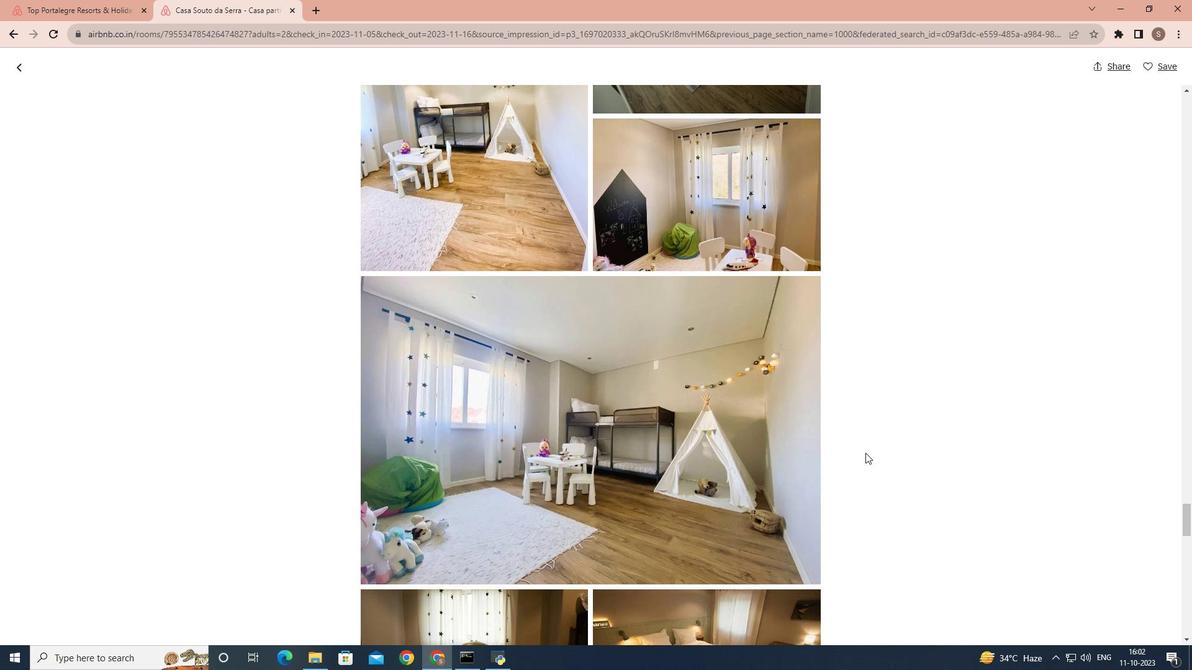 
Action: Mouse scrolled (865, 452) with delta (0, 0)
Screenshot: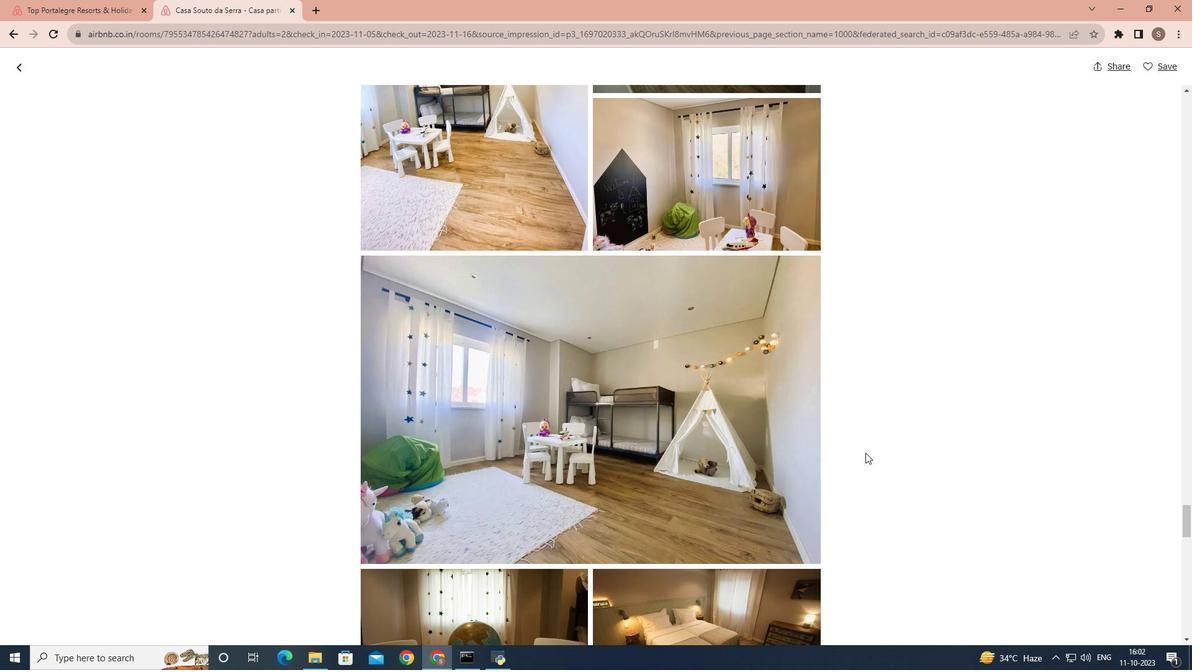 
Action: Mouse scrolled (865, 452) with delta (0, 0)
Screenshot: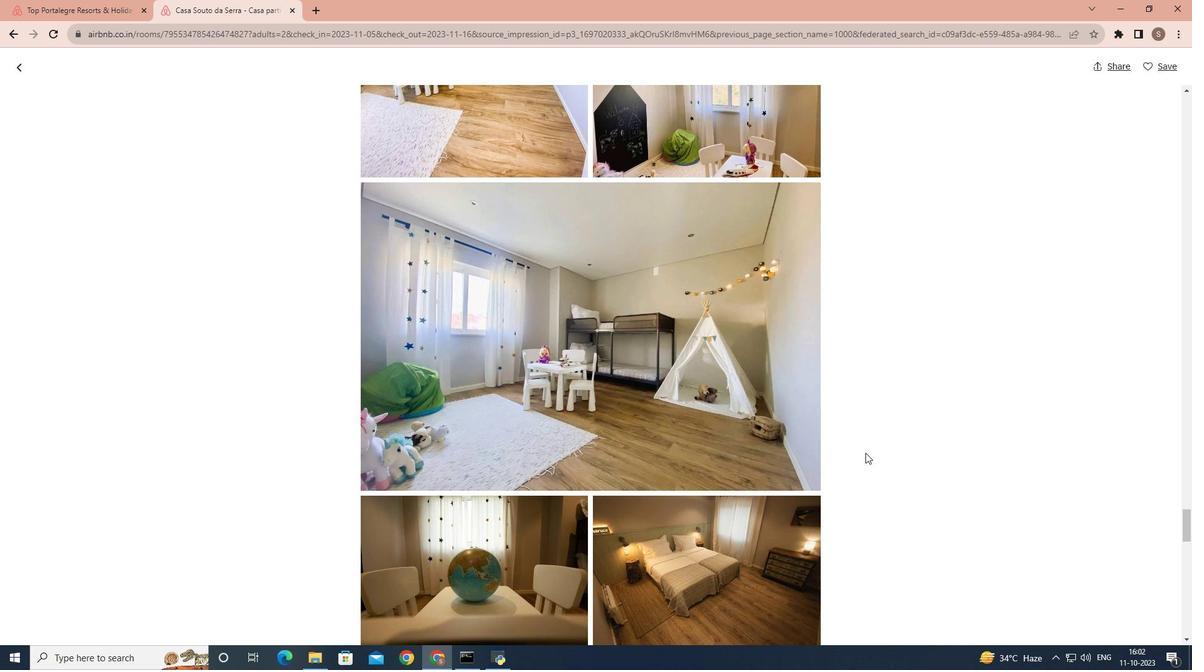 
Action: Mouse scrolled (865, 452) with delta (0, 0)
Screenshot: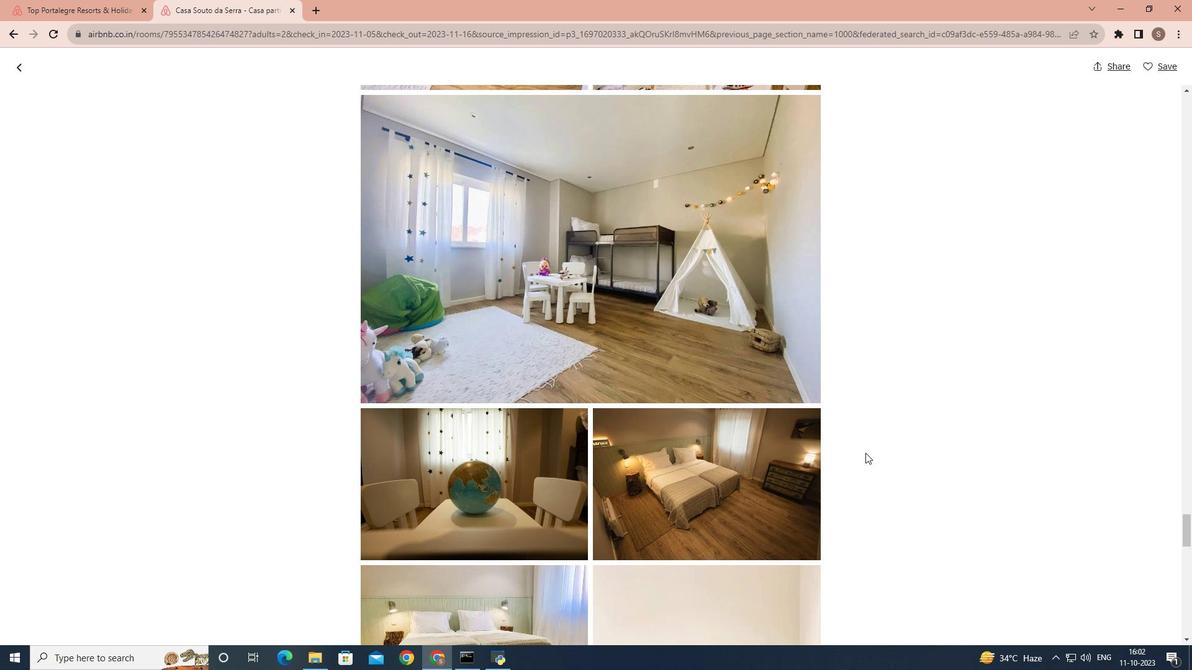 
Action: Mouse scrolled (865, 452) with delta (0, 0)
Screenshot: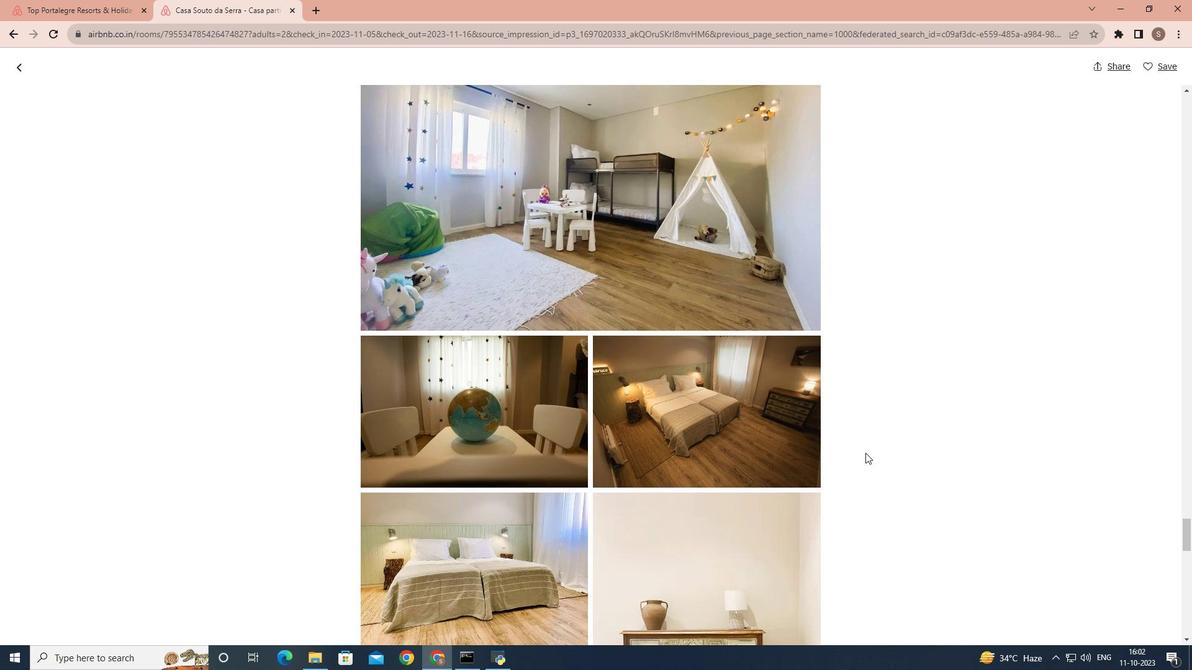 
Action: Mouse scrolled (865, 452) with delta (0, 0)
Screenshot: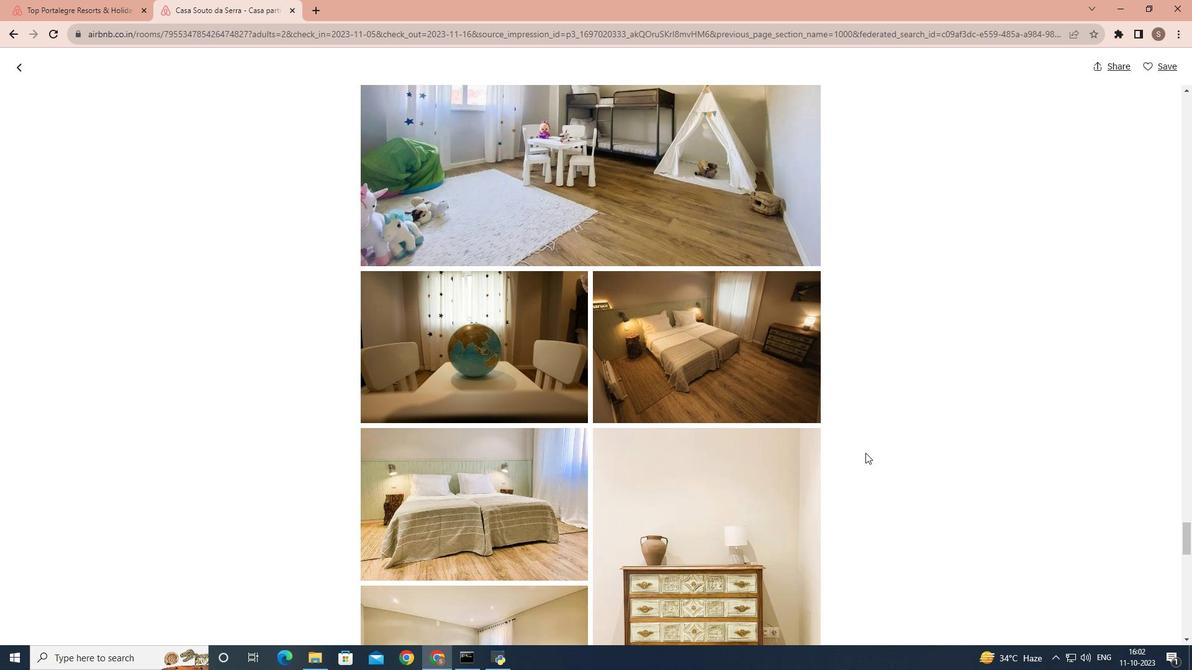 
Action: Mouse scrolled (865, 452) with delta (0, 0)
Screenshot: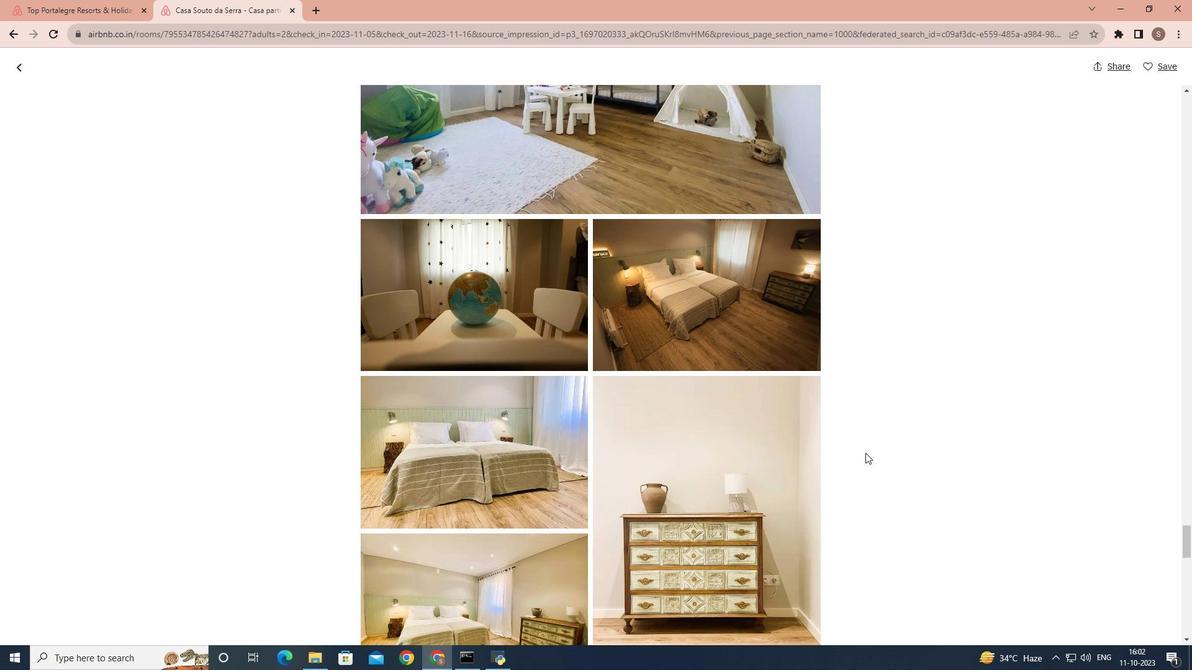
Action: Mouse scrolled (865, 452) with delta (0, 0)
Screenshot: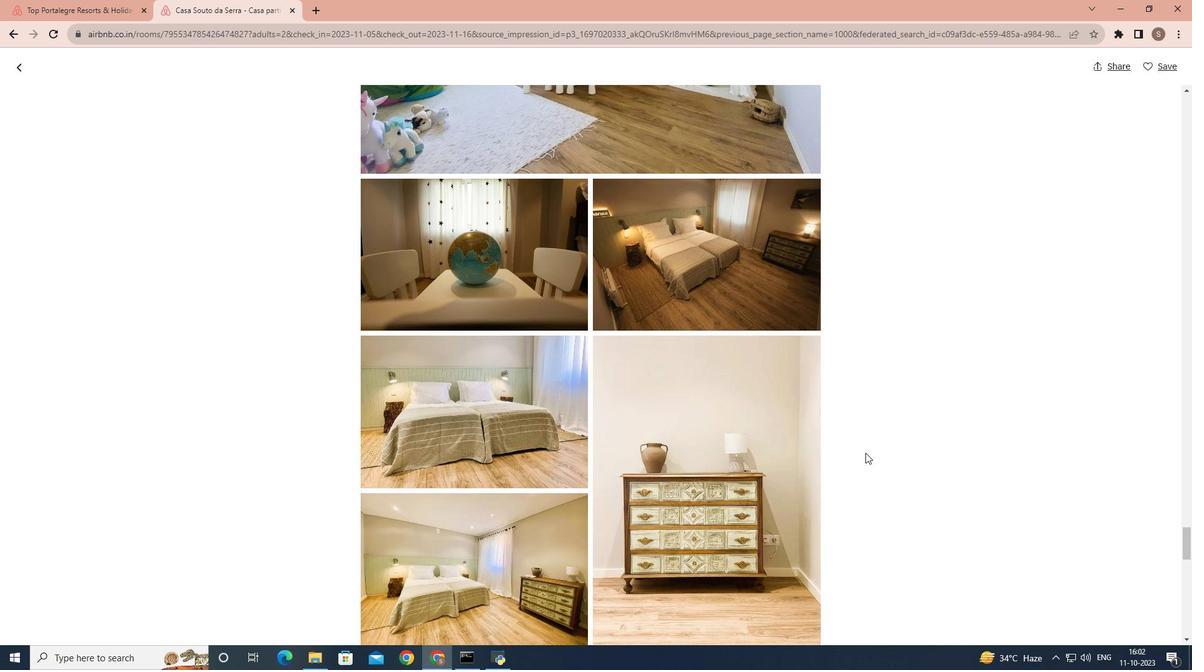 
Action: Mouse scrolled (865, 452) with delta (0, 0)
Screenshot: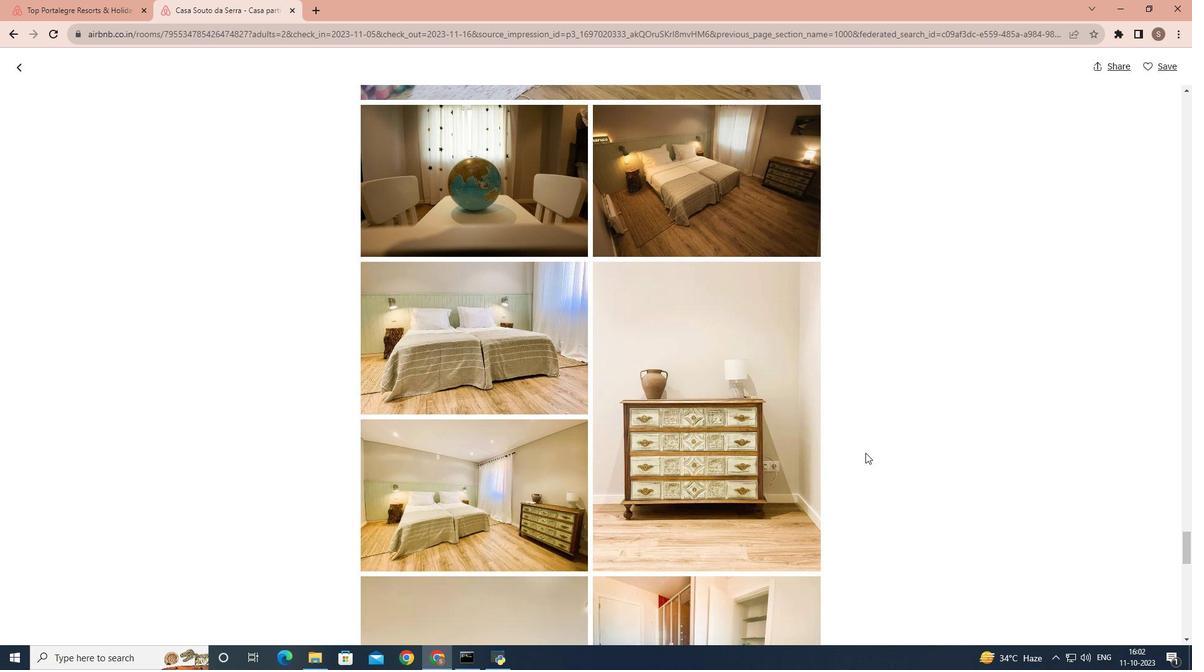 
Action: Mouse scrolled (865, 452) with delta (0, 0)
Screenshot: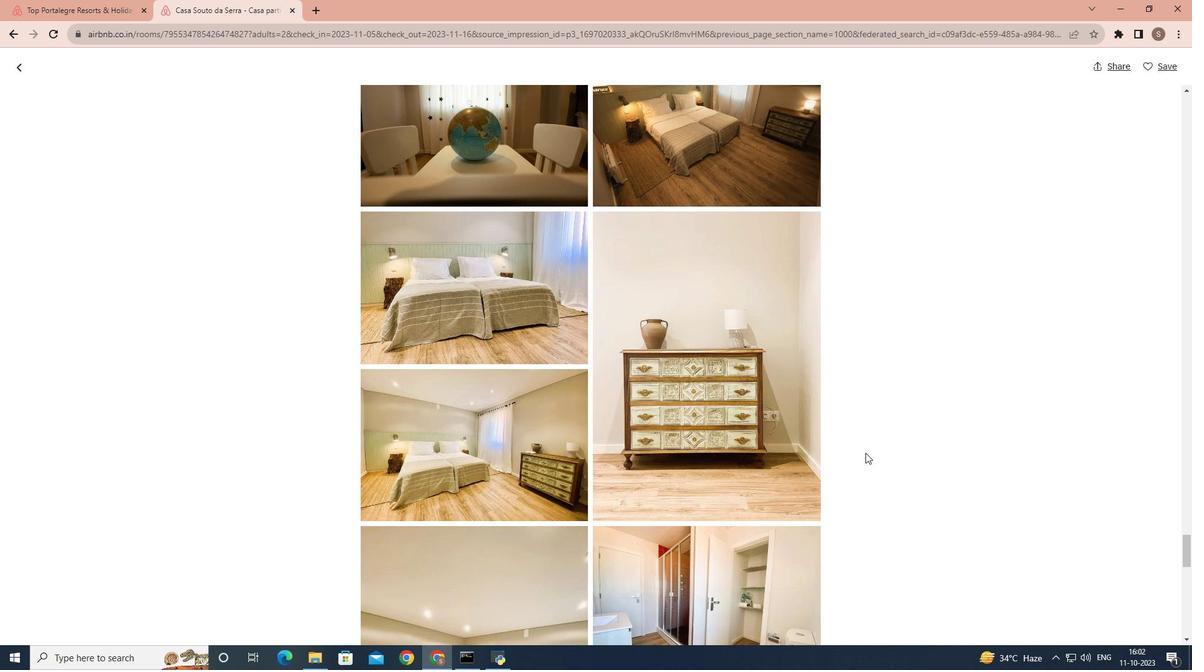 
Action: Mouse scrolled (865, 452) with delta (0, 0)
Screenshot: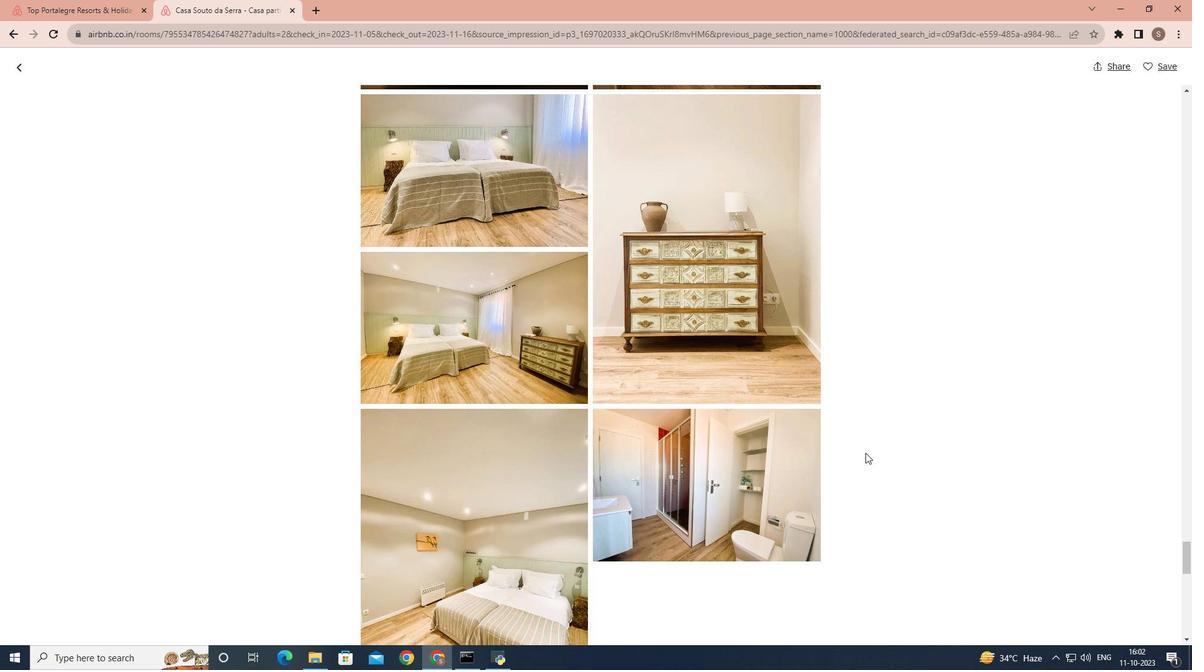 
Action: Mouse scrolled (865, 452) with delta (0, 0)
Screenshot: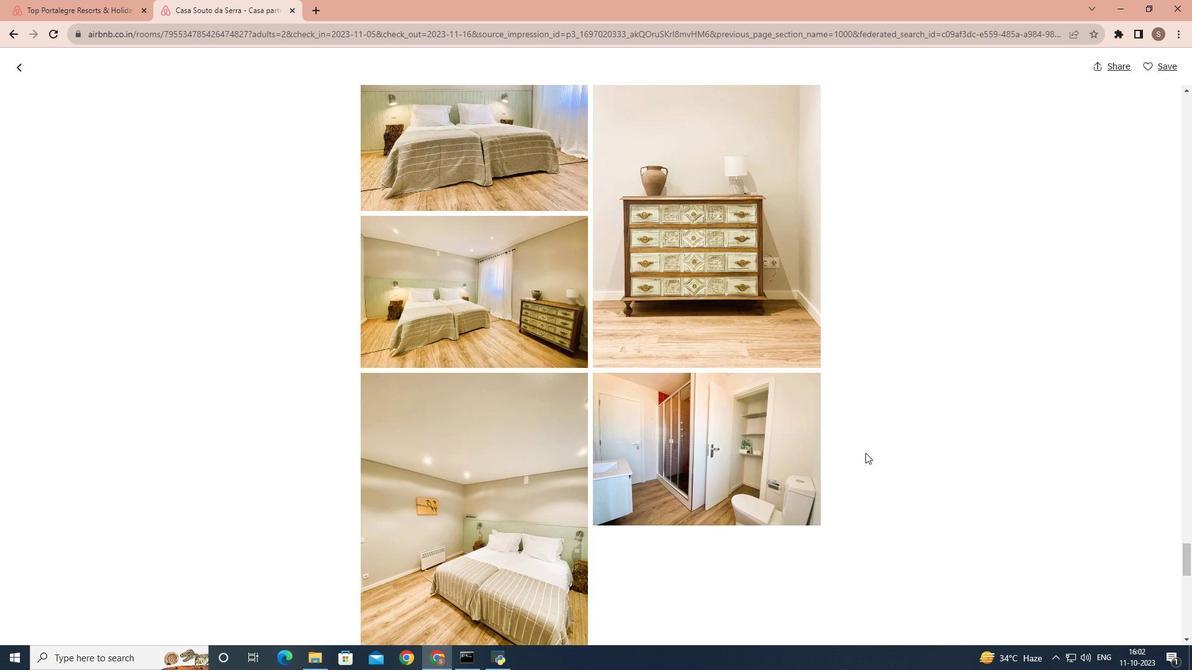 
Action: Mouse scrolled (865, 452) with delta (0, 0)
Screenshot: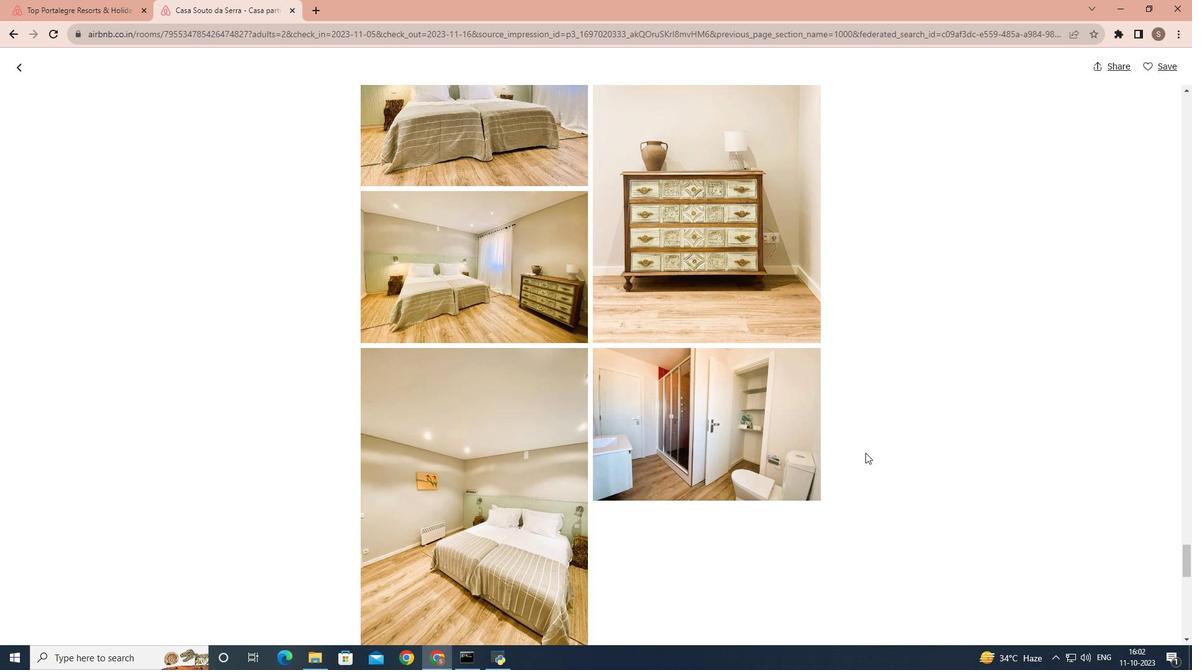
Action: Mouse scrolled (865, 452) with delta (0, 0)
Screenshot: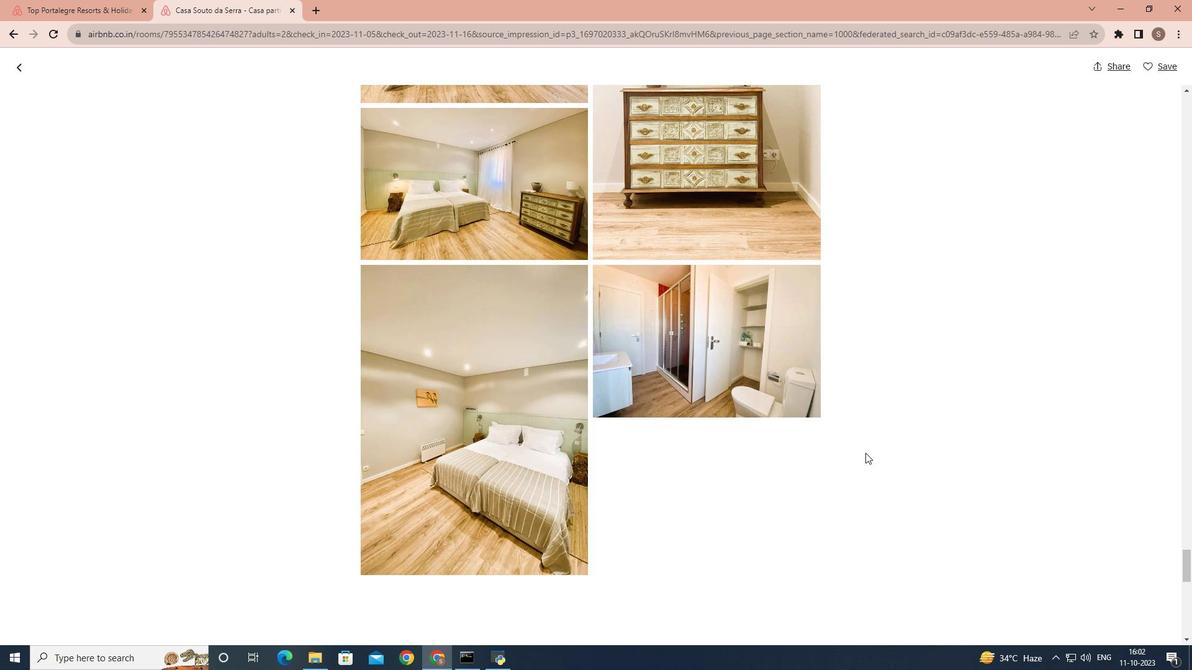 
Action: Mouse scrolled (865, 452) with delta (0, 0)
Screenshot: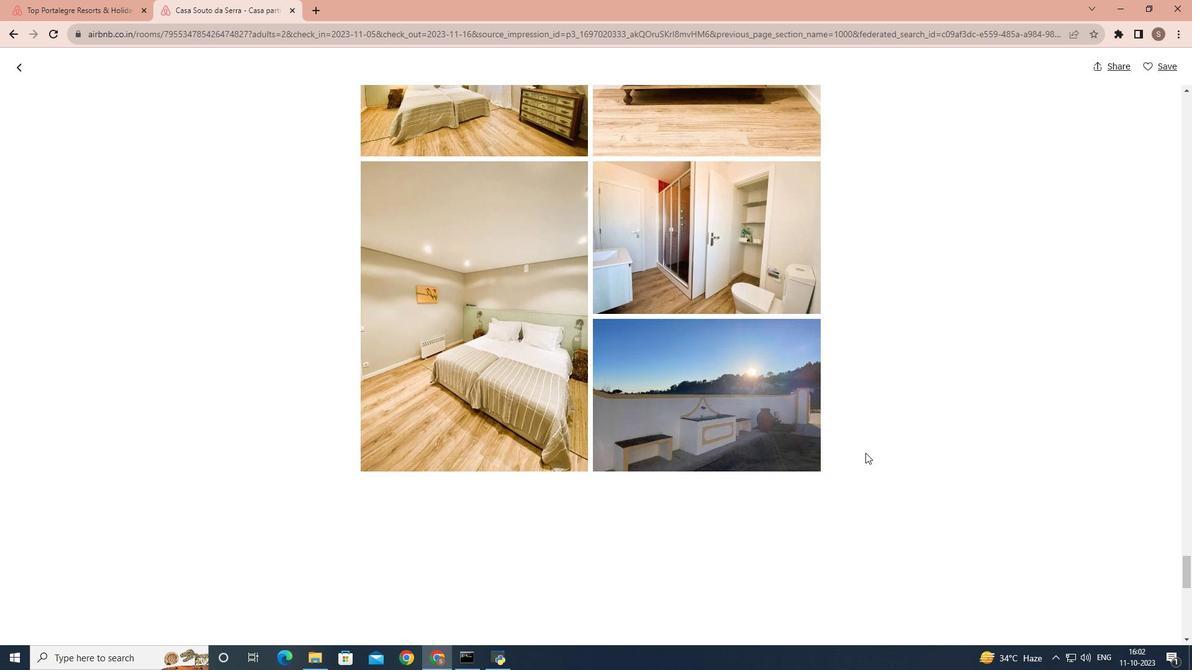 
Action: Mouse scrolled (865, 452) with delta (0, 0)
Screenshot: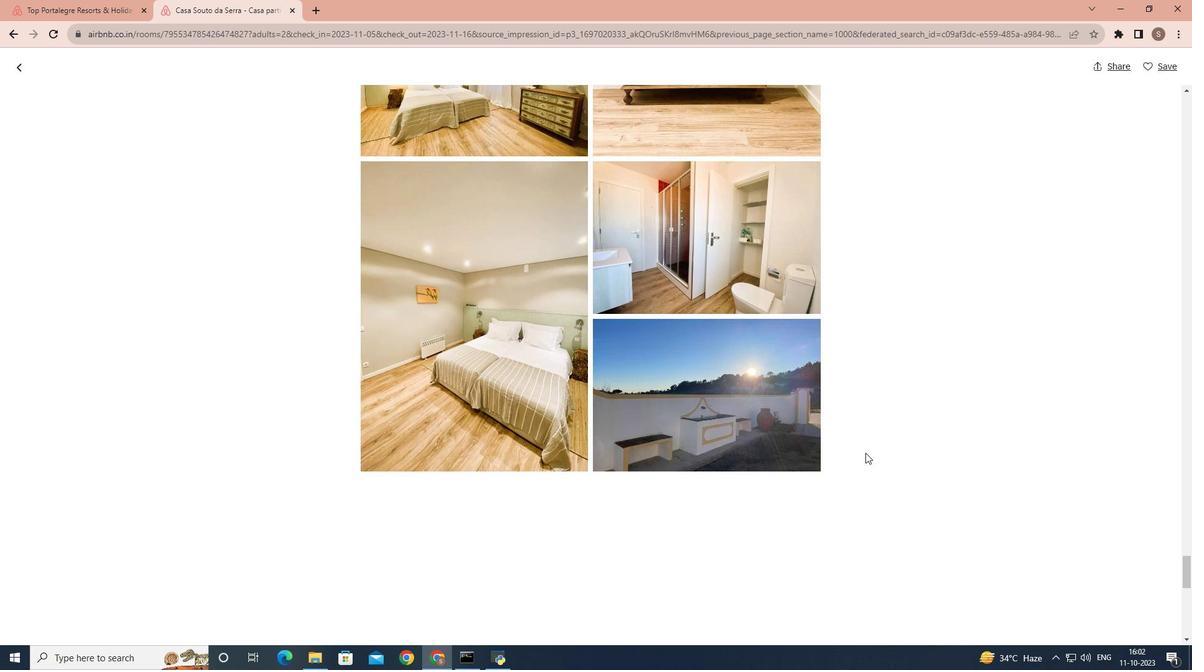 
Action: Mouse scrolled (865, 452) with delta (0, 0)
Screenshot: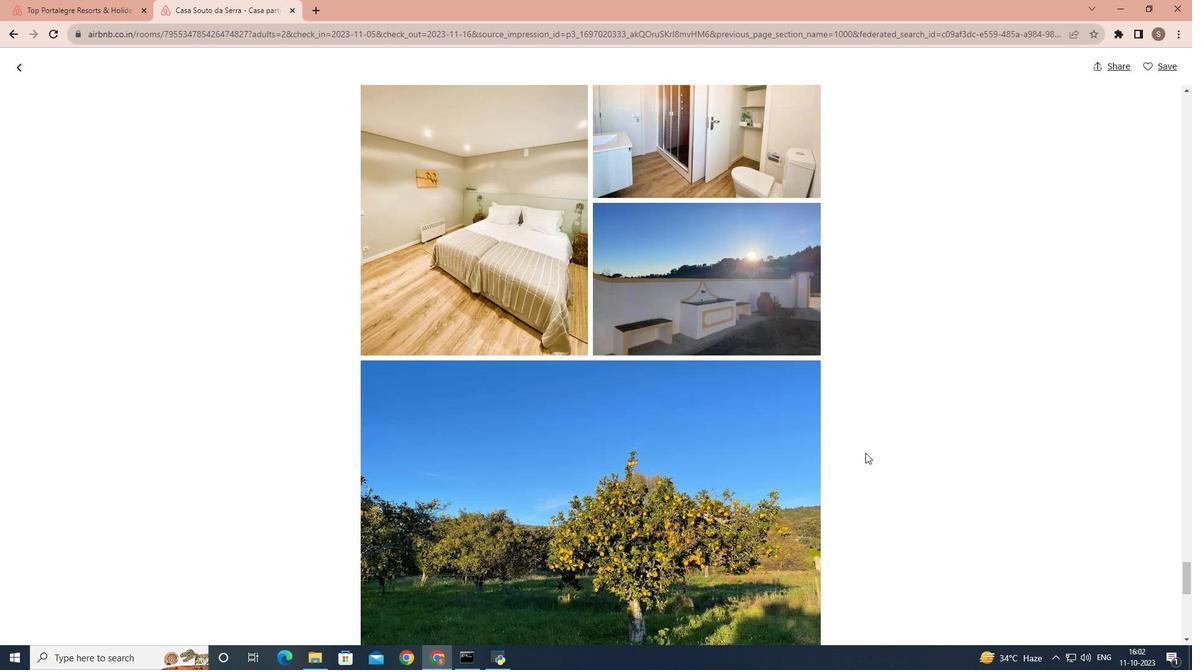 
Action: Mouse scrolled (865, 452) with delta (0, 0)
Screenshot: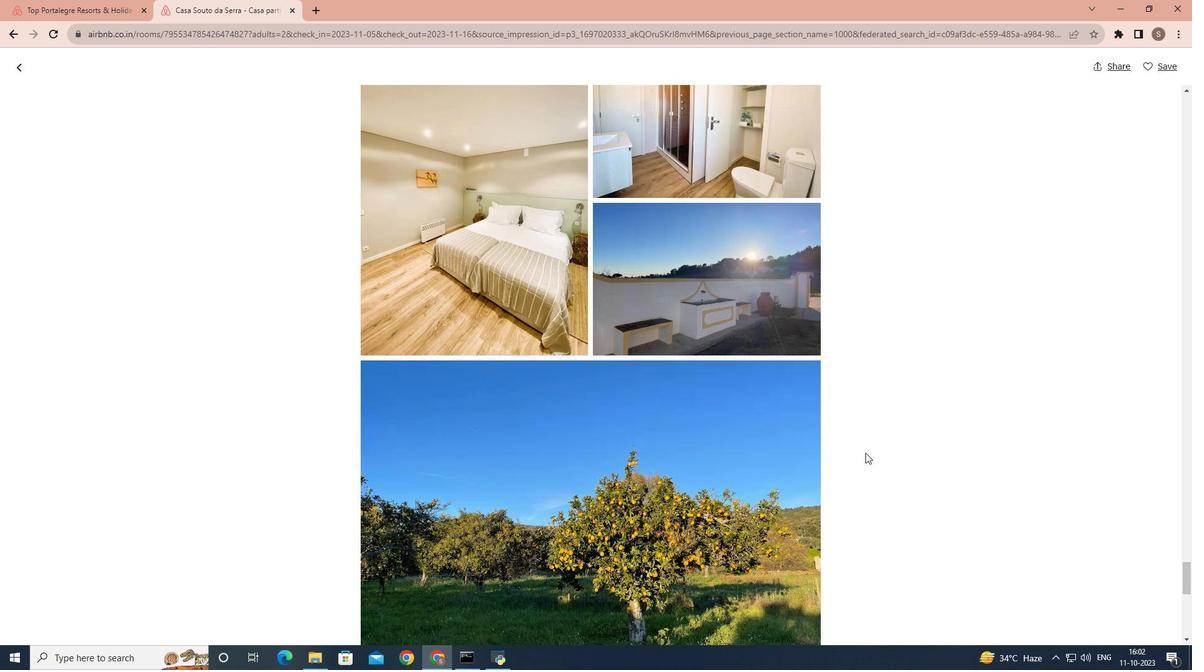 
Action: Mouse scrolled (865, 452) with delta (0, 0)
Screenshot: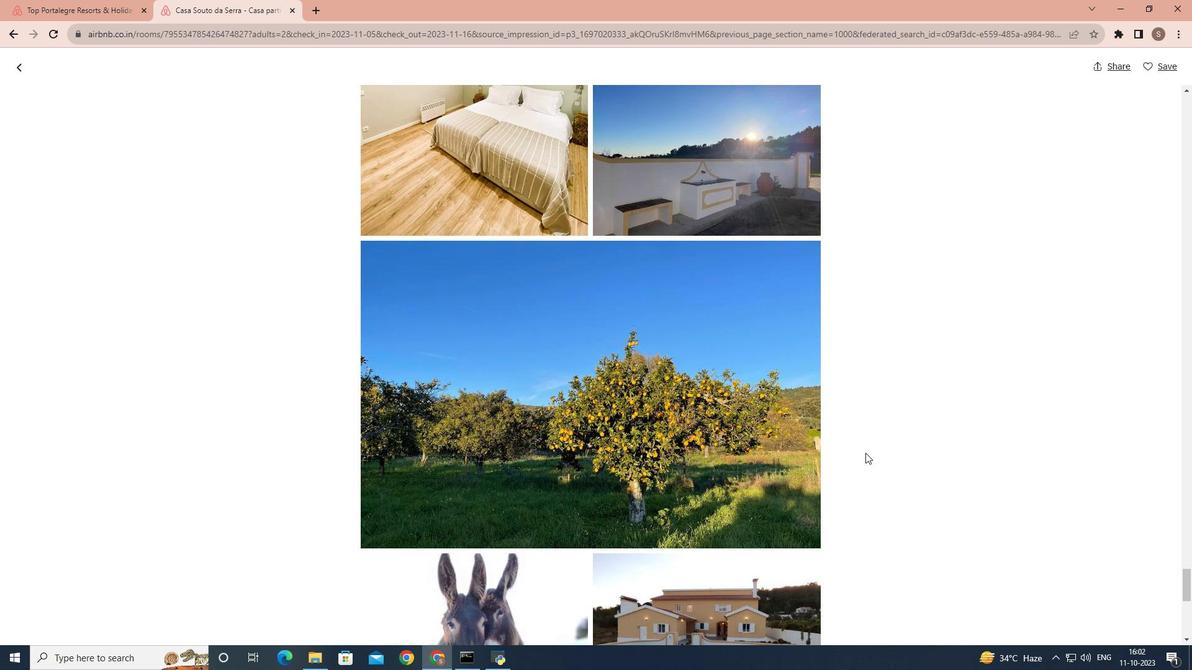 
Action: Mouse scrolled (865, 452) with delta (0, 0)
Screenshot: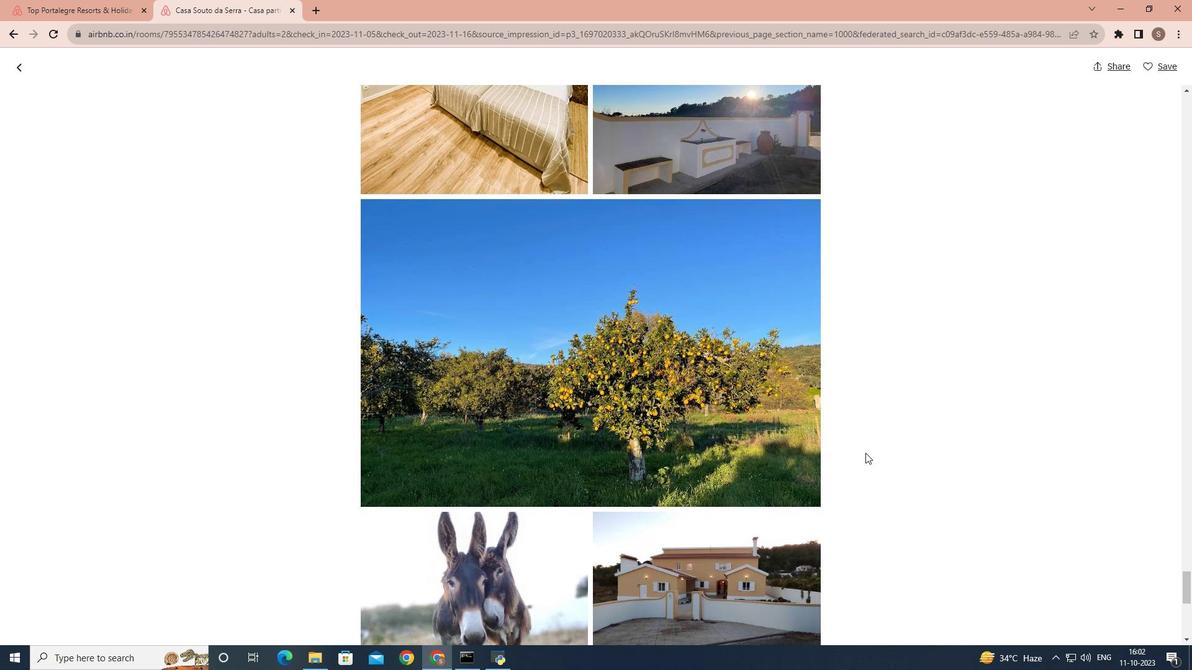 
Action: Mouse scrolled (865, 452) with delta (0, 0)
Screenshot: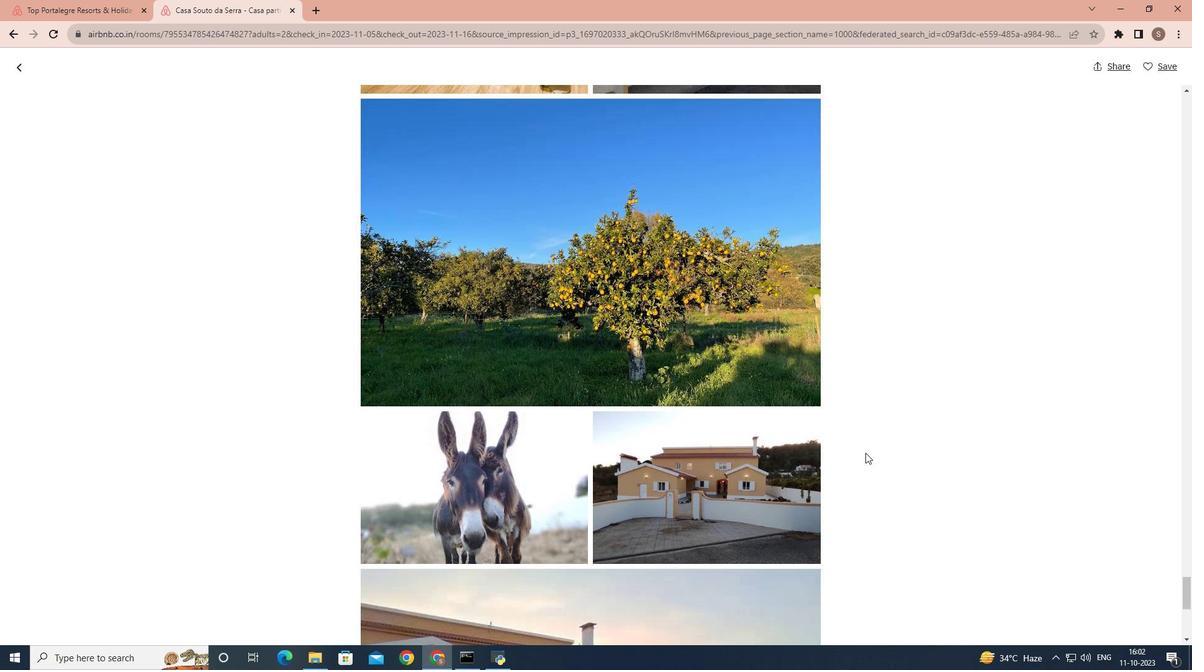 
Action: Mouse scrolled (865, 452) with delta (0, 0)
Screenshot: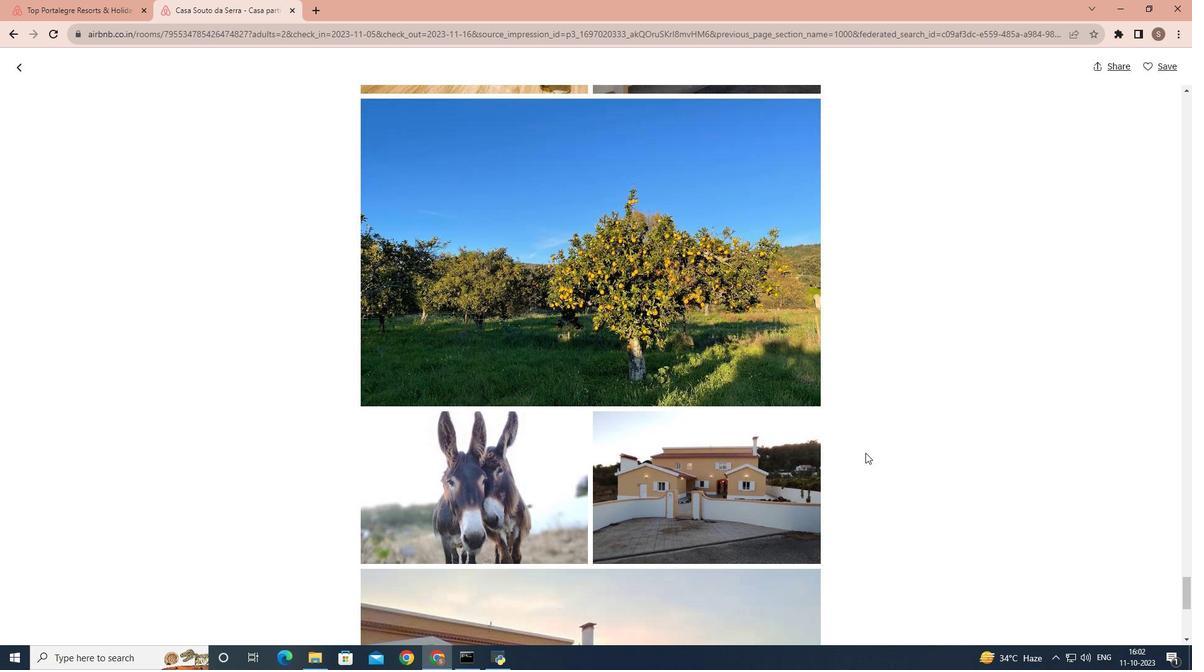 
Action: Mouse scrolled (865, 452) with delta (0, 0)
Screenshot: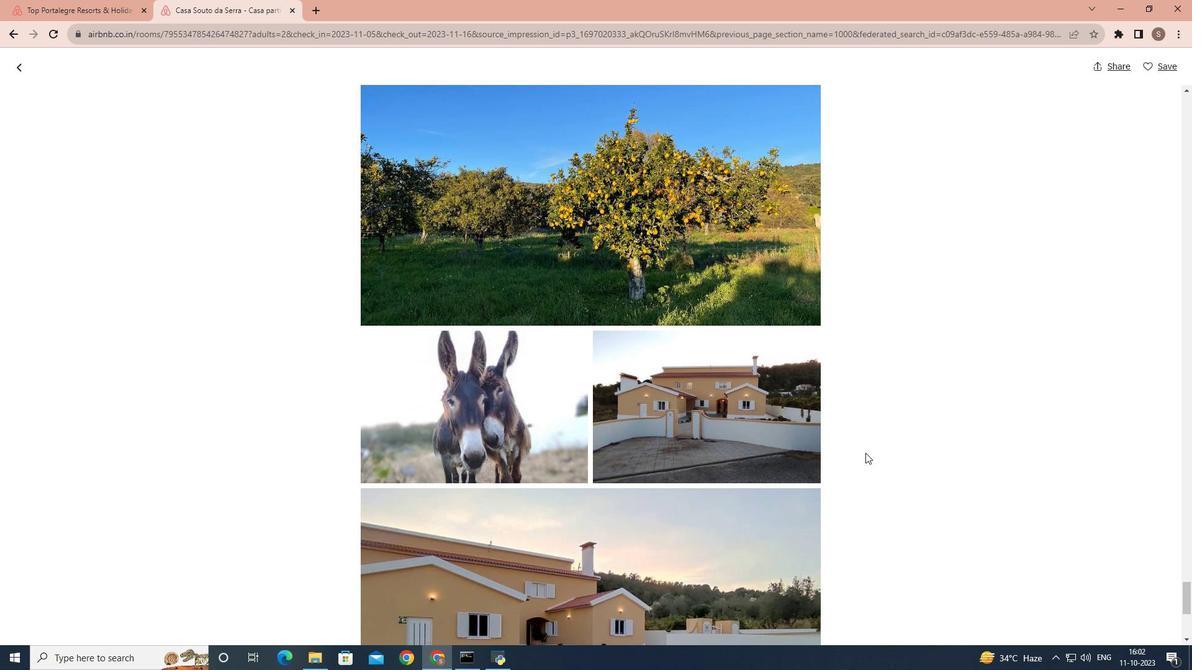 
Action: Mouse scrolled (865, 452) with delta (0, 0)
Screenshot: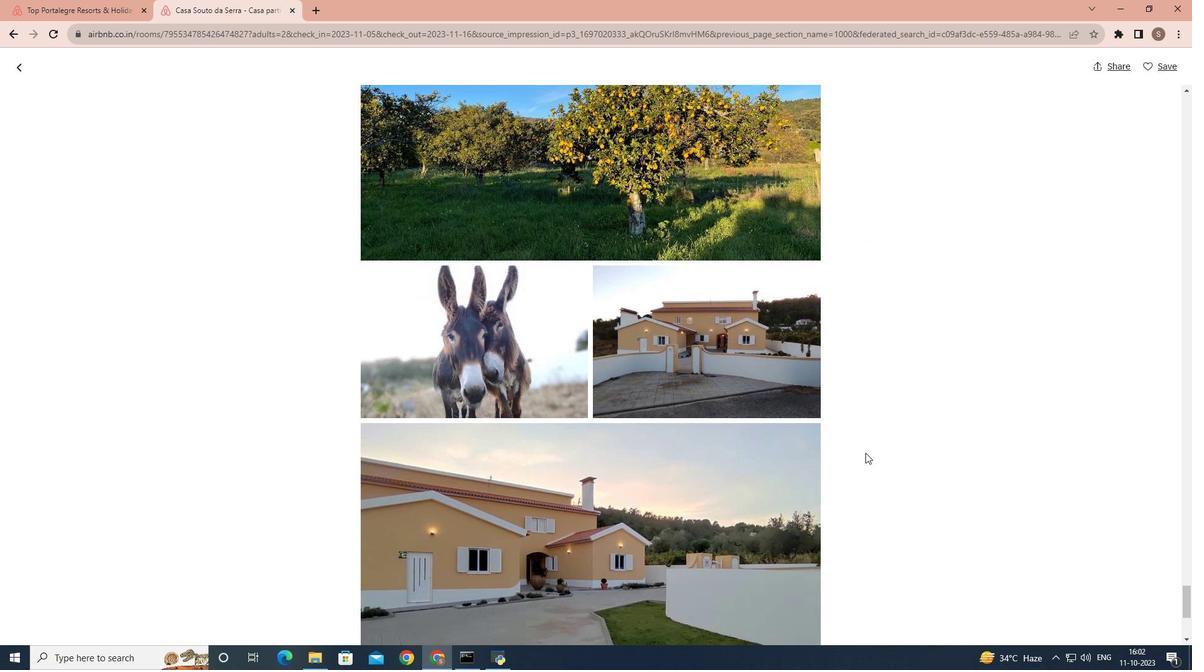 
Action: Mouse scrolled (865, 452) with delta (0, 0)
Screenshot: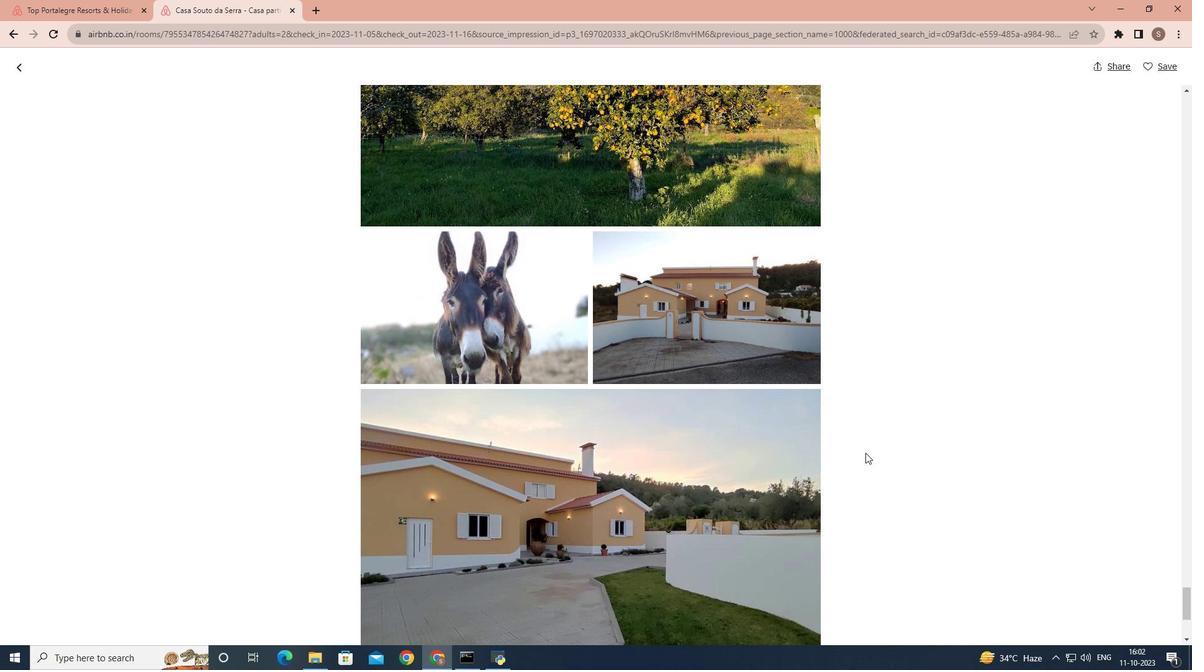 
Action: Mouse scrolled (865, 452) with delta (0, 0)
Screenshot: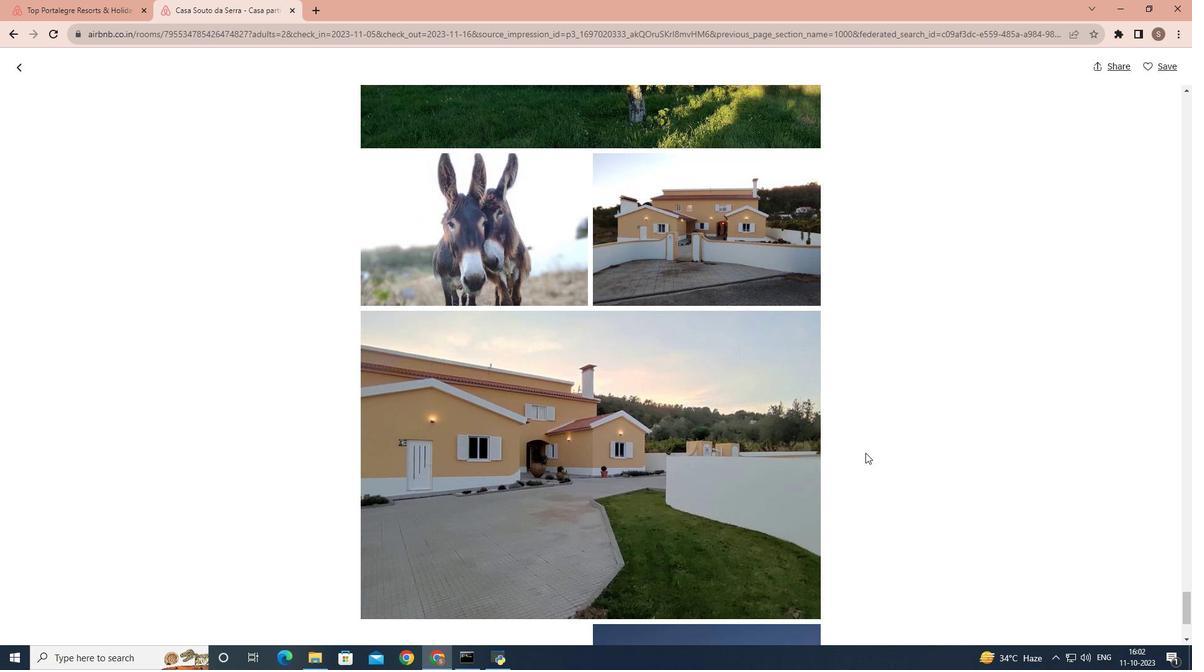 
Action: Mouse scrolled (865, 452) with delta (0, 0)
Screenshot: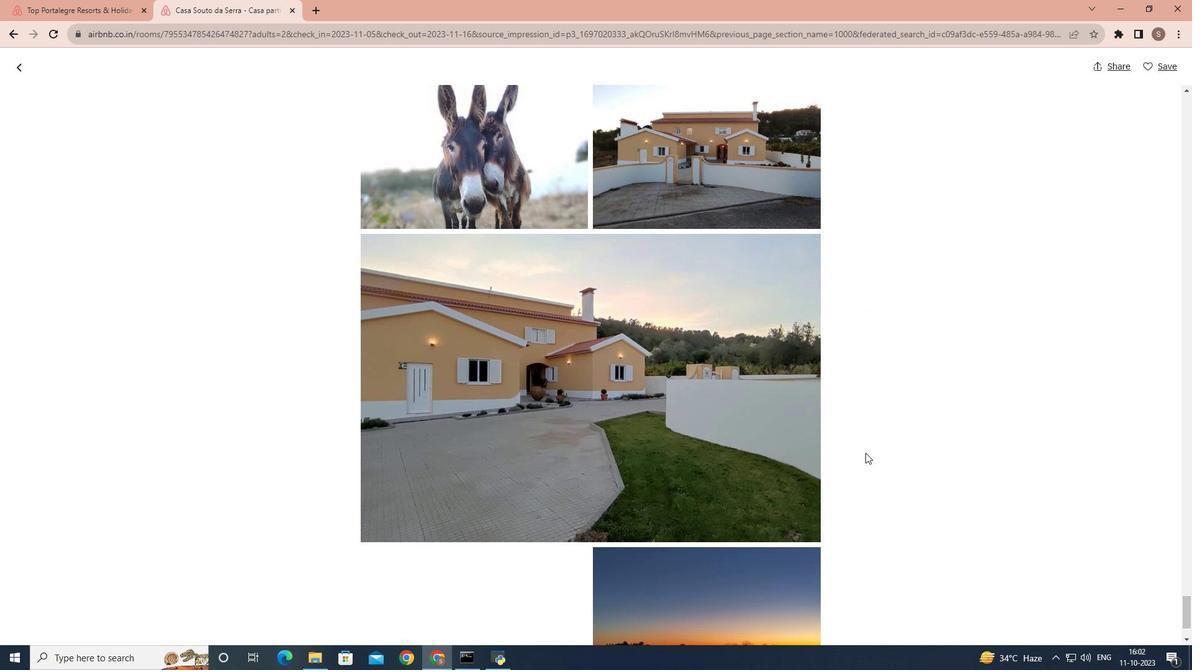 
Action: Mouse scrolled (865, 452) with delta (0, 0)
Screenshot: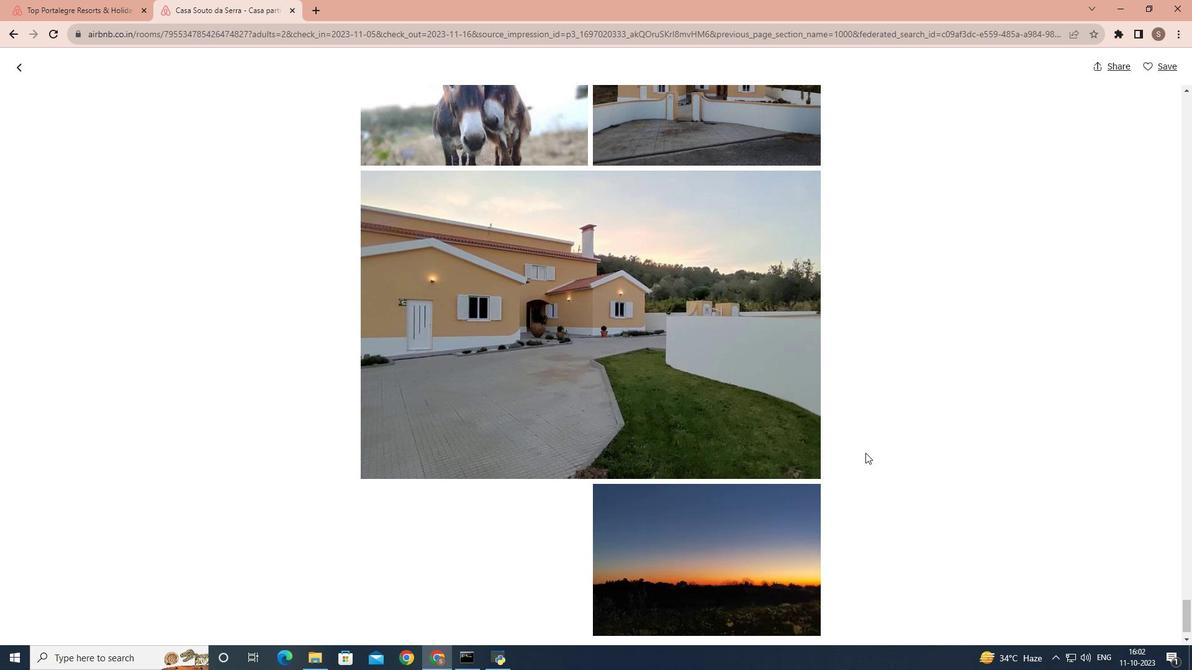 
Action: Mouse scrolled (865, 452) with delta (0, 0)
Screenshot: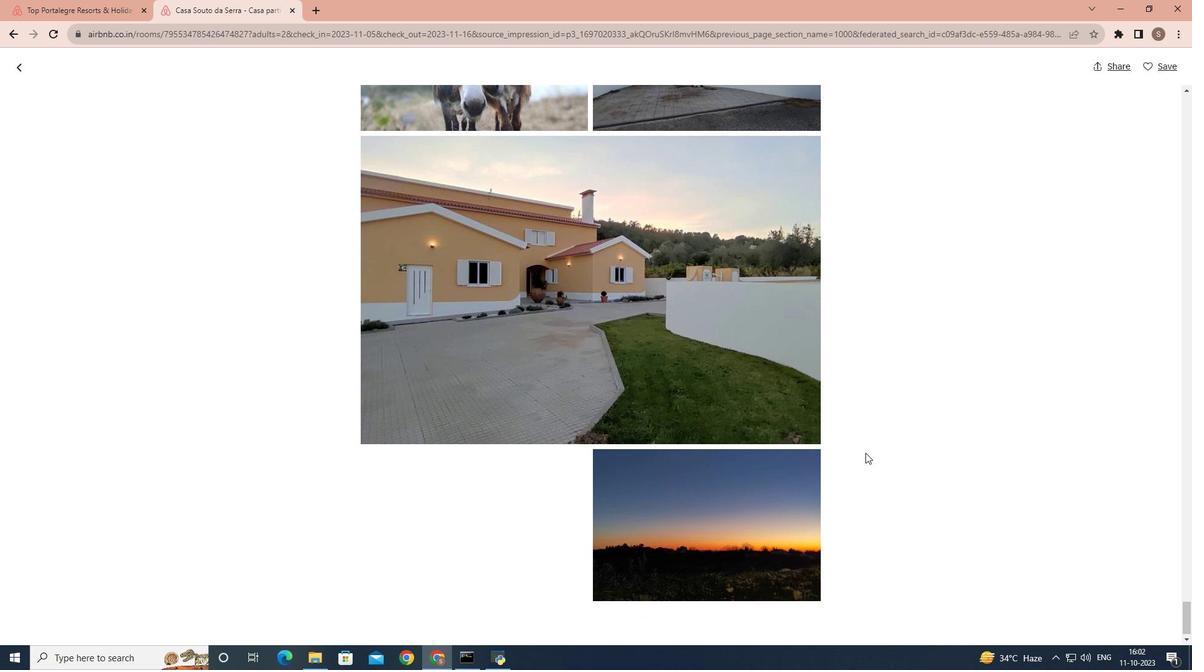 
Action: Mouse scrolled (865, 452) with delta (0, 0)
Screenshot: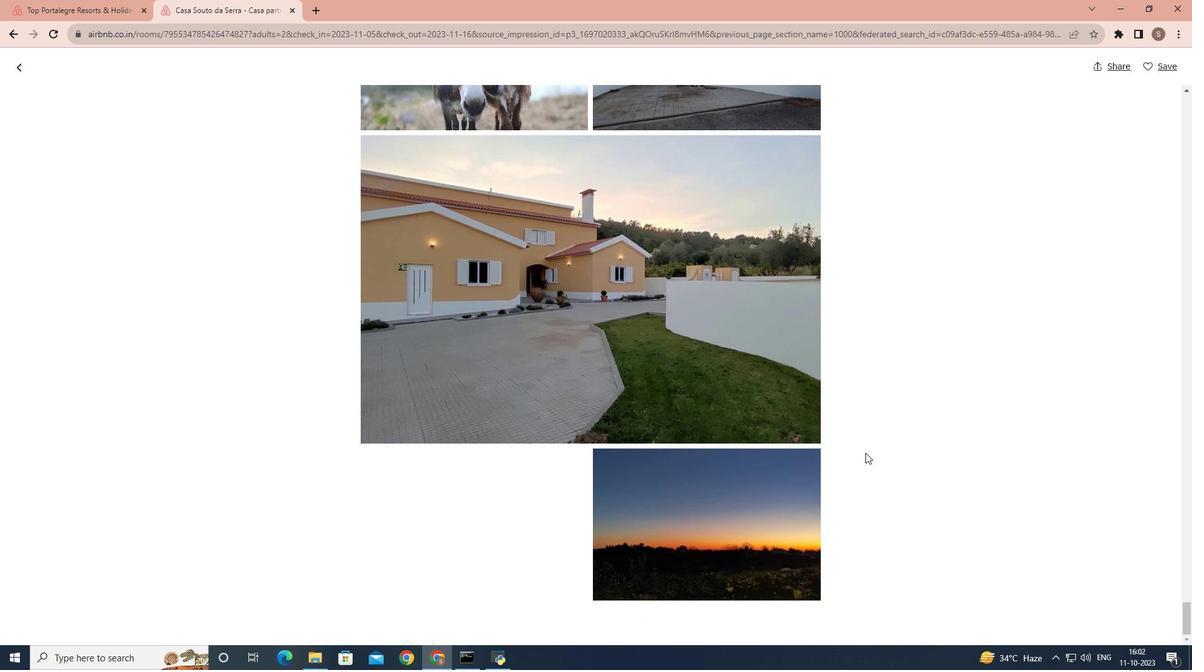 
Action: Mouse scrolled (865, 452) with delta (0, 0)
Screenshot: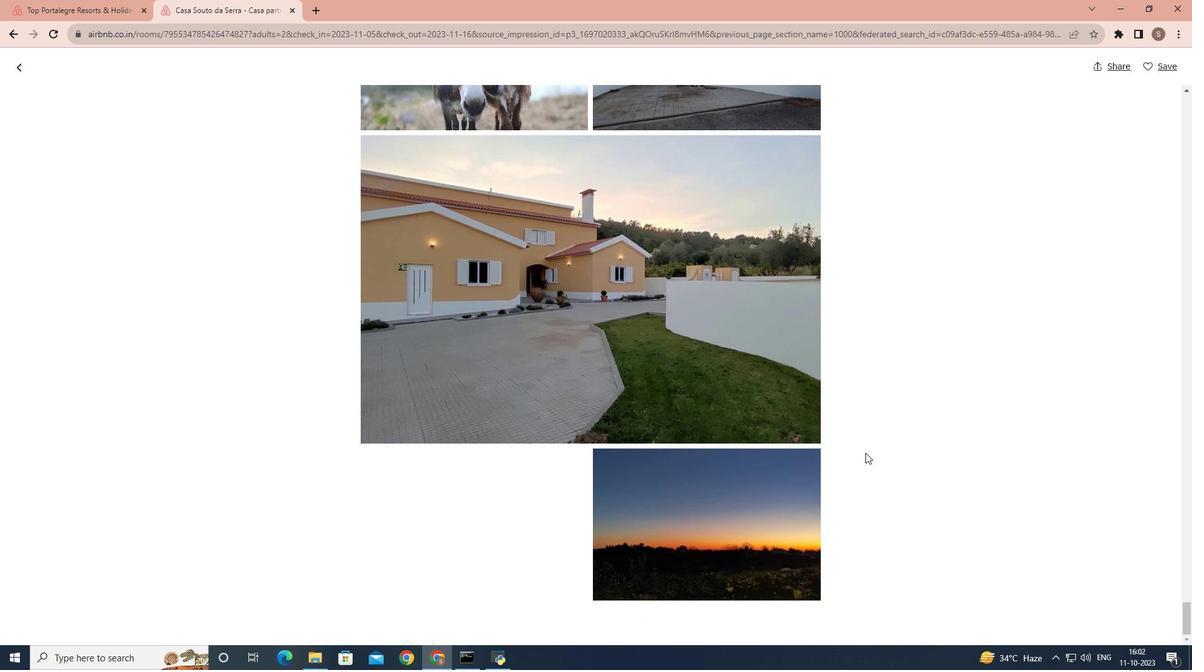 
Action: Mouse scrolled (865, 452) with delta (0, 0)
Screenshot: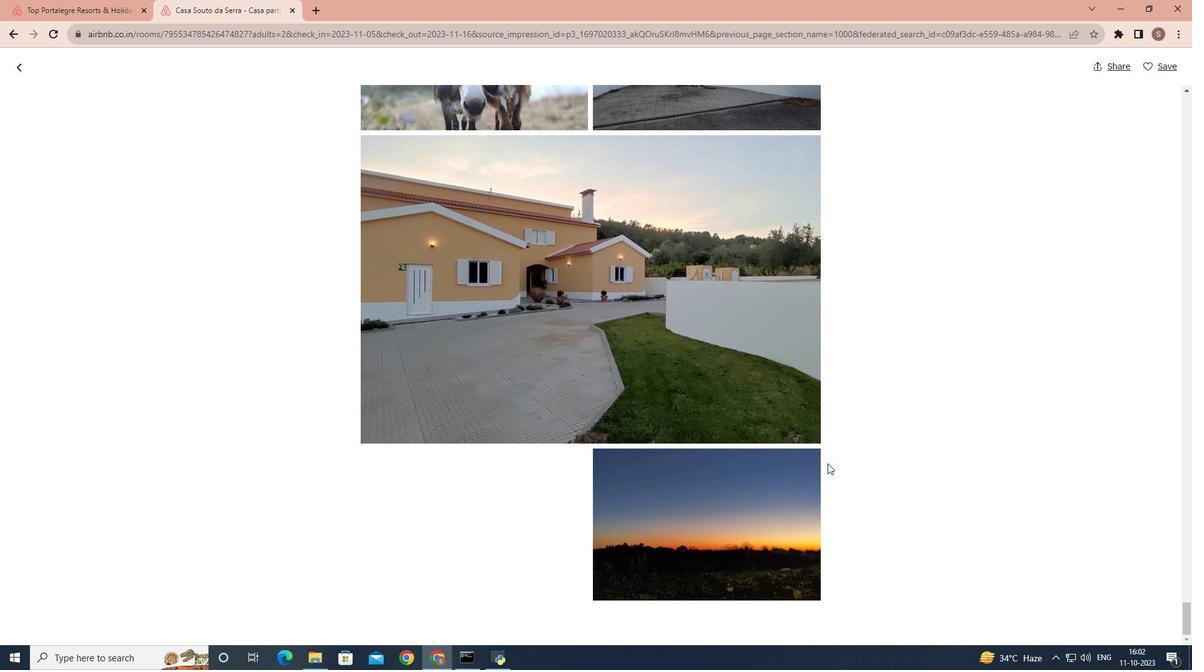 
Action: Mouse moved to (811, 467)
Screenshot: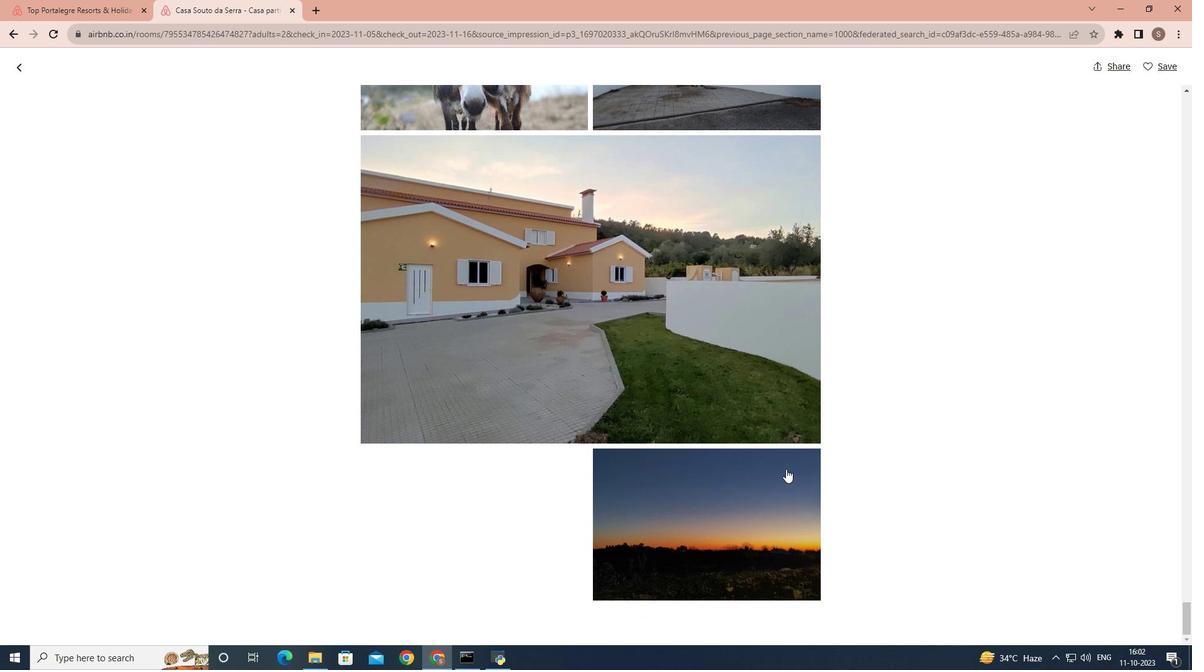 
Action: Mouse scrolled (811, 466) with delta (0, 0)
Screenshot: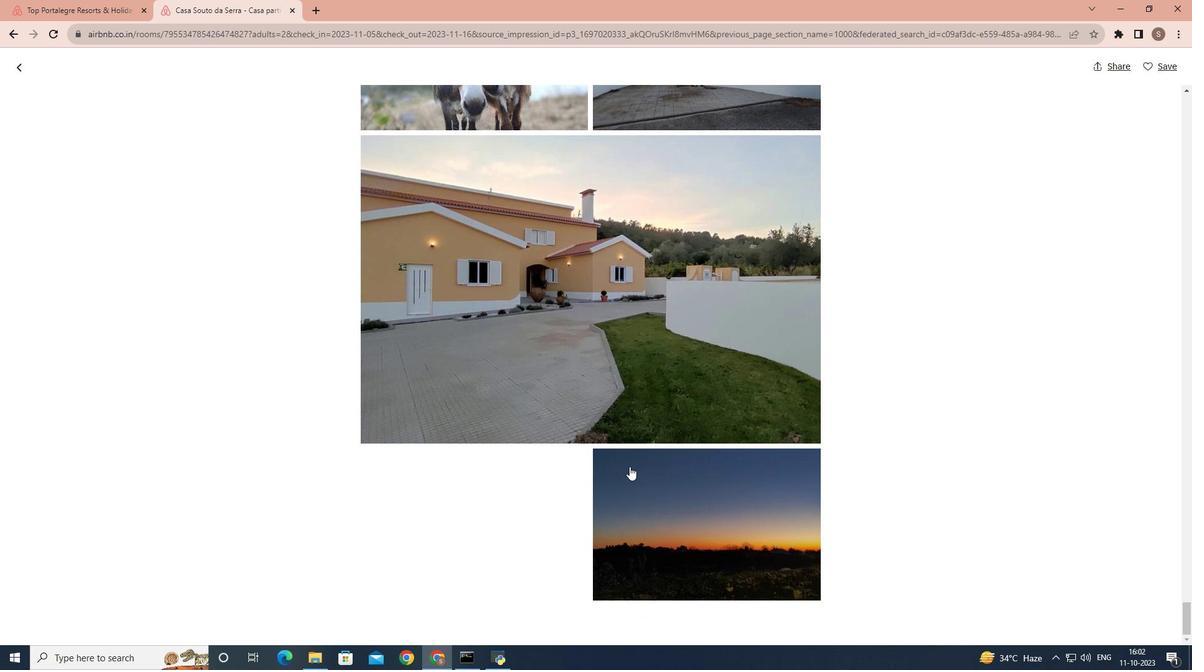 
Action: Mouse moved to (14, 64)
Screenshot: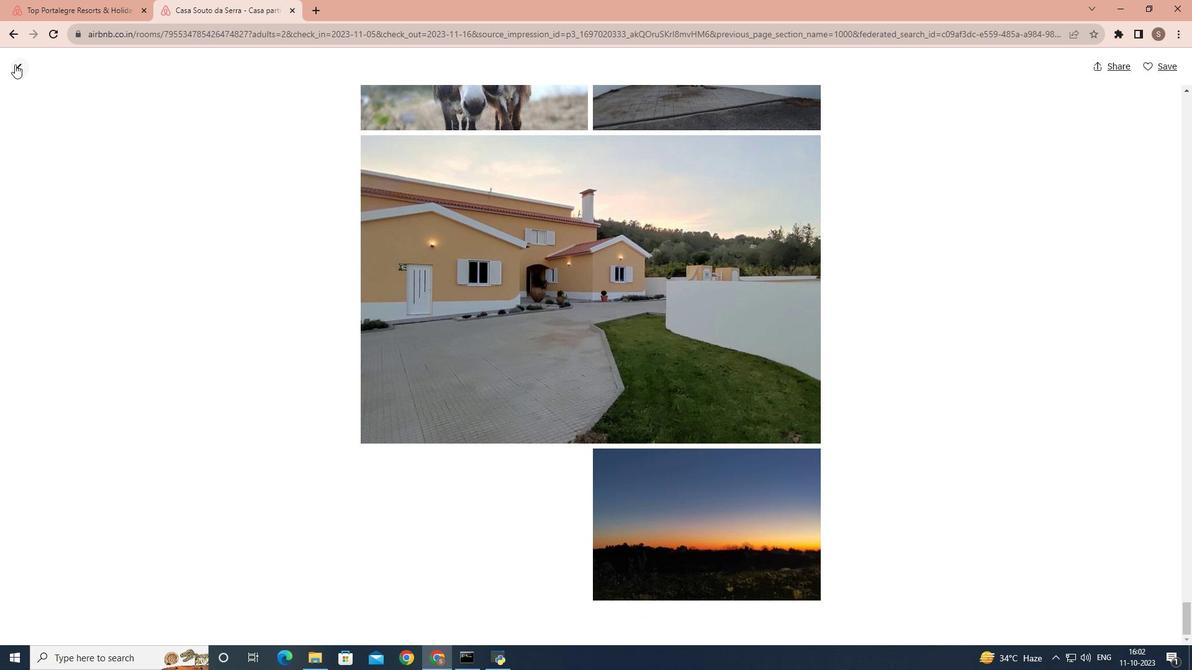 
Action: Mouse pressed left at (14, 64)
Screenshot: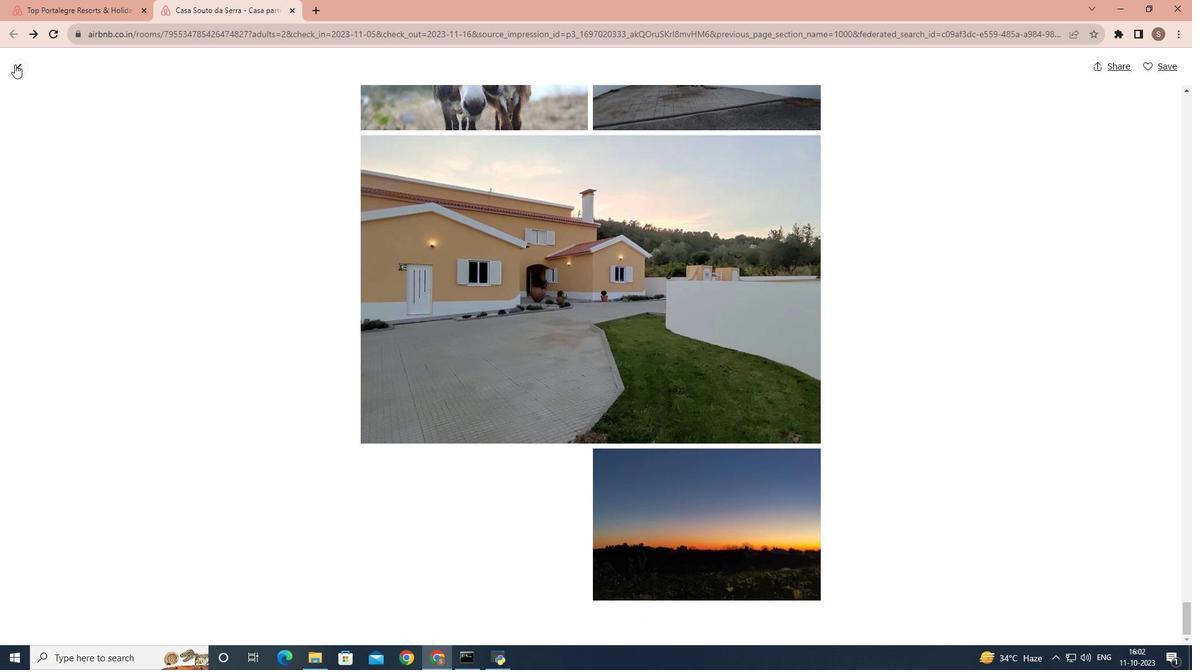 
Action: Mouse moved to (405, 328)
Screenshot: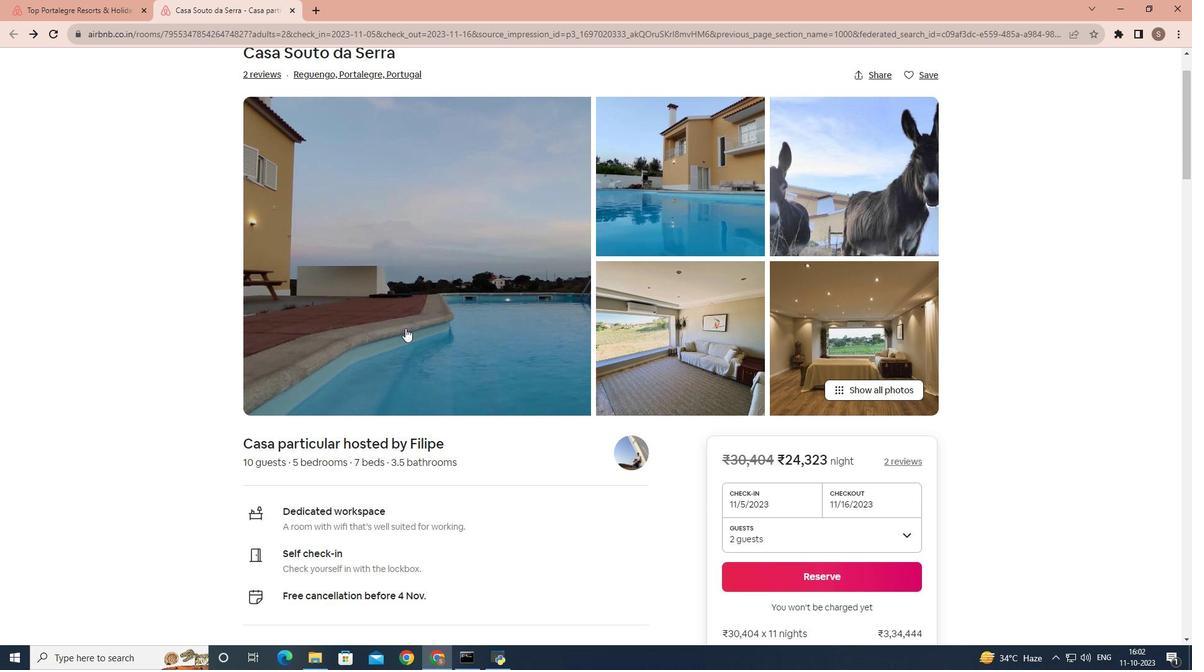 
Action: Mouse scrolled (405, 327) with delta (0, 0)
Screenshot: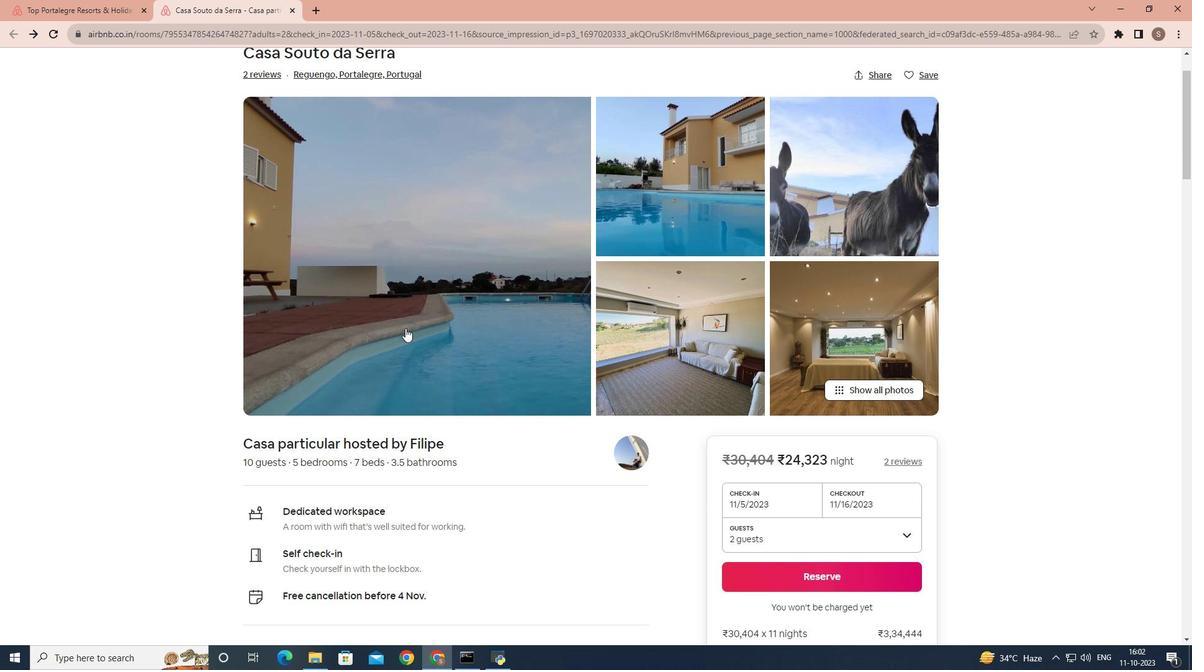 
Action: Mouse scrolled (405, 327) with delta (0, 0)
Screenshot: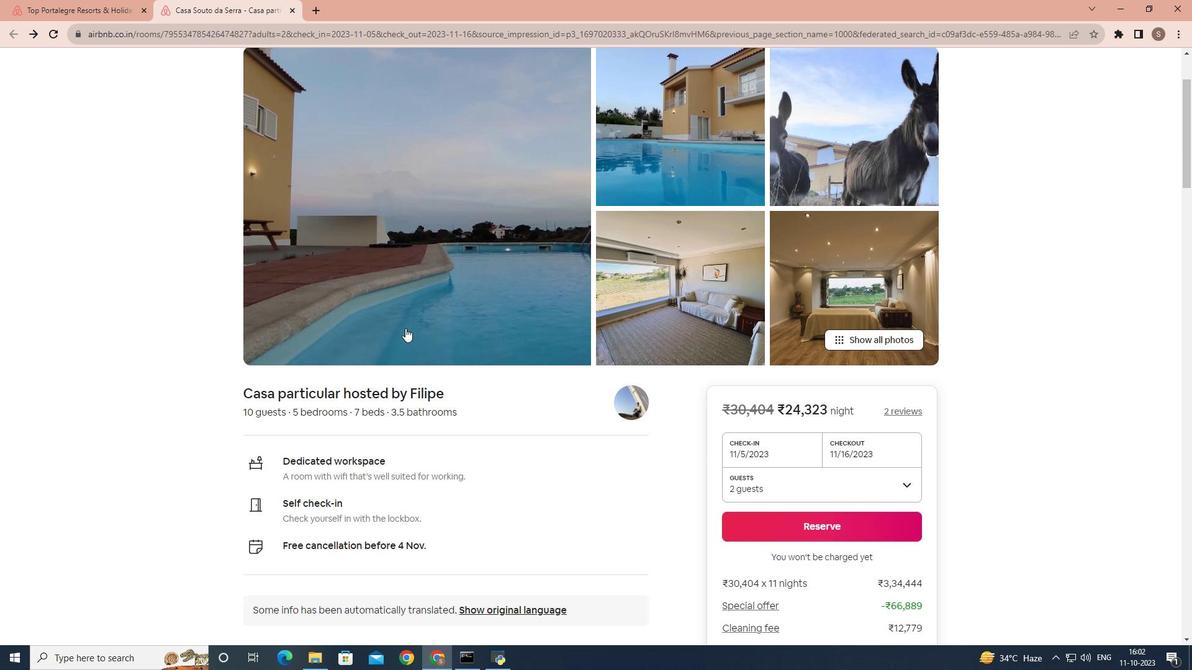 
Action: Mouse moved to (405, 328)
Screenshot: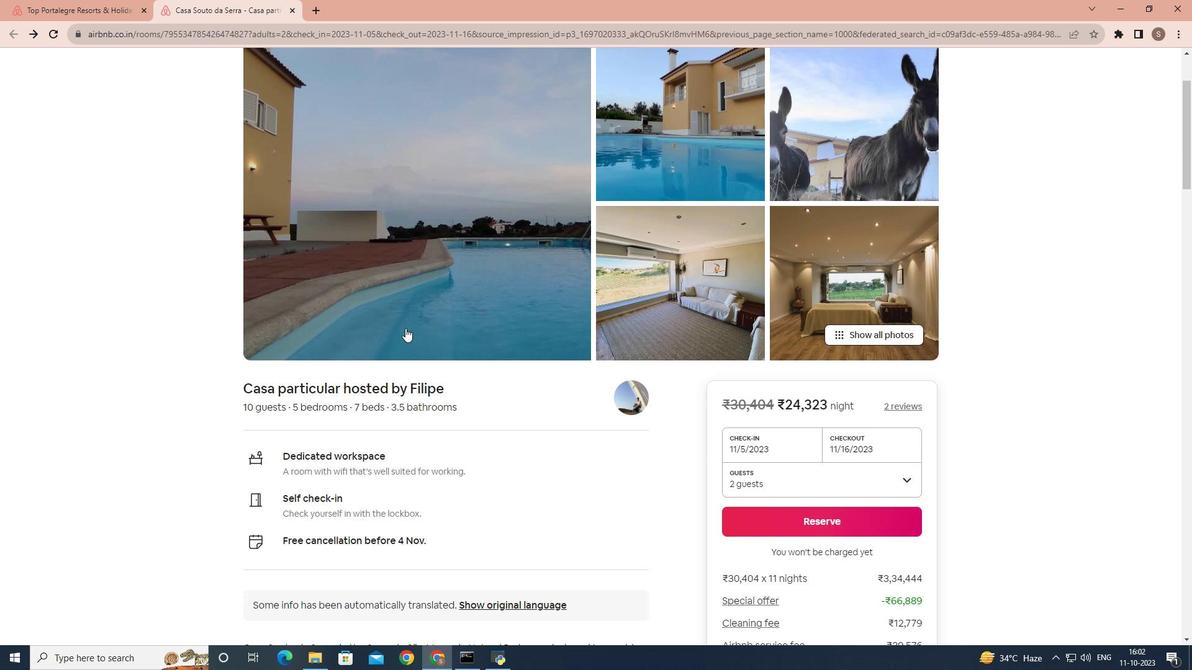 
Action: Mouse scrolled (405, 327) with delta (0, 0)
Screenshot: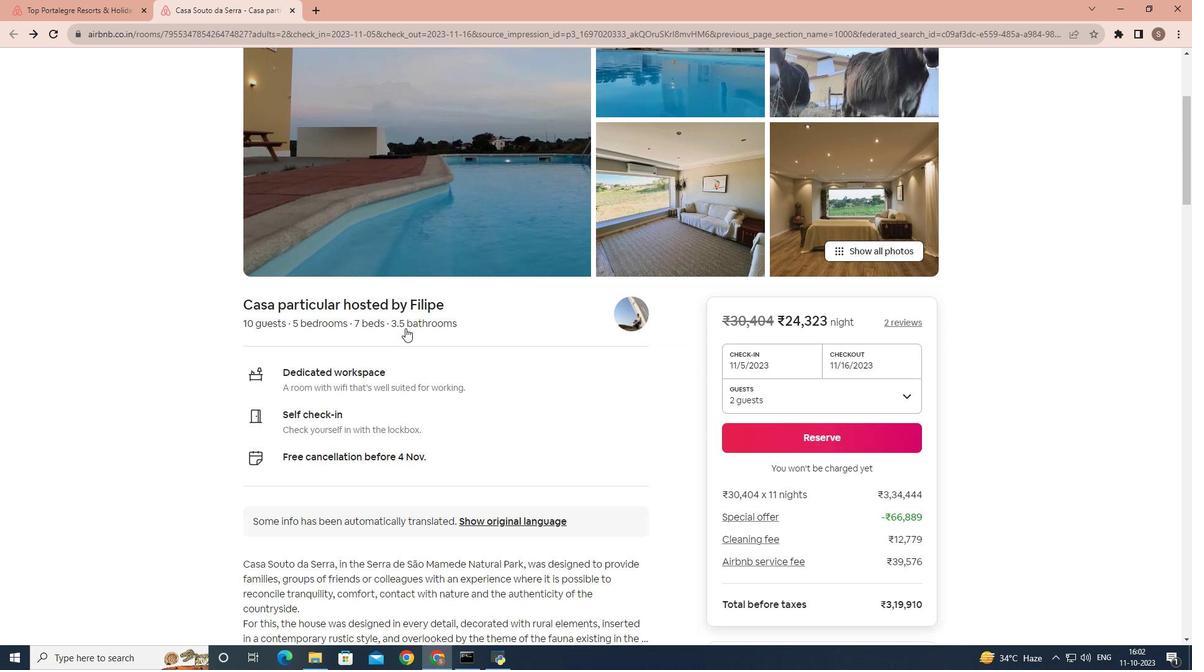 
Action: Mouse scrolled (405, 327) with delta (0, 0)
Screenshot: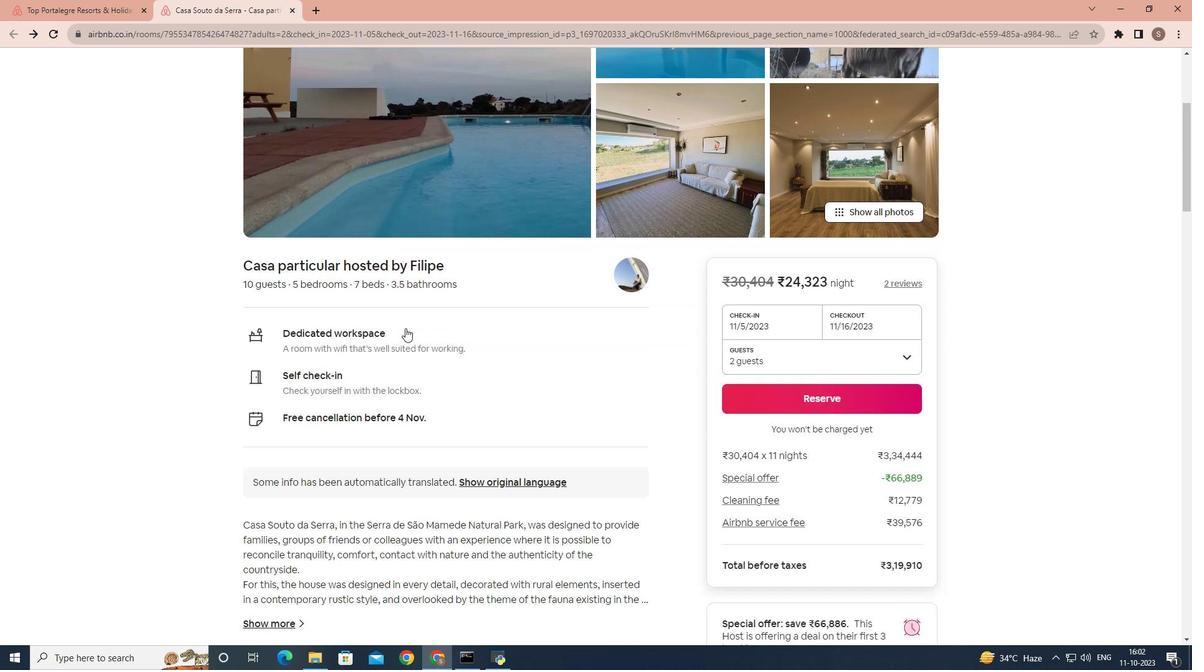 
Action: Mouse scrolled (405, 327) with delta (0, 0)
Screenshot: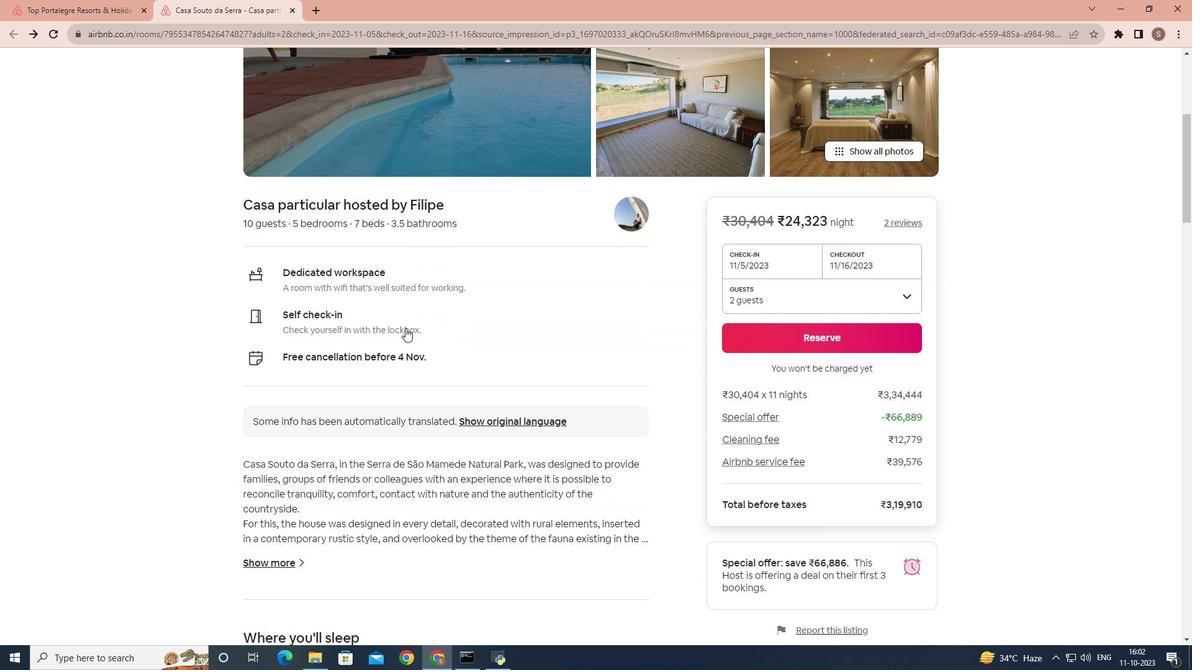 
Action: Mouse scrolled (405, 327) with delta (0, 0)
Screenshot: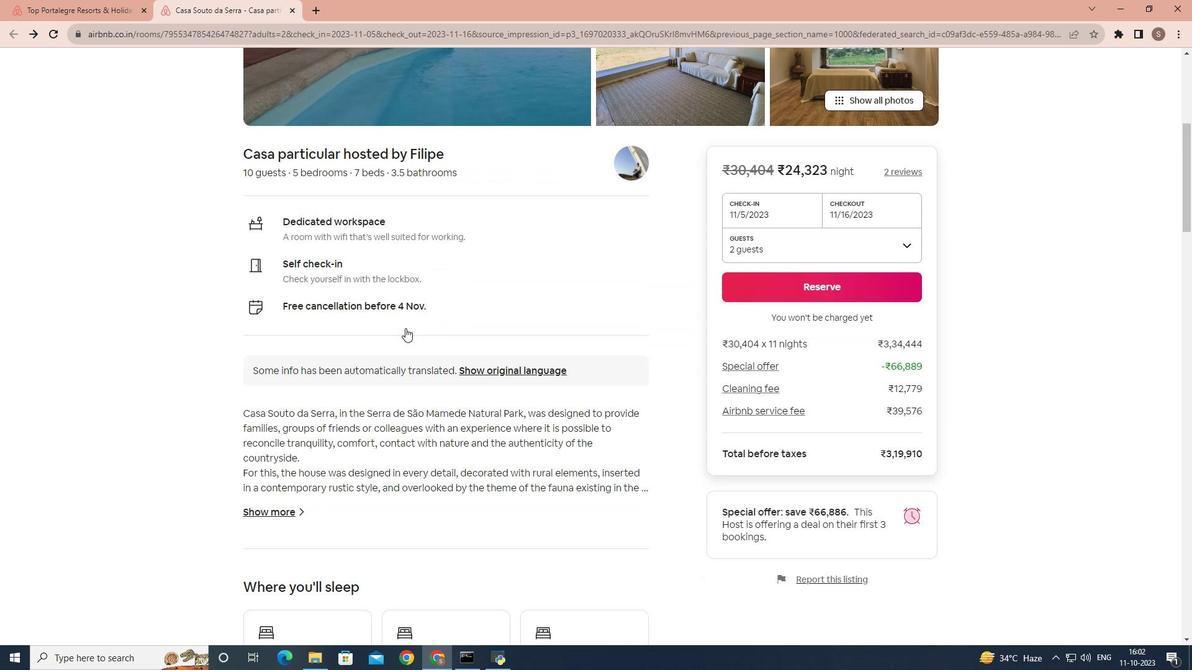 
Action: Mouse scrolled (405, 327) with delta (0, 0)
Screenshot: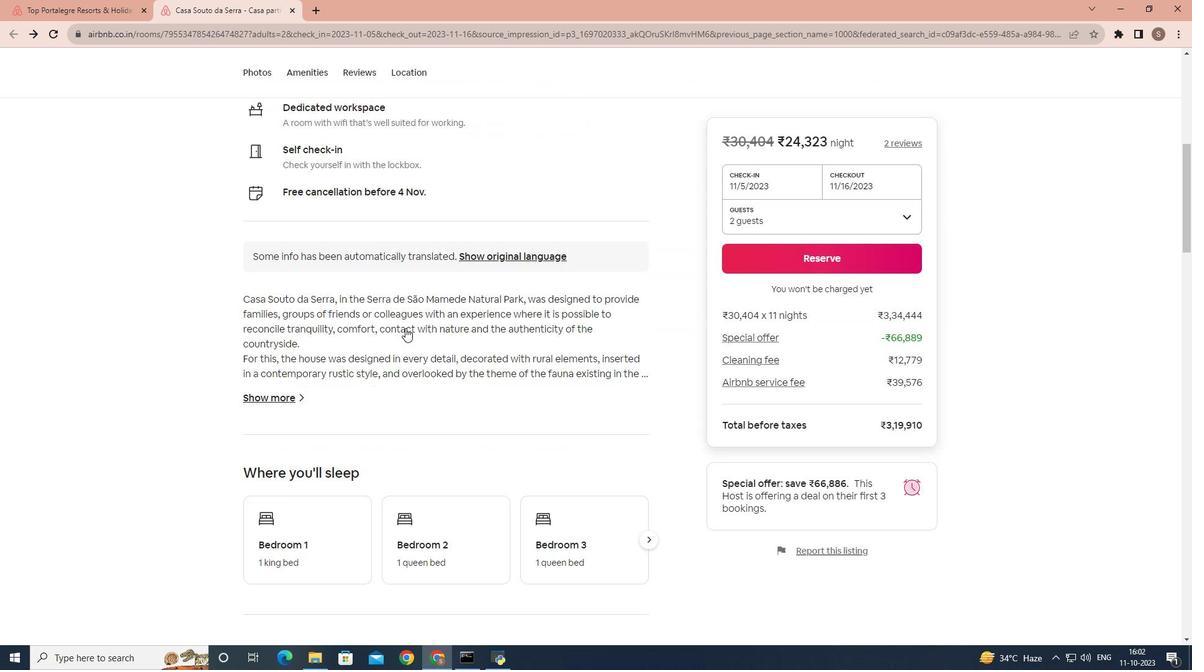 
Action: Mouse scrolled (405, 327) with delta (0, 0)
Screenshot: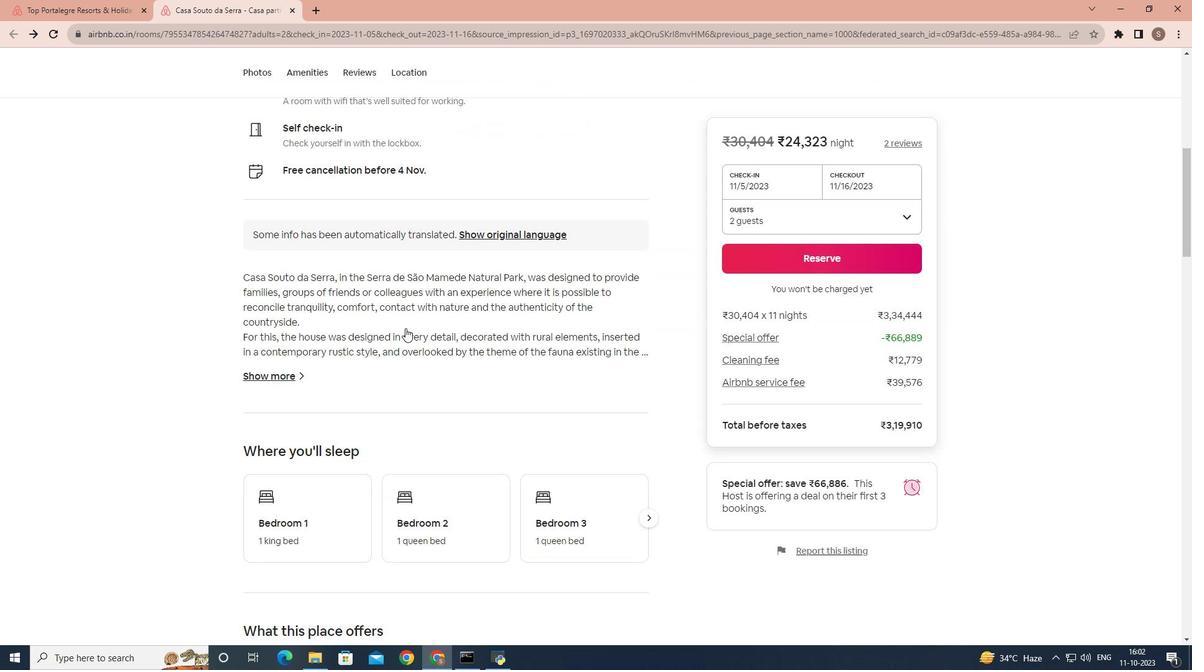 
Action: Mouse moved to (293, 372)
Screenshot: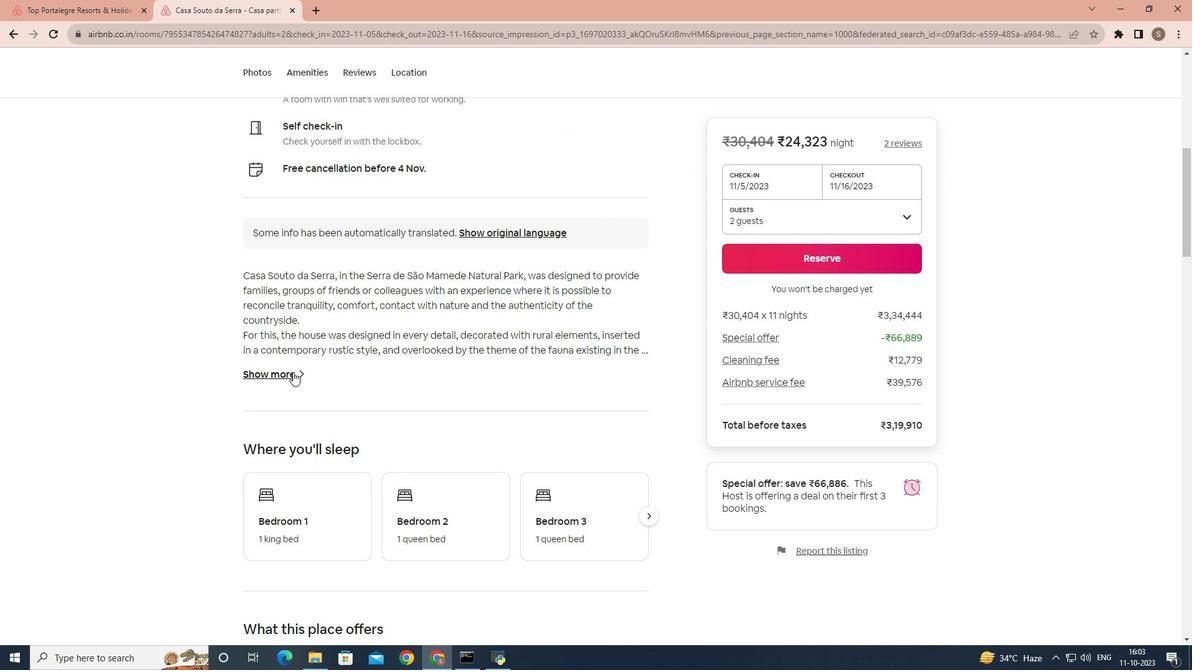 
Action: Mouse pressed left at (293, 372)
Screenshot: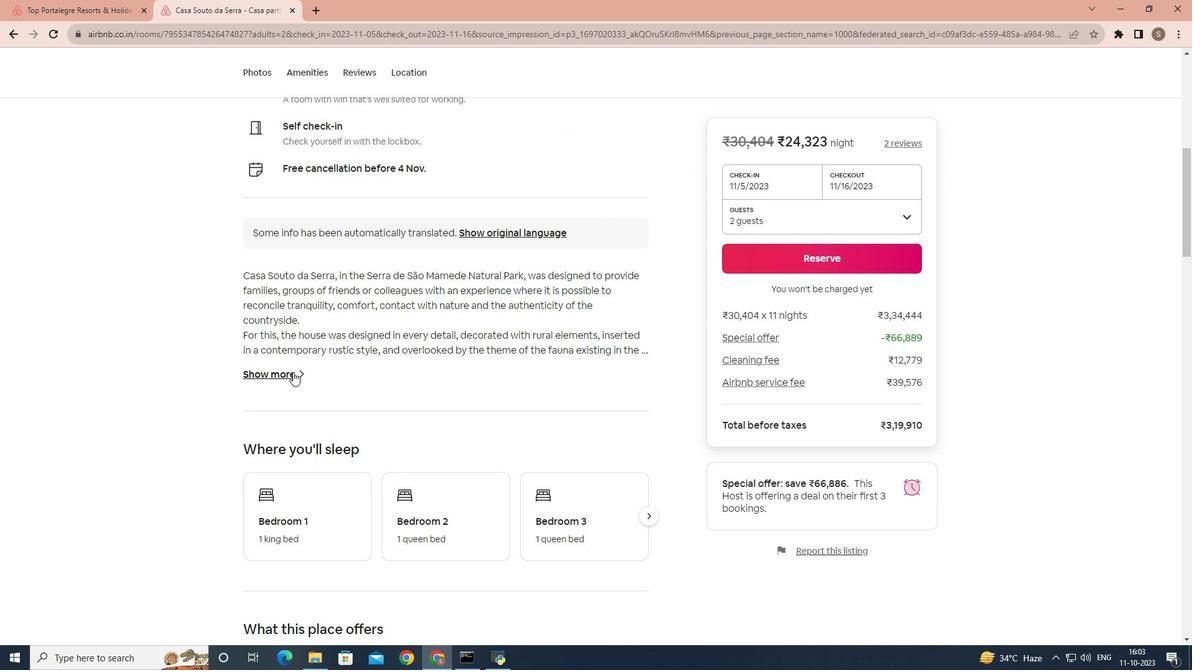 
Action: Mouse moved to (464, 375)
Screenshot: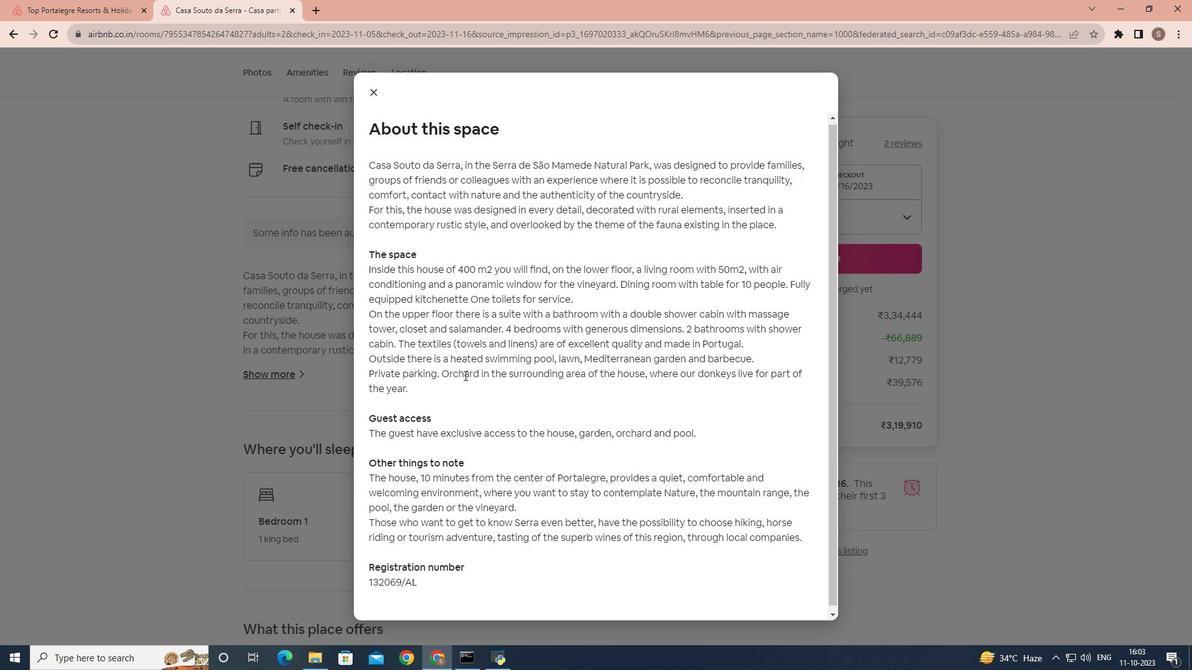 
Action: Mouse scrolled (464, 375) with delta (0, 0)
Screenshot: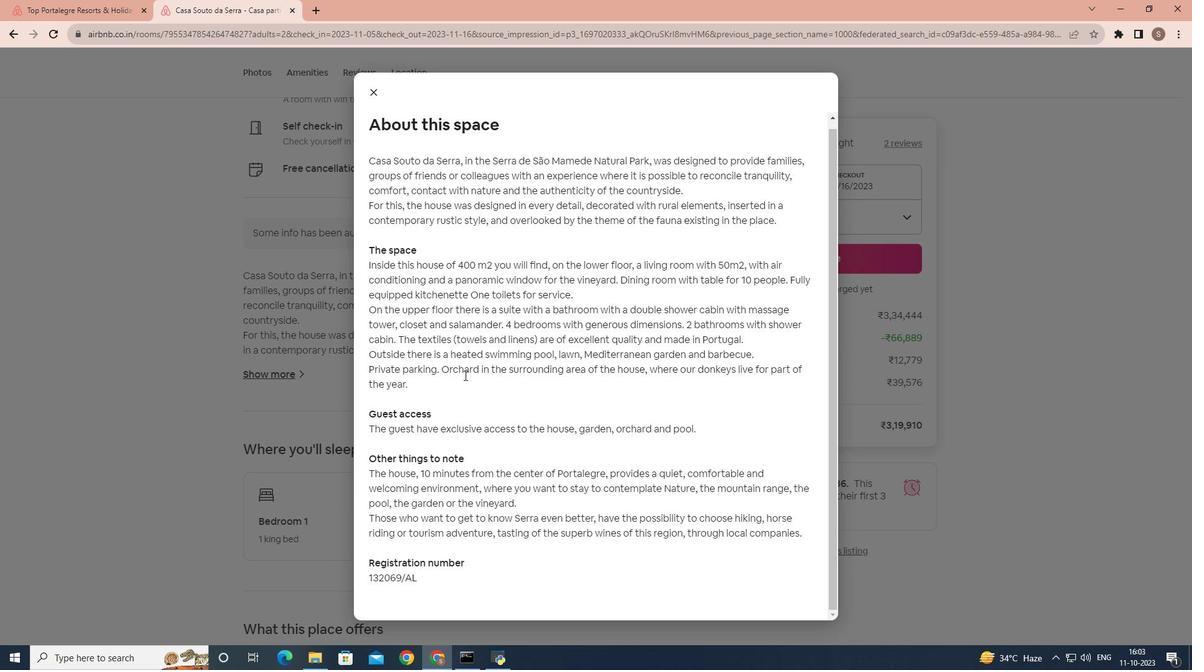 
Action: Mouse scrolled (464, 375) with delta (0, 0)
Screenshot: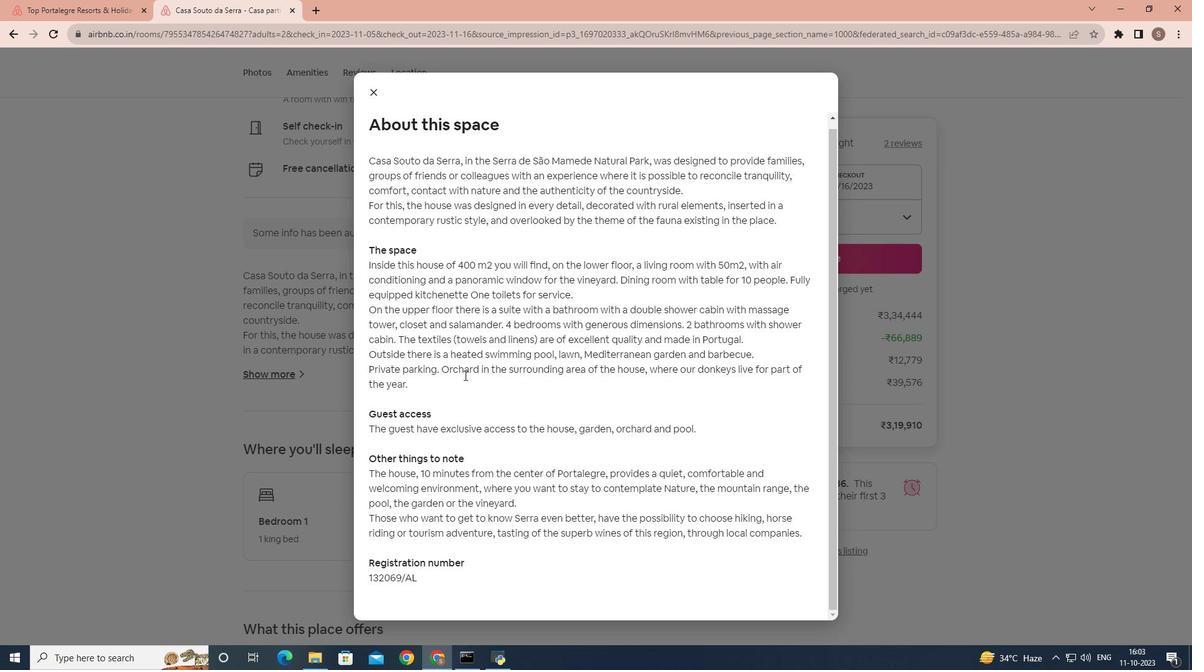
Action: Mouse moved to (465, 375)
Screenshot: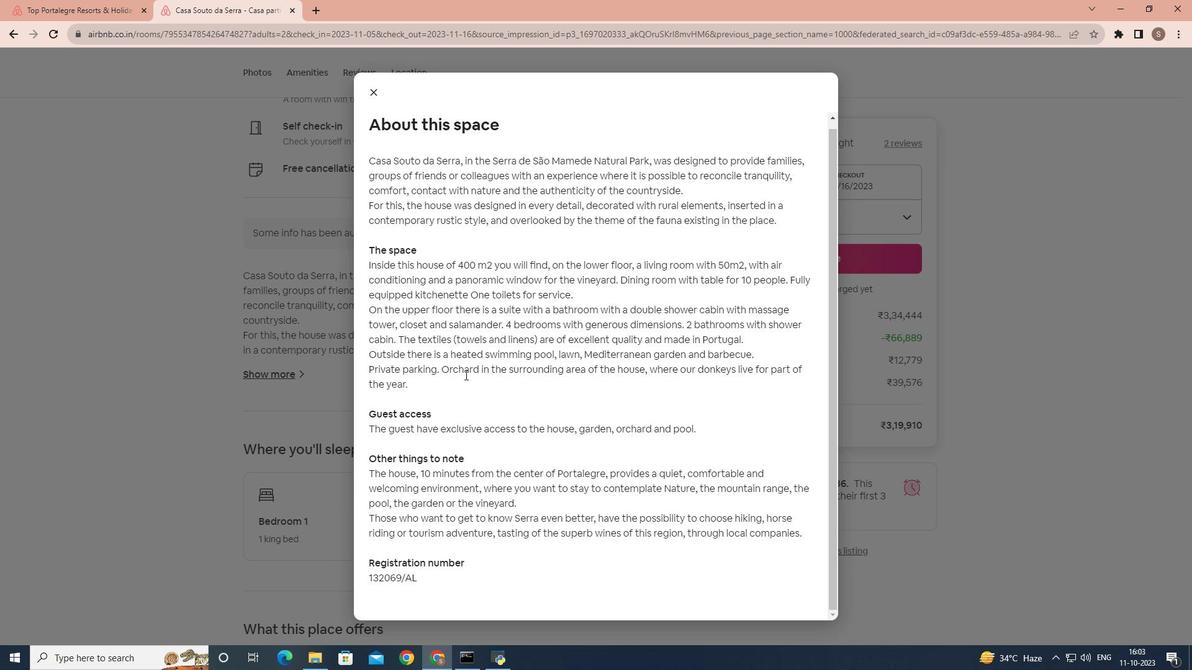 
Action: Mouse scrolled (465, 374) with delta (0, 0)
Screenshot: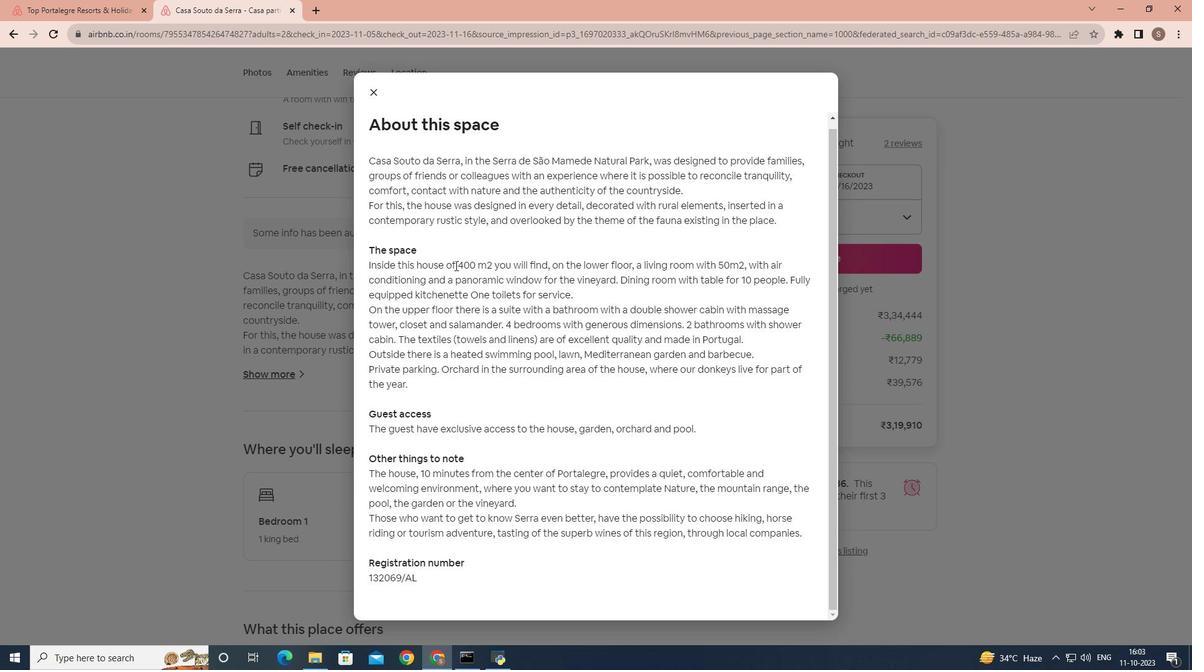 
Action: Mouse scrolled (465, 374) with delta (0, 0)
Screenshot: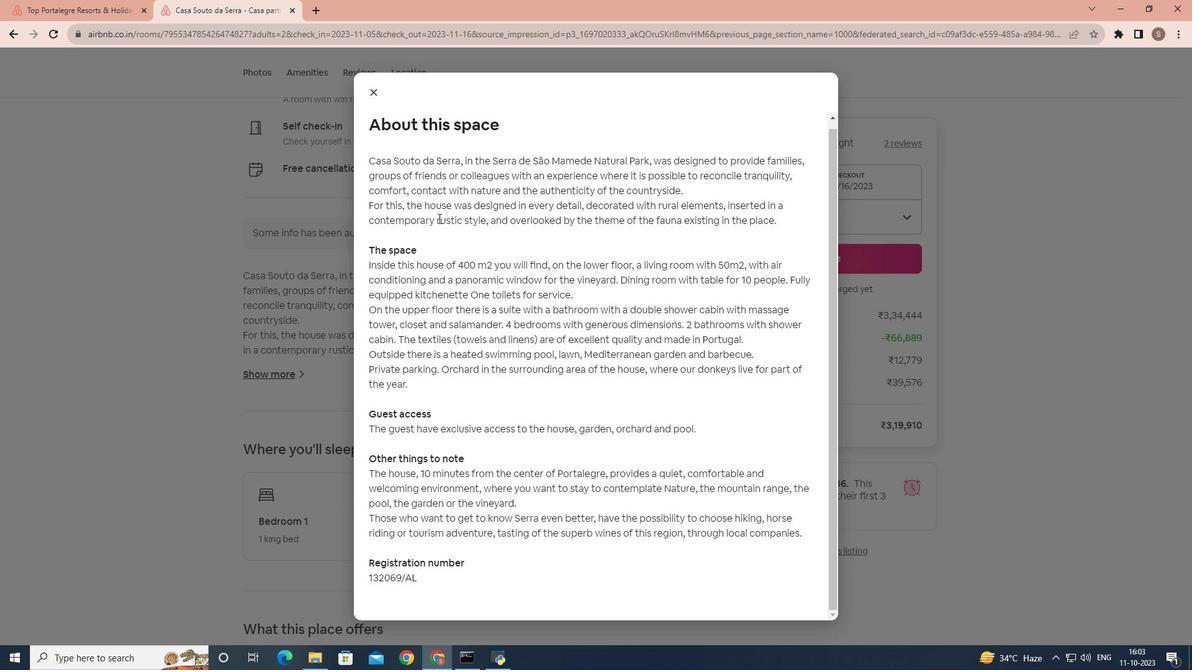 
Action: Mouse moved to (368, 91)
Screenshot: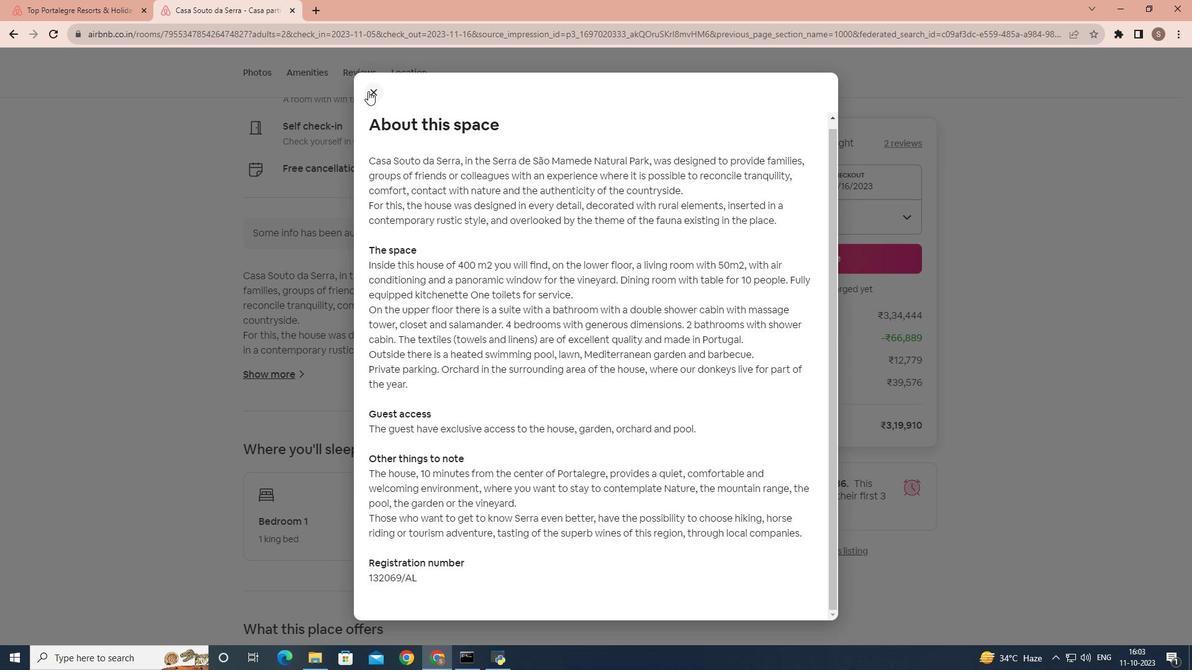 
Action: Mouse pressed left at (368, 91)
Screenshot: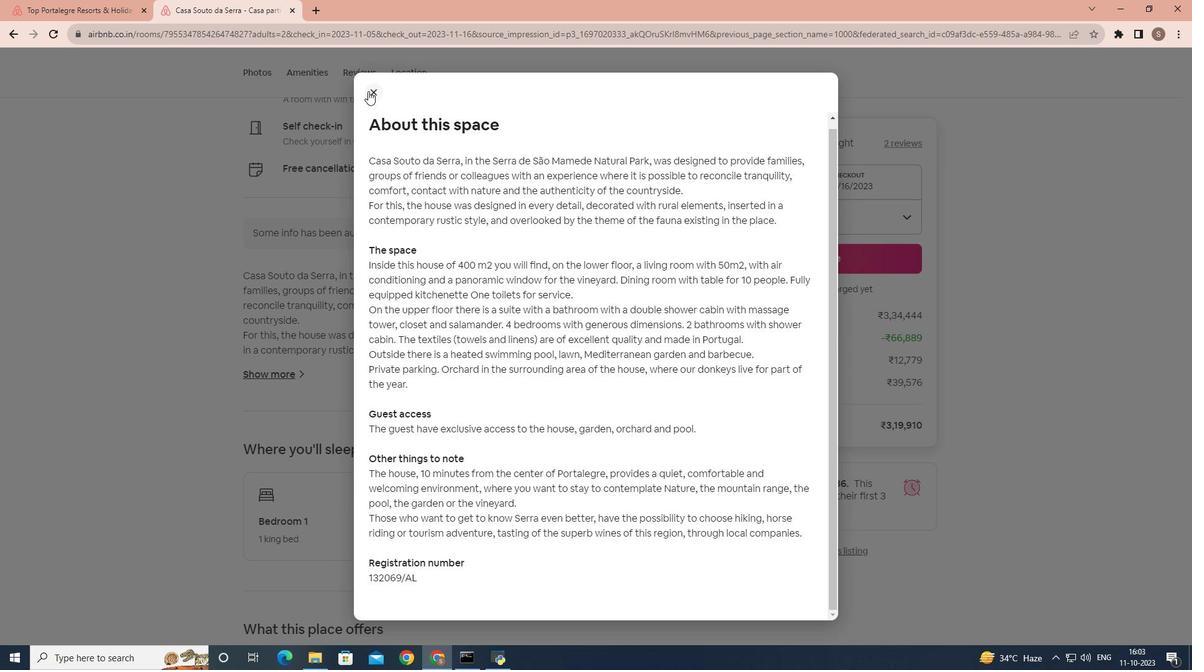 
Action: Mouse moved to (407, 295)
Screenshot: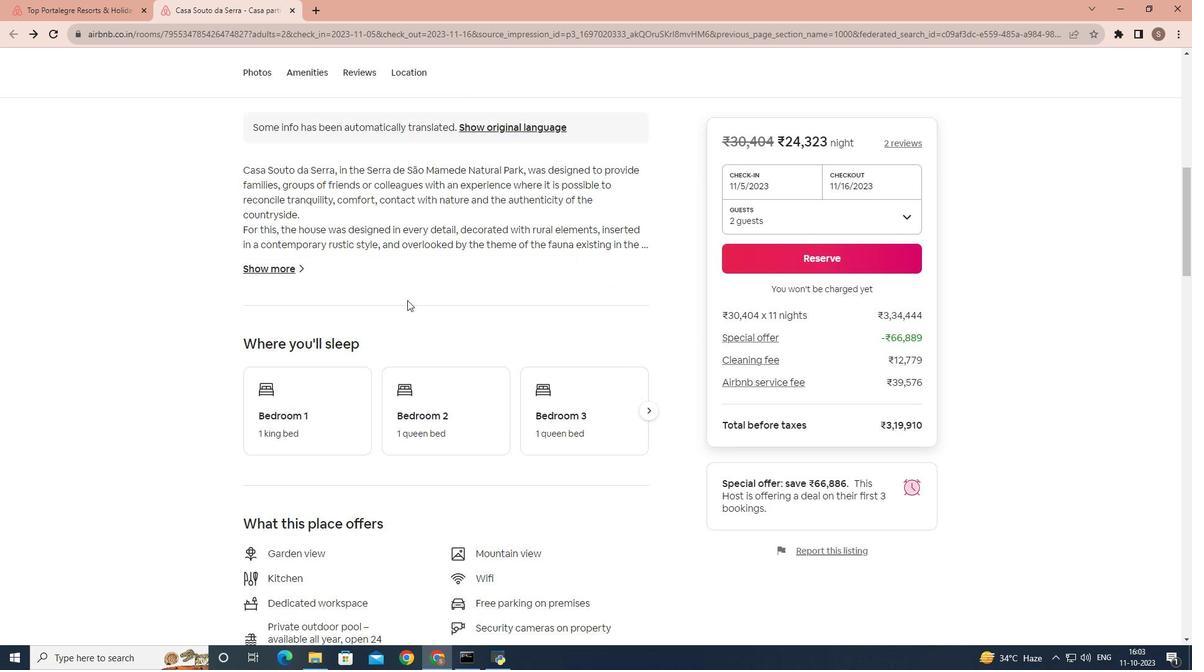 
Action: Mouse scrolled (407, 294) with delta (0, 0)
Screenshot: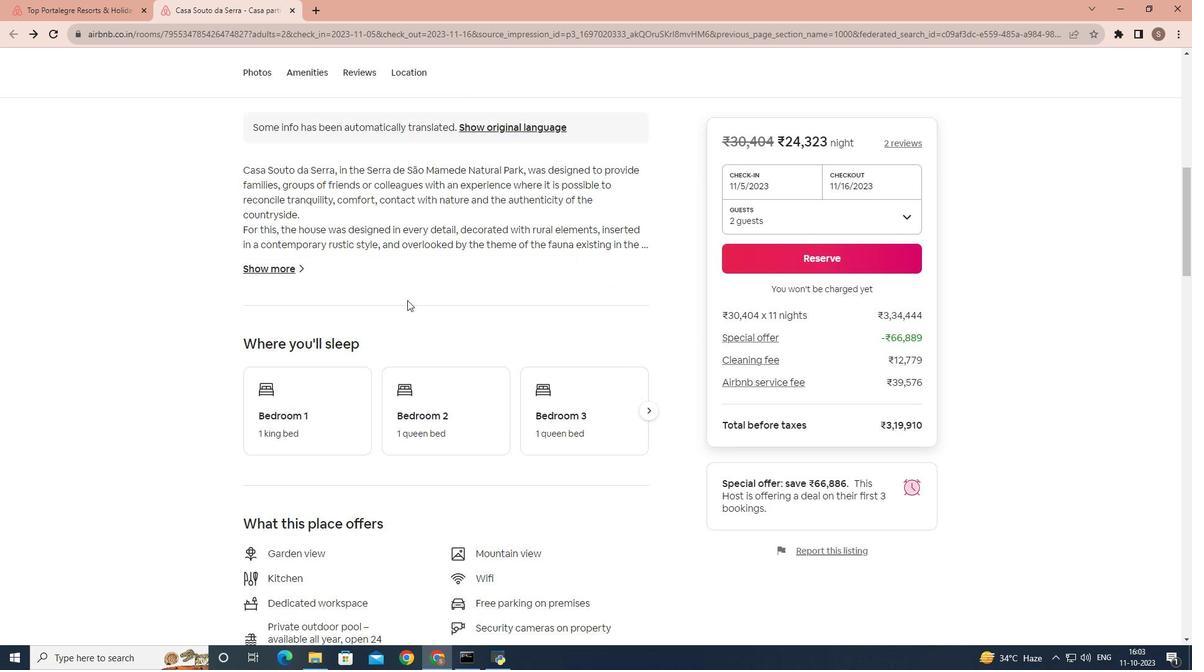 
Action: Mouse moved to (407, 300)
Screenshot: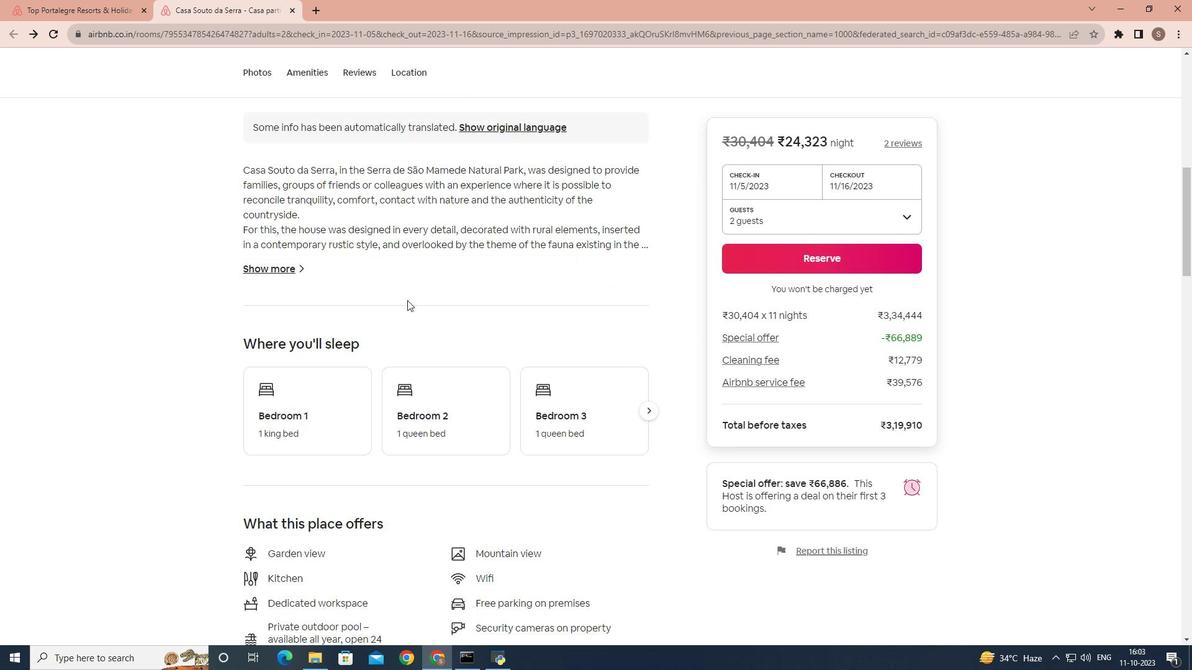 
Action: Mouse scrolled (407, 299) with delta (0, 0)
Screenshot: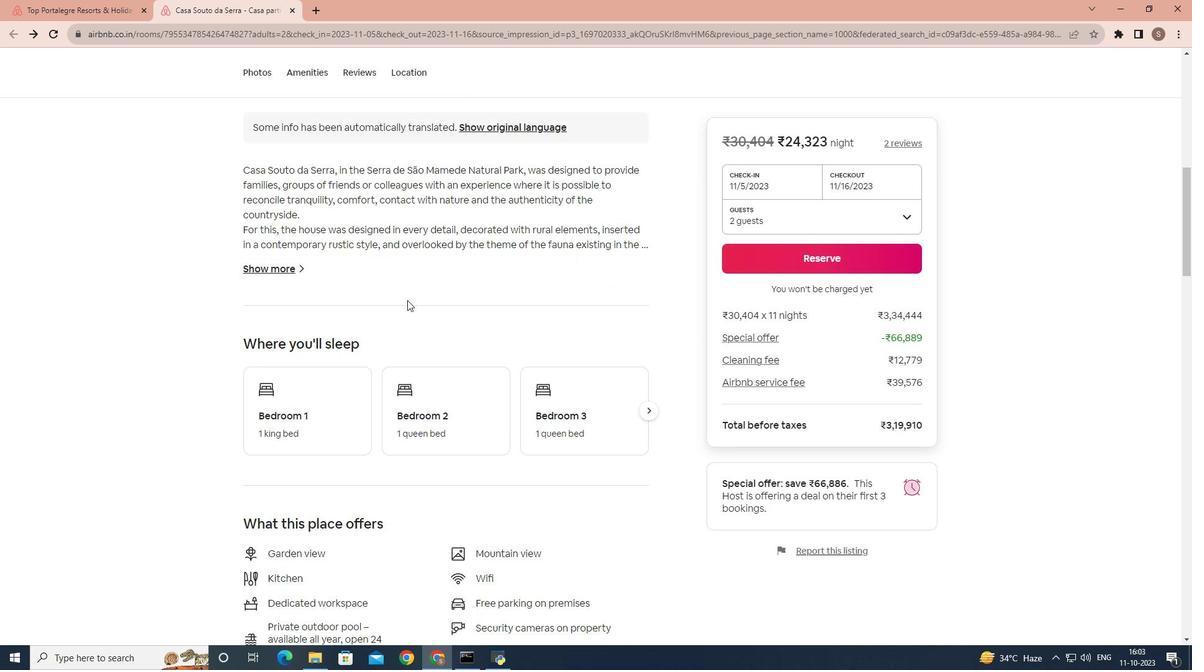 
Action: Mouse scrolled (407, 299) with delta (0, 0)
Screenshot: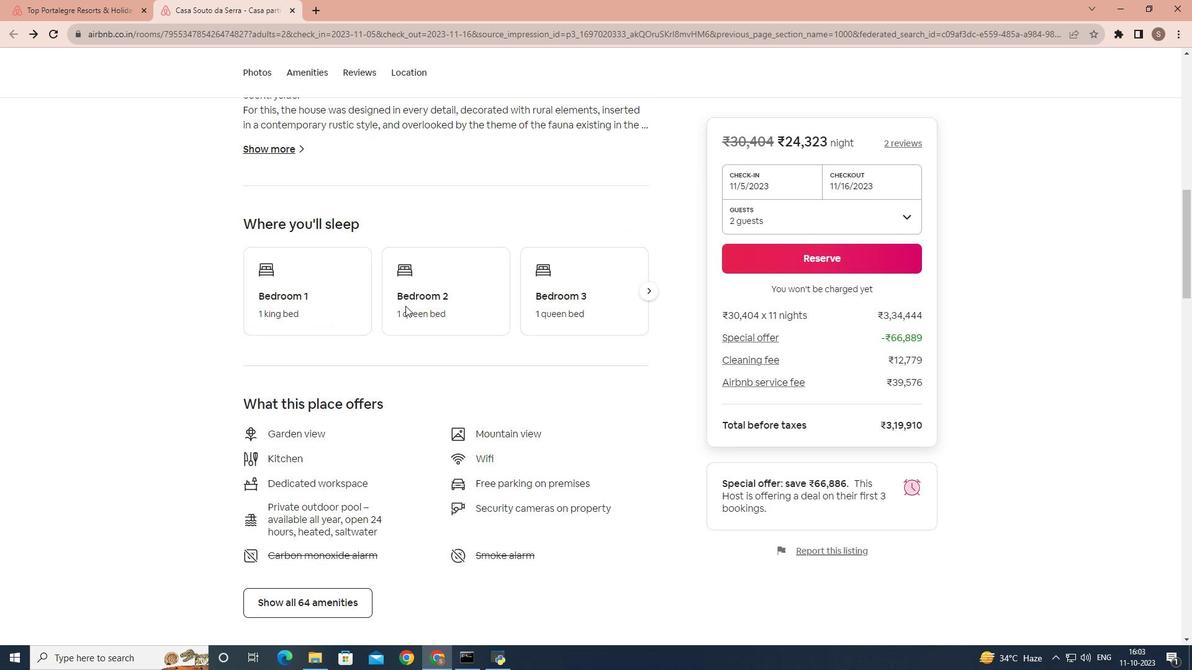 
Action: Mouse moved to (406, 304)
Screenshot: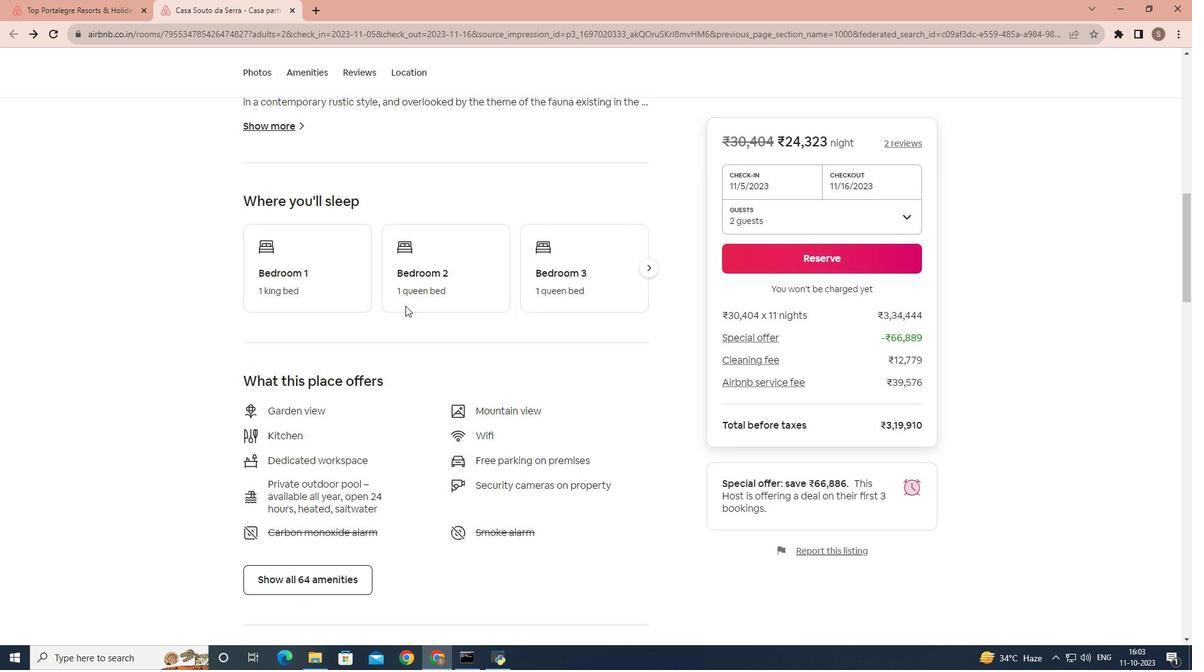 
Action: Mouse scrolled (406, 303) with delta (0, 0)
Screenshot: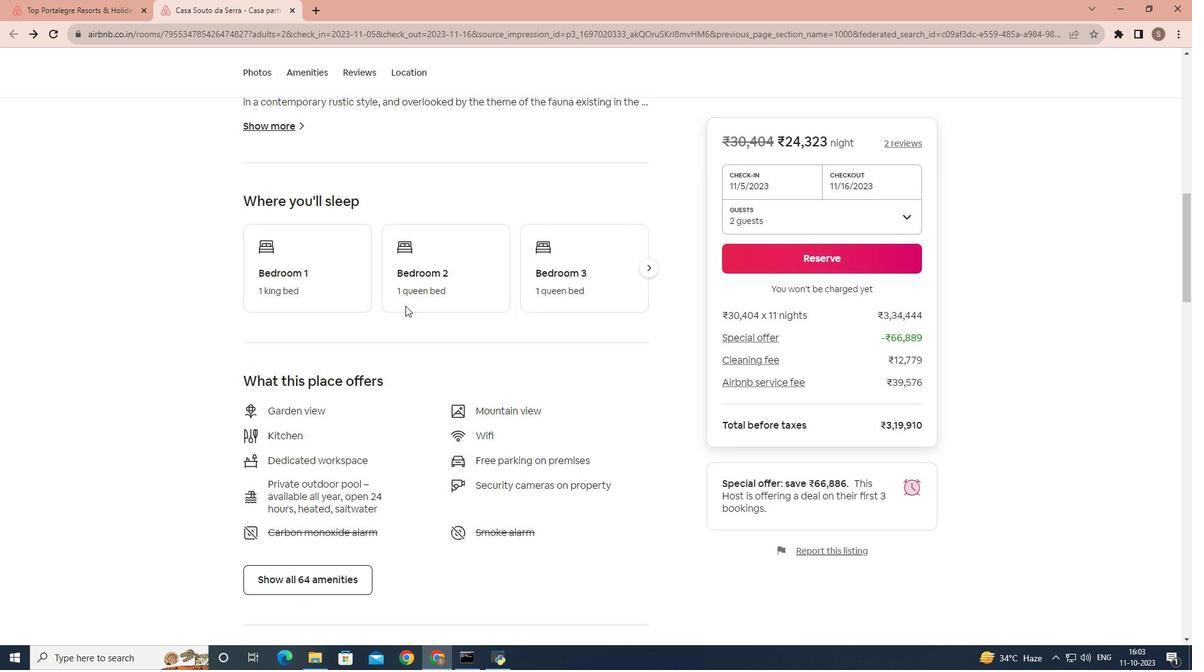 
Action: Mouse moved to (405, 306)
Screenshot: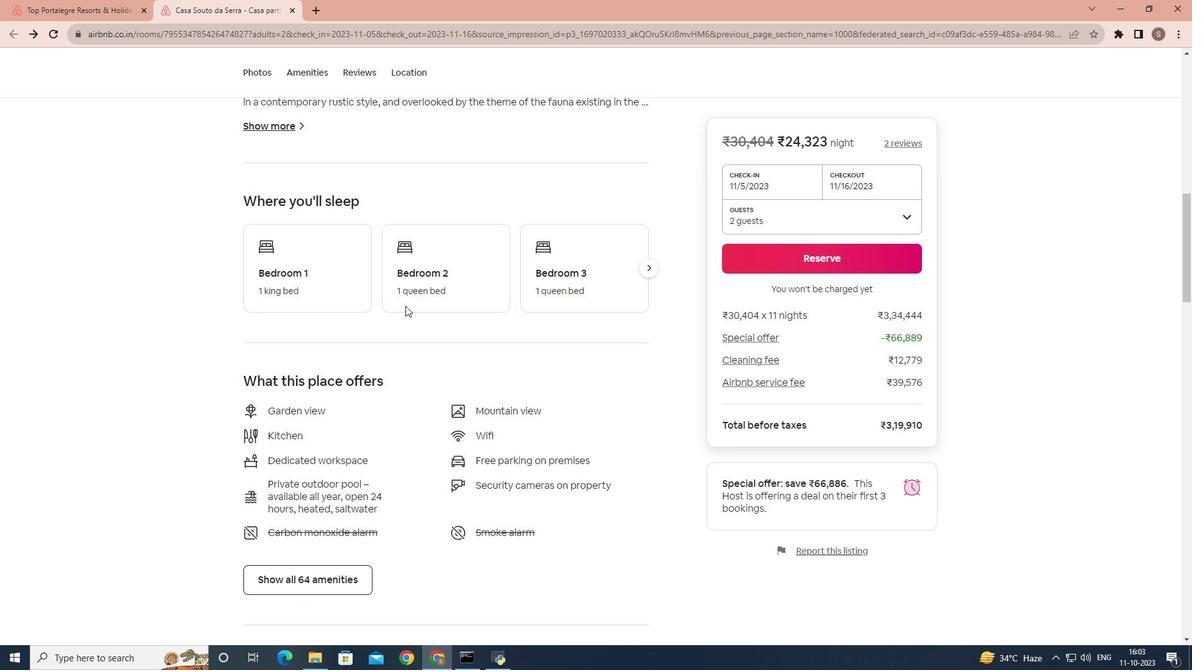 
Action: Mouse scrolled (405, 305) with delta (0, 0)
Screenshot: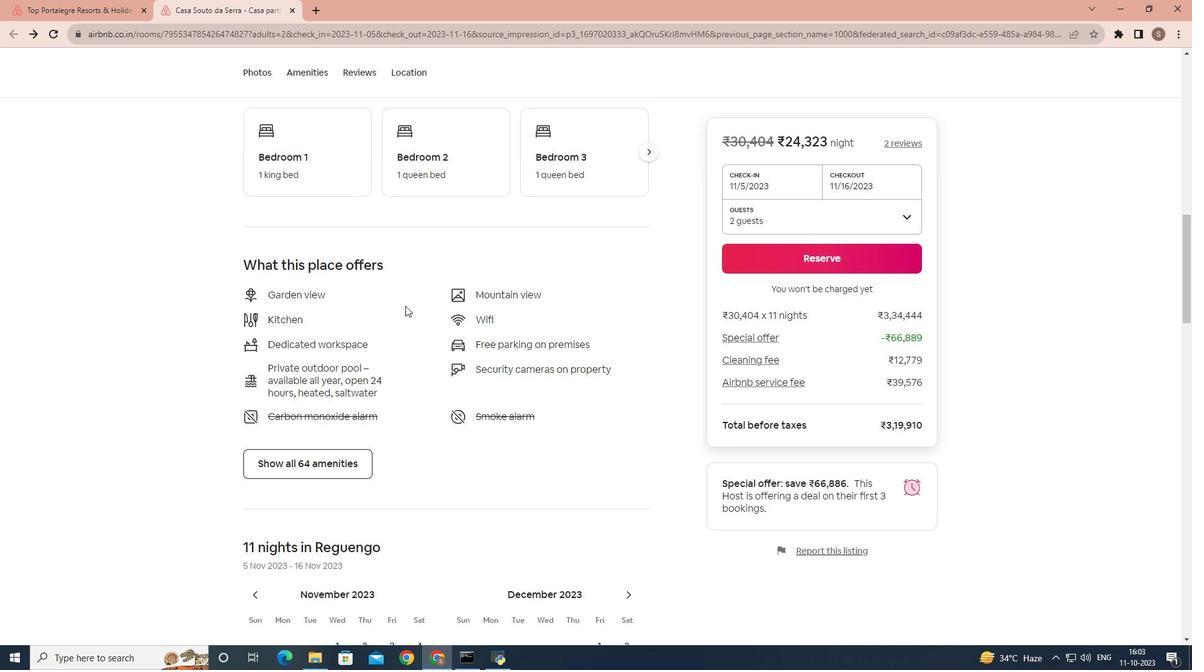 
Action: Mouse scrolled (405, 305) with delta (0, 0)
Screenshot: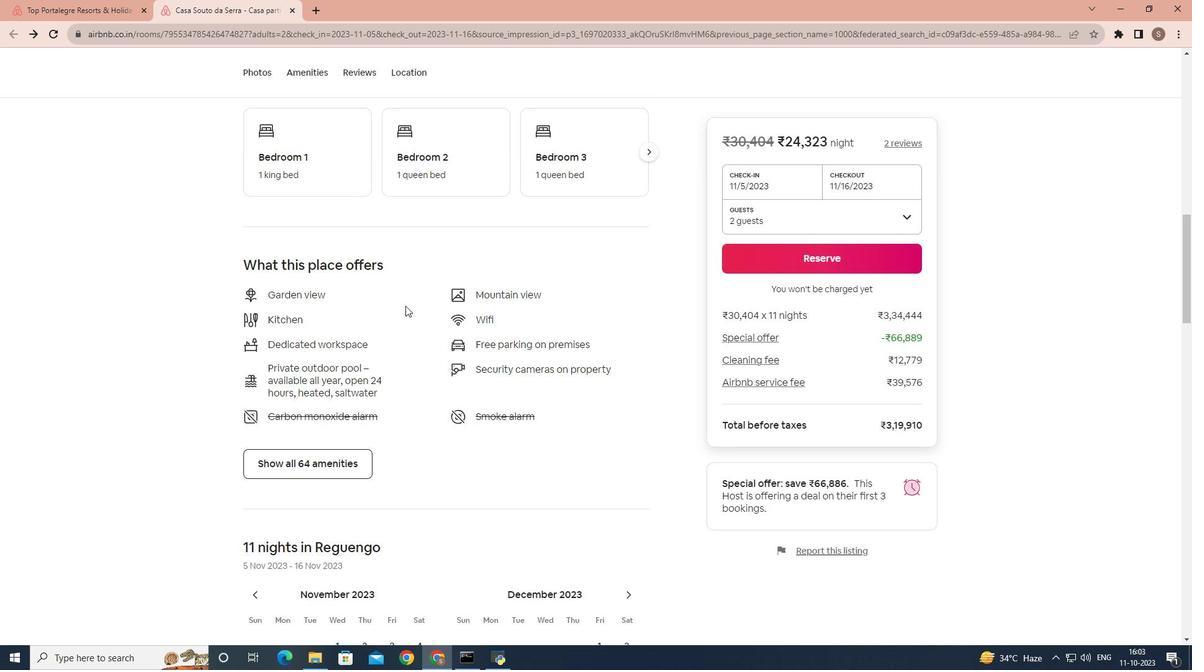 
Action: Mouse moved to (404, 311)
Screenshot: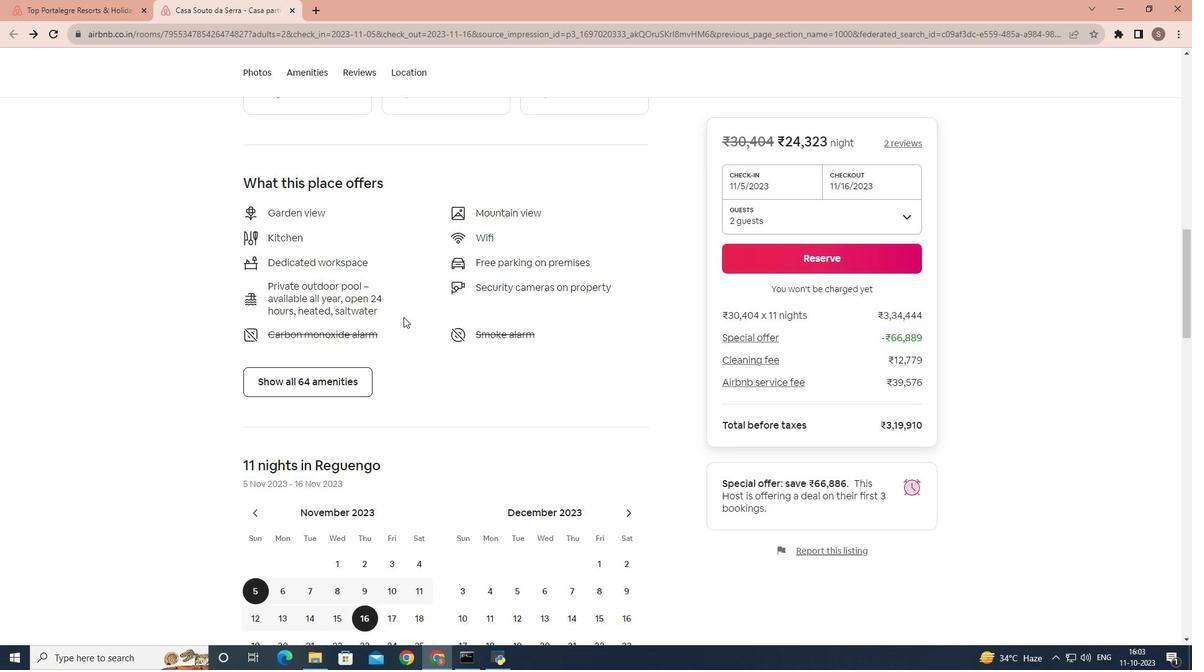 
Action: Mouse scrolled (404, 311) with delta (0, 0)
Screenshot: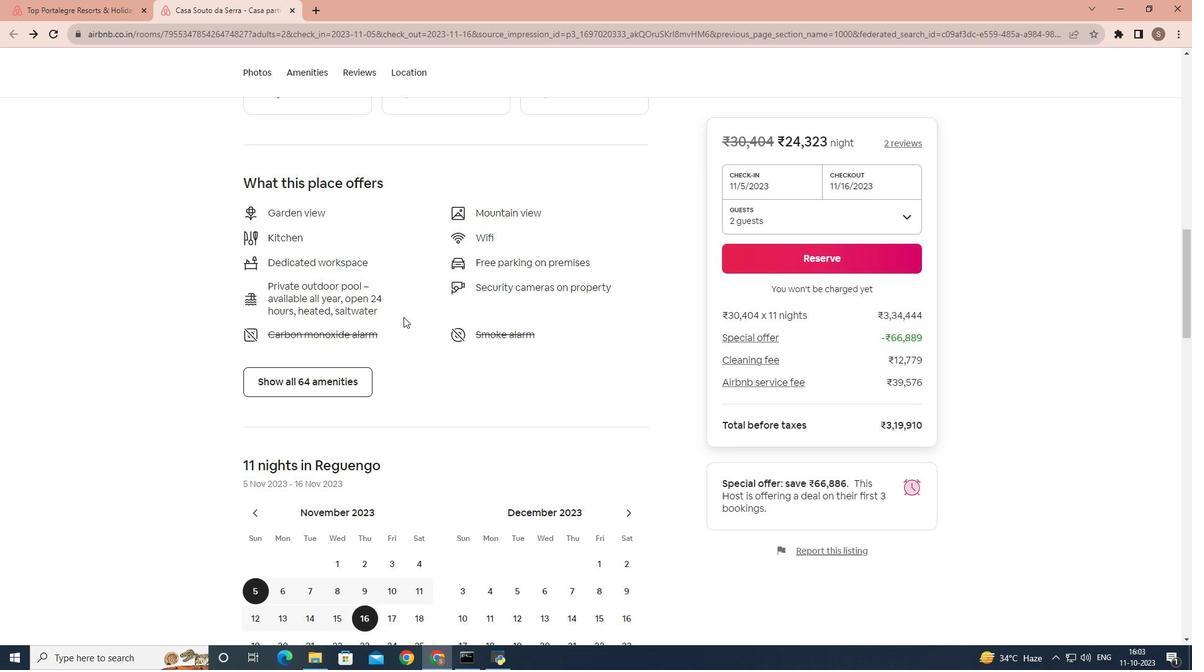 
Action: Mouse moved to (403, 317)
Screenshot: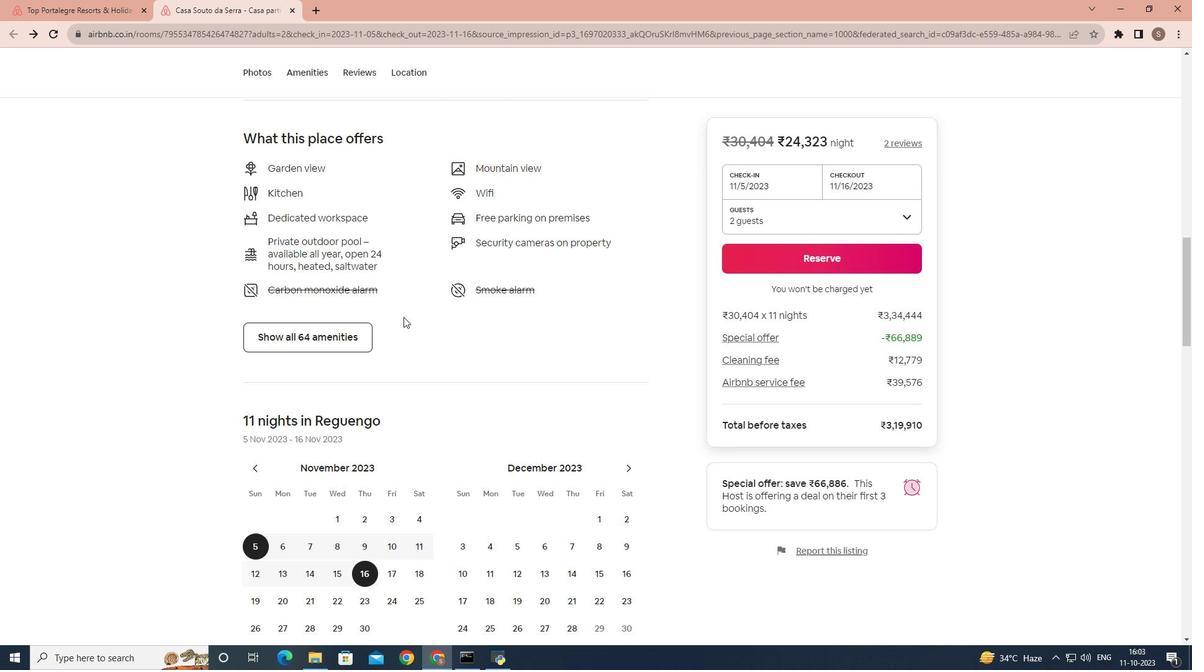 
Action: Mouse scrolled (403, 316) with delta (0, 0)
Screenshot: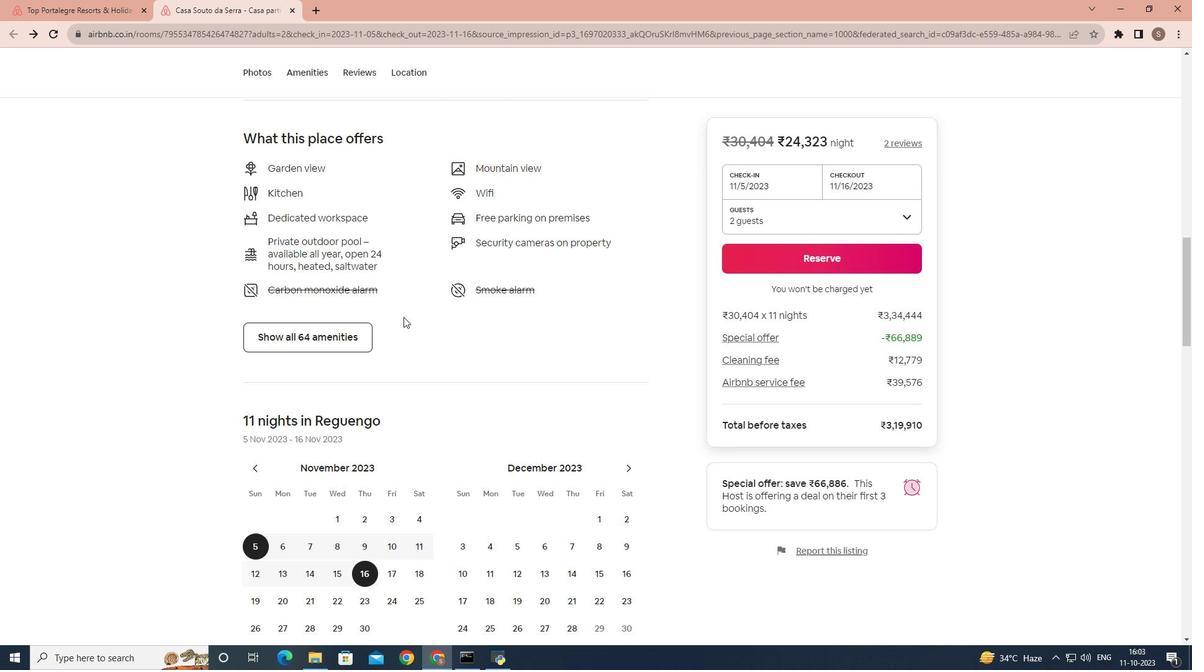 
Action: Mouse moved to (351, 329)
Screenshot: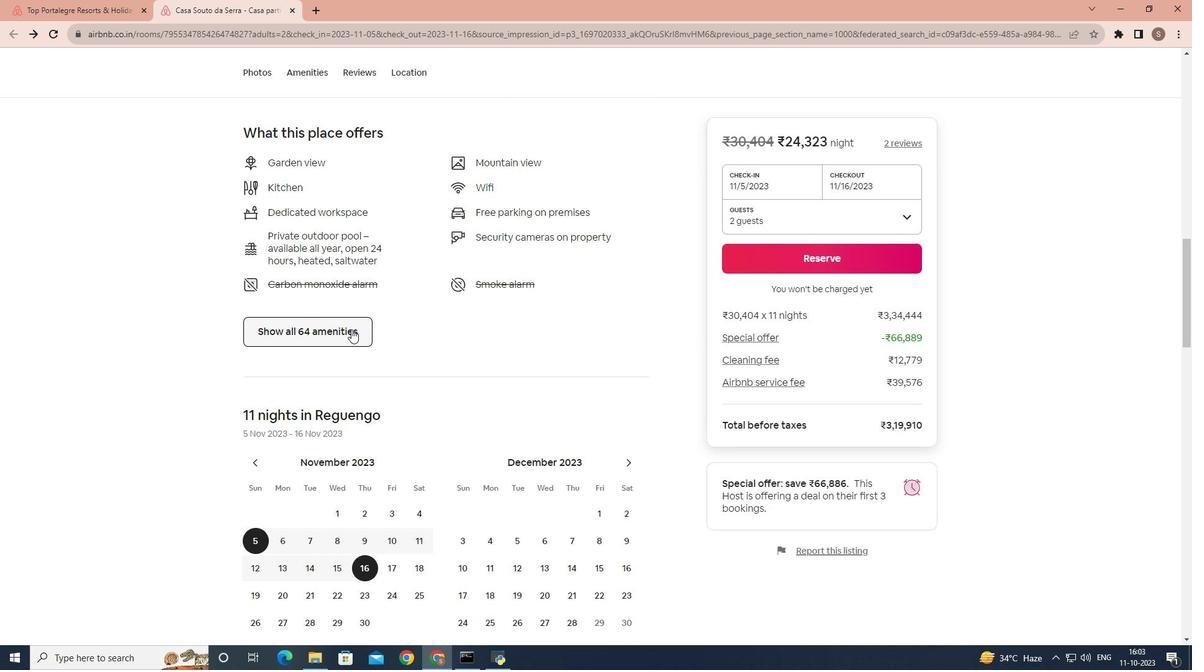 
Action: Mouse pressed left at (351, 329)
Screenshot: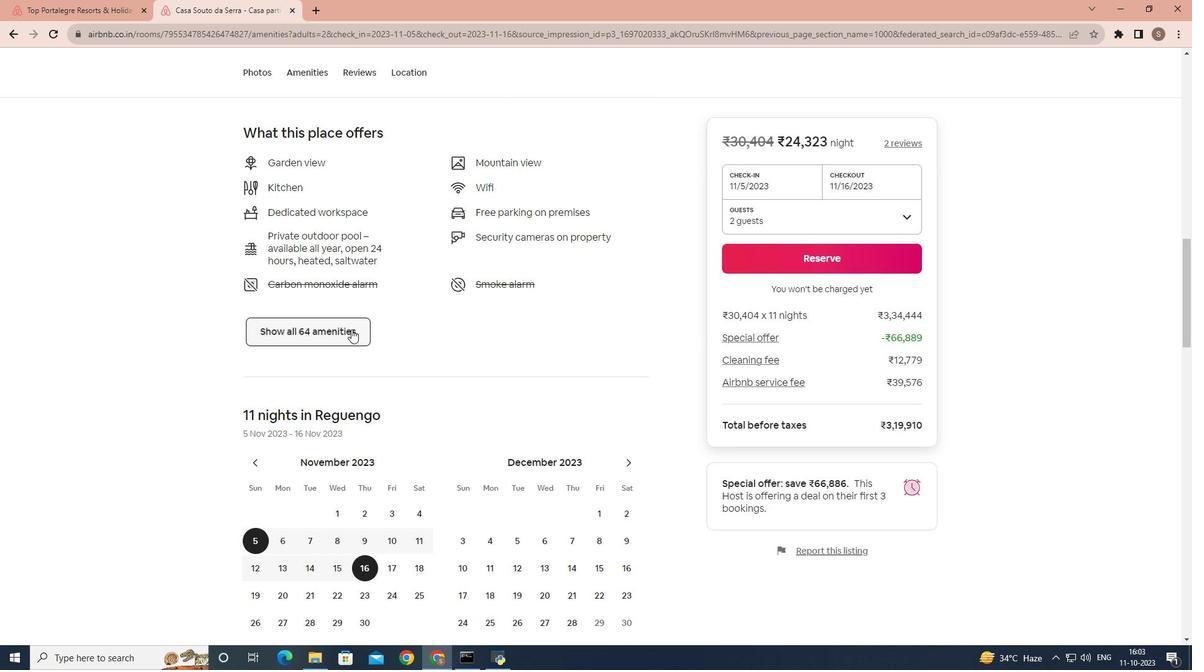 
Action: Mouse moved to (466, 357)
Screenshot: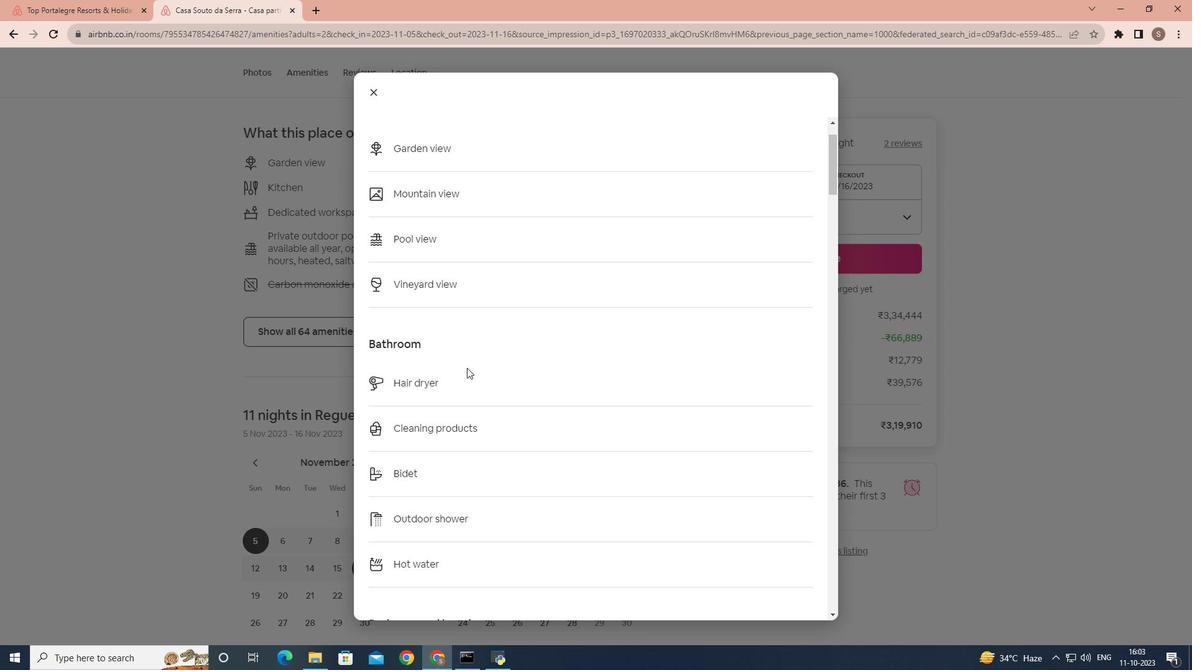 
Action: Mouse scrolled (466, 356) with delta (0, 0)
Screenshot: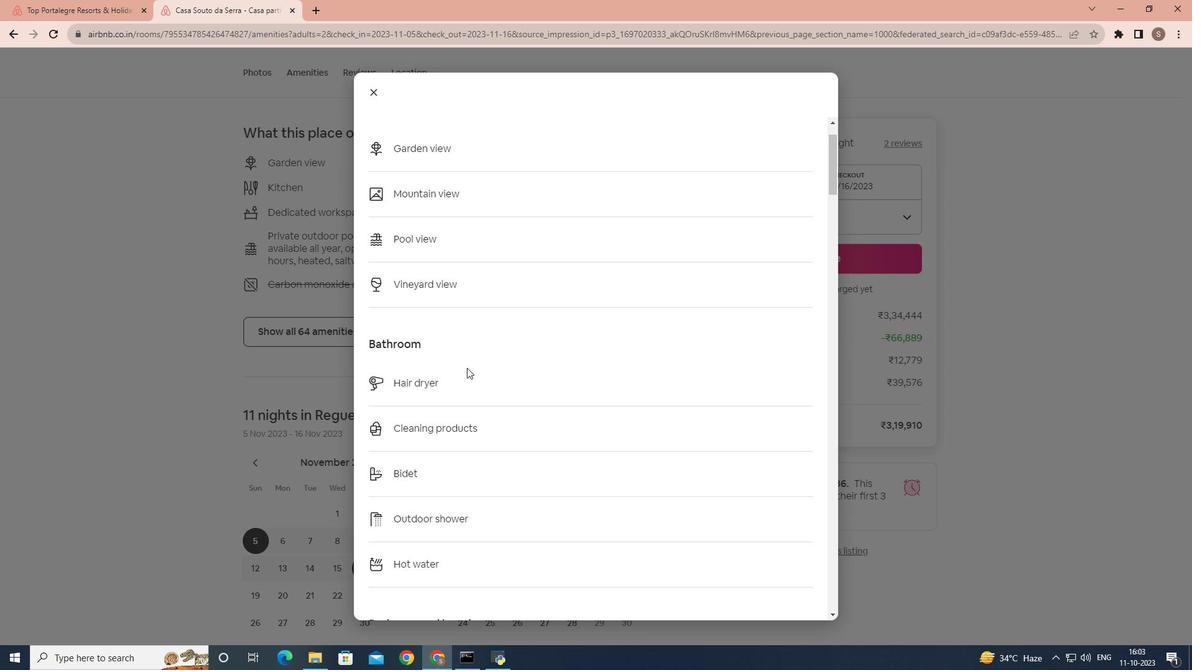 
Action: Mouse moved to (466, 368)
Screenshot: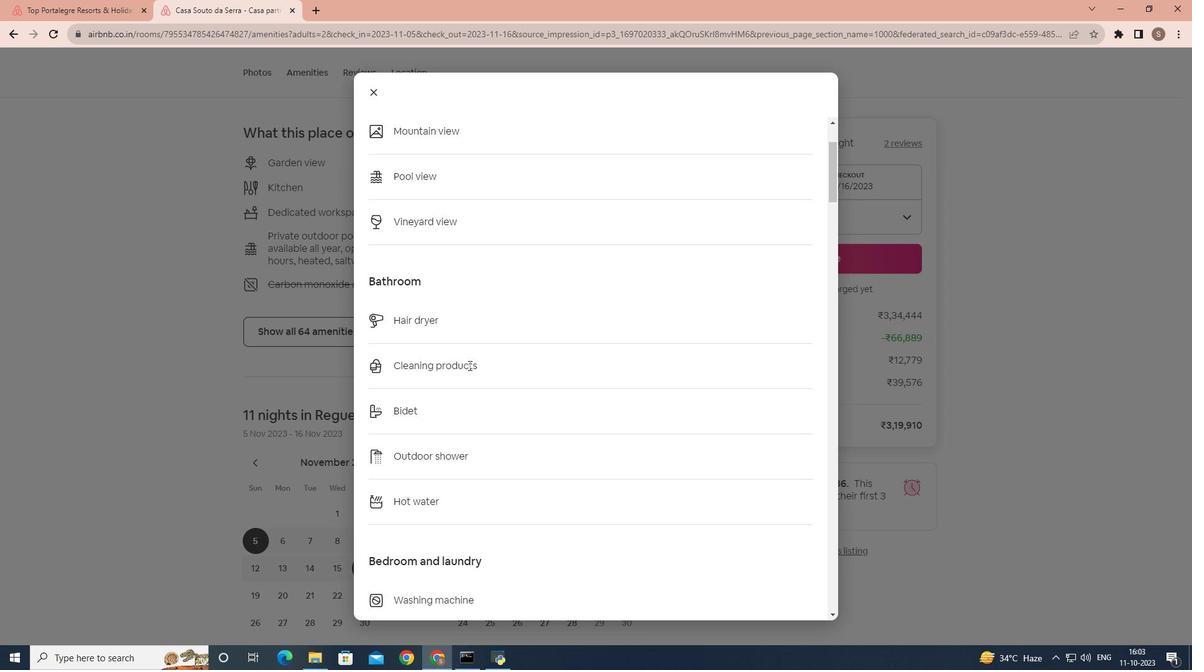 
Action: Mouse scrolled (466, 367) with delta (0, 0)
Screenshot: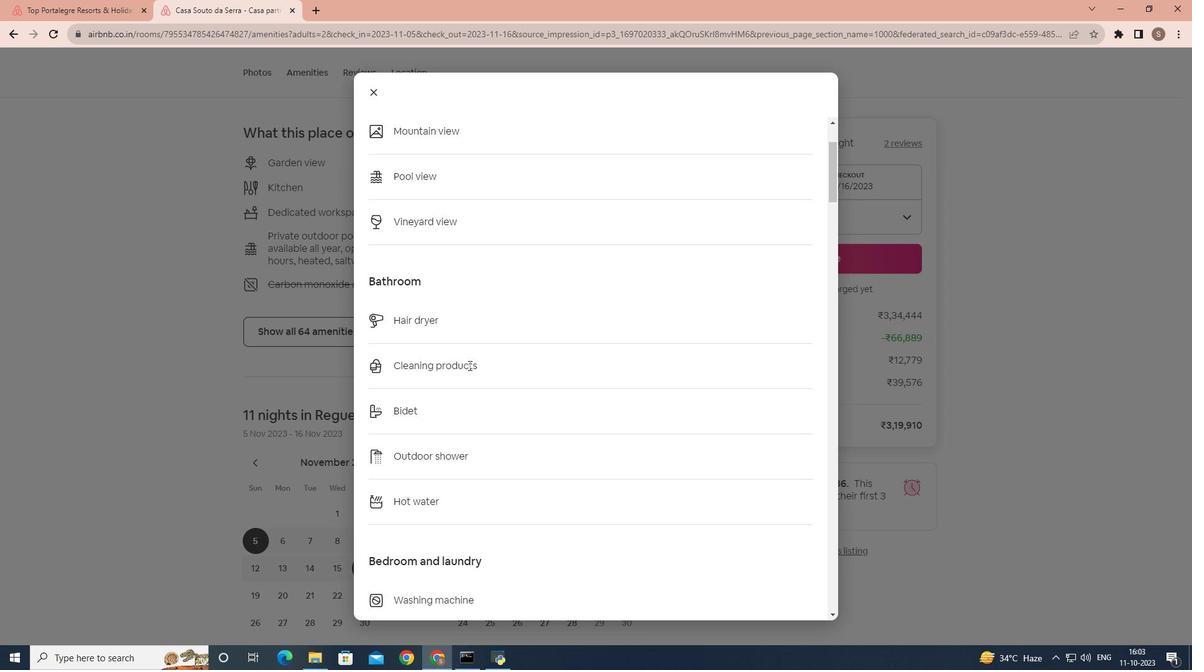 
Action: Mouse moved to (468, 365)
Screenshot: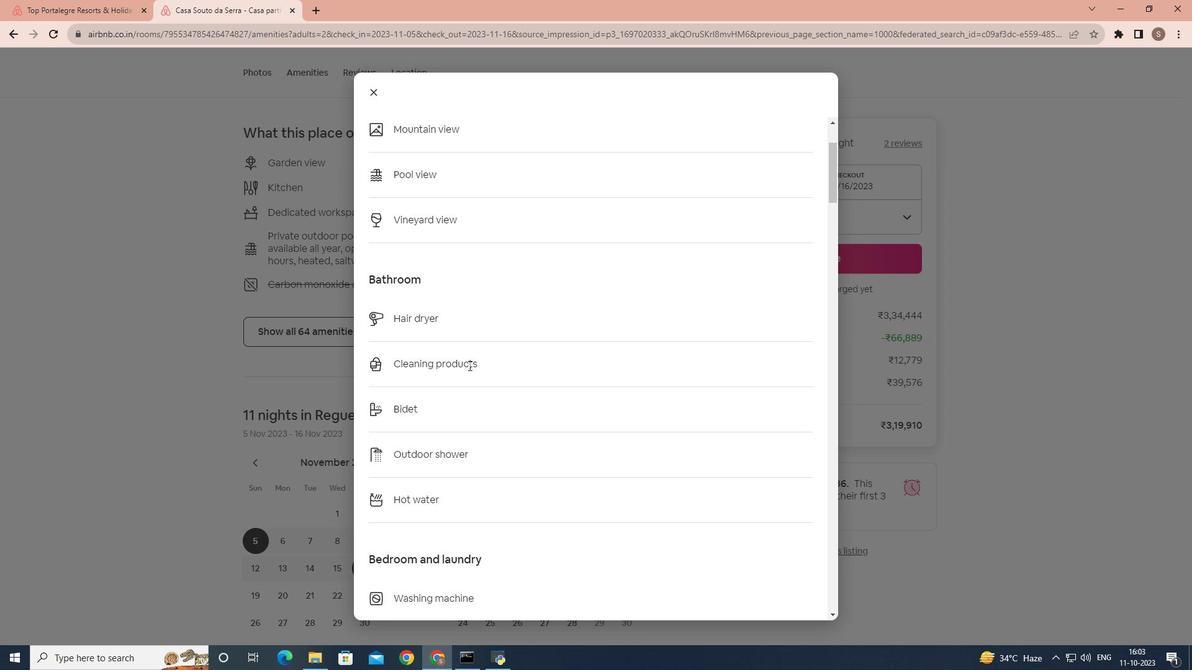 
Action: Mouse scrolled (468, 365) with delta (0, 0)
